 Task: Look for Airbnb options in Perth, United Kingdom from 22nd December, 2023 to 30th December, 2023 for 2 adults. Place can be entire room with 1  bedroom having 1 bed and 1 bathroom. Property type can be hotel.
Action: Mouse moved to (527, 103)
Screenshot: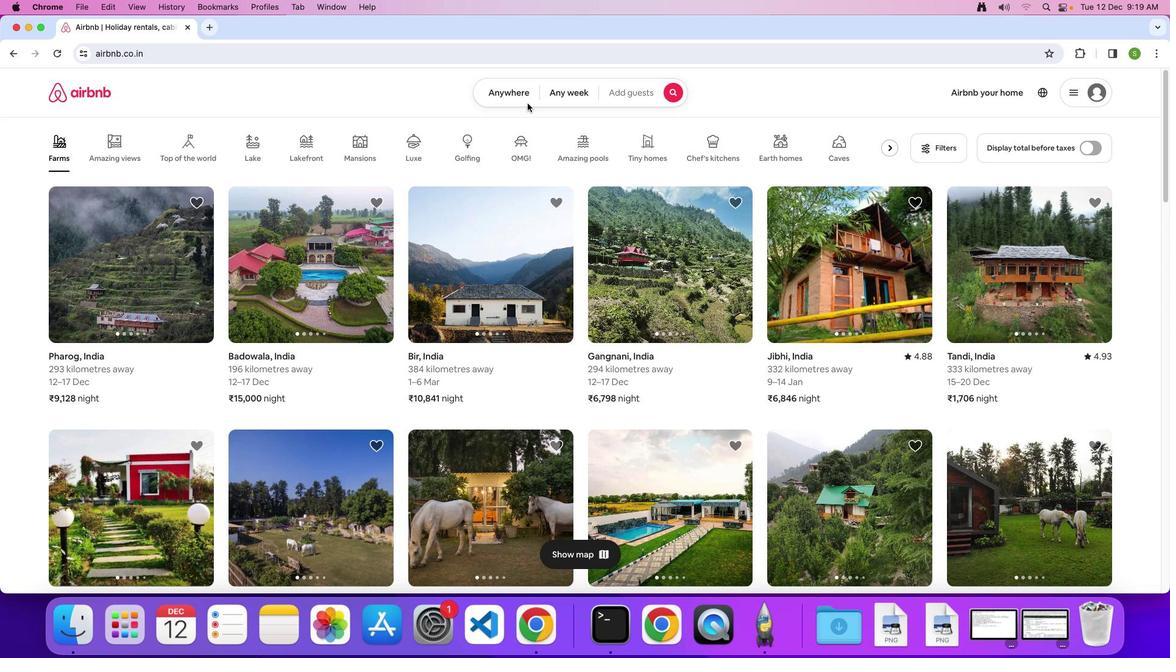 
Action: Mouse pressed left at (527, 103)
Screenshot: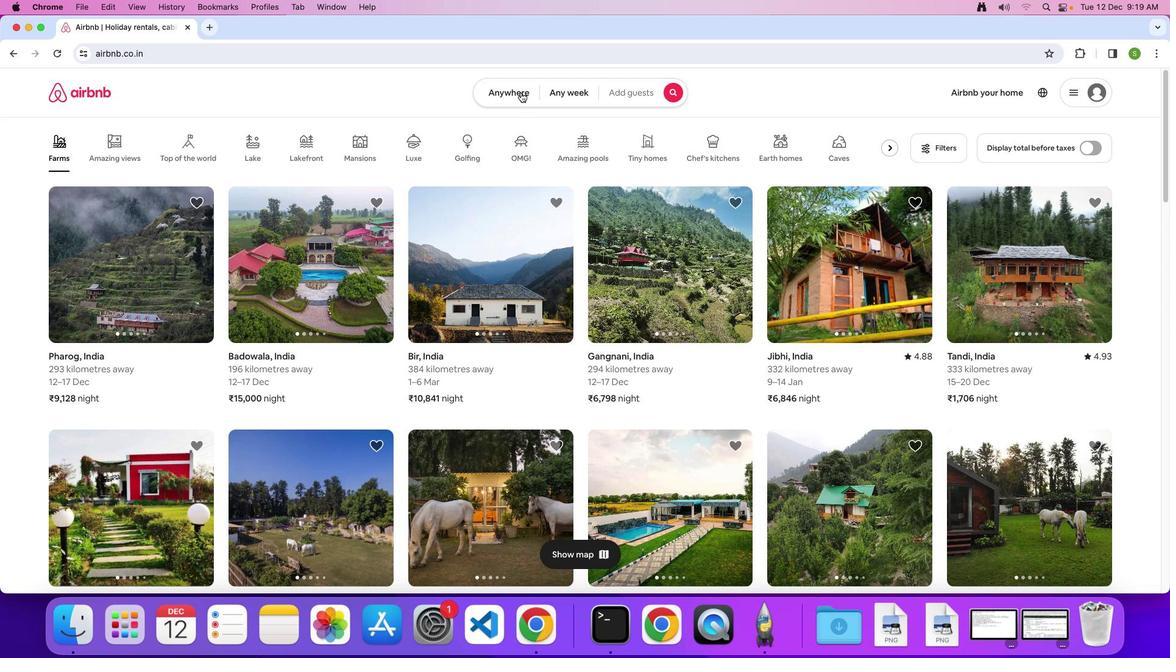 
Action: Mouse moved to (521, 92)
Screenshot: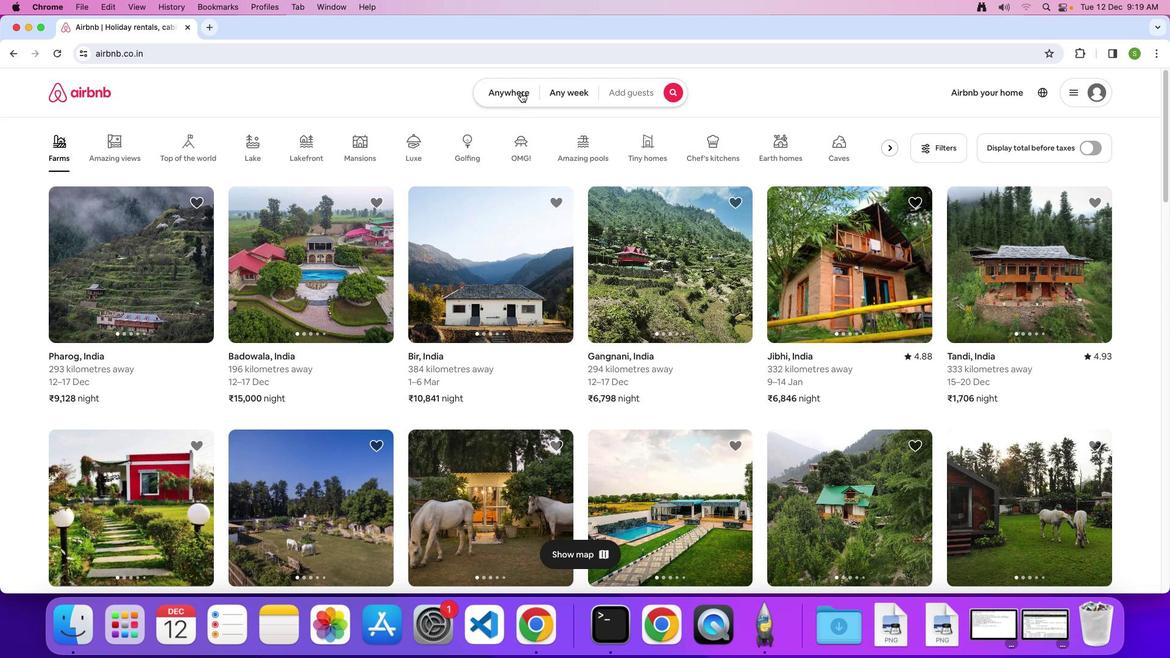 
Action: Mouse pressed left at (521, 92)
Screenshot: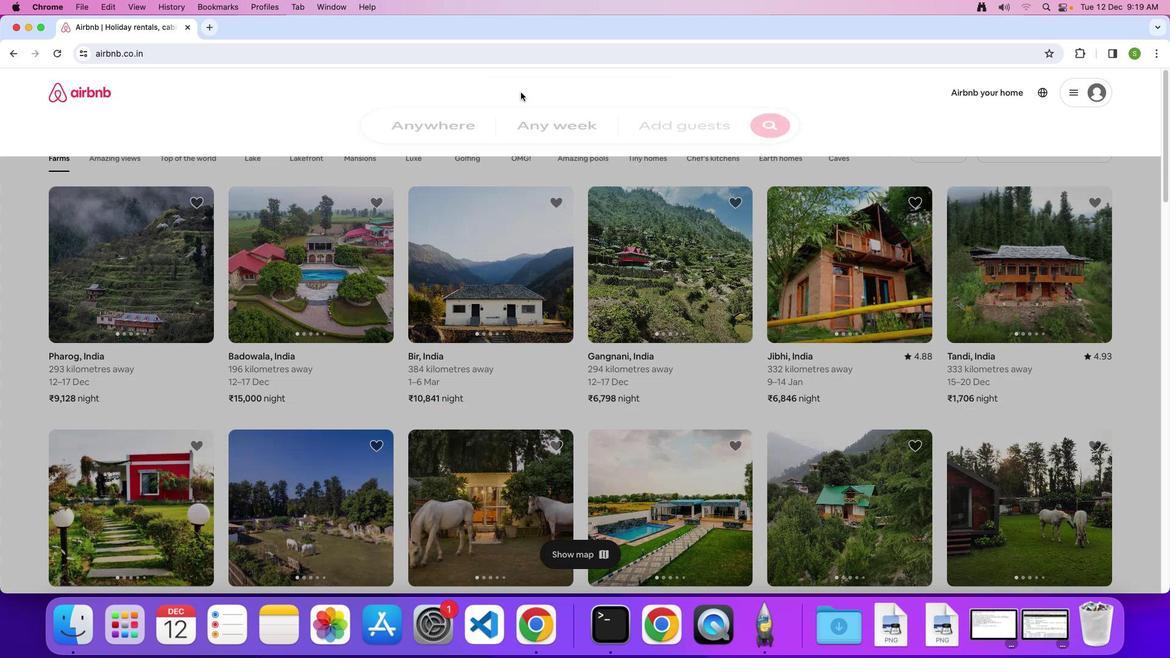 
Action: Mouse moved to (445, 132)
Screenshot: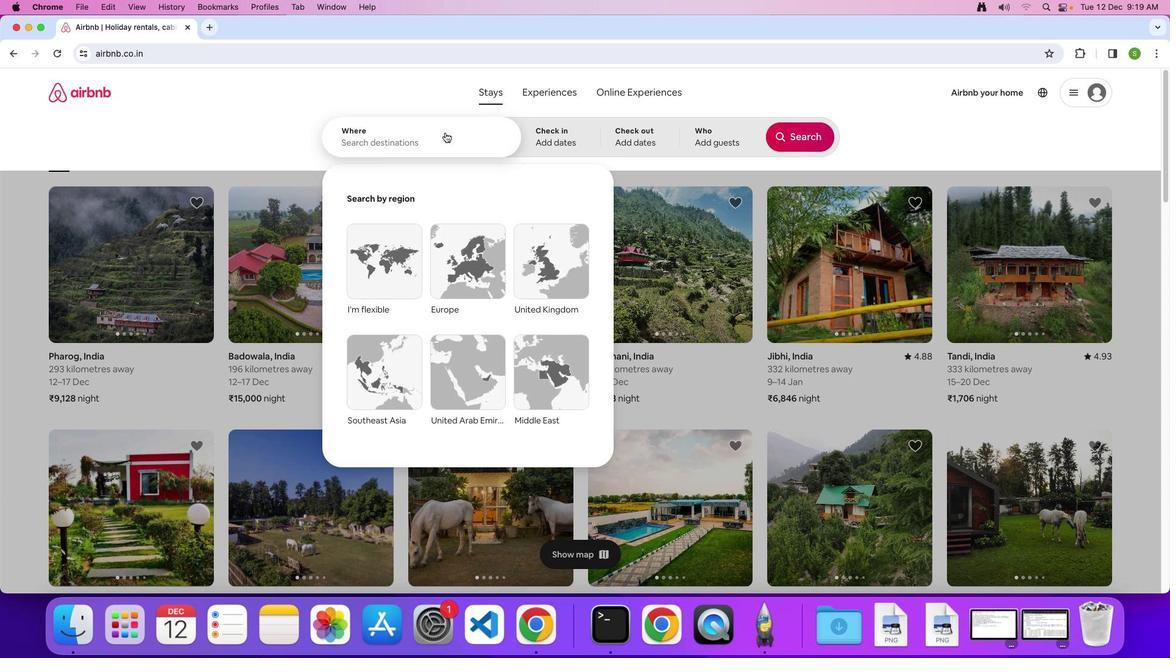 
Action: Mouse pressed left at (445, 132)
Screenshot: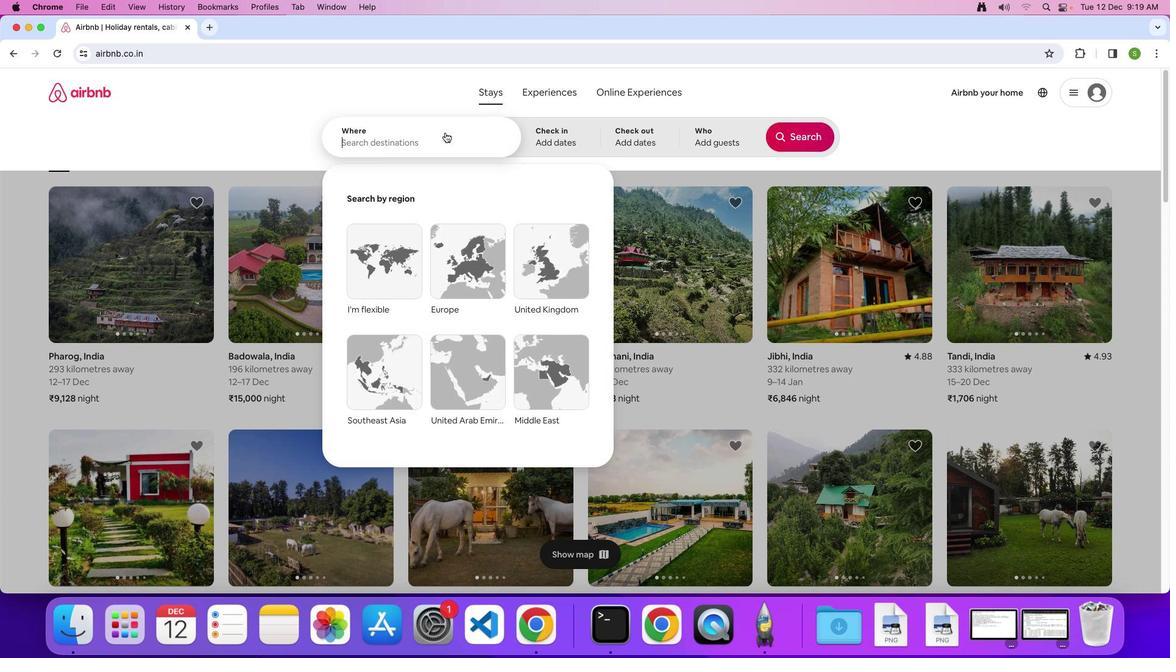 
Action: Key pressed 'P'
Screenshot: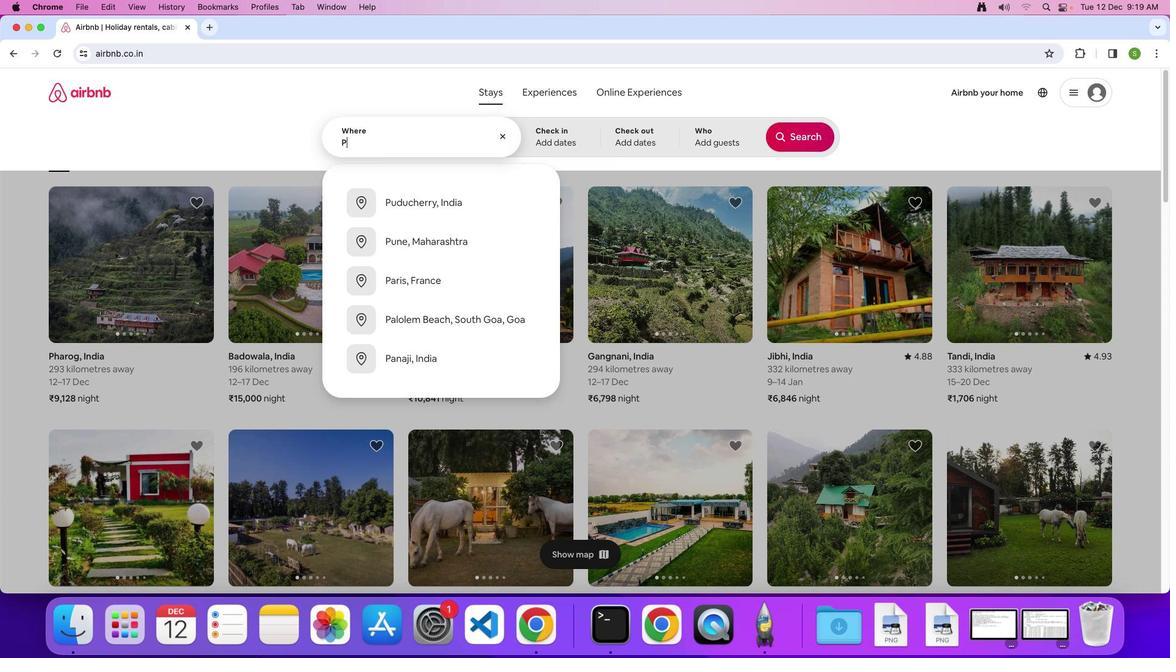
Action: Mouse moved to (445, 132)
Screenshot: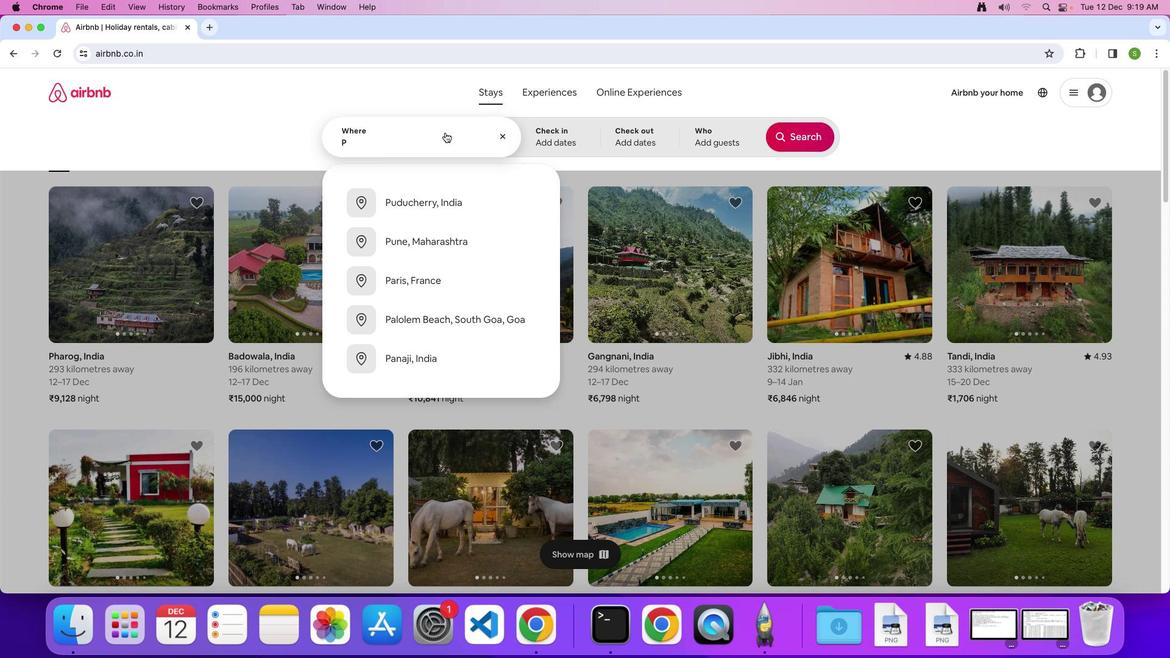 
Action: Key pressed Key.caps_lock'e''r''t''h'','Key.spaceKey.shift'U''n''i''t''e''d'Key.spaceKey.shift'k'Key.backspaceKey.shift'K''i''n''g''d''o''m'Key.enter
Screenshot: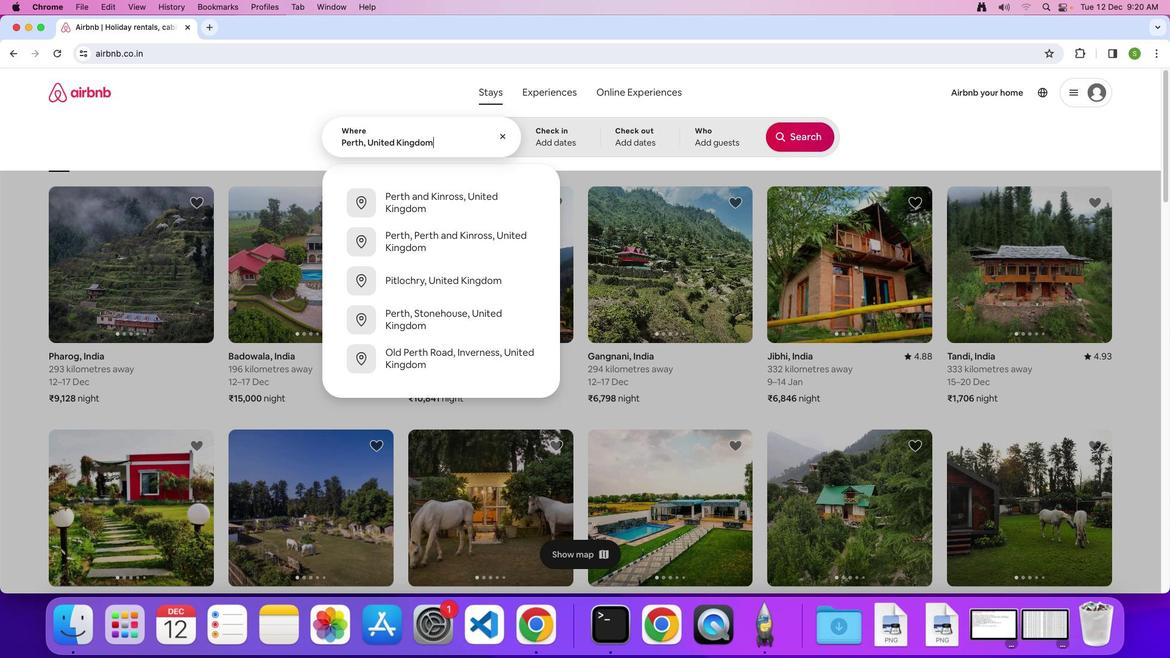 
Action: Mouse moved to (512, 375)
Screenshot: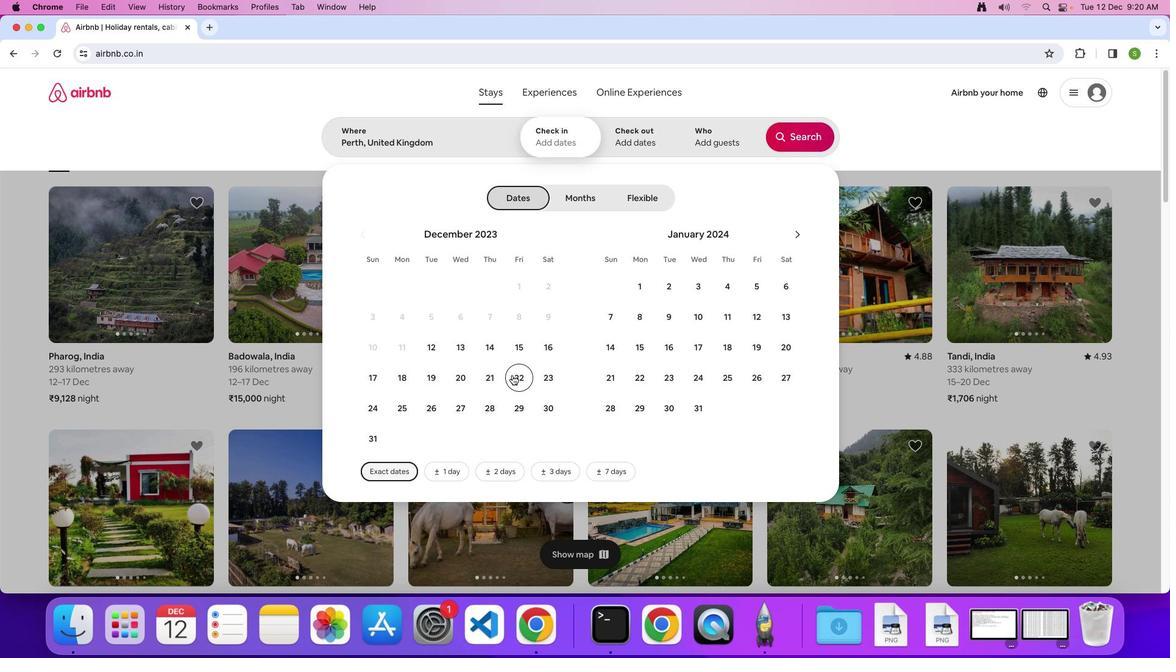 
Action: Mouse pressed left at (512, 375)
Screenshot: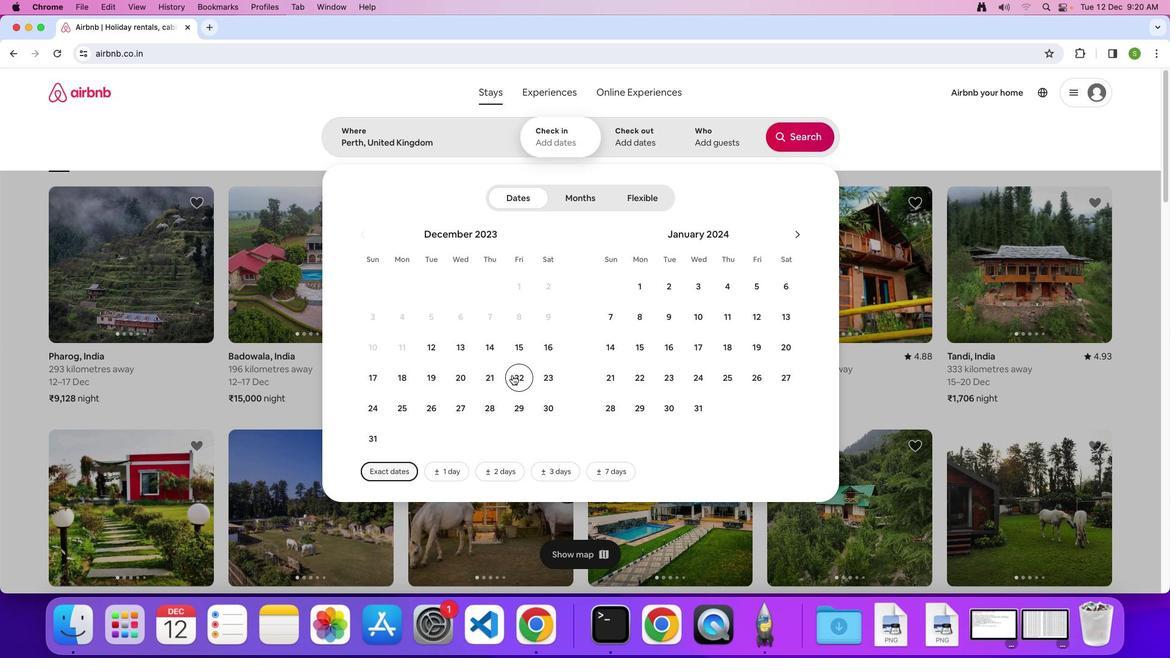
Action: Mouse moved to (552, 408)
Screenshot: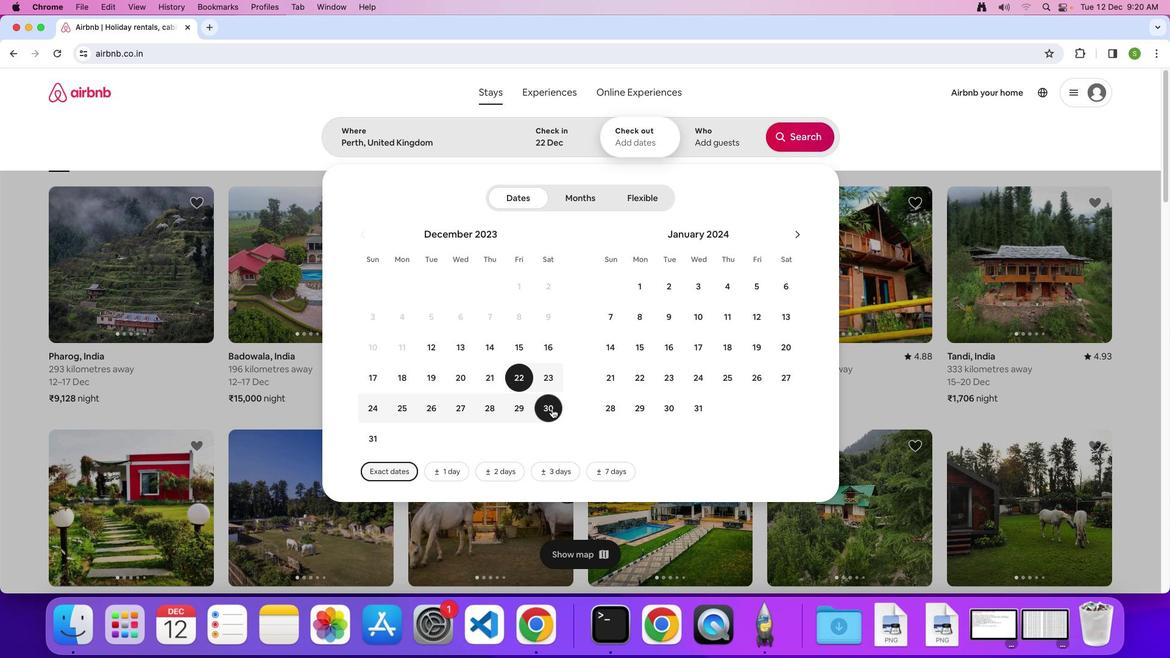 
Action: Mouse pressed left at (552, 408)
Screenshot: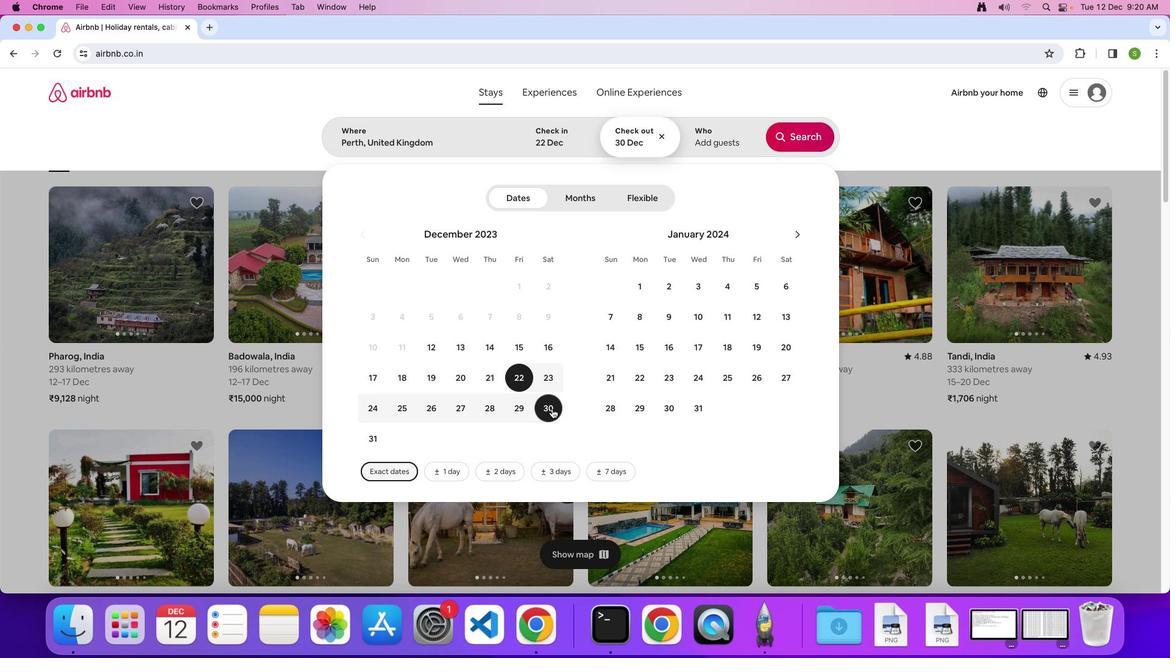 
Action: Mouse moved to (711, 146)
Screenshot: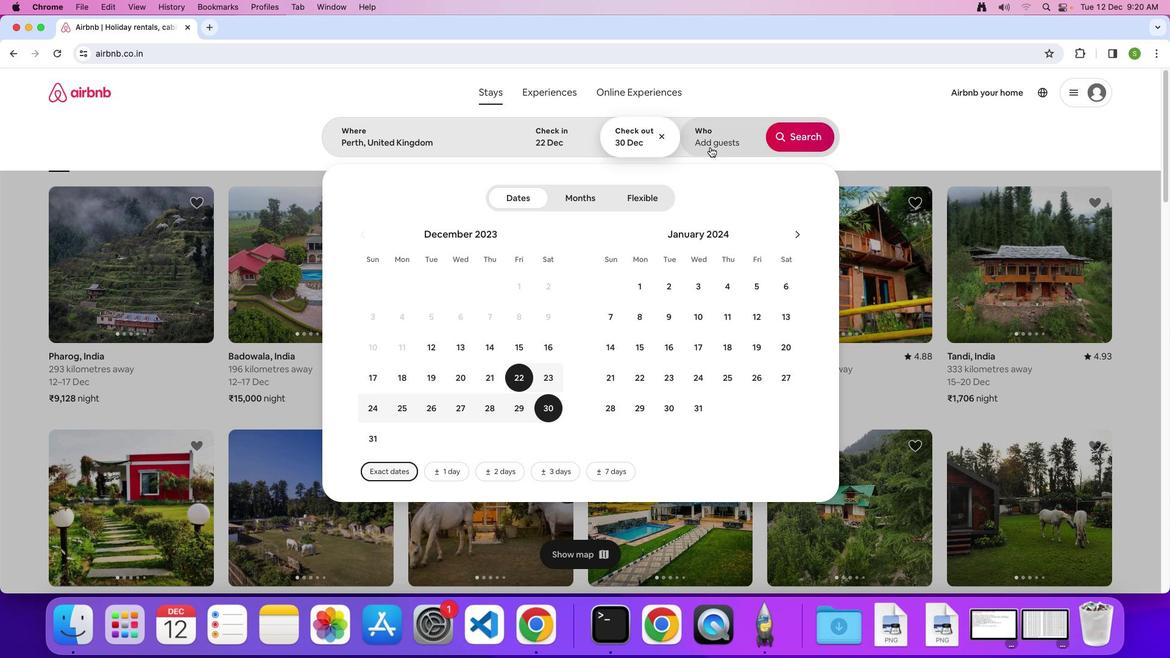 
Action: Mouse pressed left at (711, 146)
Screenshot: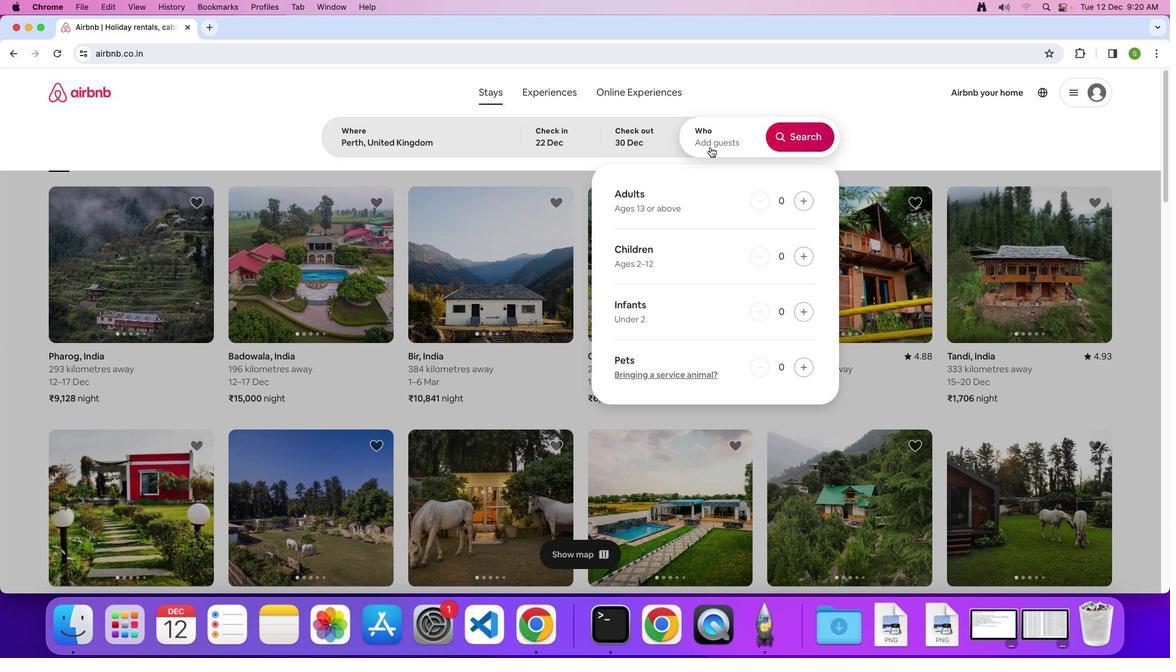 
Action: Mouse moved to (806, 203)
Screenshot: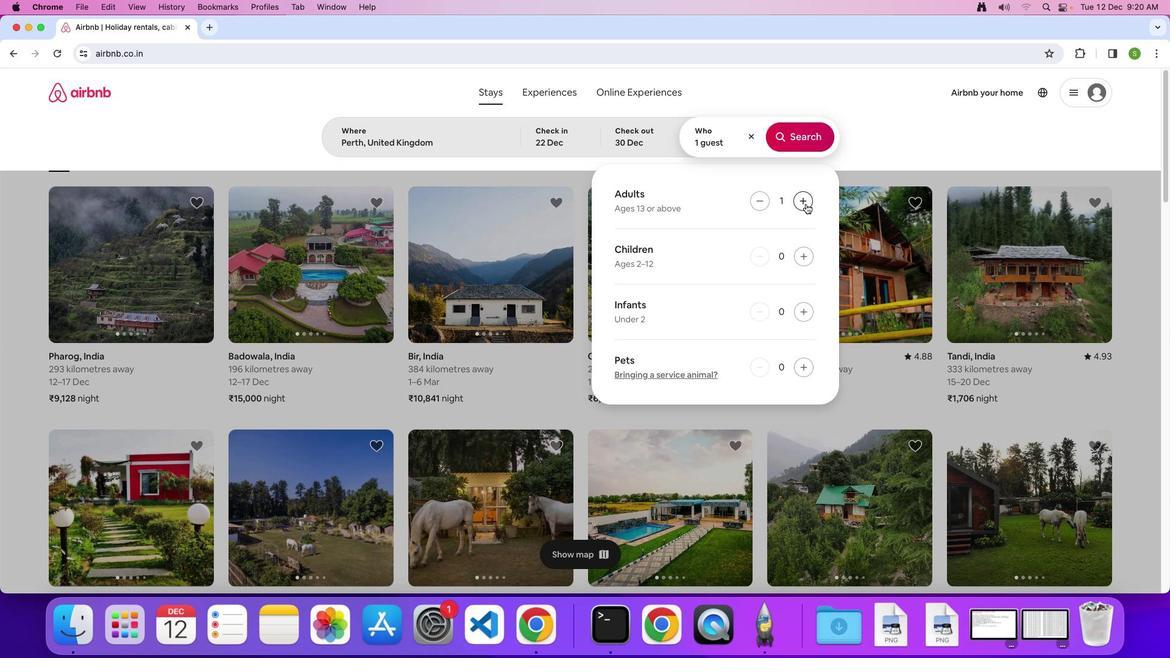 
Action: Mouse pressed left at (806, 203)
Screenshot: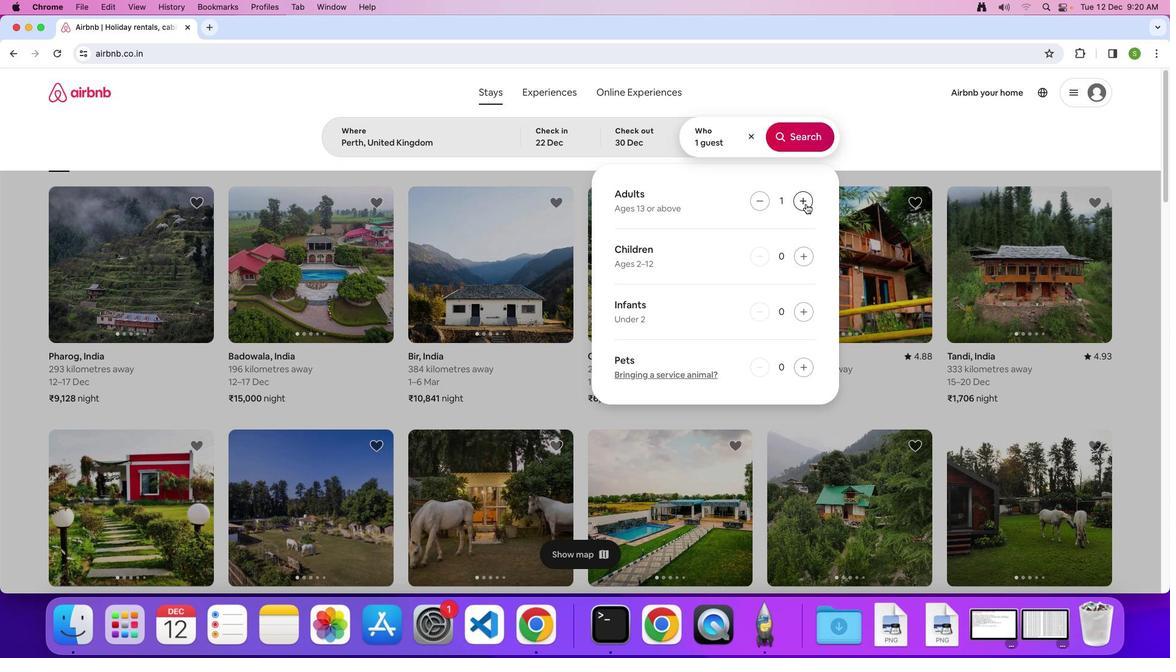 
Action: Mouse pressed left at (806, 203)
Screenshot: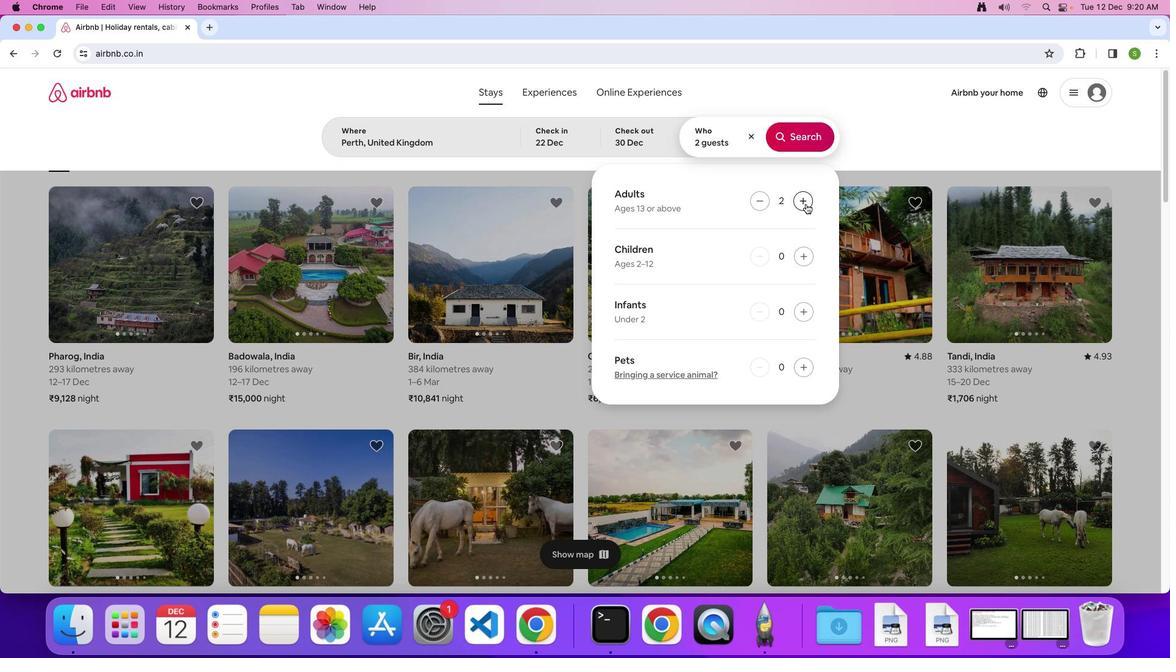 
Action: Mouse moved to (798, 140)
Screenshot: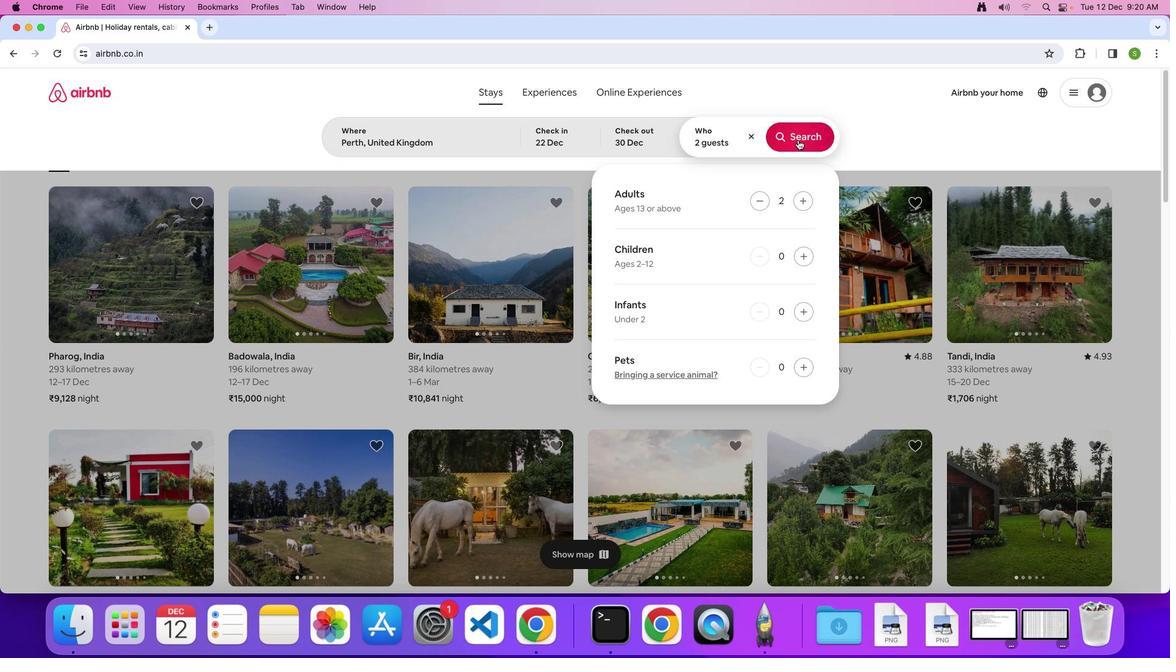 
Action: Mouse pressed left at (798, 140)
Screenshot: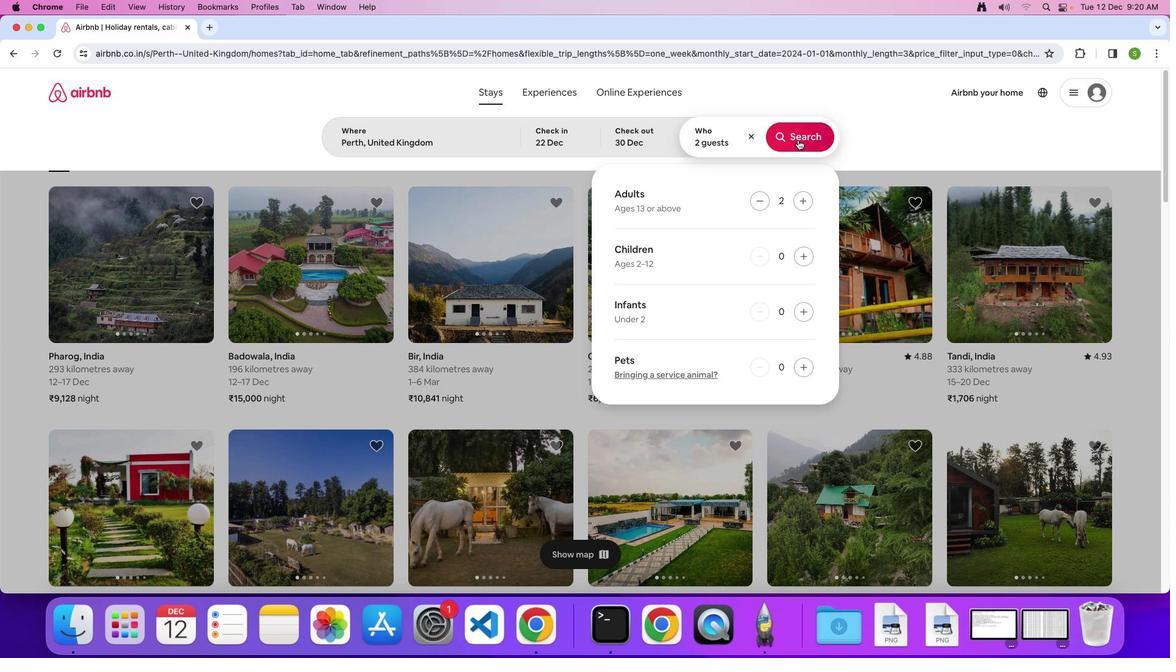 
Action: Mouse moved to (983, 142)
Screenshot: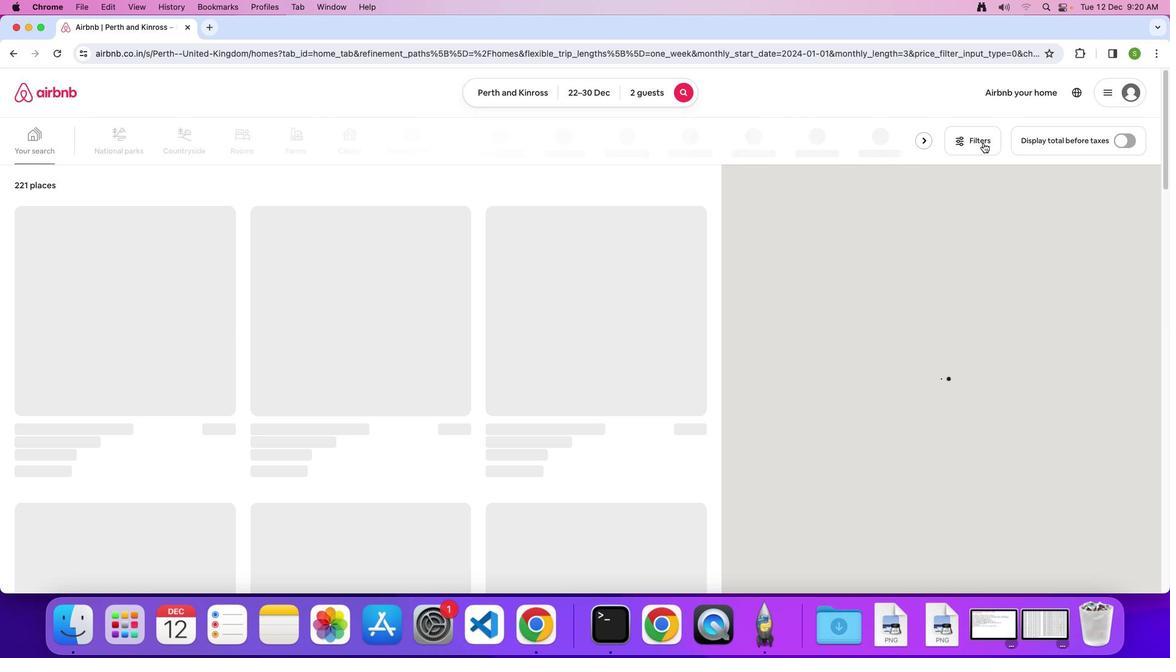 
Action: Mouse pressed left at (983, 142)
Screenshot: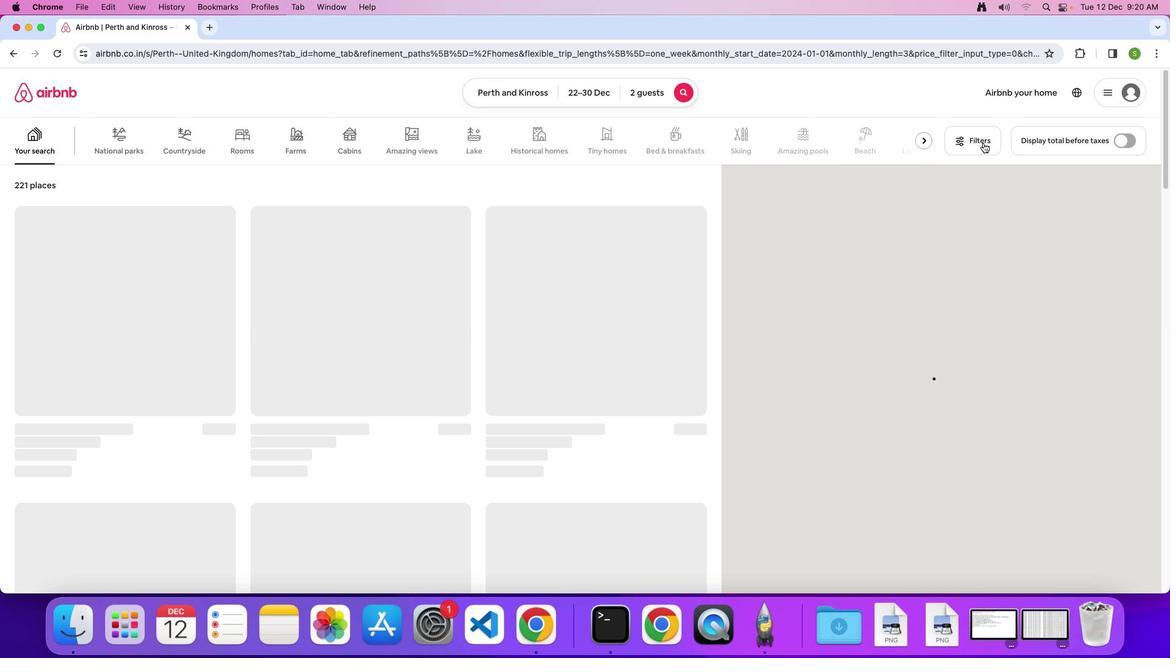 
Action: Mouse moved to (554, 389)
Screenshot: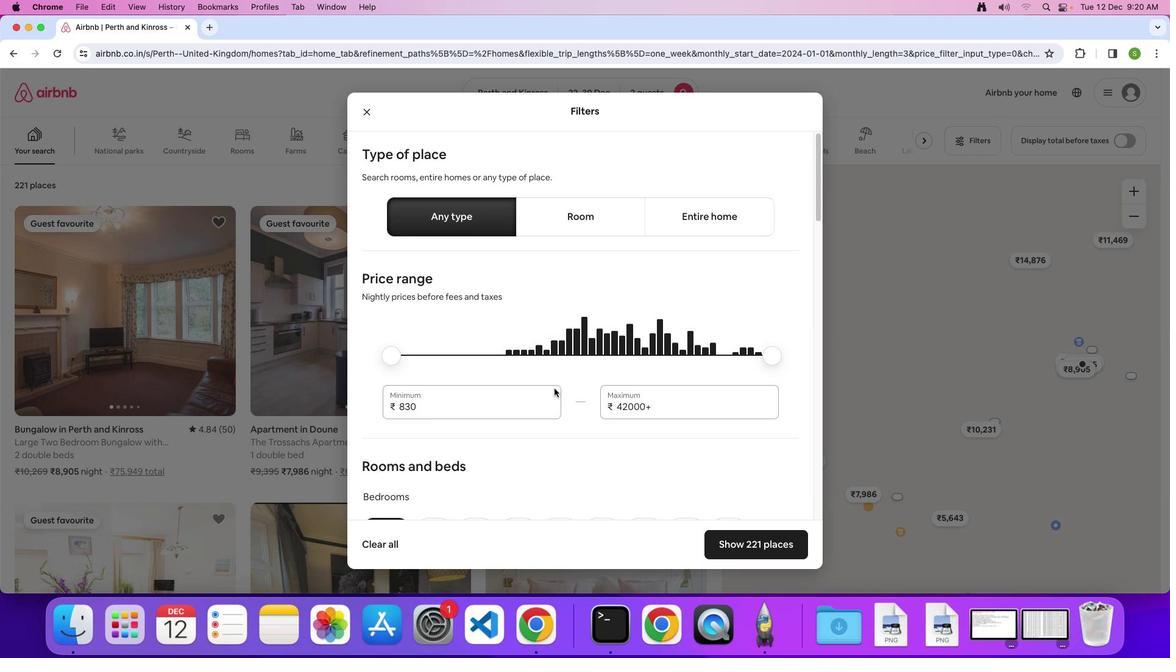 
Action: Mouse scrolled (554, 389) with delta (0, 0)
Screenshot: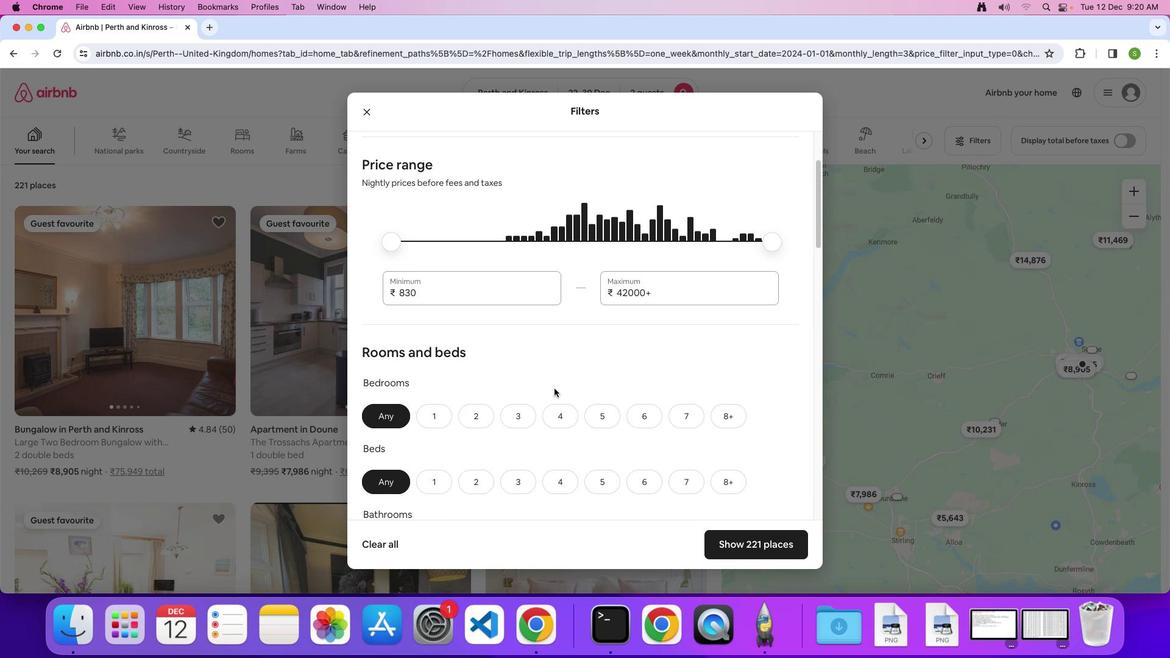 
Action: Mouse scrolled (554, 389) with delta (0, 0)
Screenshot: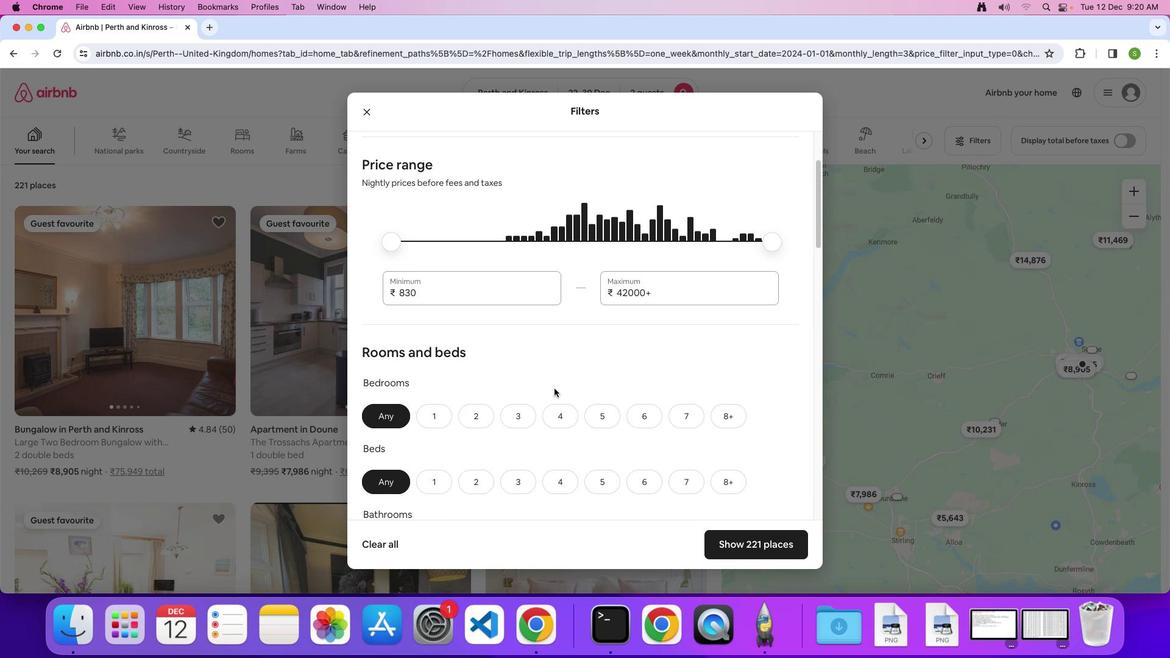 
Action: Mouse scrolled (554, 389) with delta (0, -1)
Screenshot: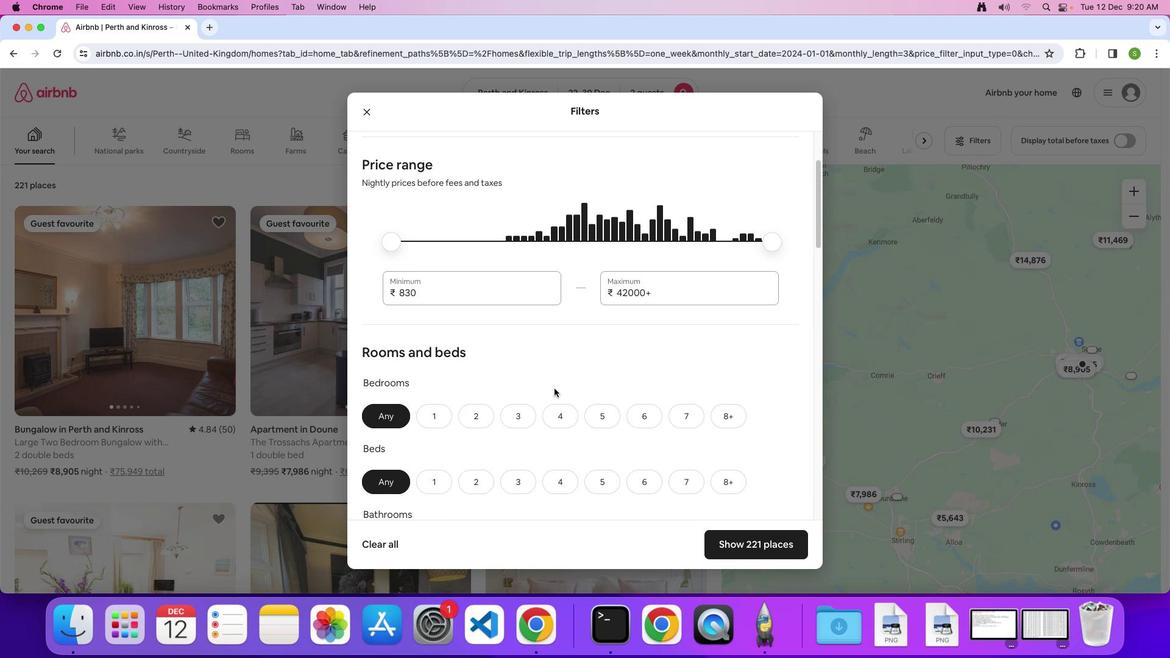 
Action: Mouse scrolled (554, 389) with delta (0, 0)
Screenshot: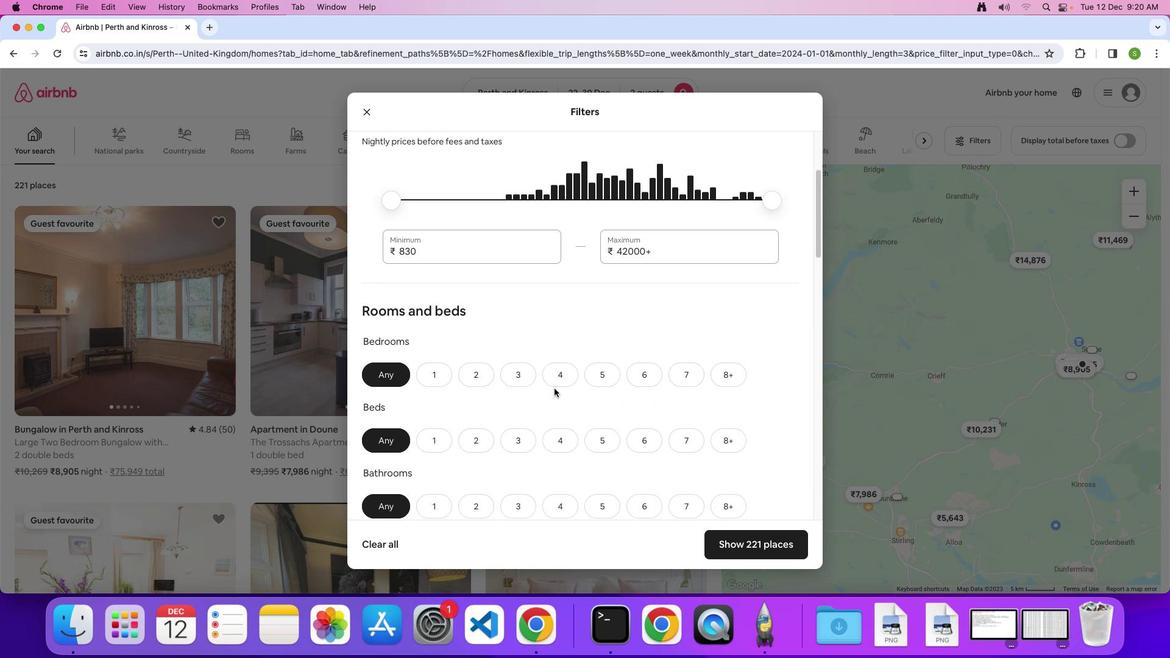 
Action: Mouse scrolled (554, 389) with delta (0, 0)
Screenshot: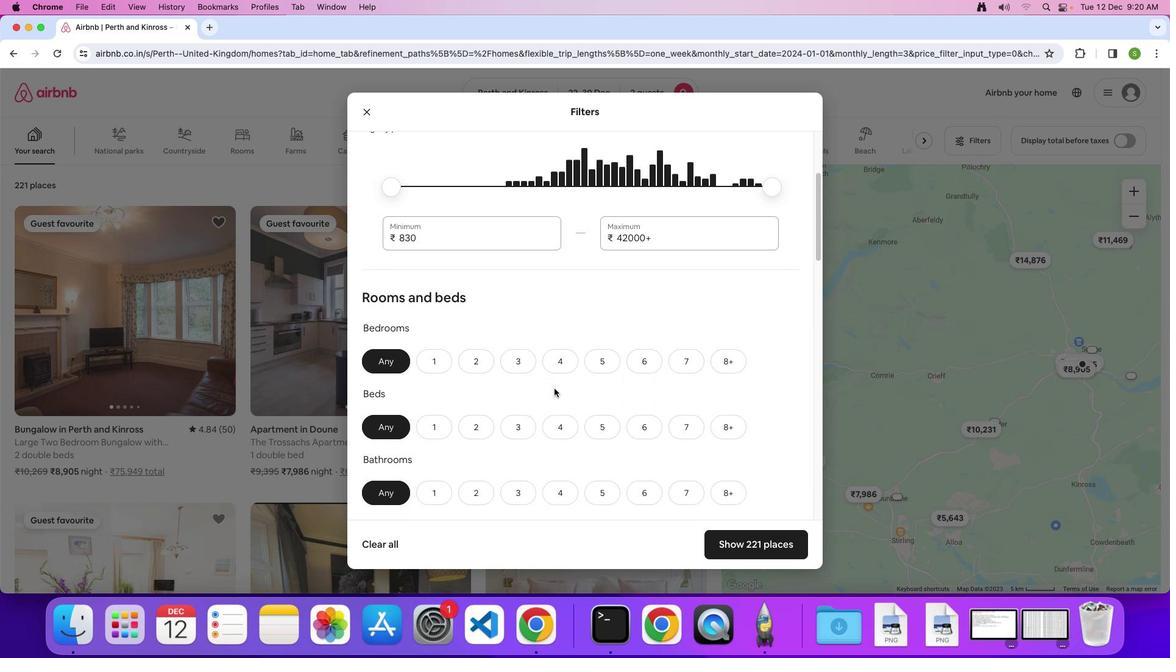 
Action: Mouse scrolled (554, 389) with delta (0, 0)
Screenshot: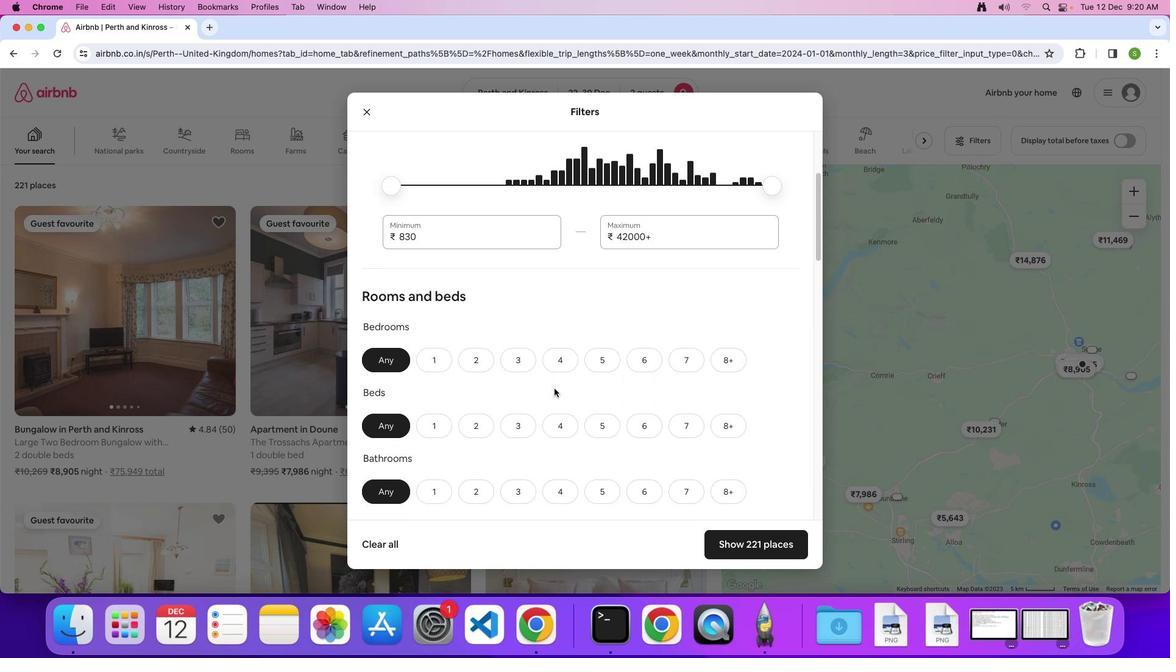 
Action: Mouse scrolled (554, 389) with delta (0, 0)
Screenshot: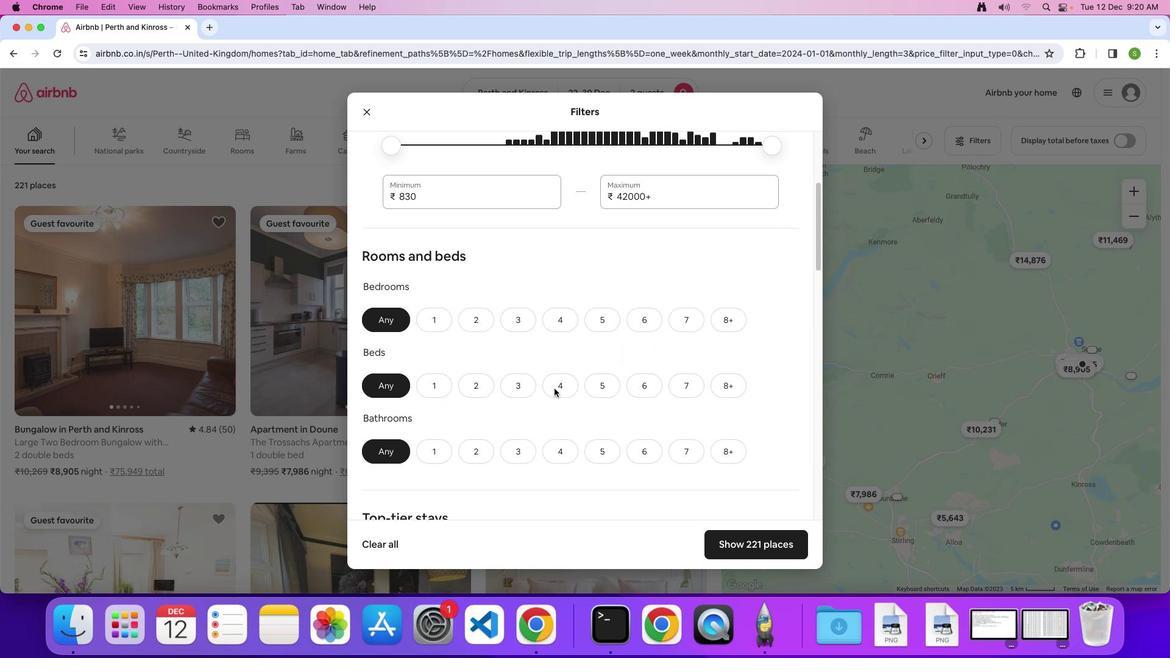 
Action: Mouse scrolled (554, 389) with delta (0, 0)
Screenshot: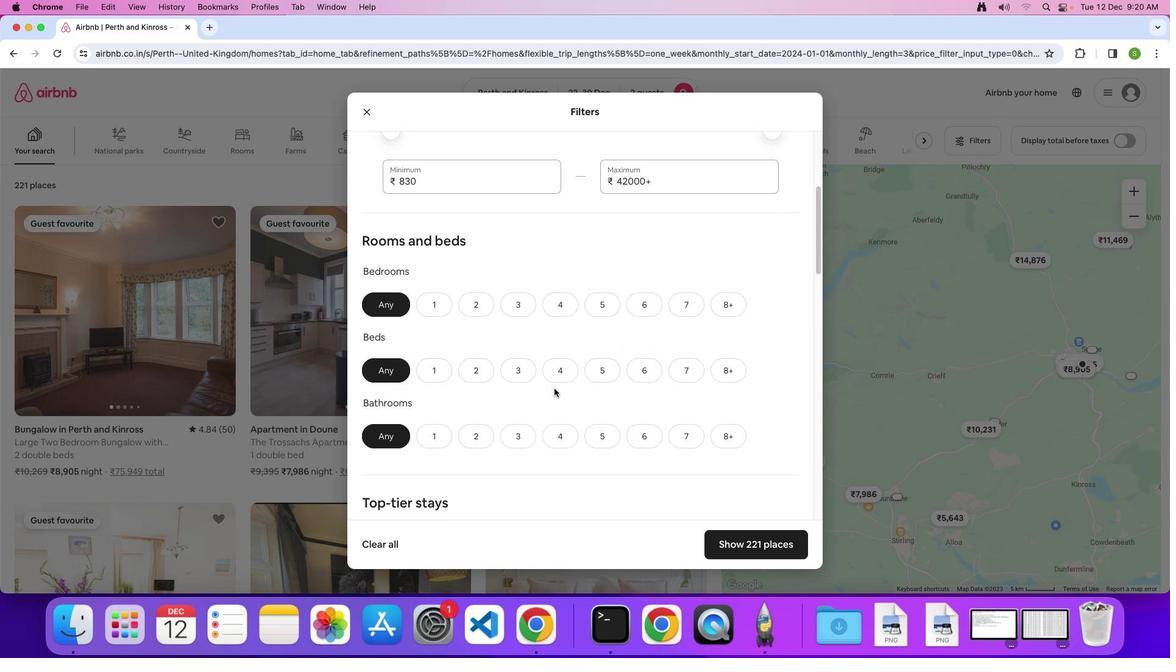 
Action: Mouse scrolled (554, 389) with delta (0, 0)
Screenshot: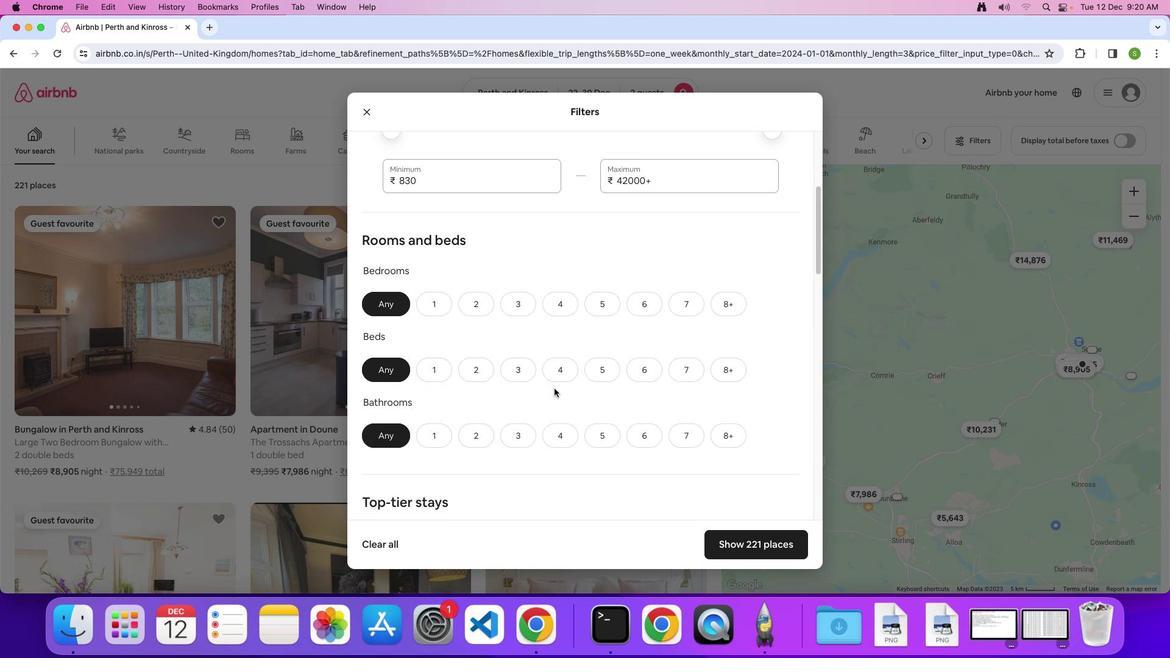 
Action: Mouse scrolled (554, 389) with delta (0, 0)
Screenshot: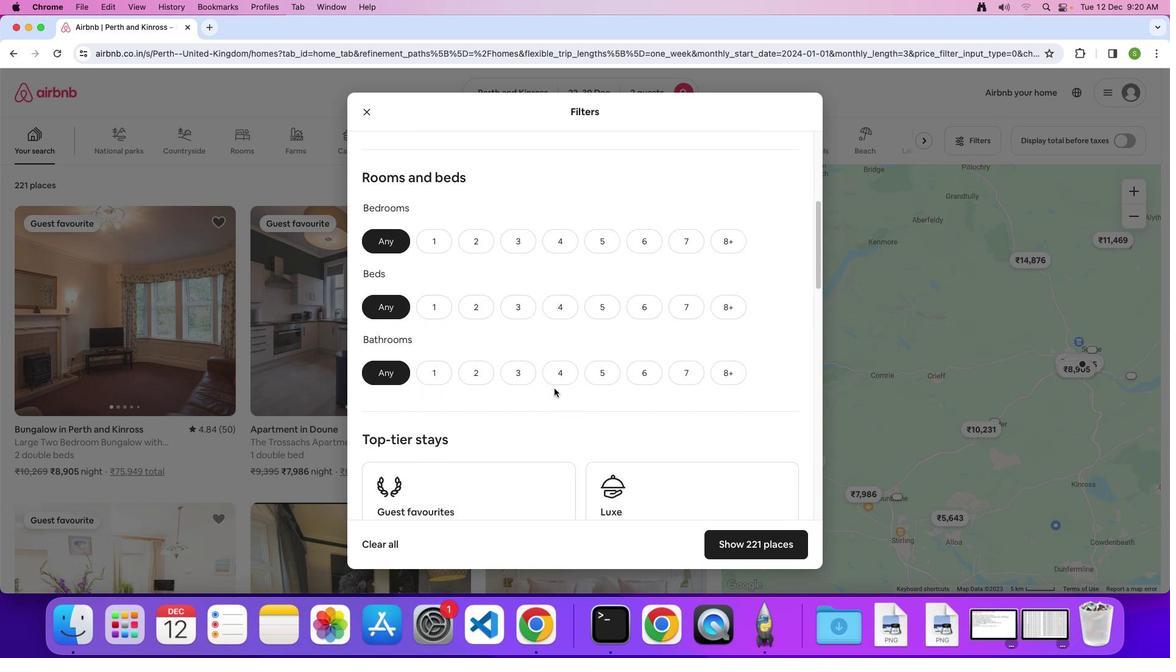 
Action: Mouse scrolled (554, 389) with delta (0, 0)
Screenshot: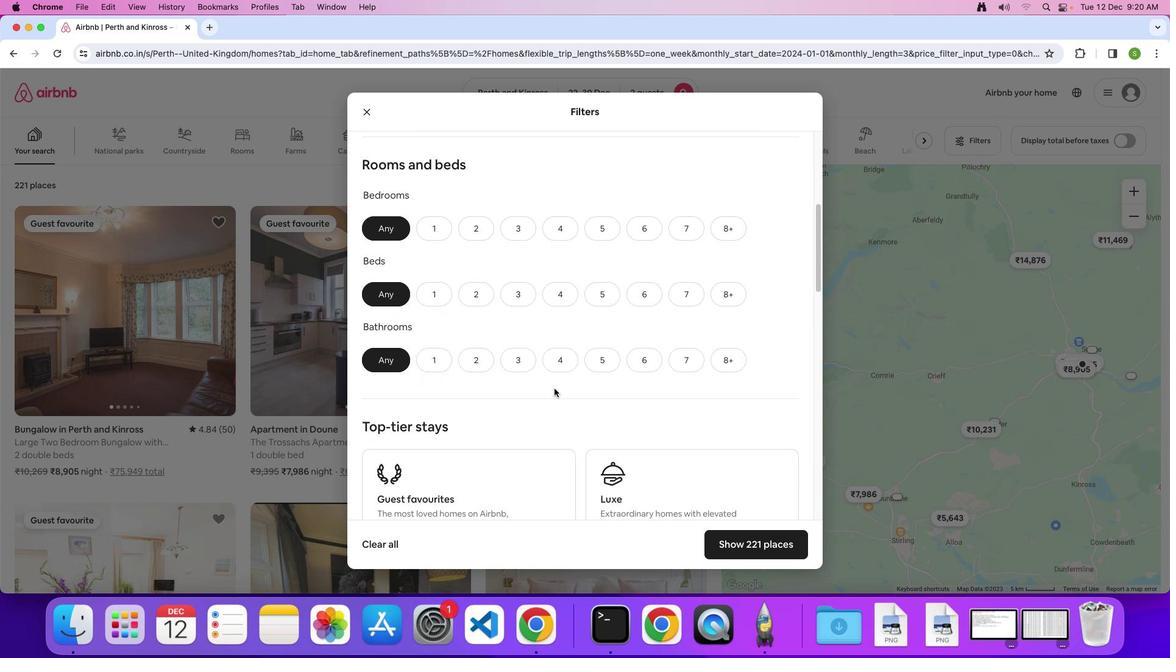 
Action: Mouse scrolled (554, 389) with delta (0, -1)
Screenshot: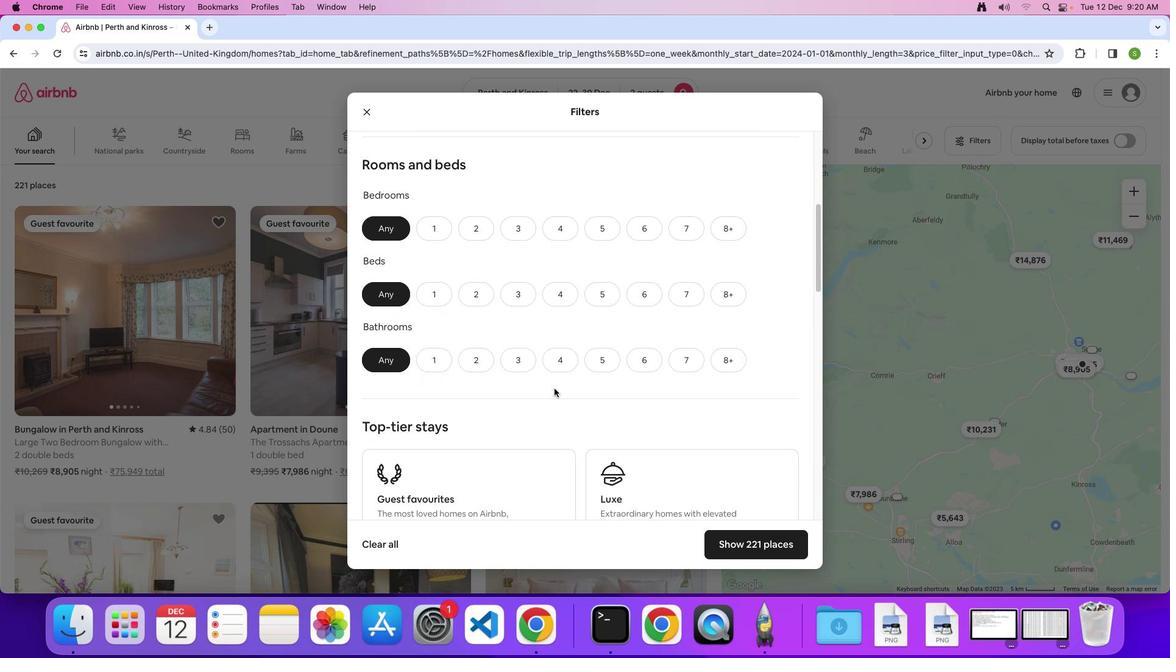 
Action: Mouse moved to (440, 232)
Screenshot: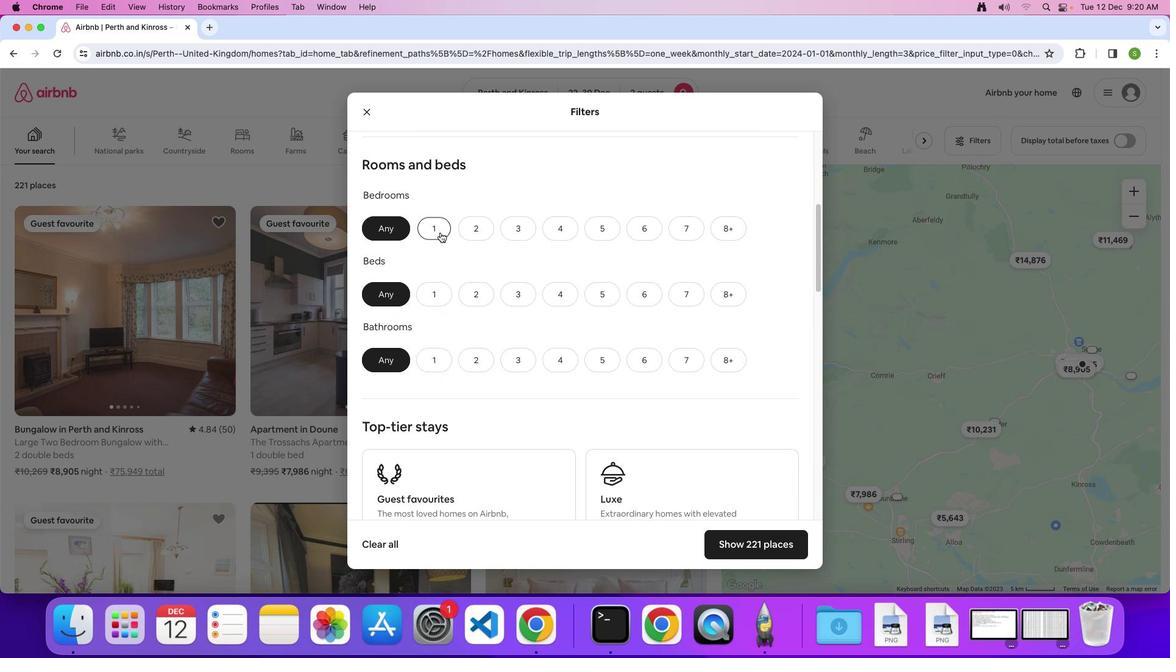 
Action: Mouse pressed left at (440, 232)
Screenshot: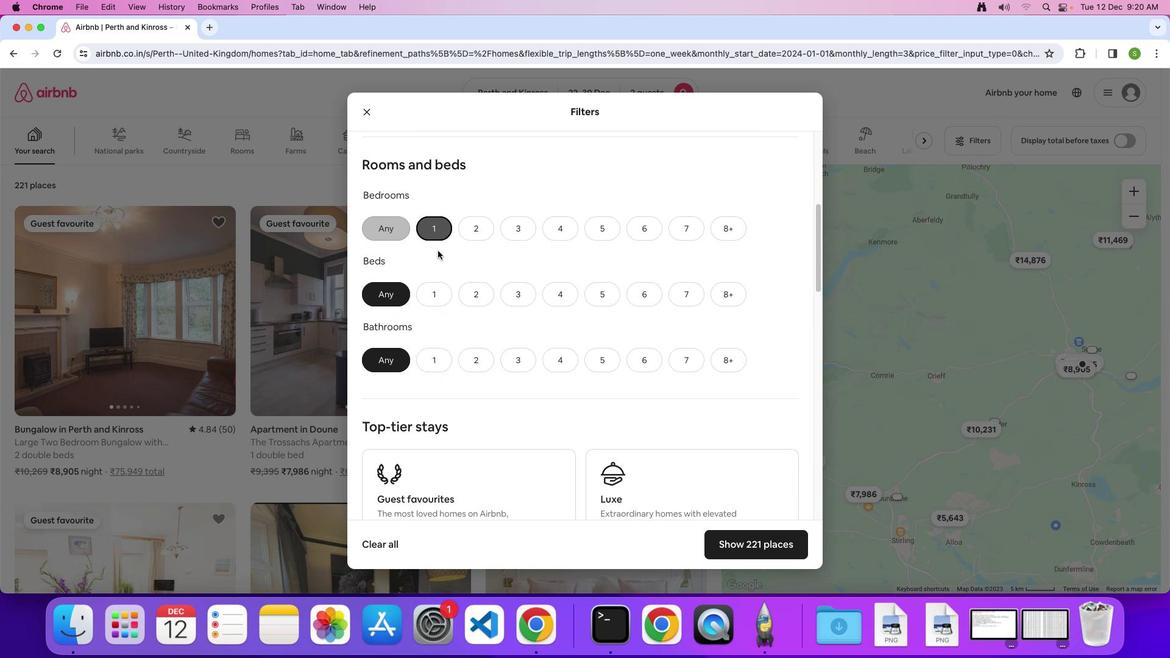 
Action: Mouse moved to (427, 294)
Screenshot: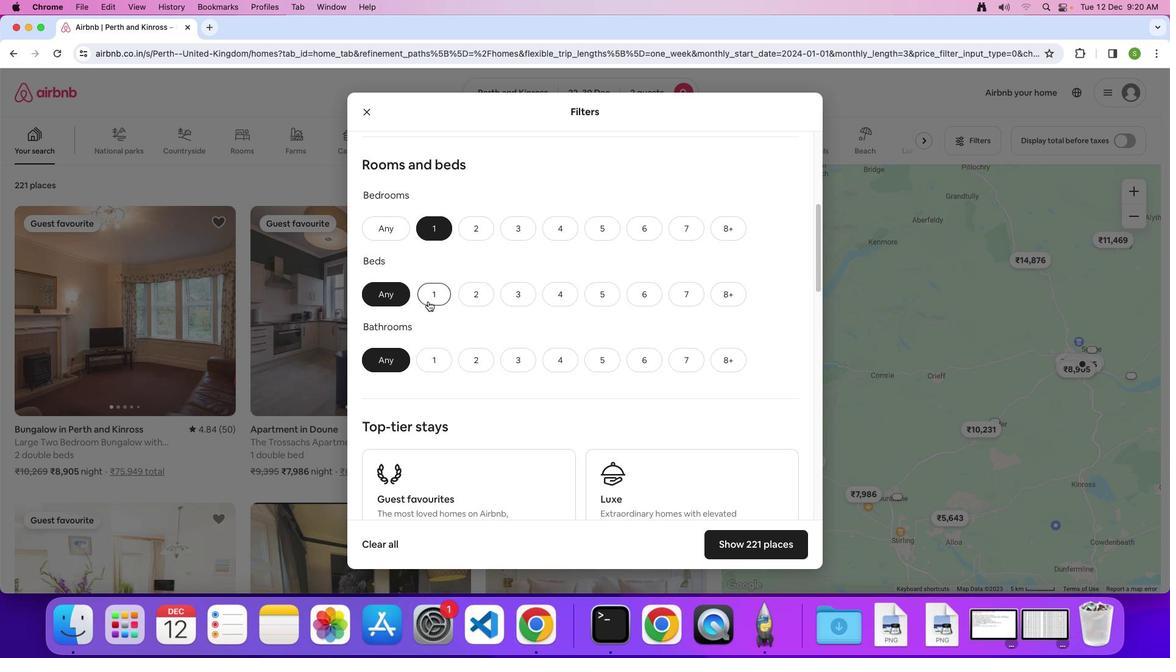 
Action: Mouse pressed left at (427, 294)
Screenshot: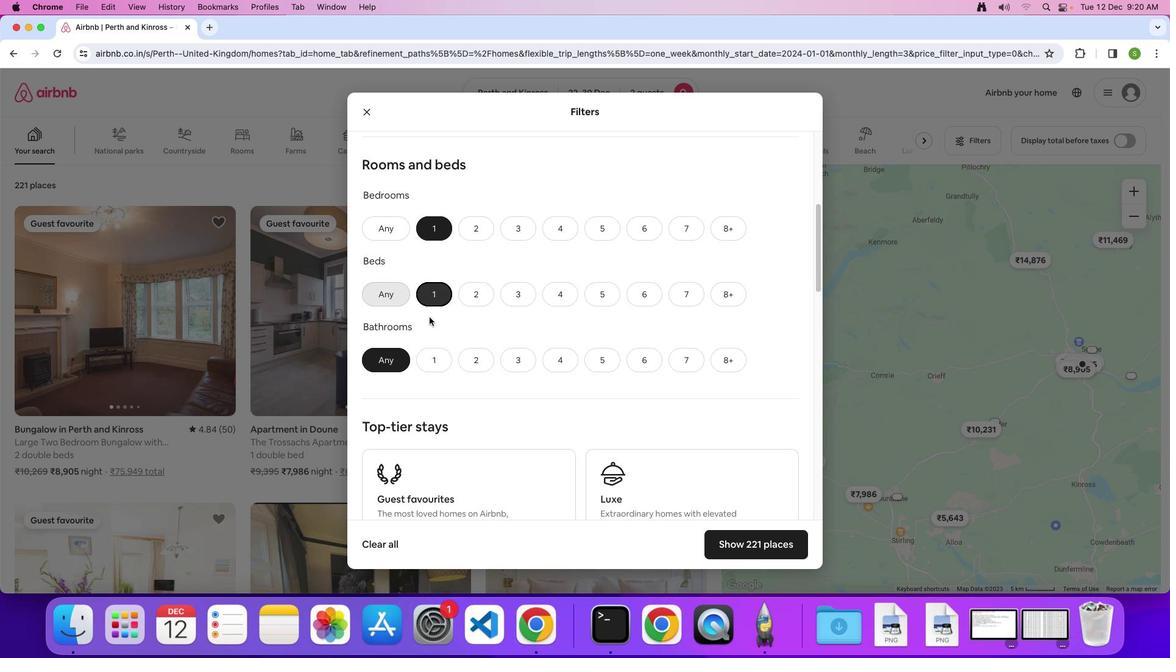
Action: Mouse moved to (430, 358)
Screenshot: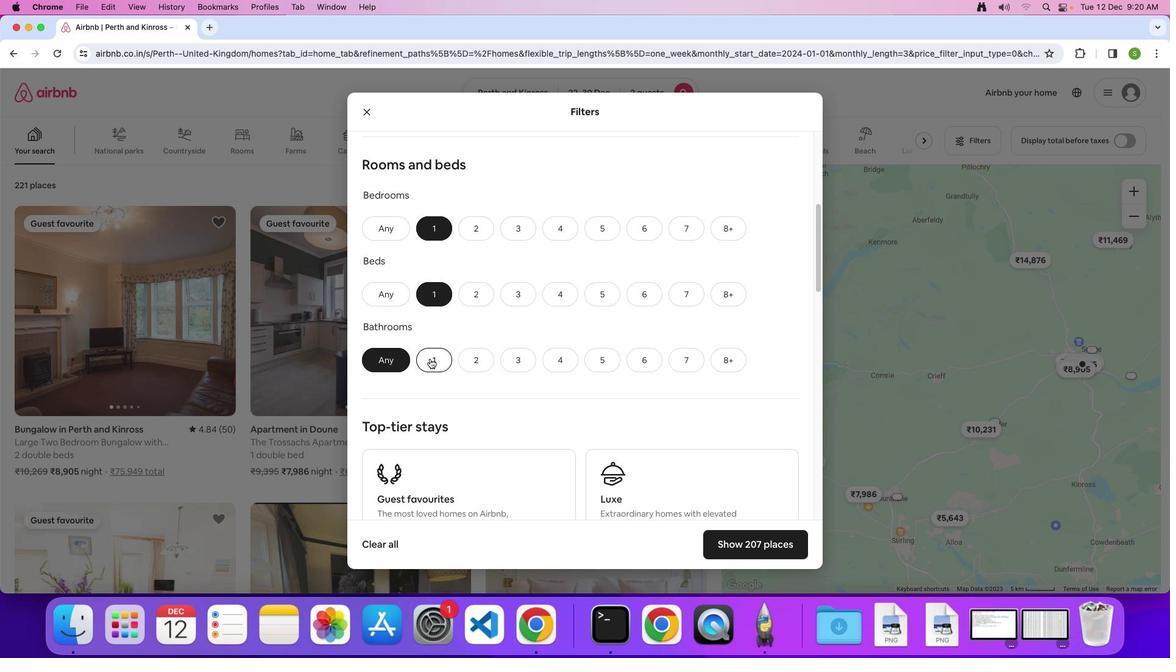 
Action: Mouse pressed left at (430, 358)
Screenshot: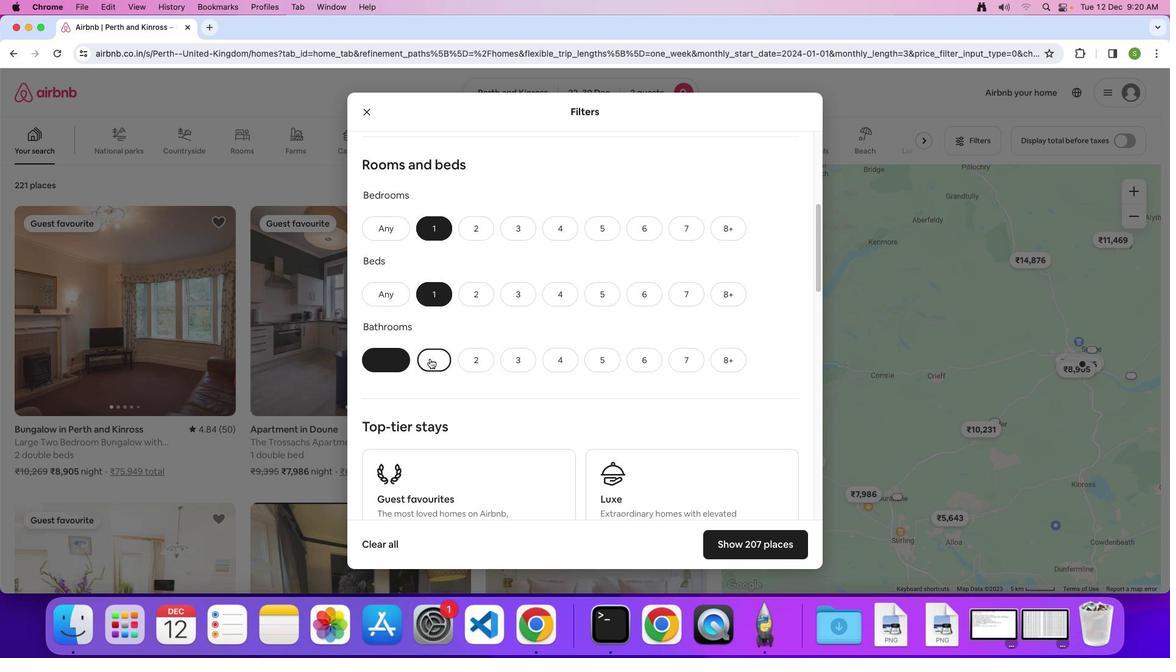 
Action: Mouse moved to (527, 342)
Screenshot: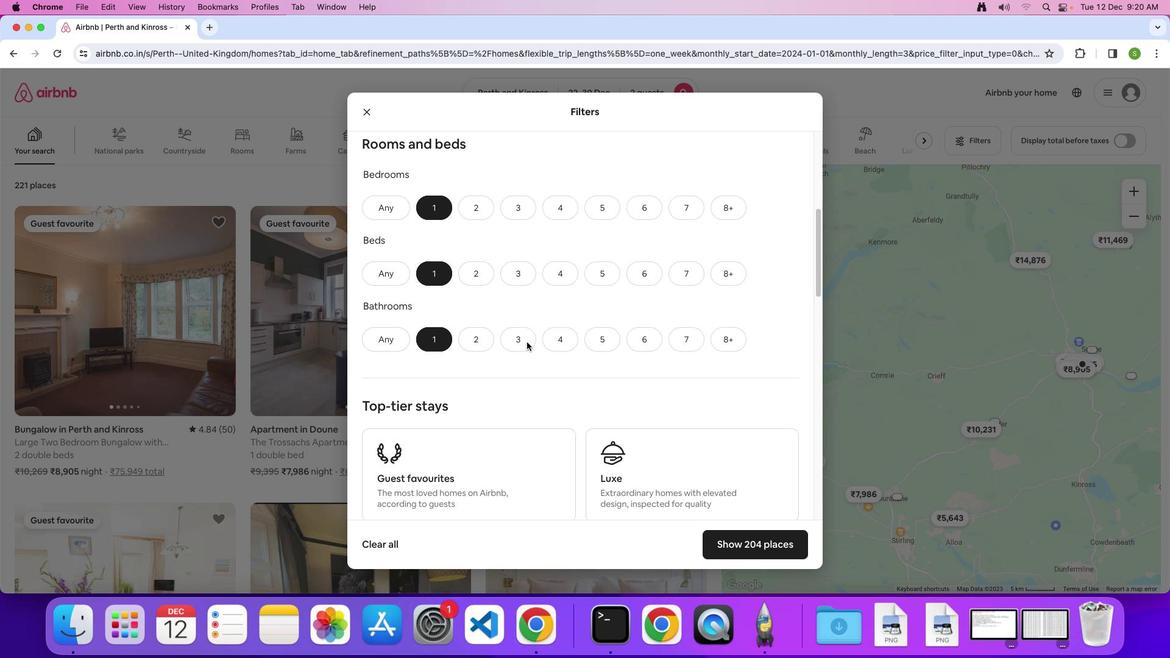 
Action: Mouse scrolled (527, 342) with delta (0, 0)
Screenshot: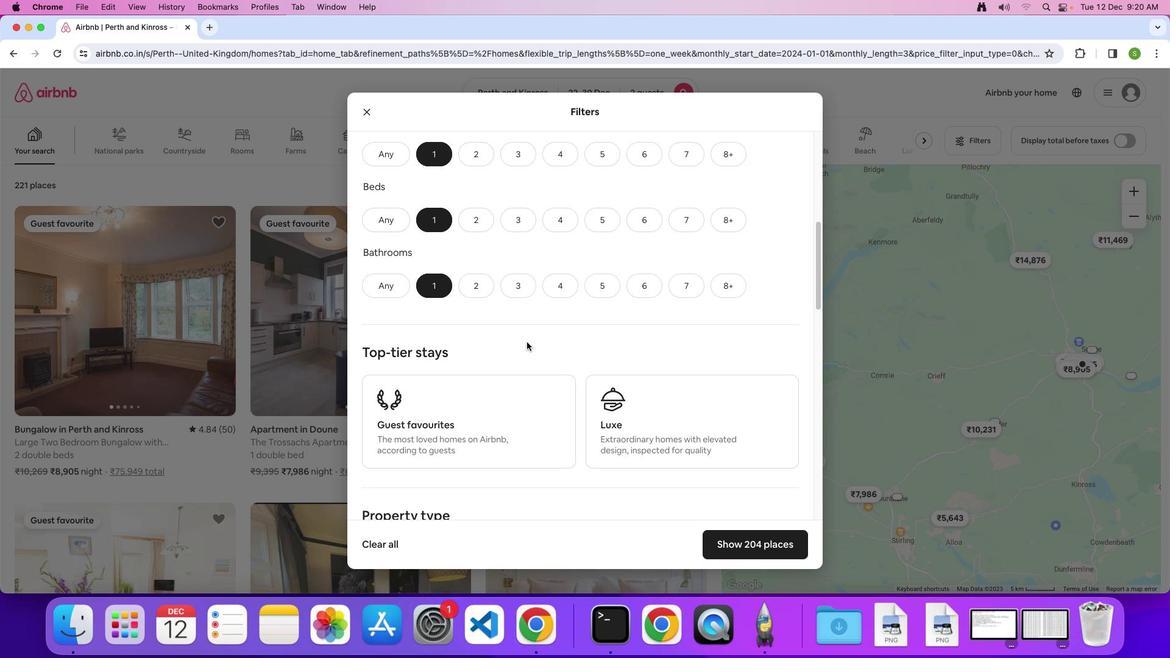 
Action: Mouse scrolled (527, 342) with delta (0, 0)
Screenshot: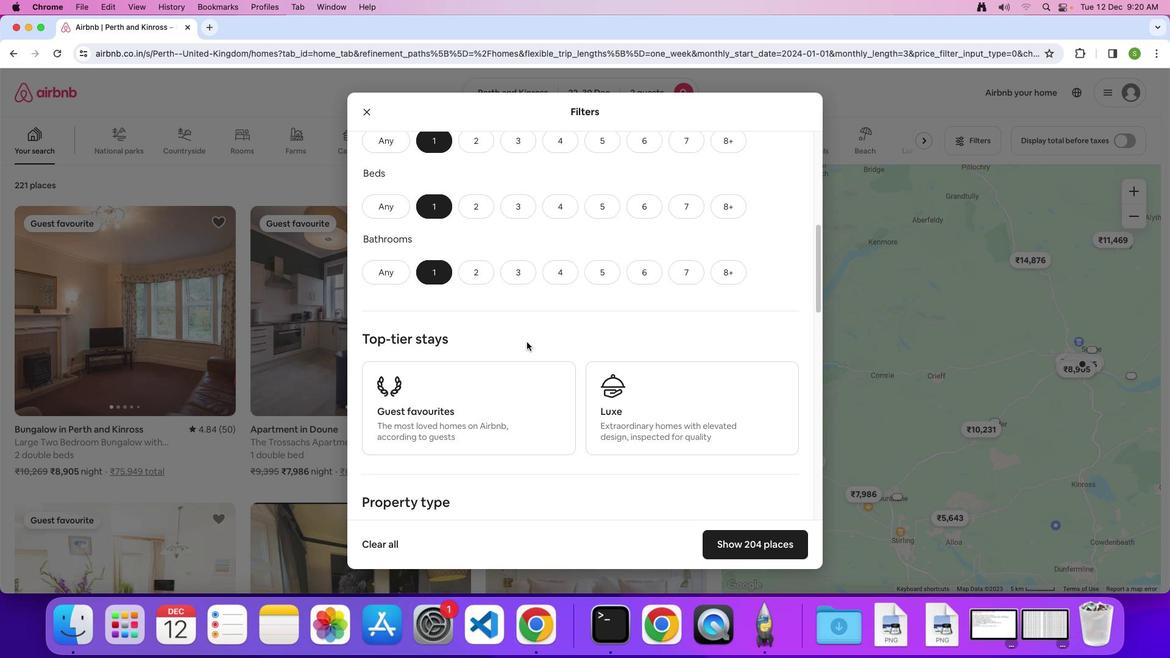 
Action: Mouse scrolled (527, 342) with delta (0, -1)
Screenshot: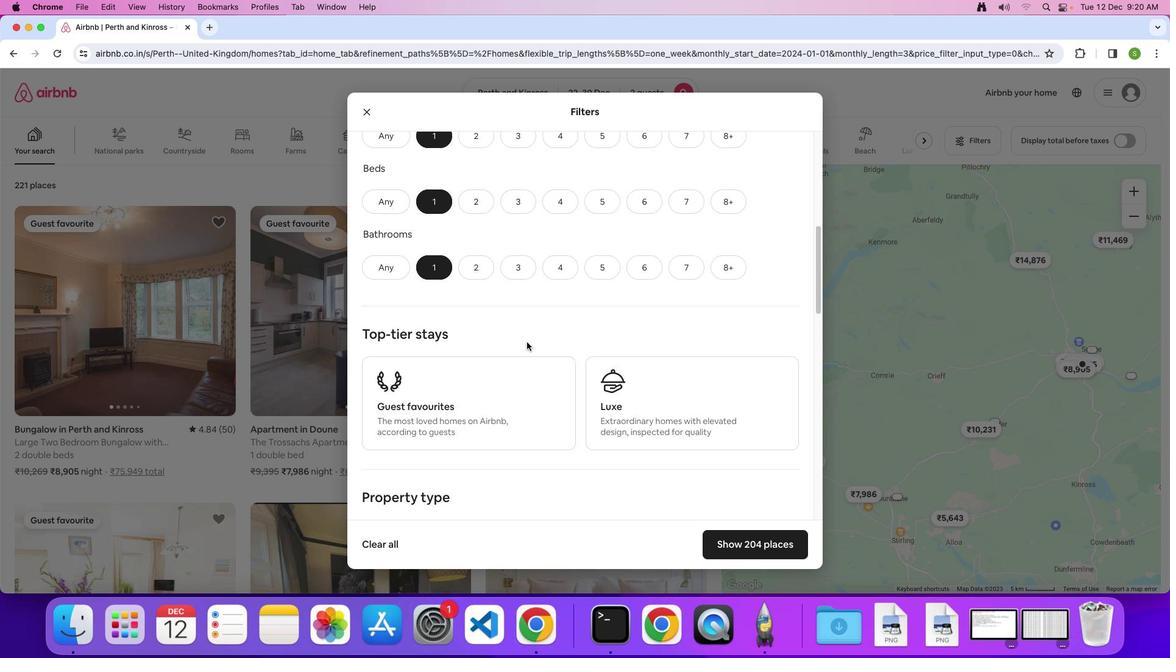 
Action: Mouse scrolled (527, 342) with delta (0, 0)
Screenshot: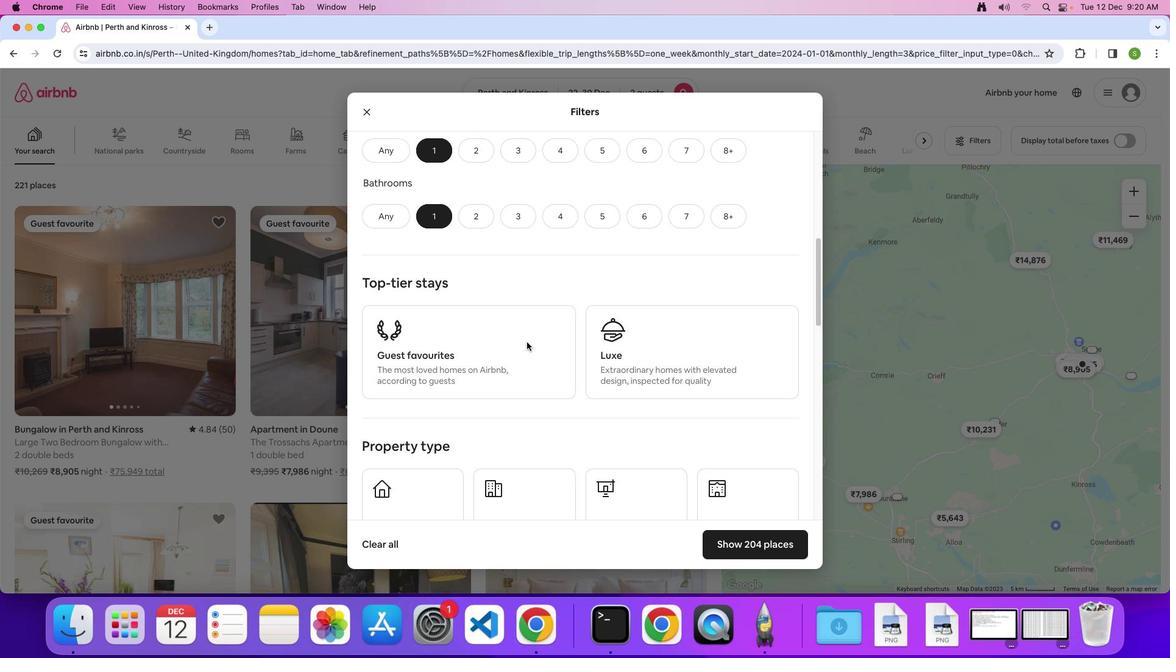 
Action: Mouse scrolled (527, 342) with delta (0, 0)
Screenshot: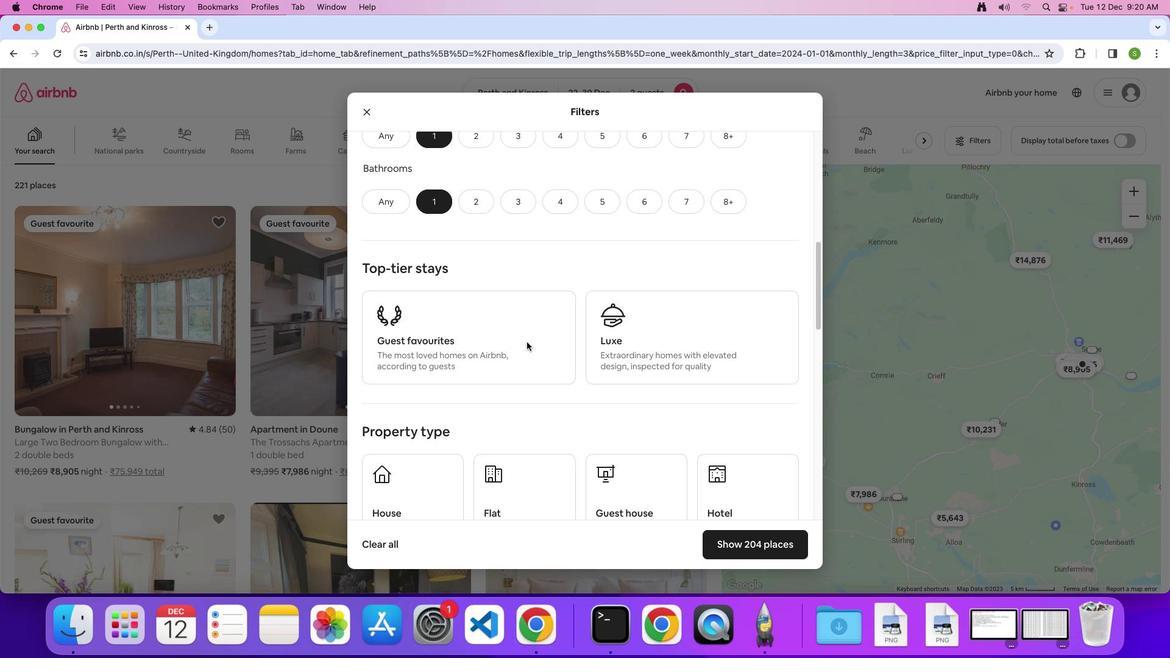 
Action: Mouse scrolled (527, 342) with delta (0, -1)
Screenshot: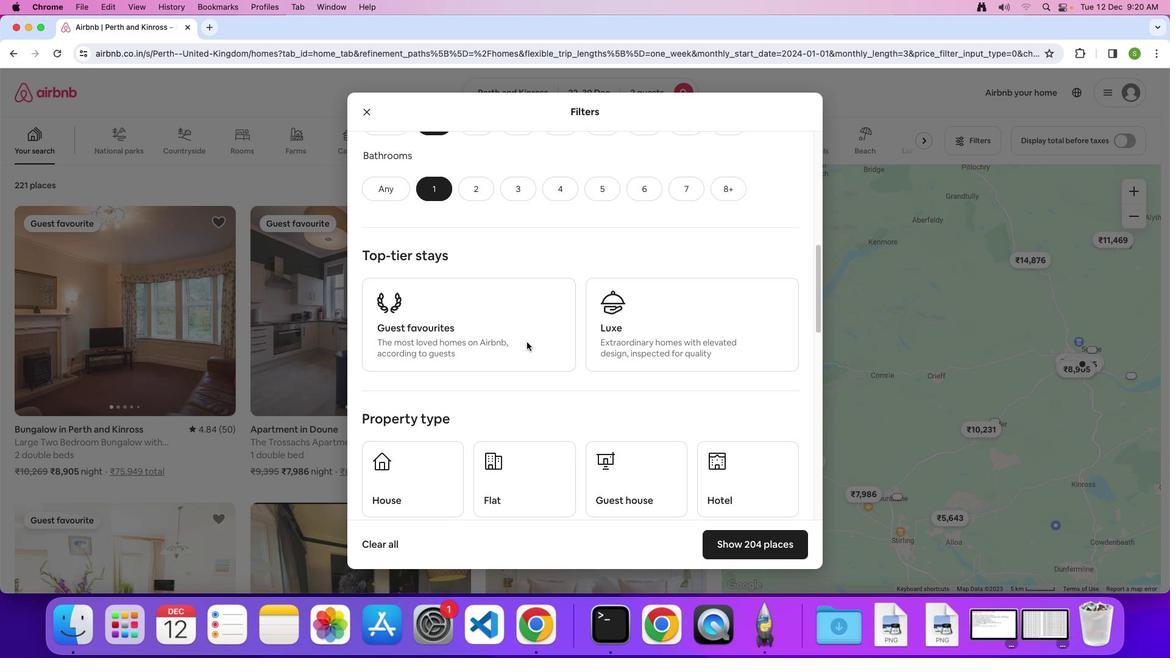 
Action: Mouse scrolled (527, 342) with delta (0, 0)
Screenshot: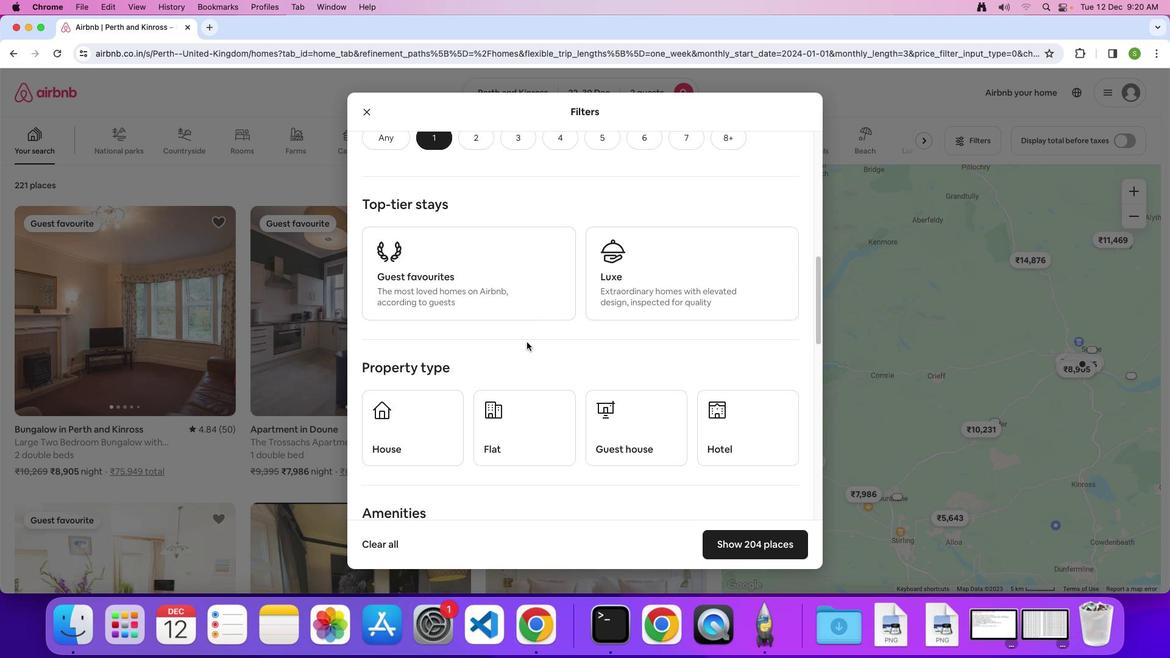 
Action: Mouse scrolled (527, 342) with delta (0, 0)
Screenshot: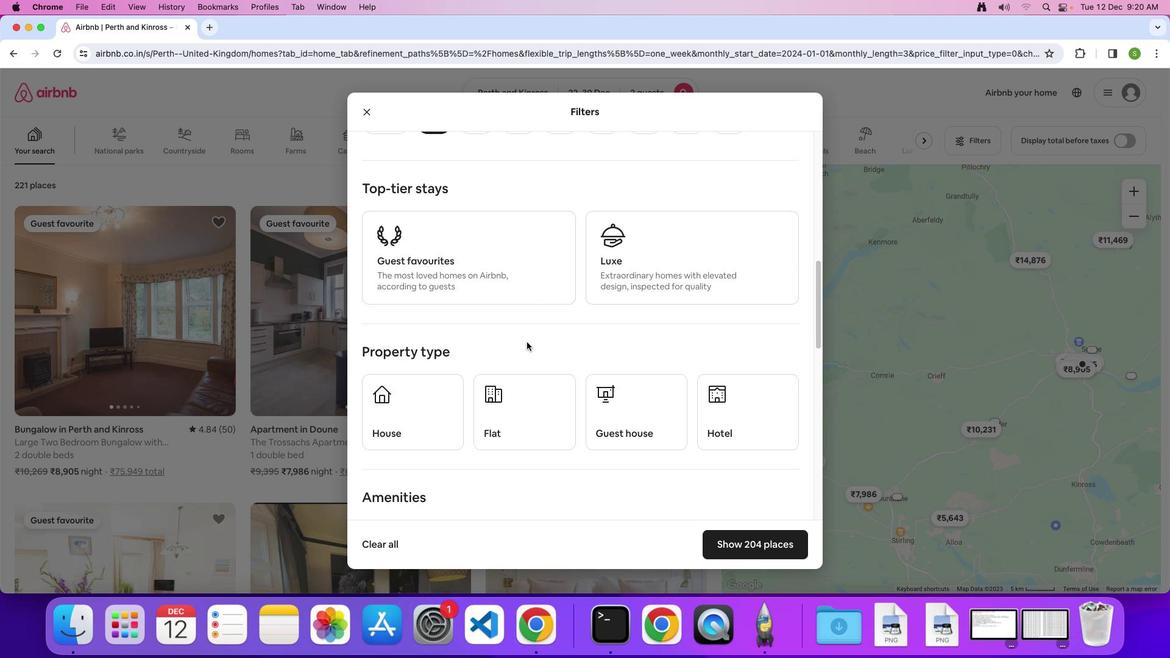 
Action: Mouse scrolled (527, 342) with delta (0, -1)
Screenshot: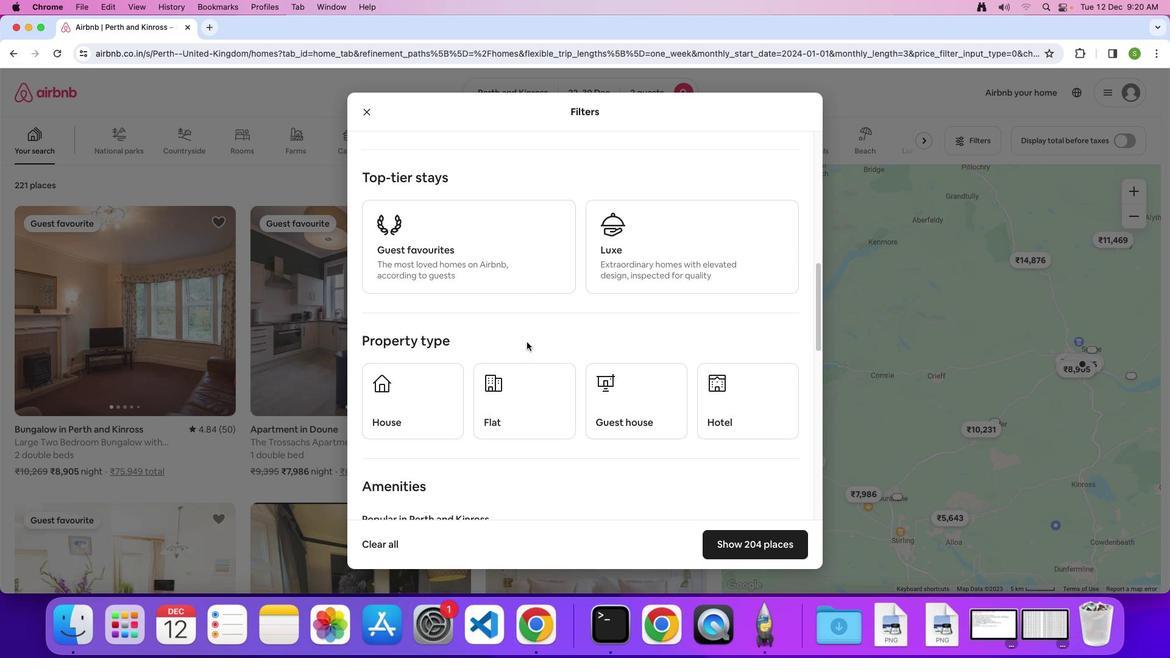 
Action: Mouse scrolled (527, 342) with delta (0, 0)
Screenshot: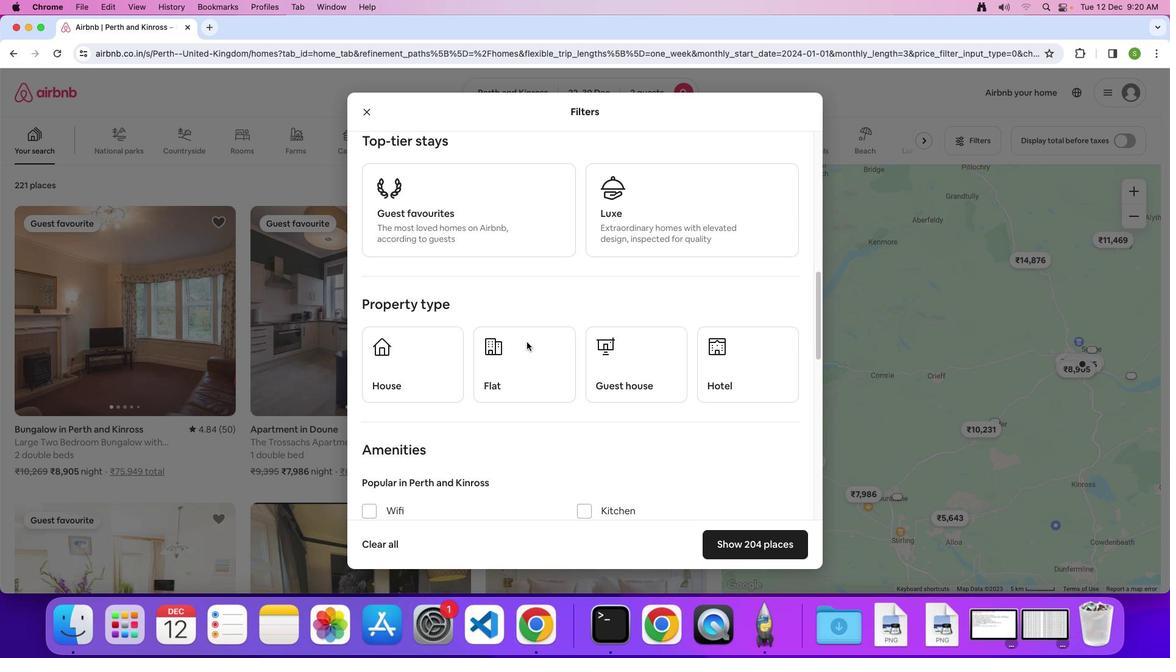
Action: Mouse scrolled (527, 342) with delta (0, 0)
Screenshot: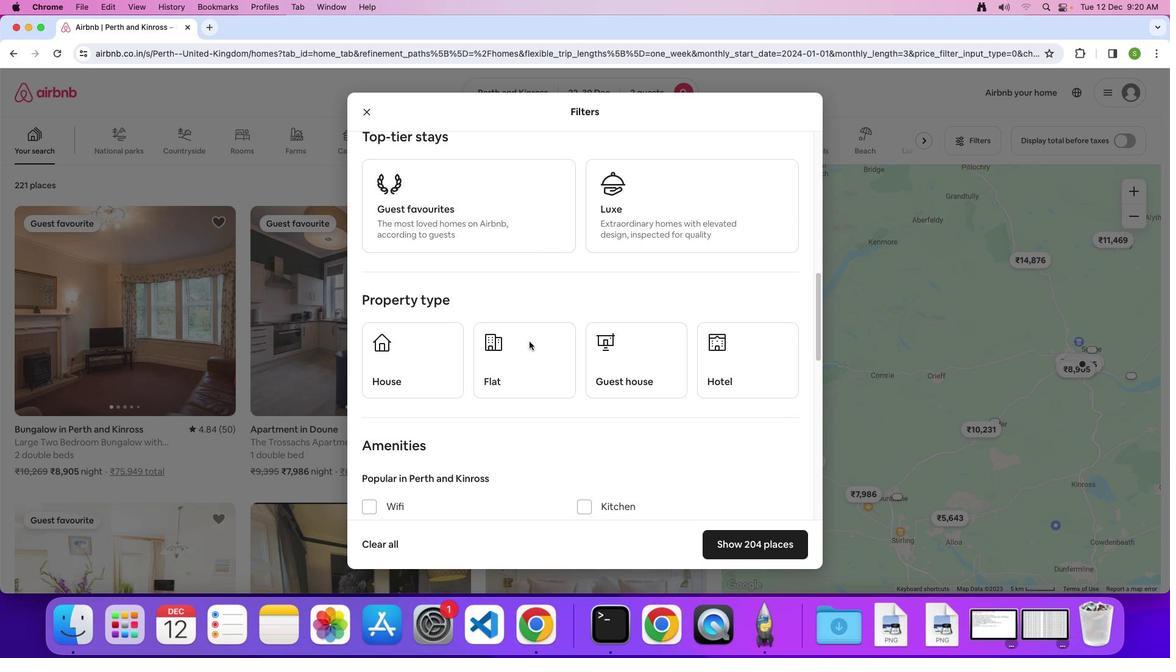 
Action: Mouse scrolled (527, 342) with delta (0, 0)
Screenshot: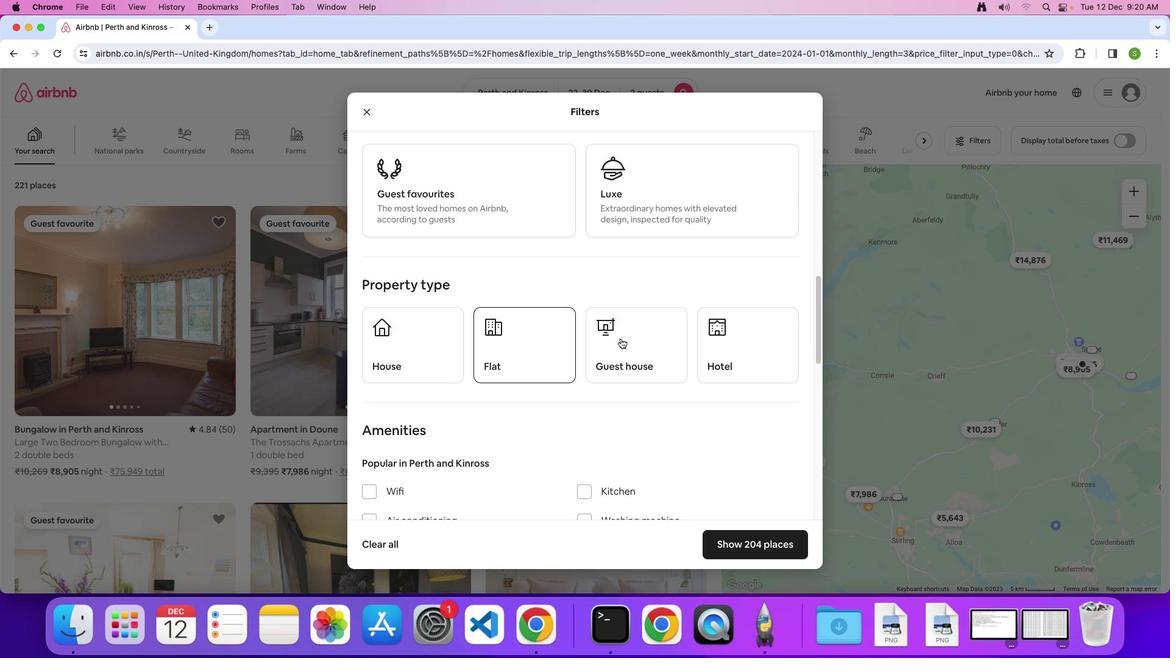 
Action: Mouse moved to (715, 334)
Screenshot: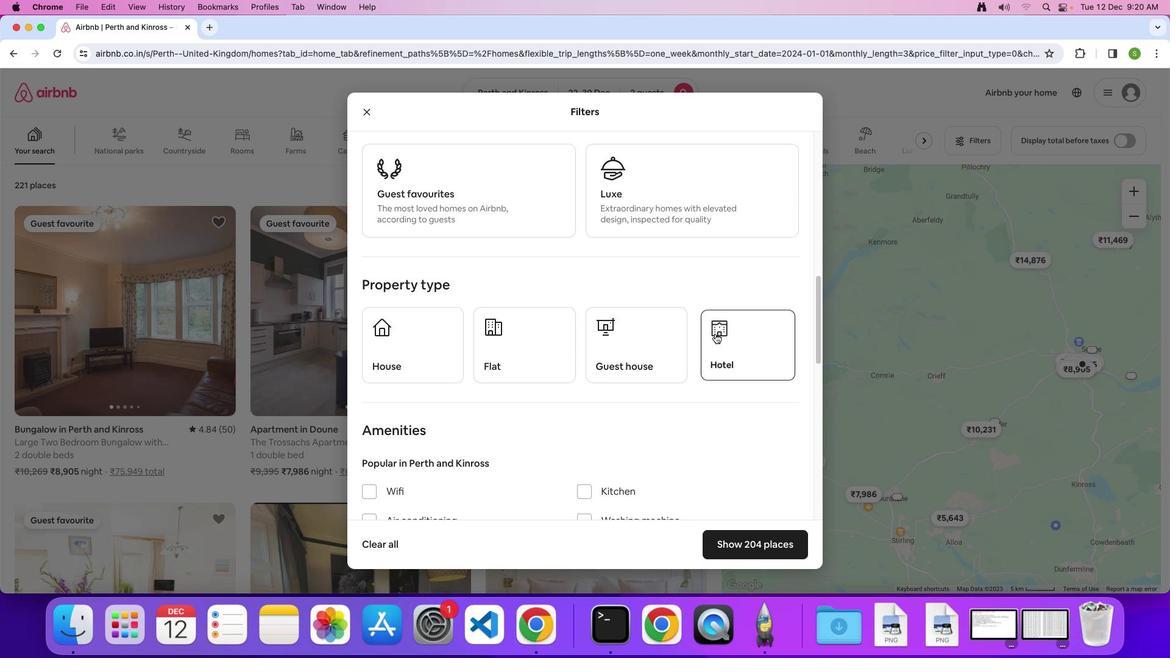 
Action: Mouse pressed left at (715, 334)
Screenshot: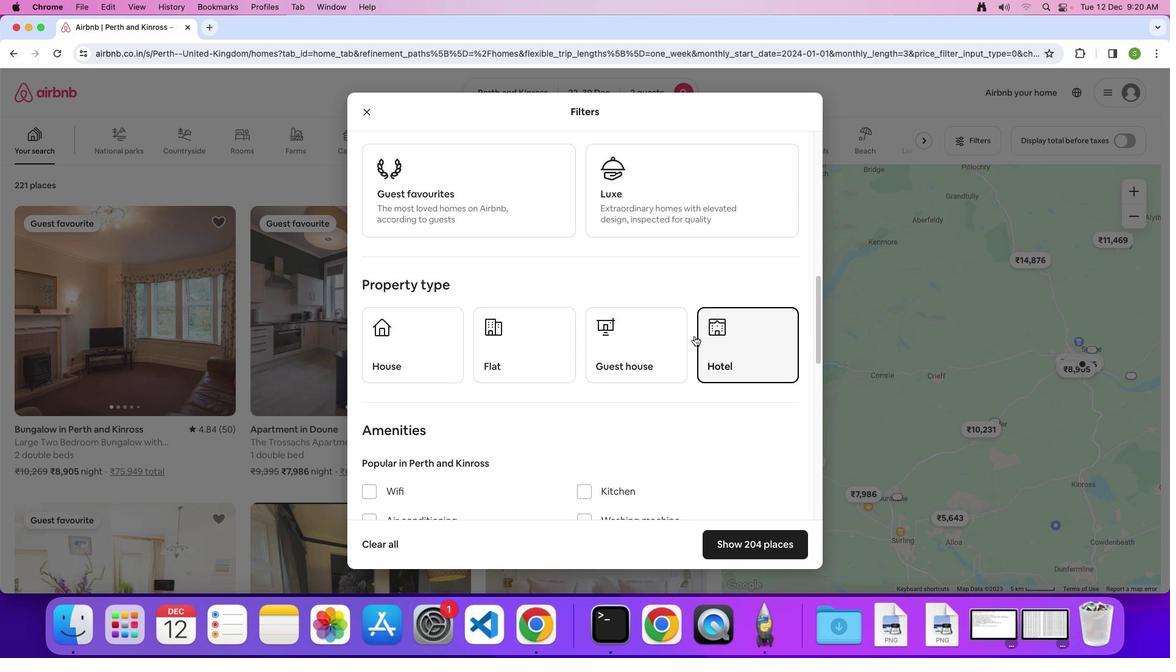 
Action: Mouse moved to (576, 368)
Screenshot: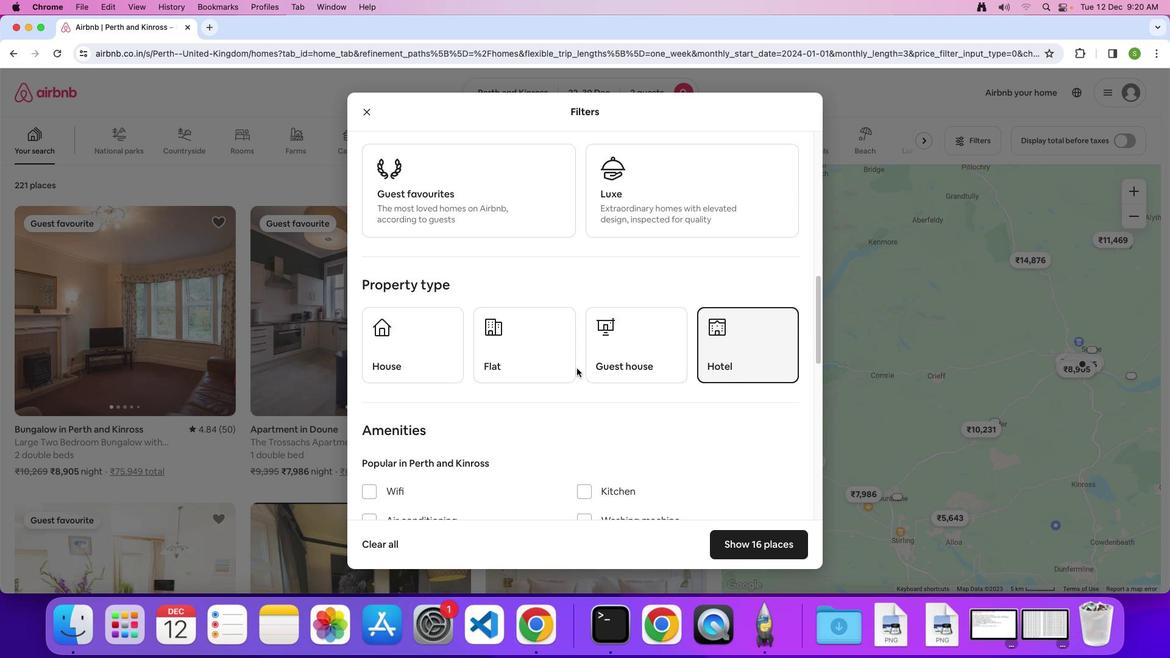 
Action: Mouse scrolled (576, 368) with delta (0, 0)
Screenshot: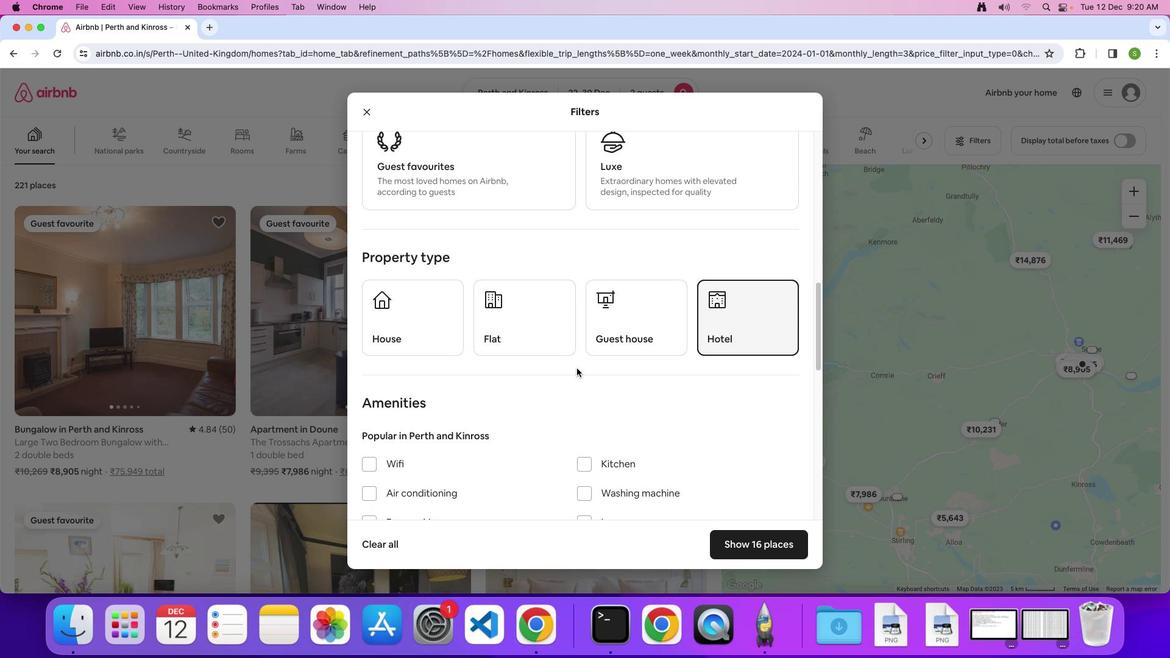 
Action: Mouse scrolled (576, 368) with delta (0, 0)
Screenshot: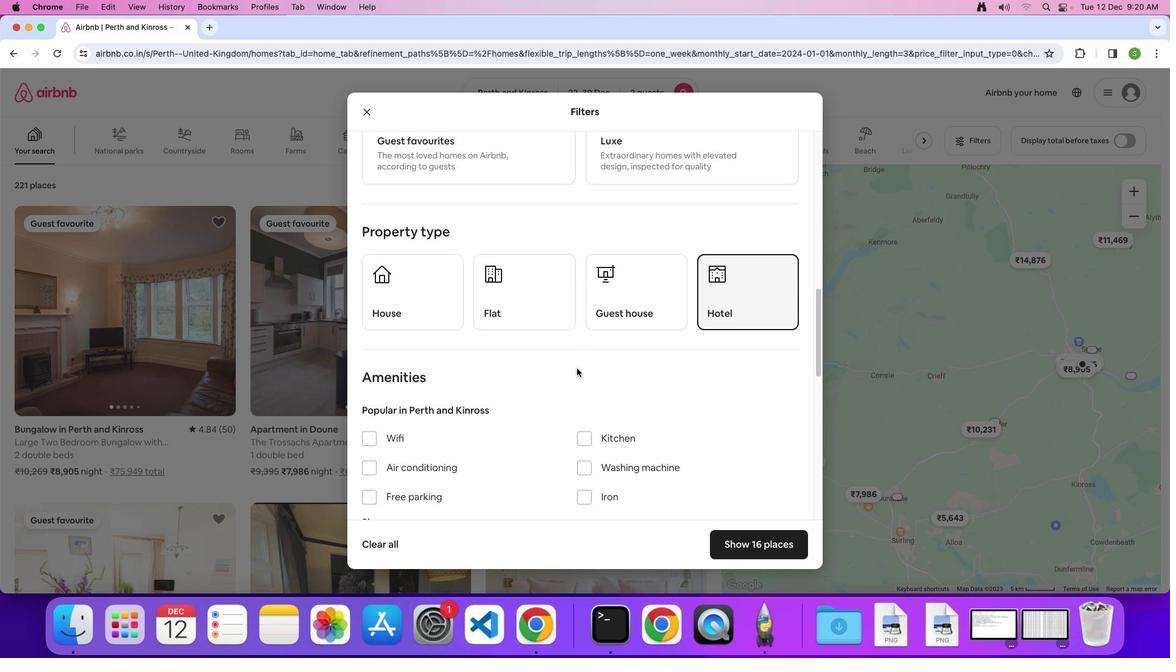 
Action: Mouse scrolled (576, 368) with delta (0, 0)
Screenshot: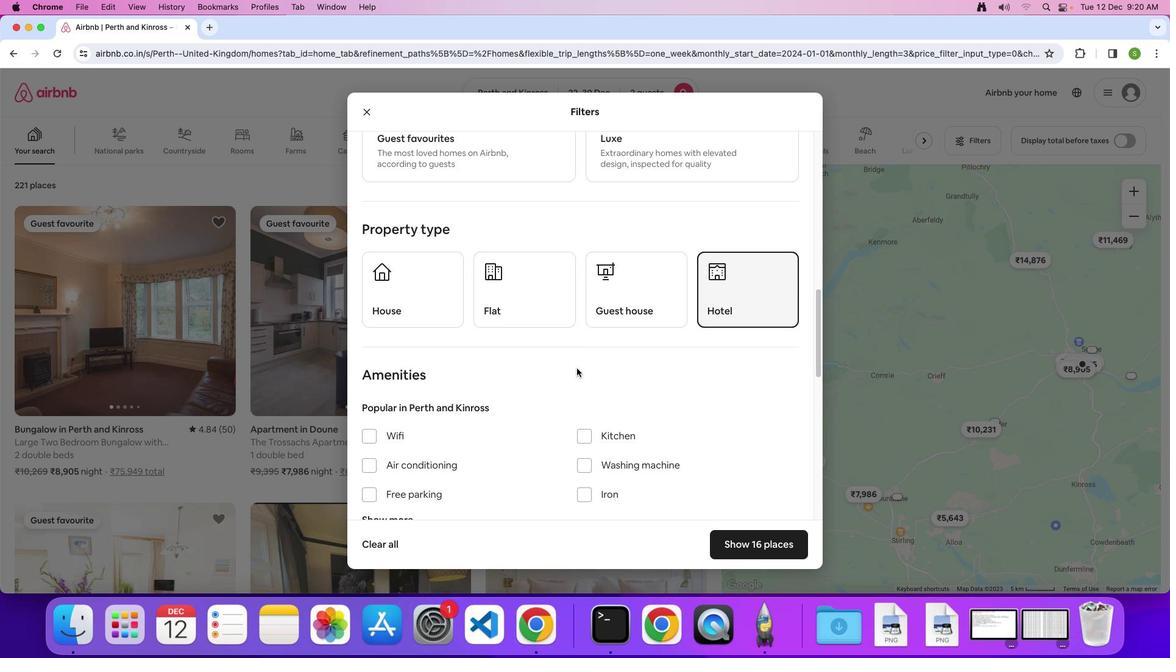 
Action: Mouse scrolled (576, 368) with delta (0, 0)
Screenshot: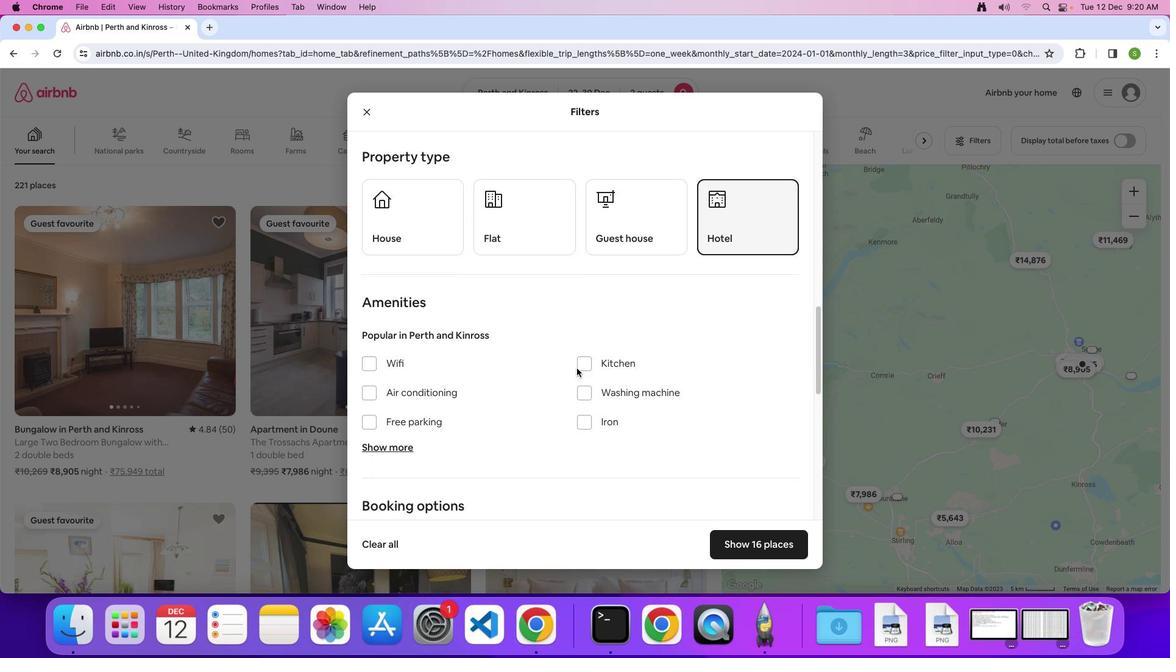 
Action: Mouse scrolled (576, 368) with delta (0, 0)
Screenshot: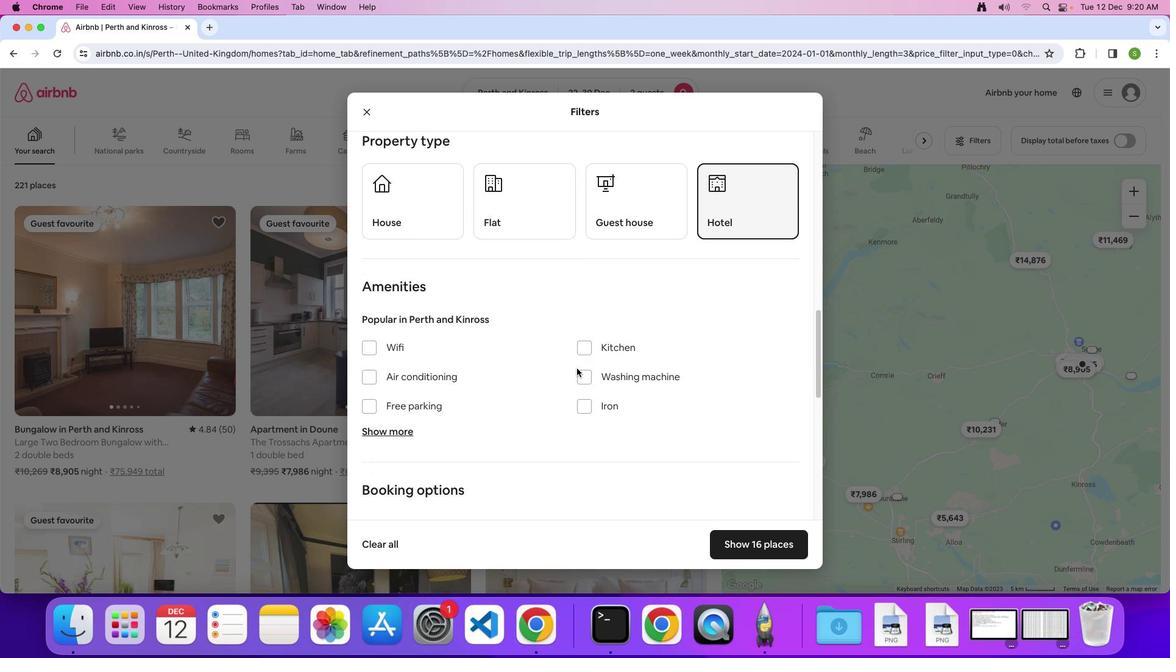 
Action: Mouse scrolled (576, 368) with delta (0, -1)
Screenshot: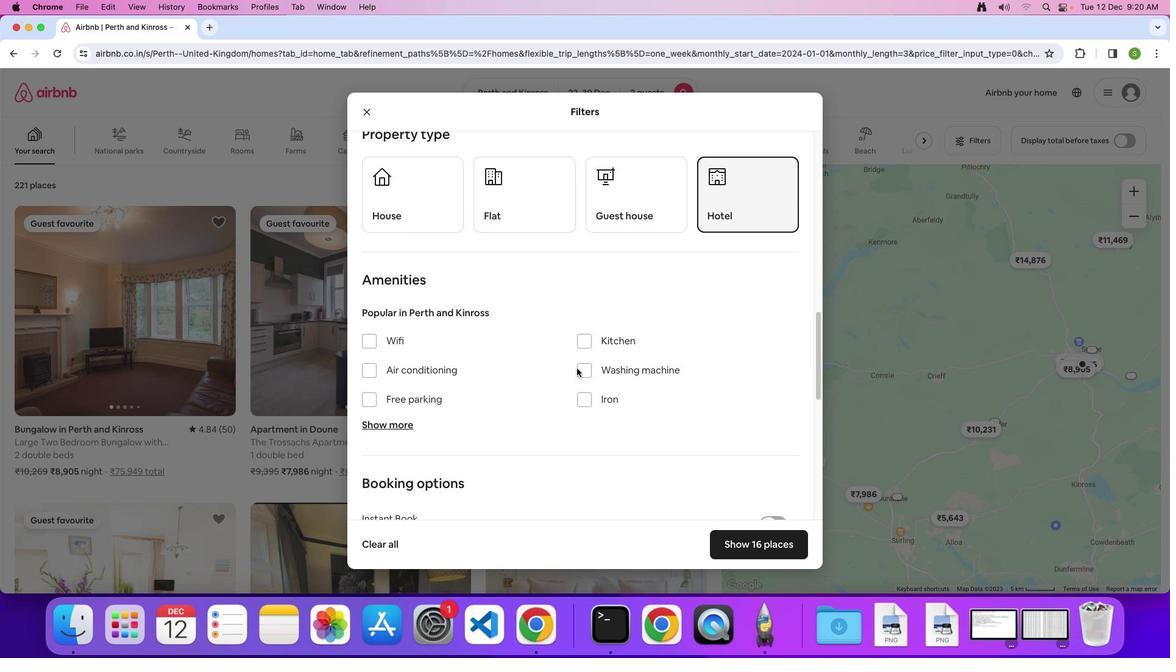 
Action: Mouse scrolled (576, 368) with delta (0, 0)
Screenshot: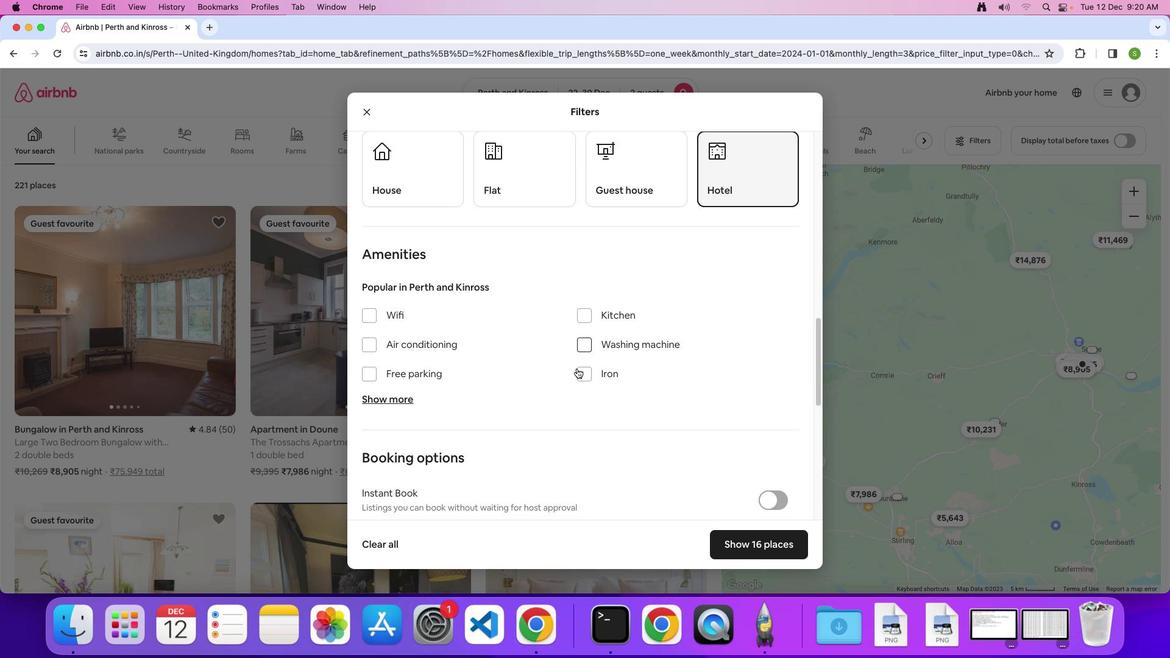 
Action: Mouse scrolled (576, 368) with delta (0, 0)
Screenshot: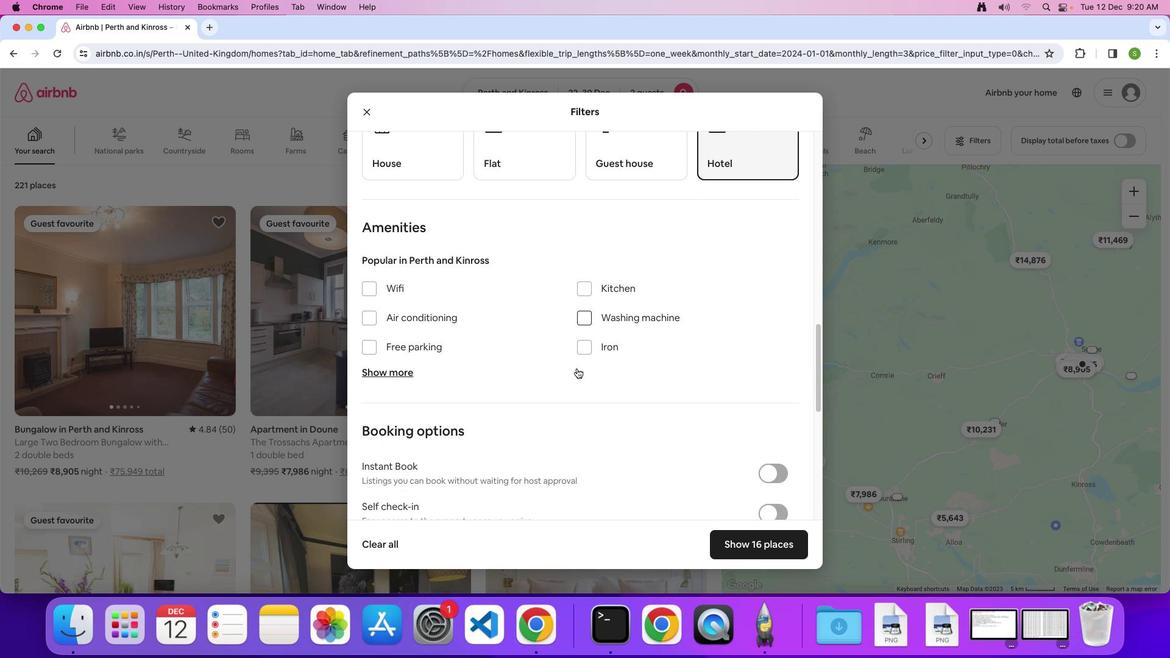 
Action: Mouse scrolled (576, 368) with delta (0, 0)
Screenshot: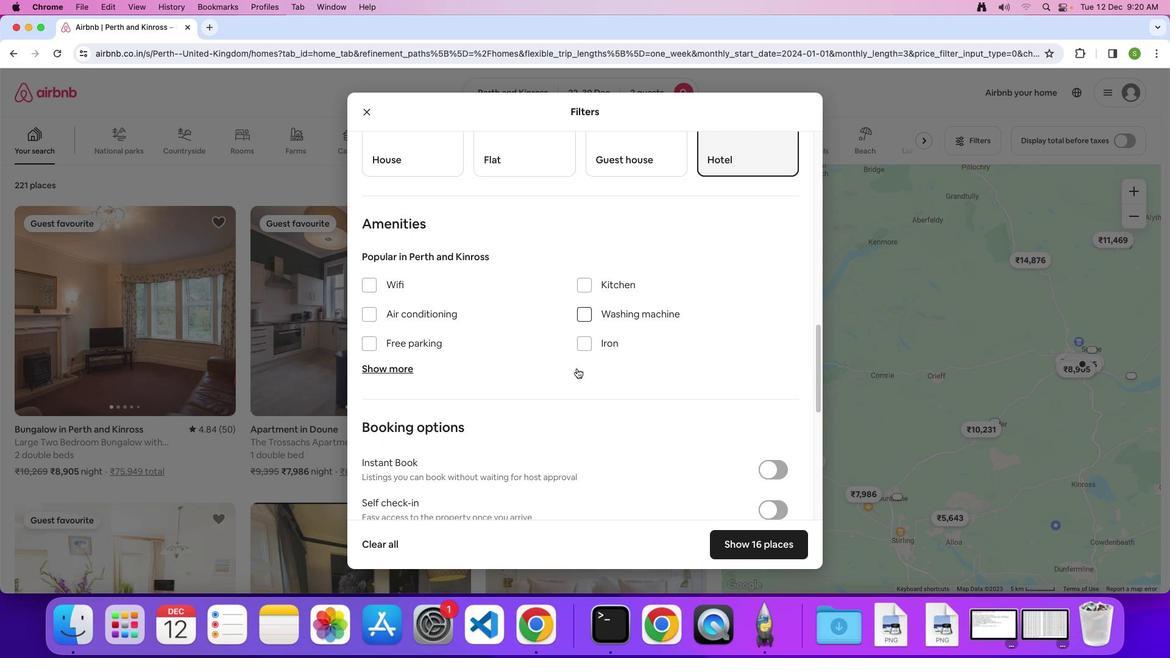 
Action: Mouse scrolled (576, 368) with delta (0, 0)
Screenshot: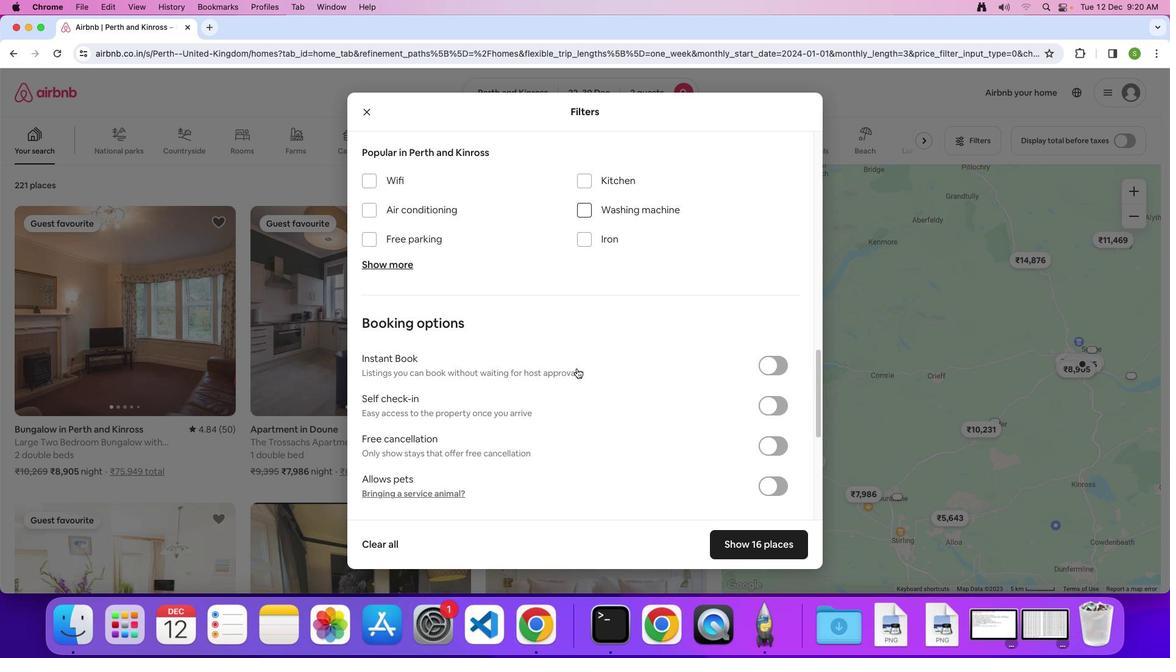 
Action: Mouse scrolled (576, 368) with delta (0, 0)
Screenshot: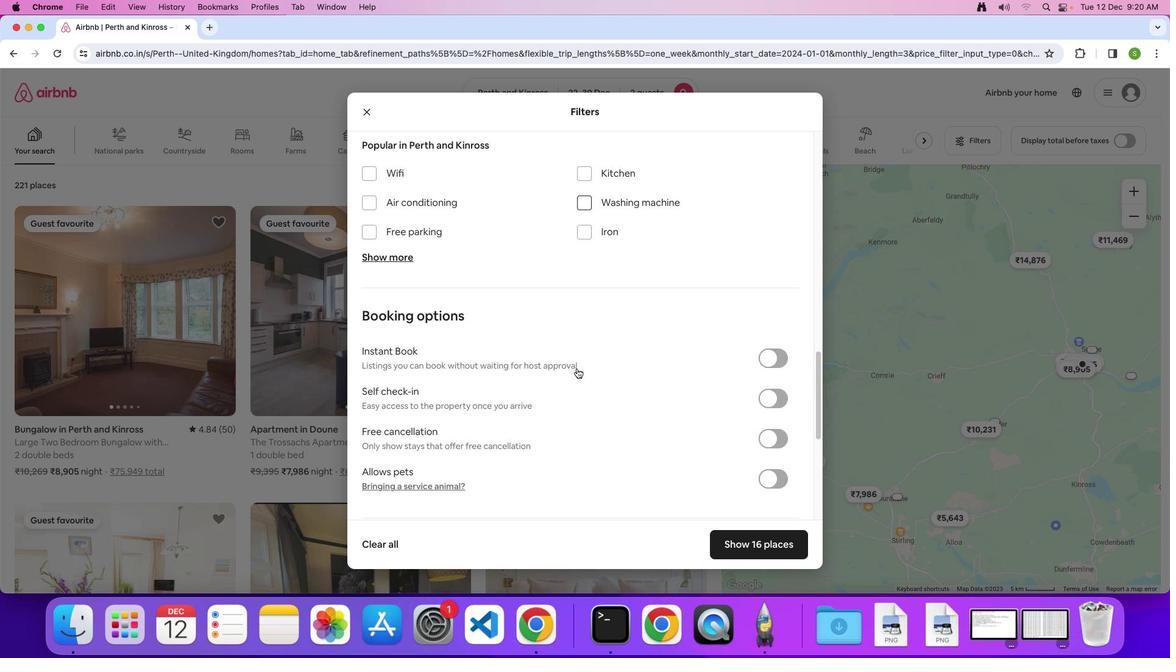 
Action: Mouse scrolled (576, 368) with delta (0, -1)
Screenshot: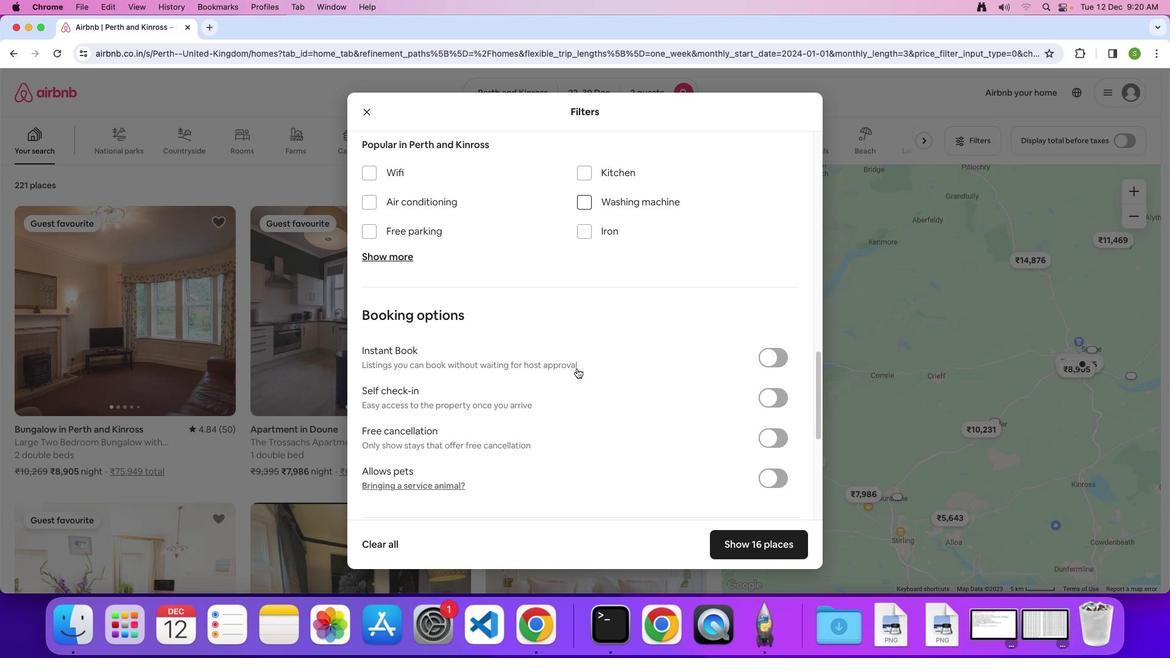 
Action: Mouse scrolled (576, 368) with delta (0, 0)
Screenshot: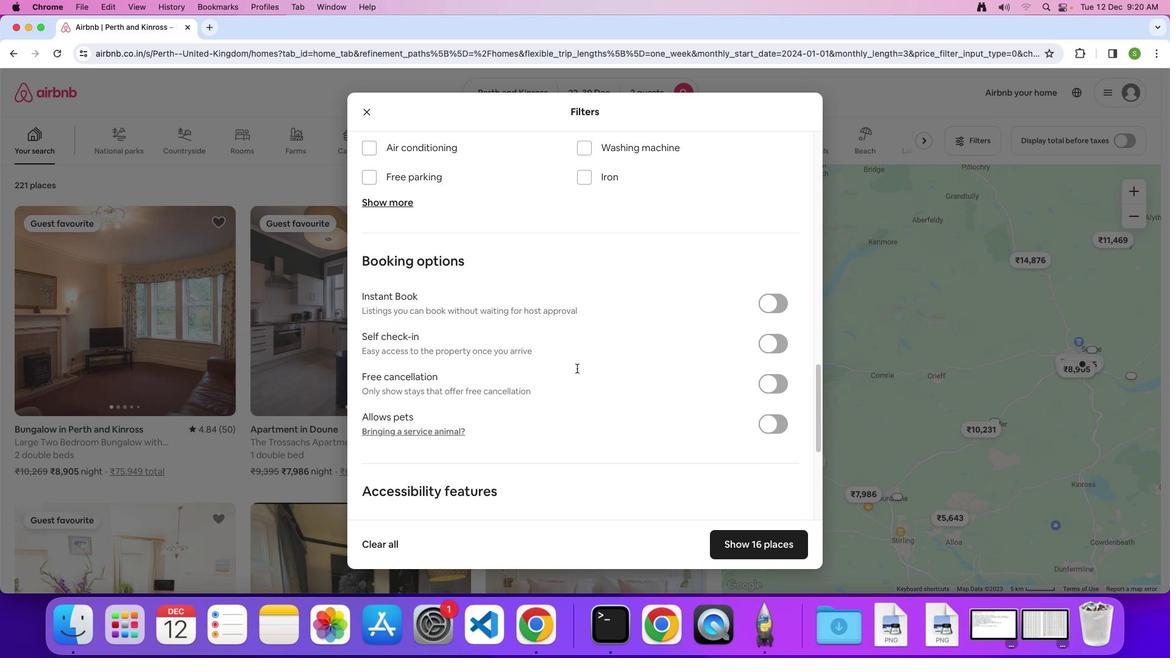 
Action: Mouse scrolled (576, 368) with delta (0, 0)
Screenshot: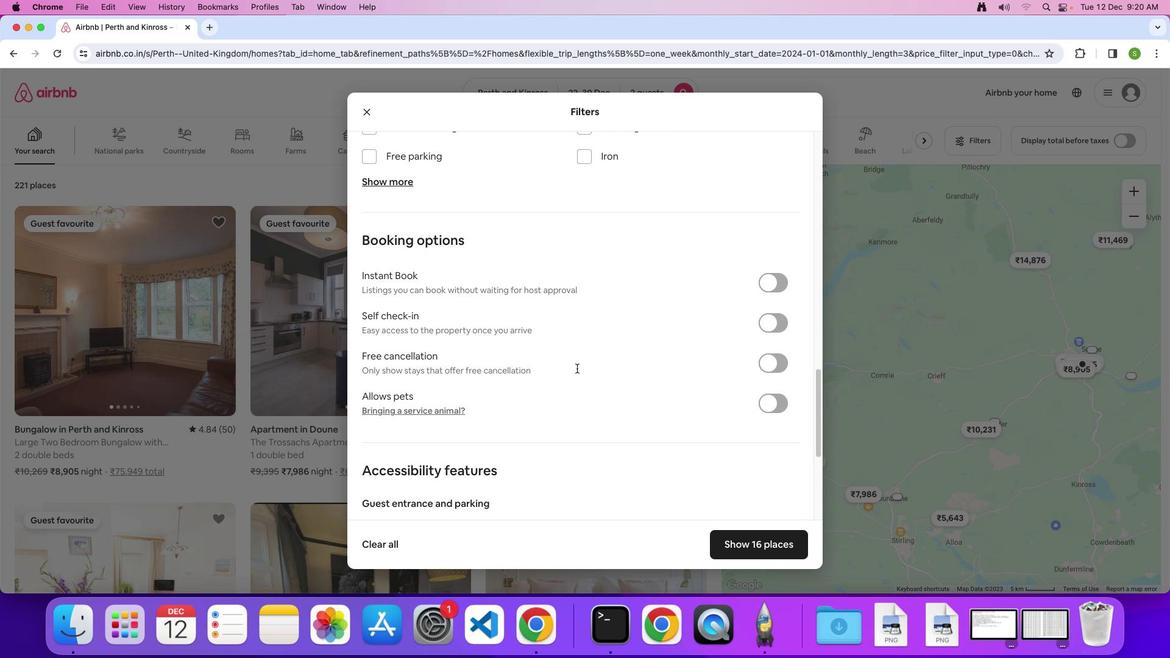 
Action: Mouse scrolled (576, 368) with delta (0, -1)
Screenshot: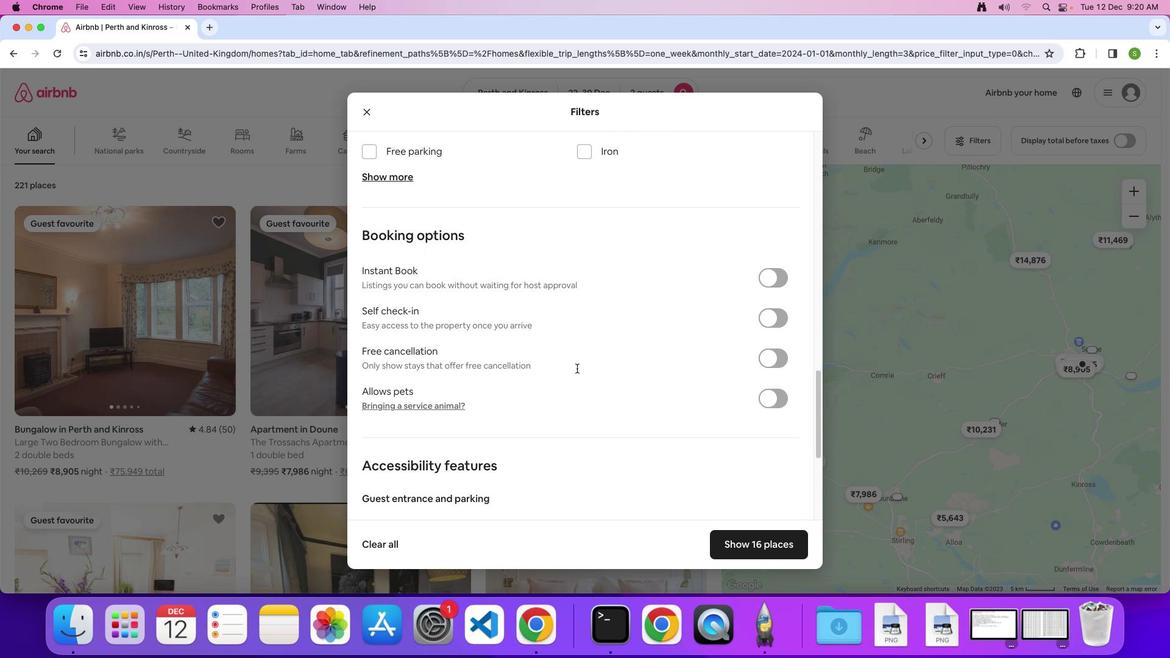 
Action: Mouse scrolled (576, 368) with delta (0, 0)
Screenshot: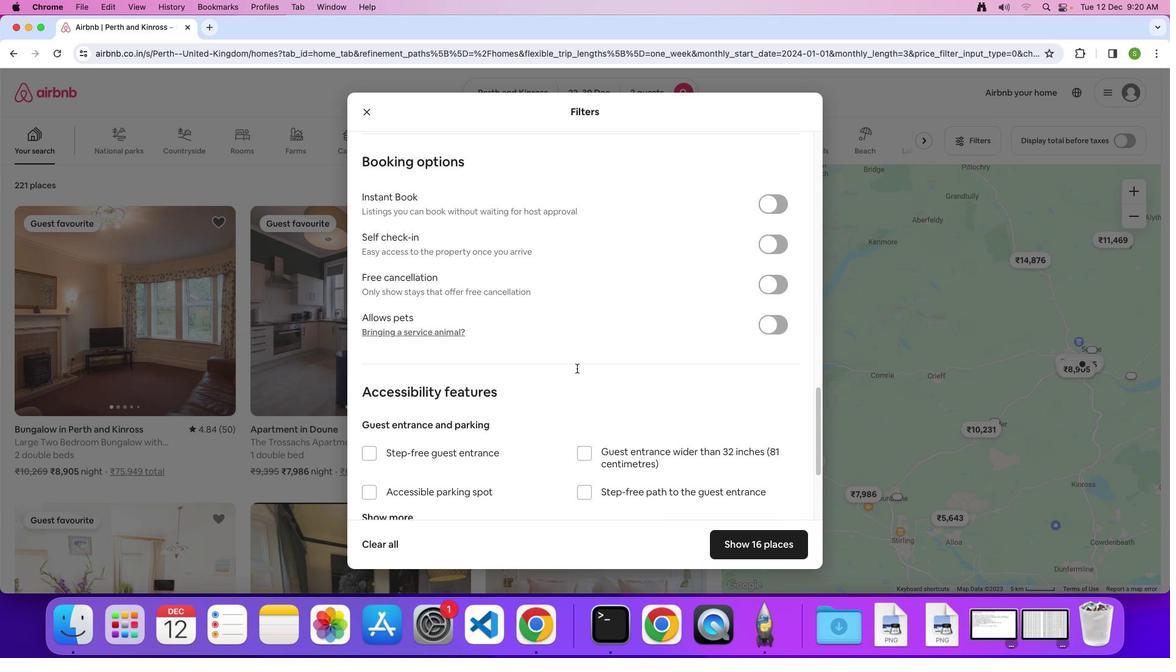 
Action: Mouse scrolled (576, 368) with delta (0, 0)
Screenshot: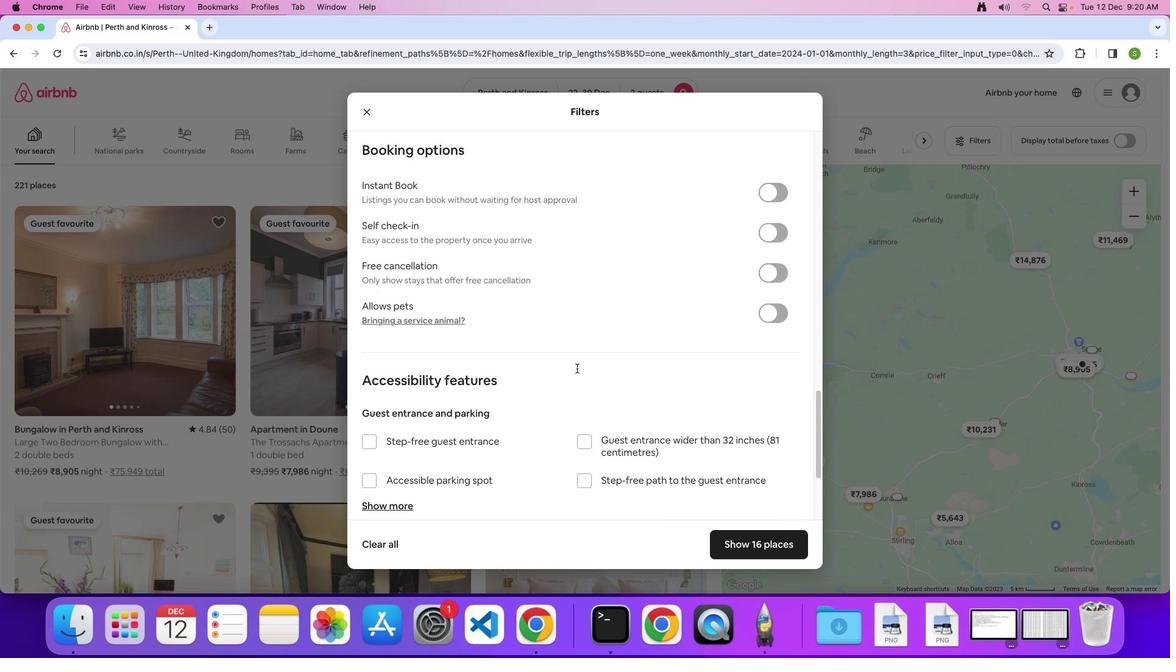 
Action: Mouse scrolled (576, 368) with delta (0, -1)
Screenshot: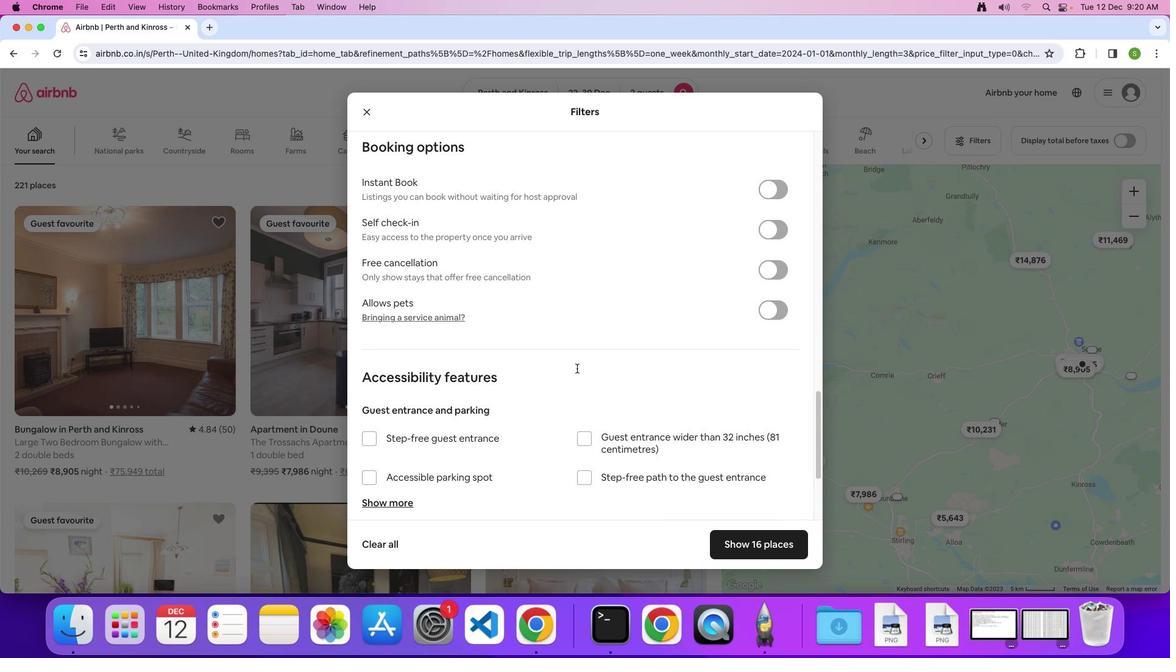 
Action: Mouse scrolled (576, 368) with delta (0, 0)
Screenshot: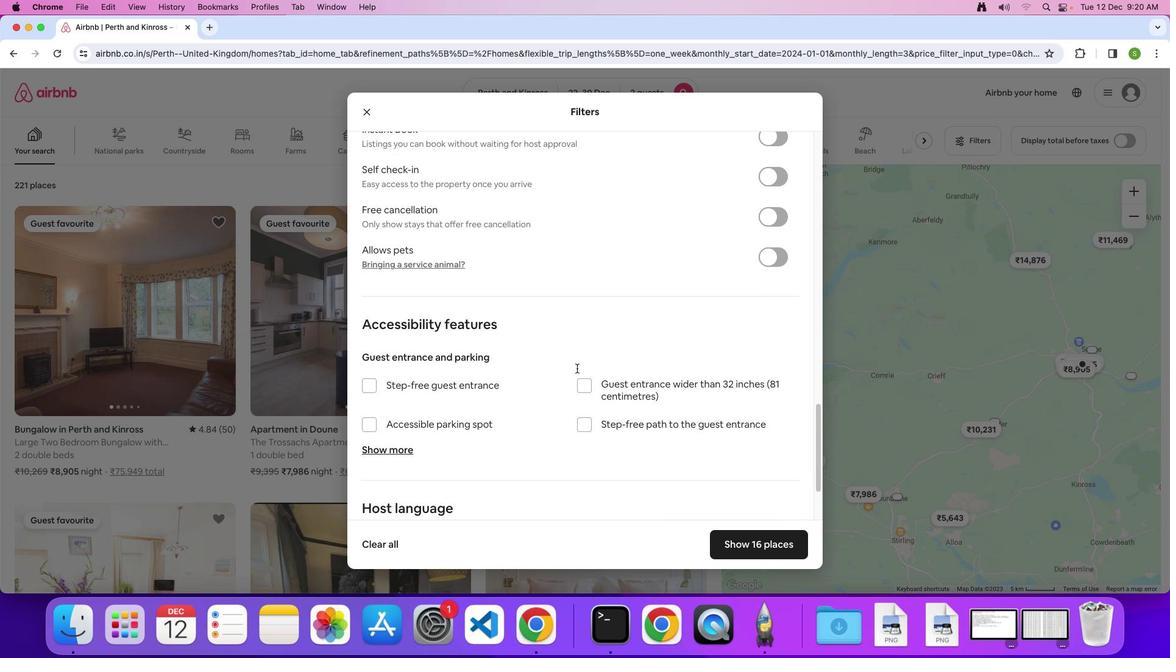 
Action: Mouse scrolled (576, 368) with delta (0, 0)
Screenshot: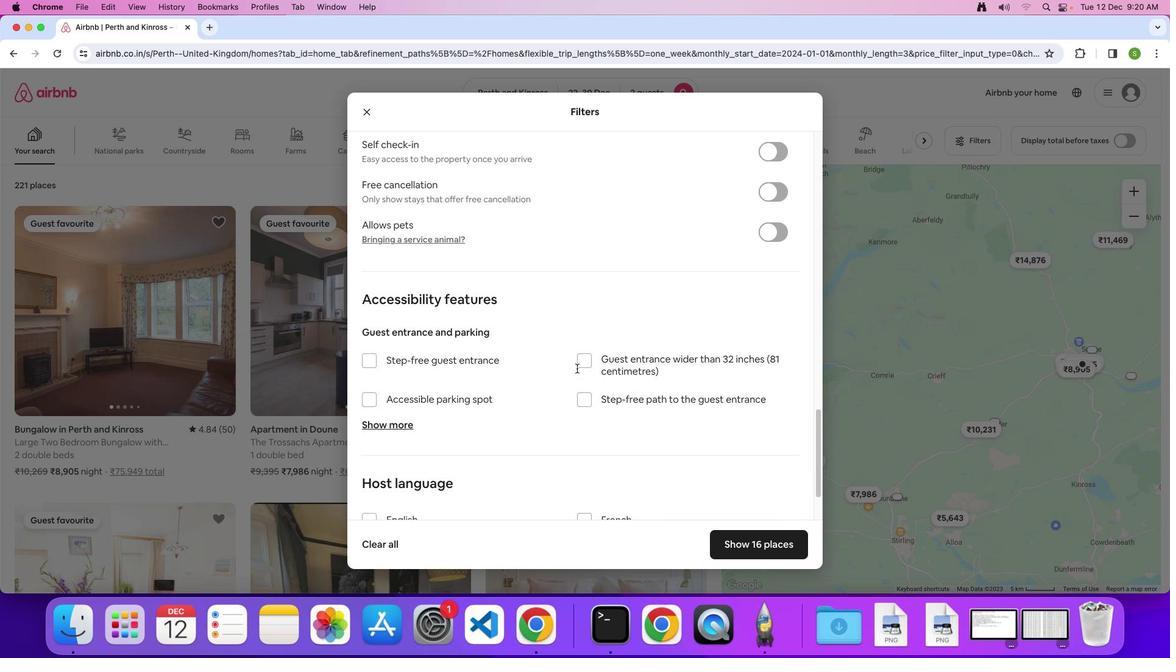 
Action: Mouse scrolled (576, 368) with delta (0, -1)
Screenshot: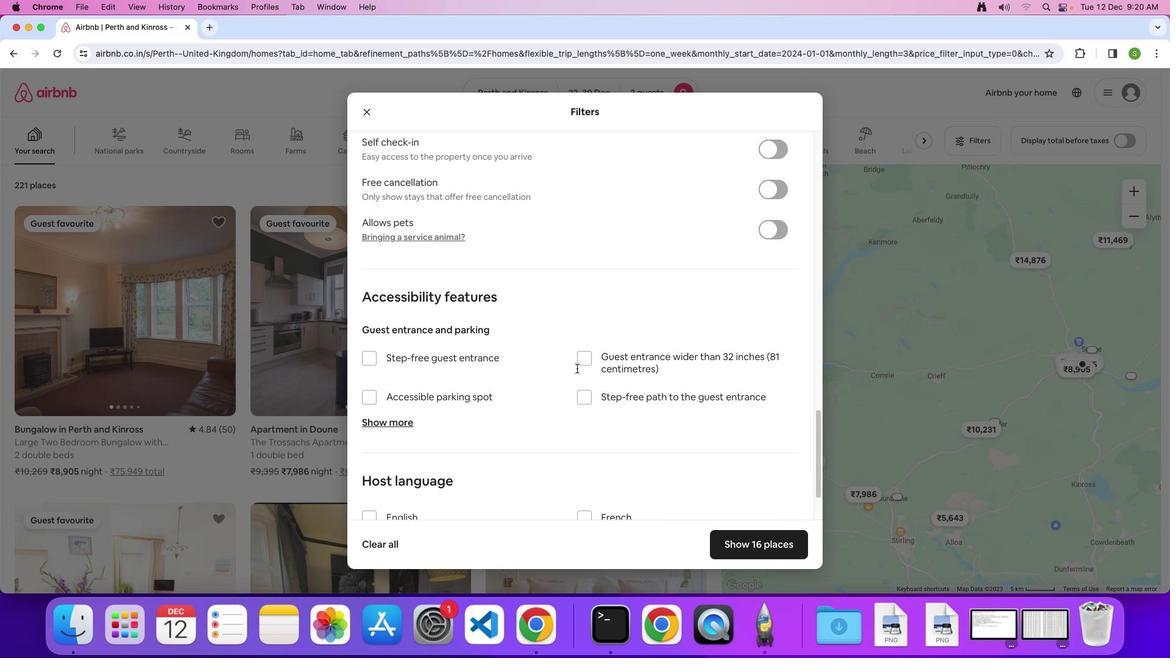 
Action: Mouse scrolled (576, 368) with delta (0, 0)
Screenshot: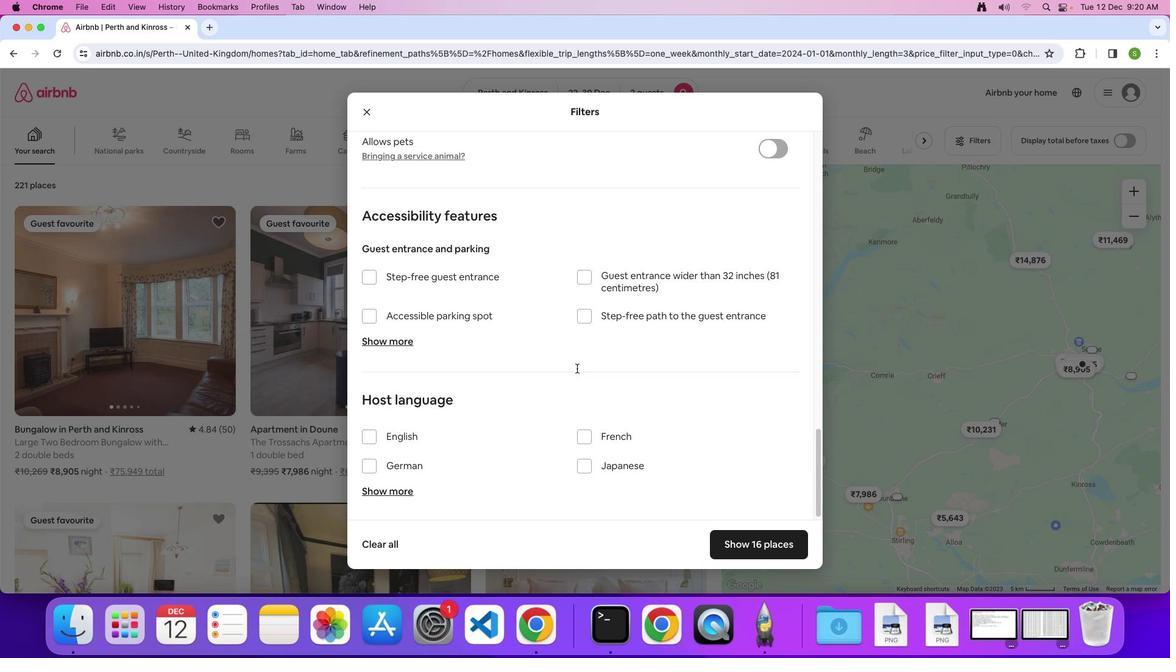
Action: Mouse scrolled (576, 368) with delta (0, 0)
Screenshot: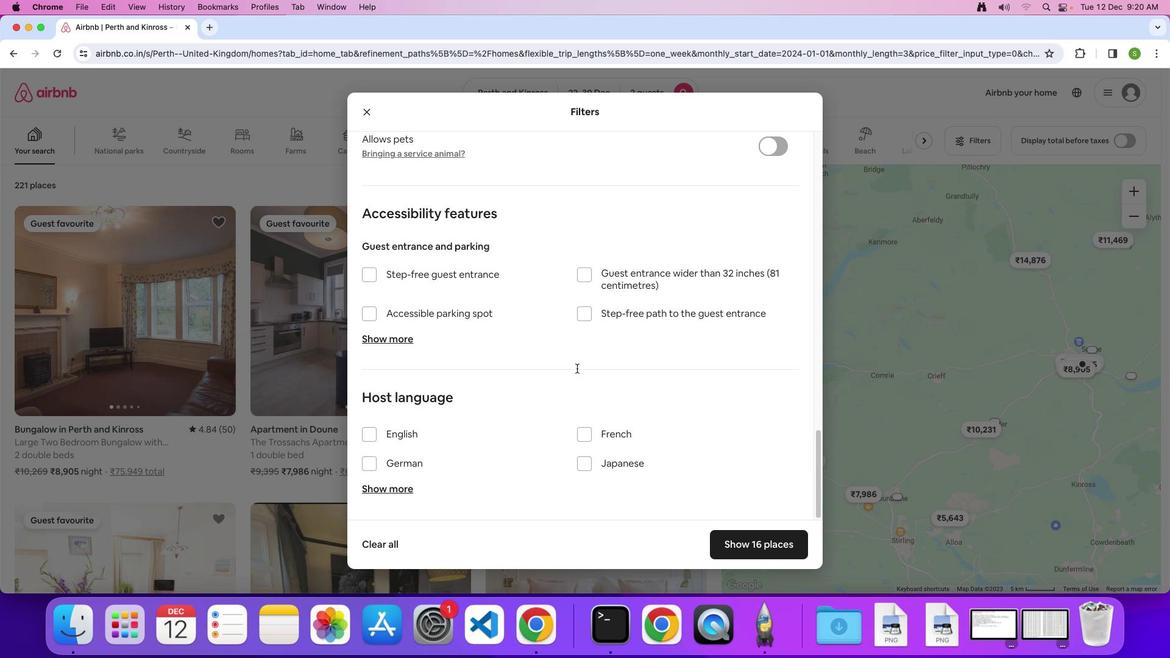
Action: Mouse scrolled (576, 368) with delta (0, -1)
Screenshot: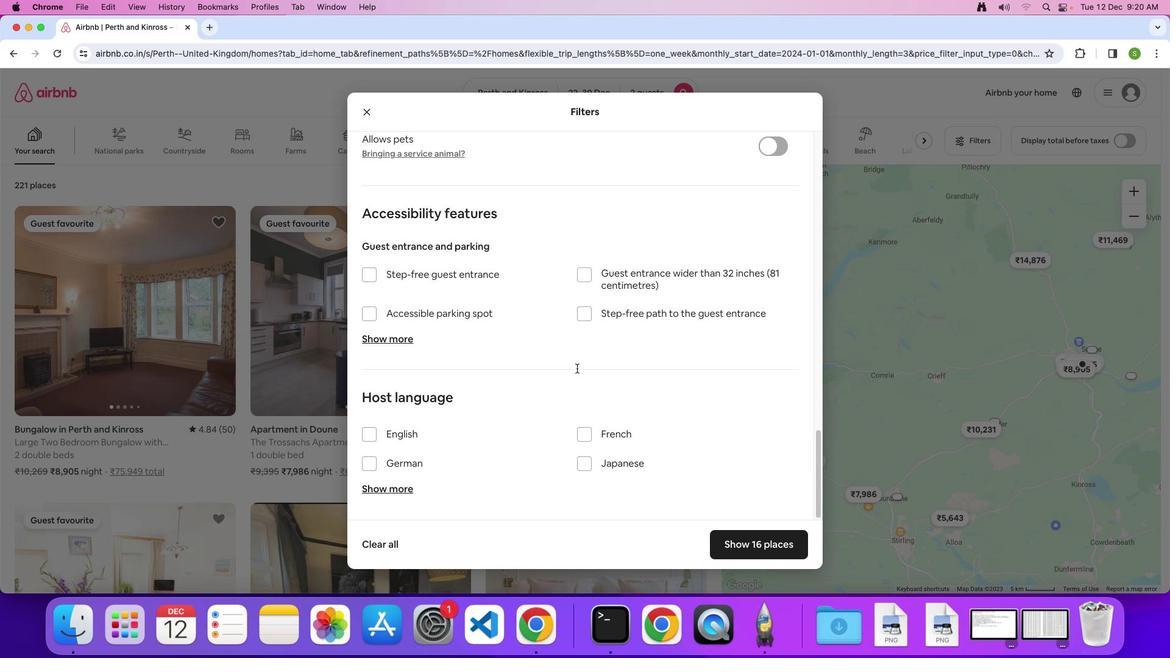 
Action: Mouse scrolled (576, 368) with delta (0, 0)
Screenshot: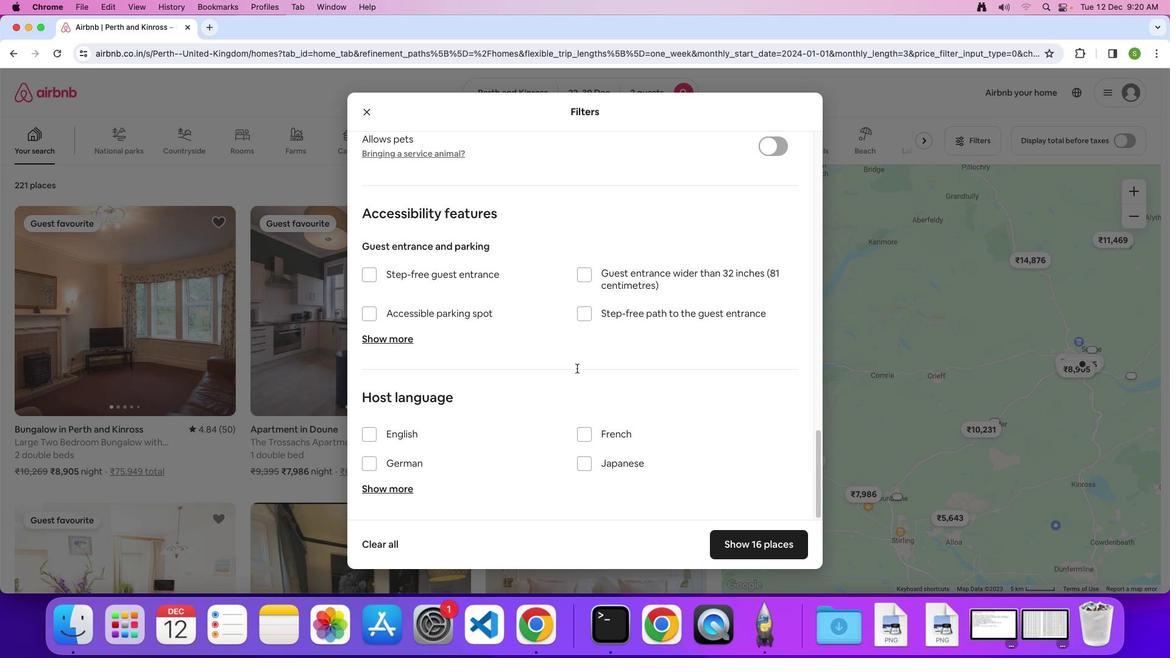 
Action: Mouse scrolled (576, 368) with delta (0, 0)
Screenshot: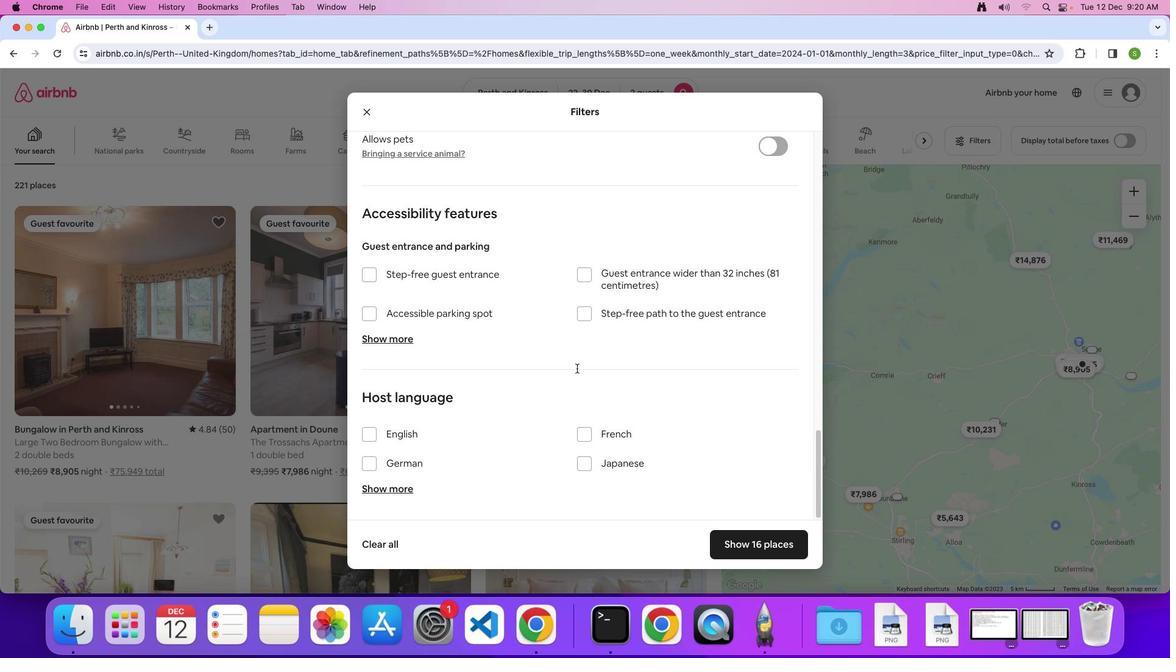 
Action: Mouse scrolled (576, 368) with delta (0, -1)
Screenshot: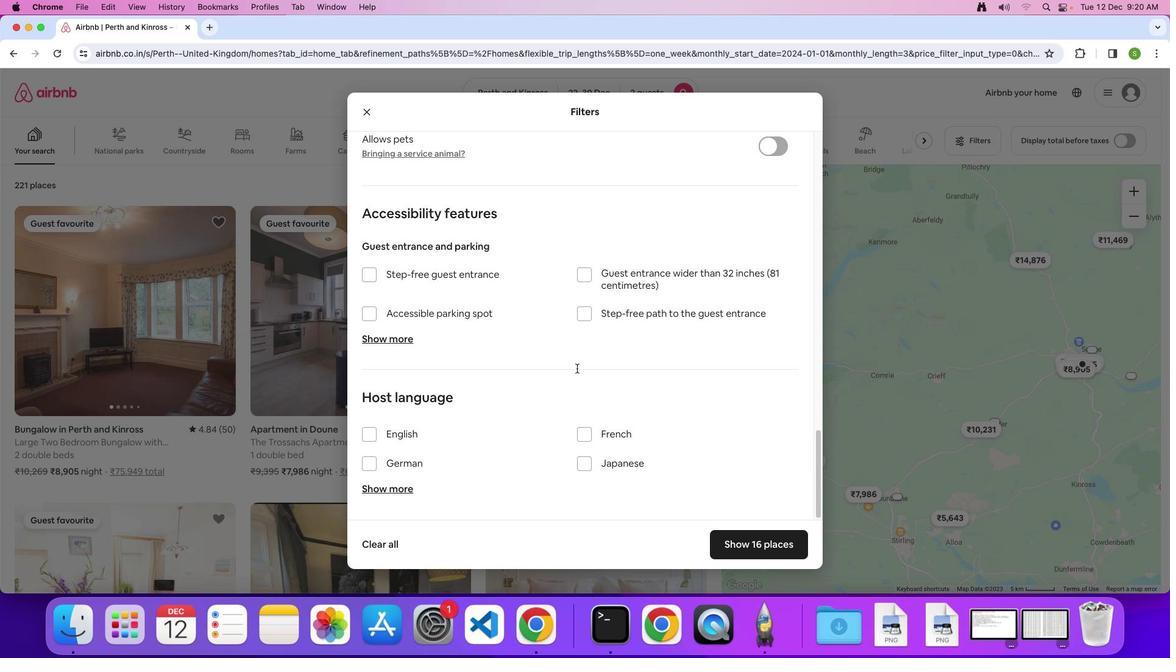 
Action: Mouse scrolled (576, 368) with delta (0, 0)
Screenshot: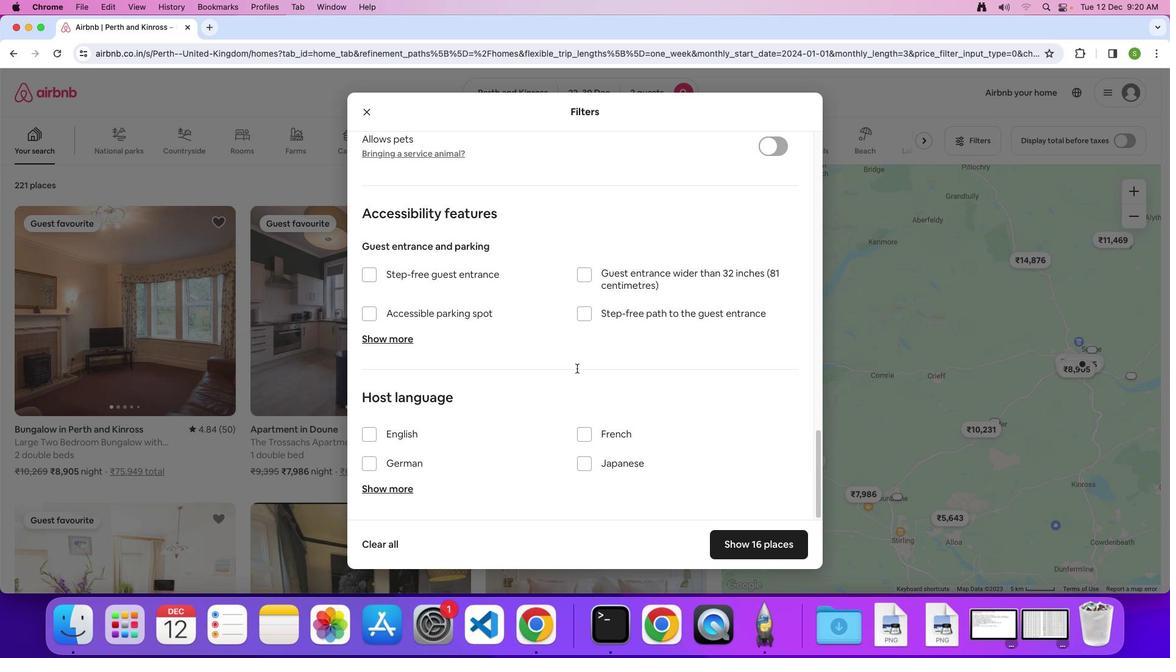 
Action: Mouse moved to (754, 547)
Screenshot: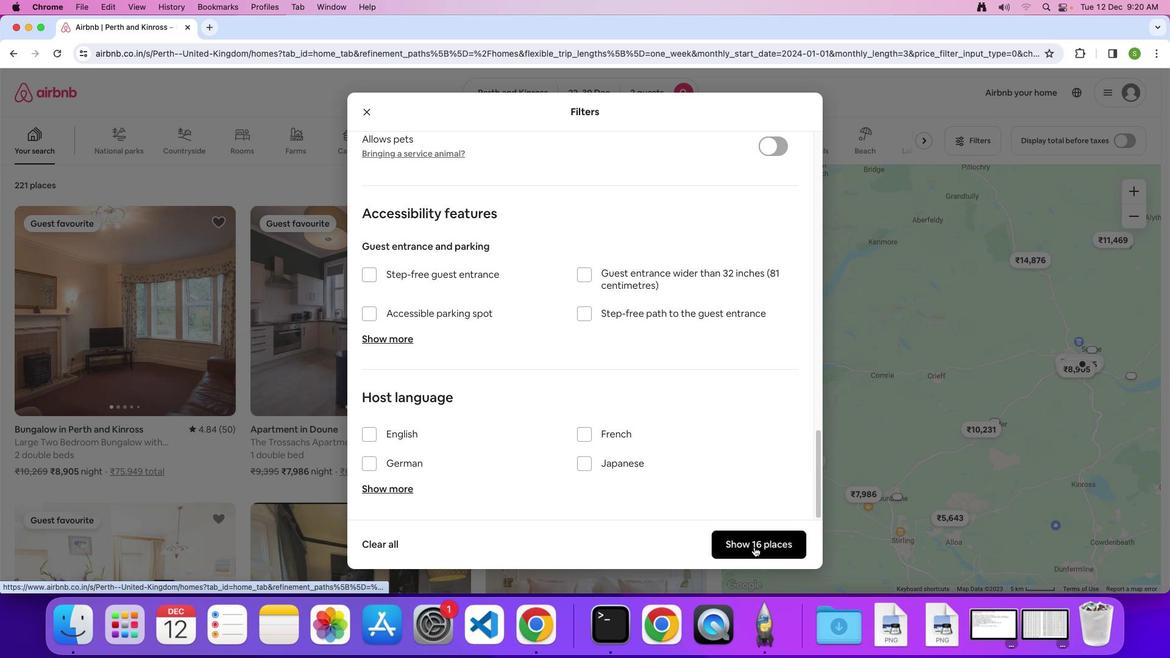 
Action: Mouse pressed left at (754, 547)
Screenshot: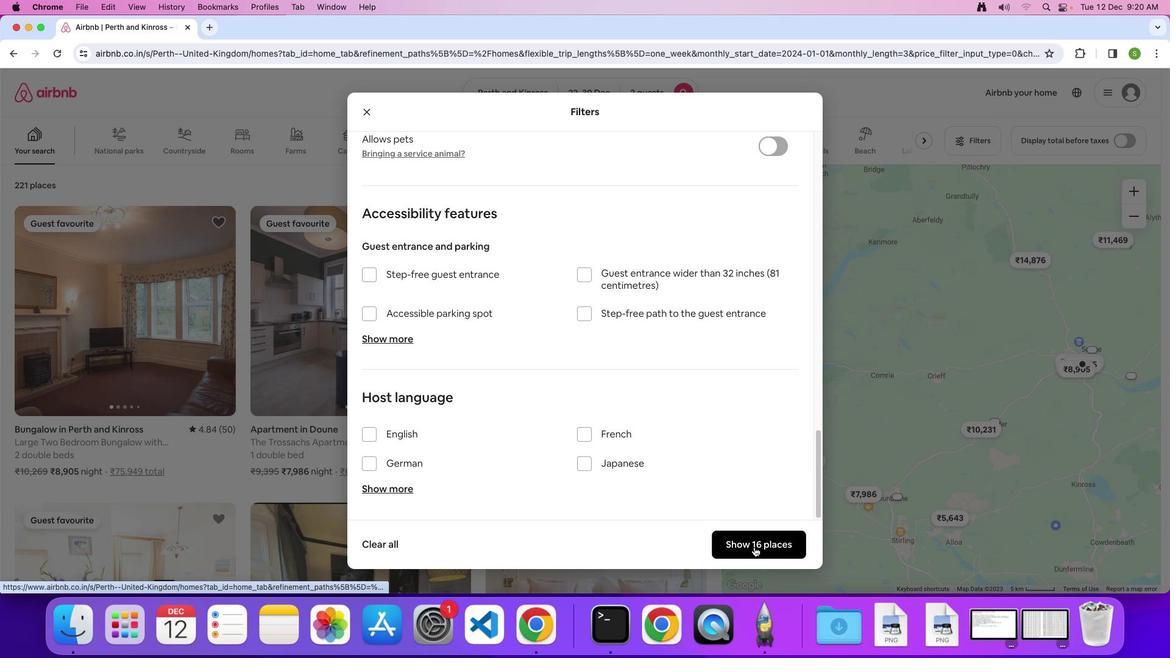 
Action: Mouse moved to (175, 301)
Screenshot: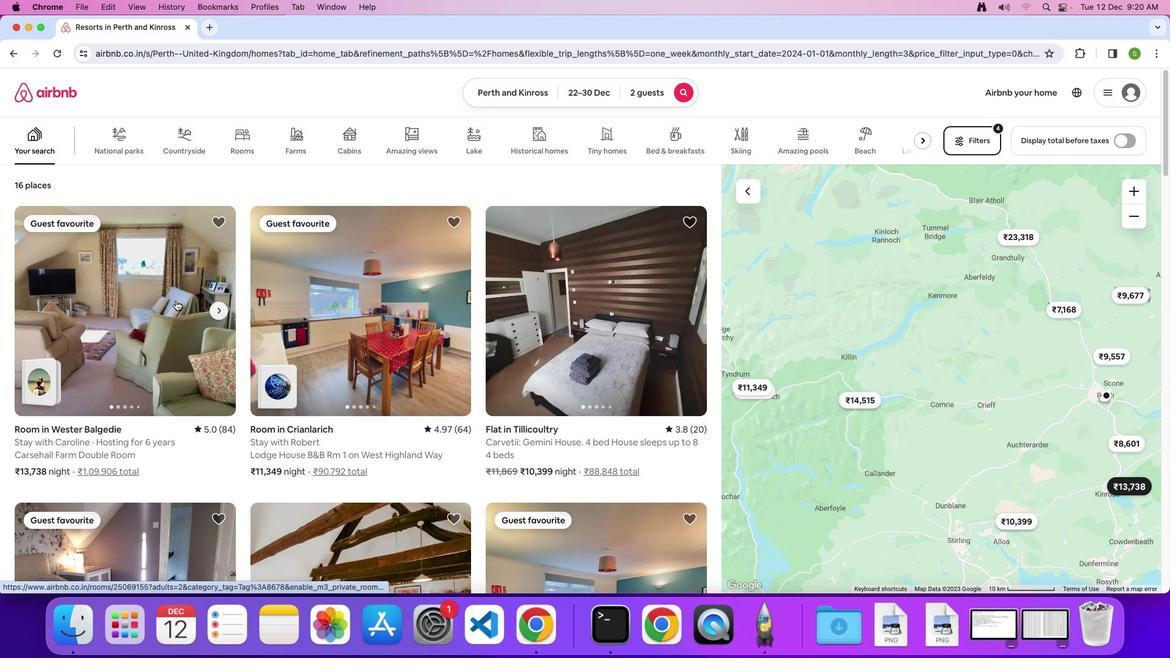 
Action: Mouse pressed left at (175, 301)
Screenshot: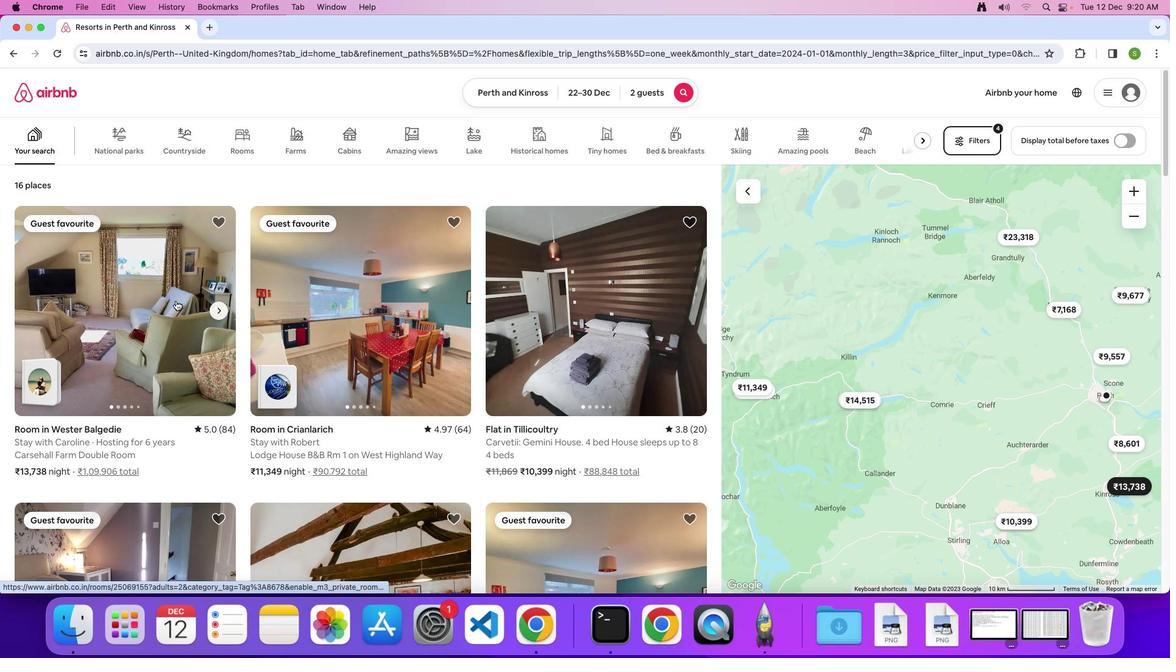 
Action: Mouse moved to (487, 286)
Screenshot: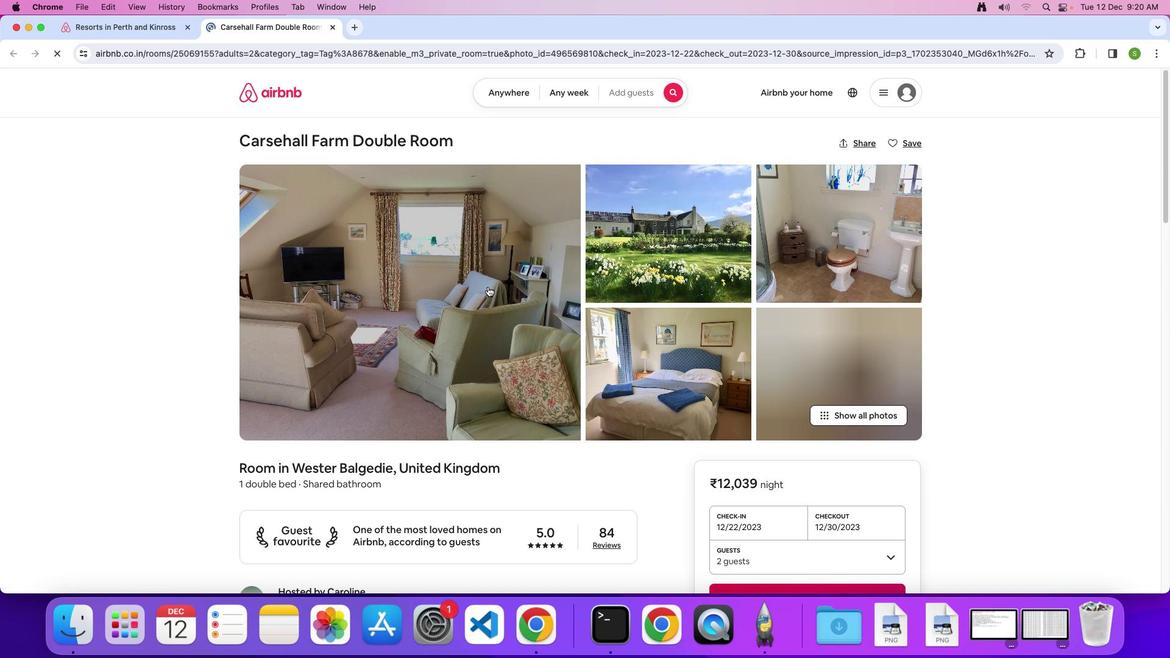 
Action: Mouse pressed left at (487, 286)
Screenshot: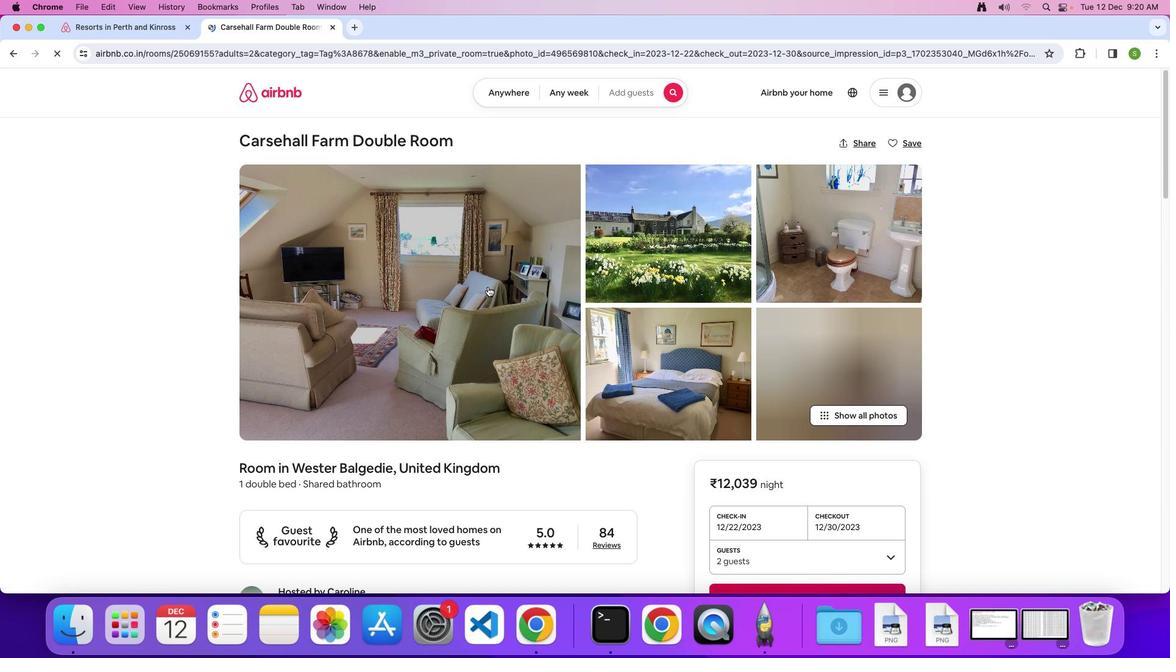 
Action: Mouse moved to (536, 361)
Screenshot: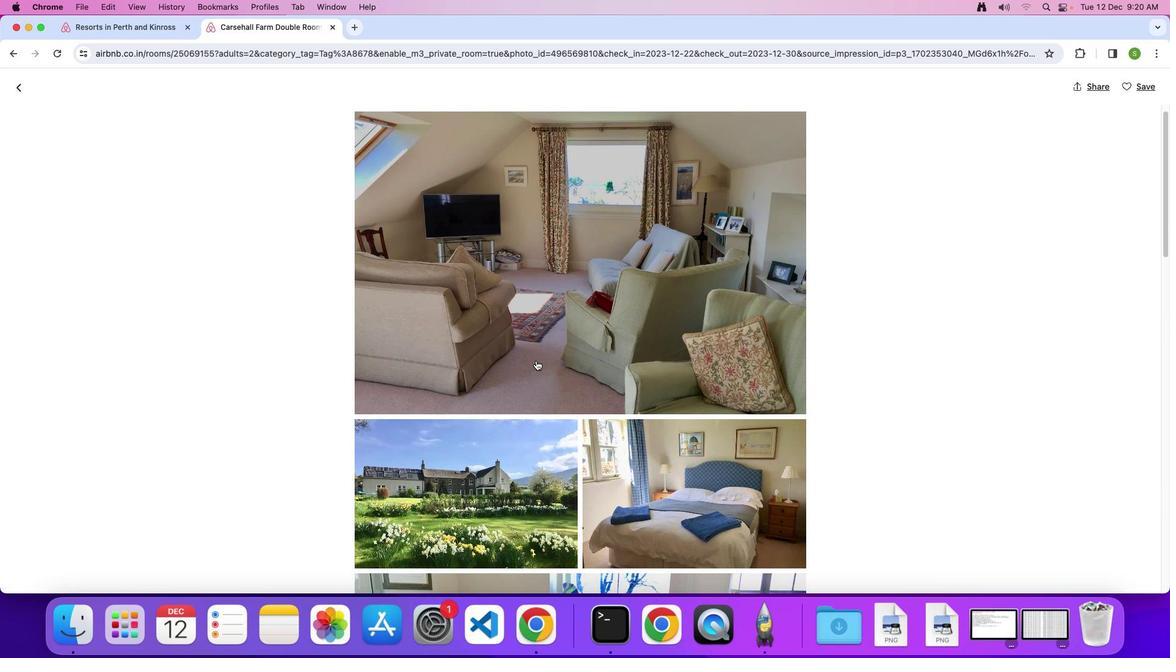 
Action: Mouse scrolled (536, 361) with delta (0, 0)
Screenshot: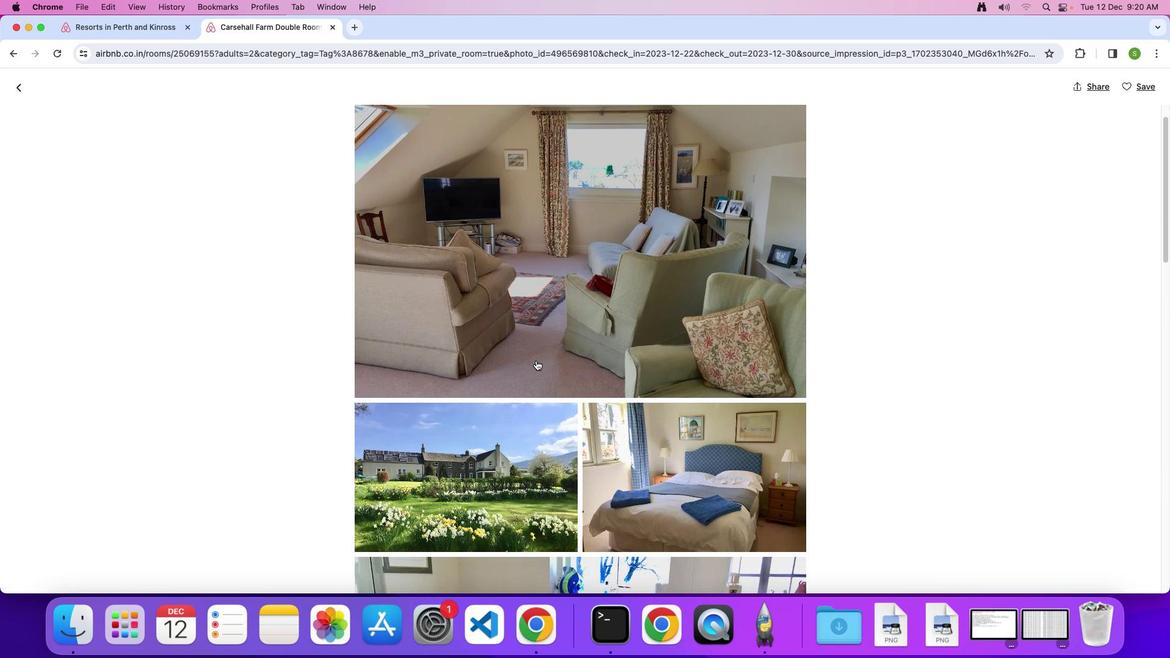 
Action: Mouse scrolled (536, 361) with delta (0, 0)
Screenshot: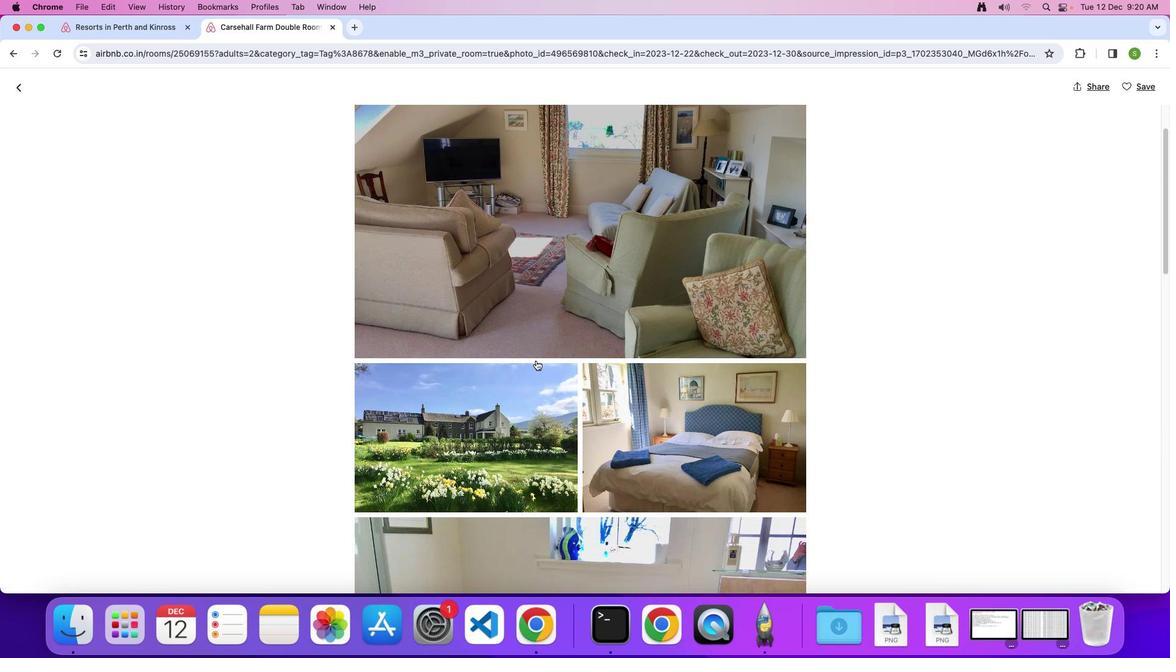 
Action: Mouse scrolled (536, 361) with delta (0, -1)
Screenshot: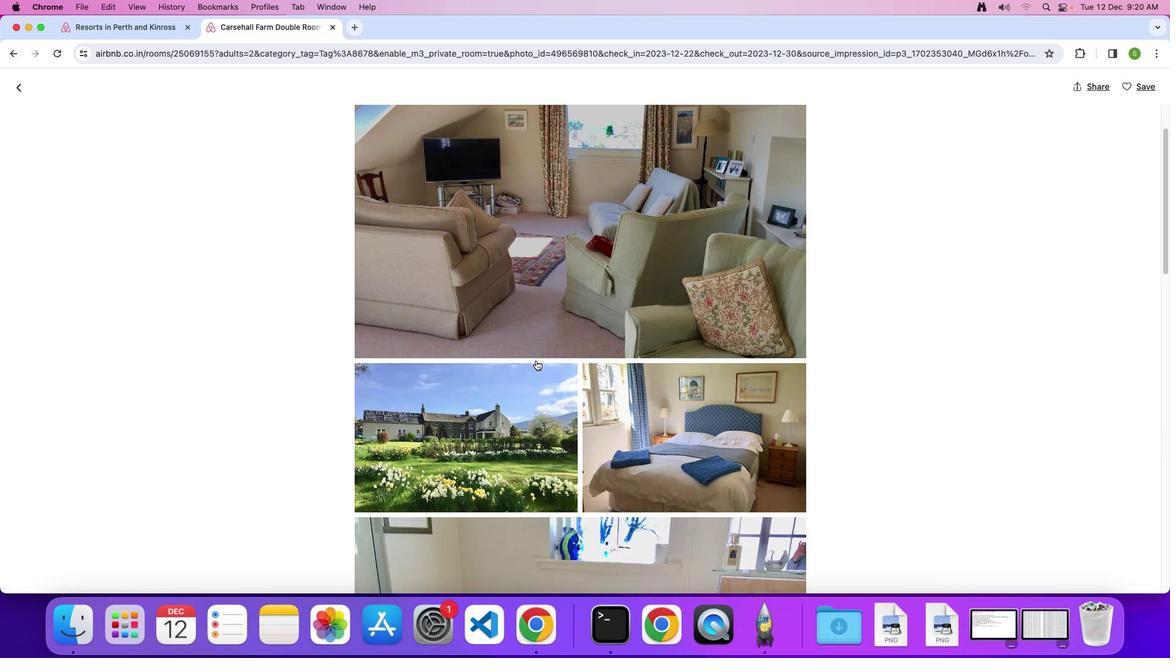 
Action: Mouse moved to (536, 360)
Screenshot: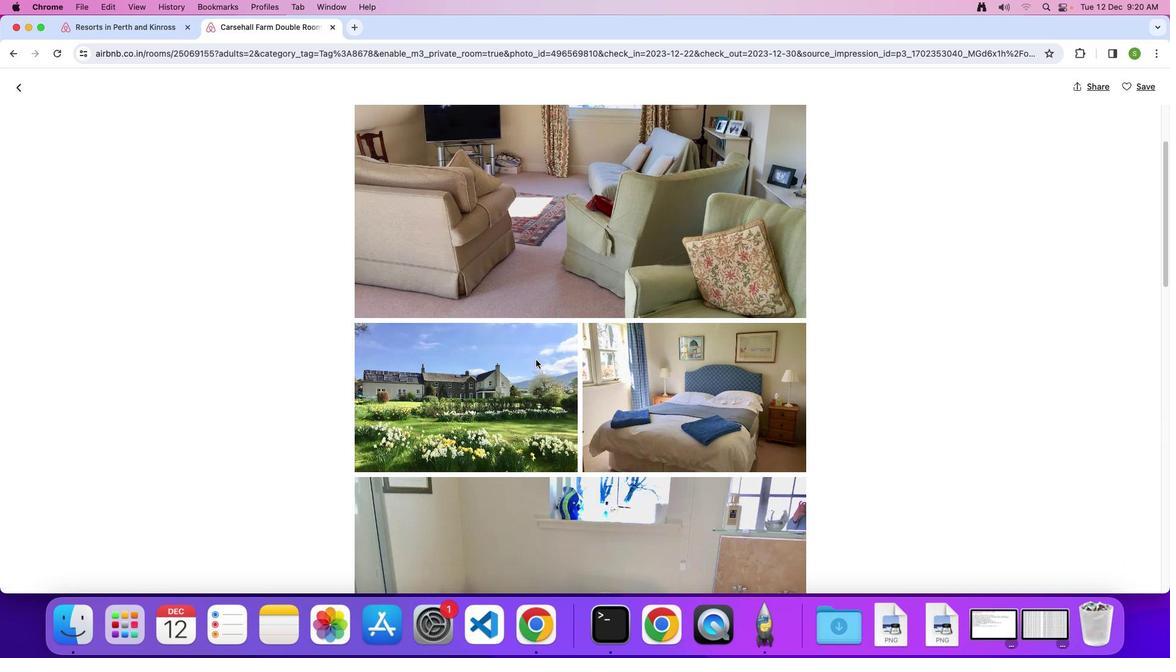 
Action: Mouse scrolled (536, 360) with delta (0, 0)
Screenshot: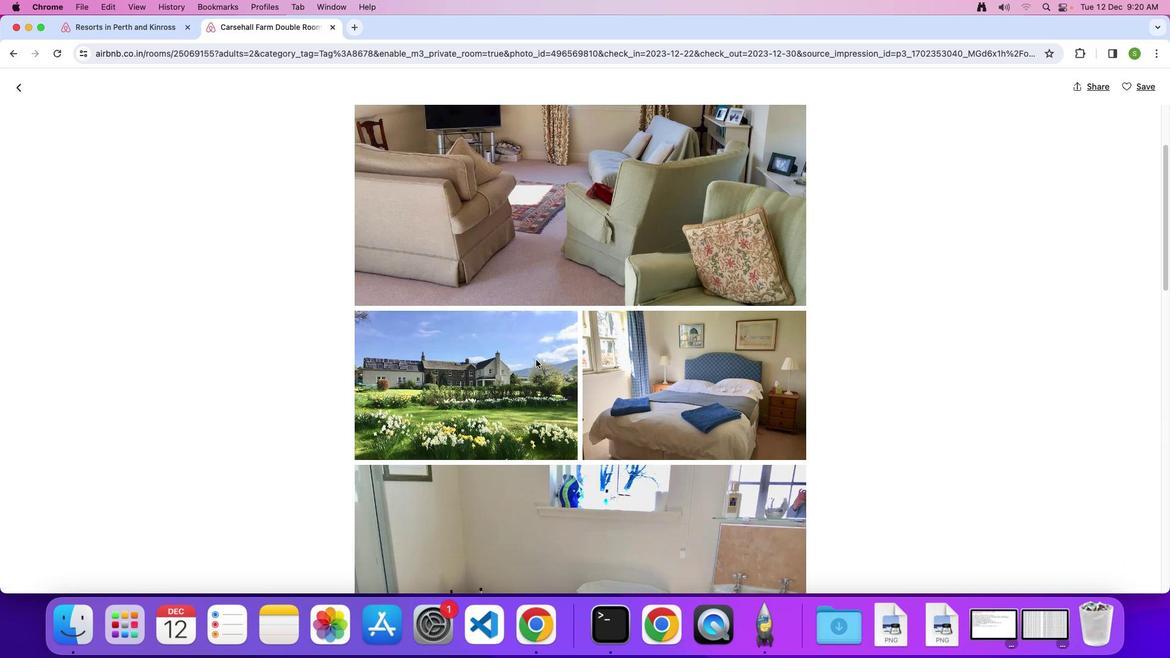 
Action: Mouse scrolled (536, 360) with delta (0, 0)
Screenshot: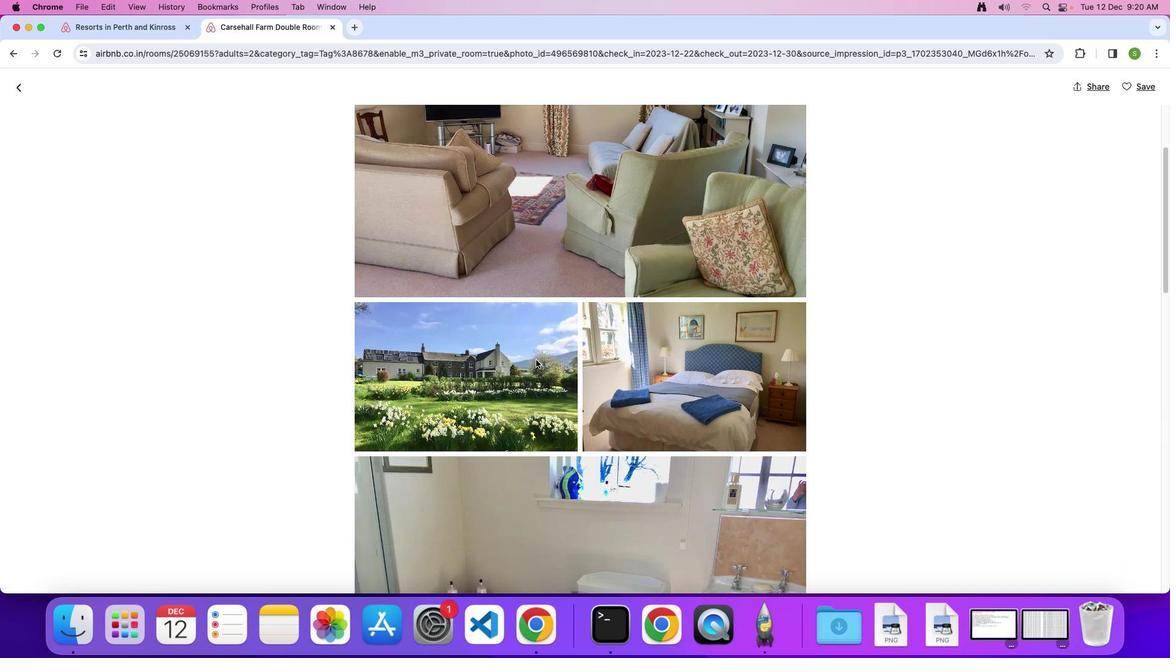 
Action: Mouse scrolled (536, 360) with delta (0, 0)
Screenshot: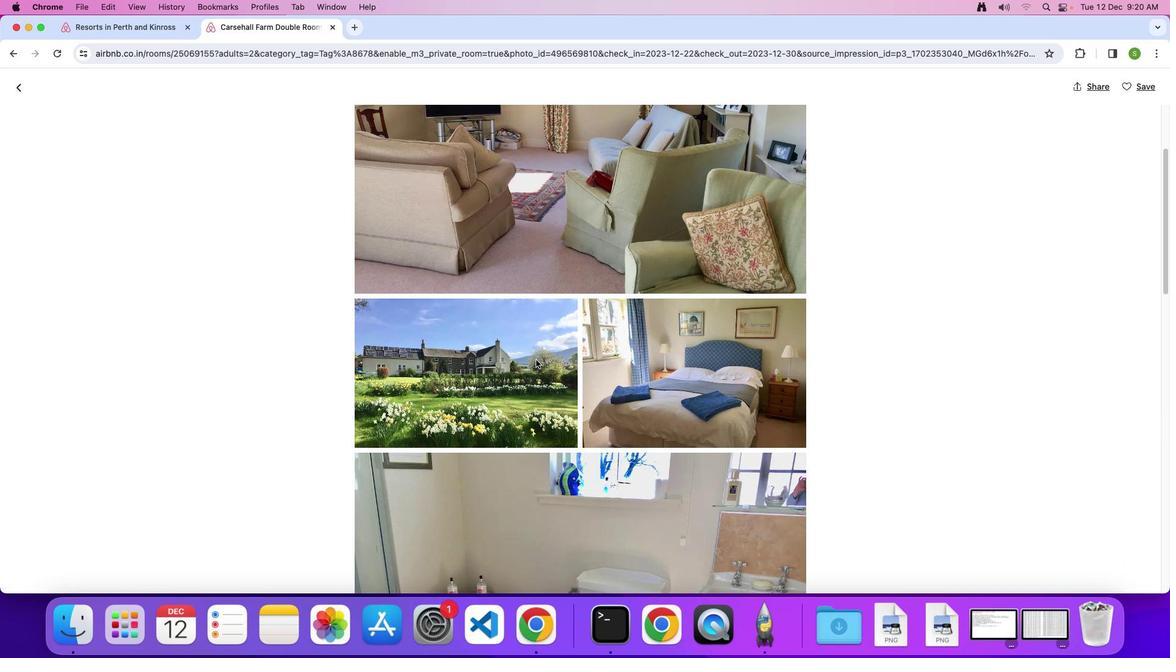 
Action: Mouse scrolled (536, 360) with delta (0, 0)
Screenshot: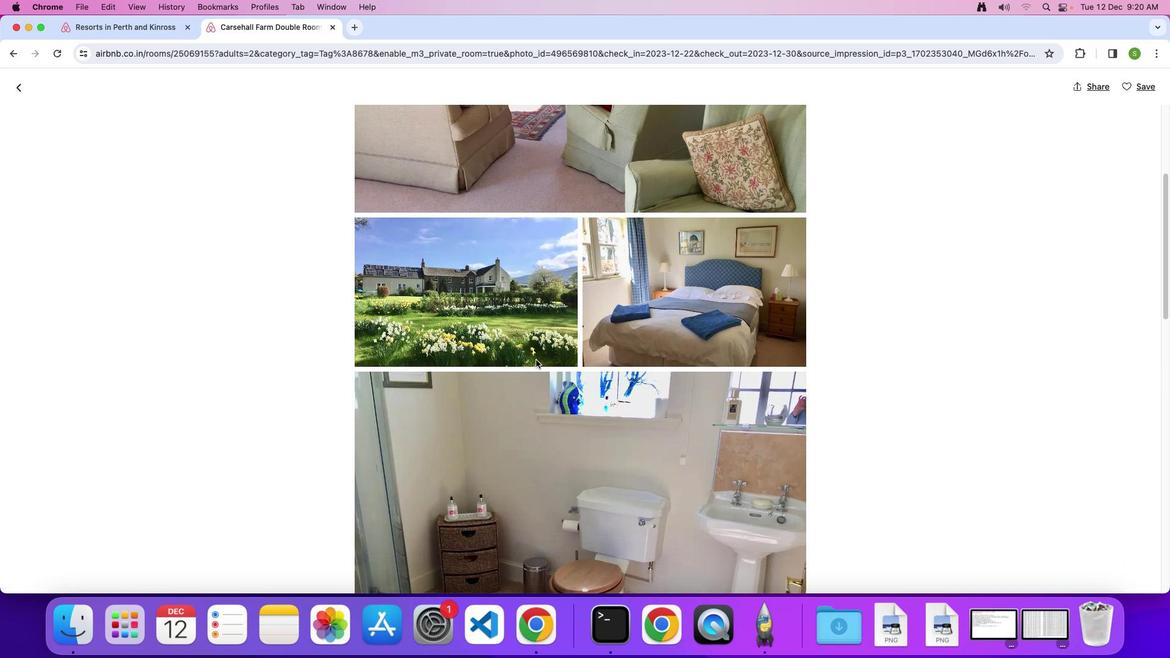 
Action: Mouse scrolled (536, 360) with delta (0, 0)
Screenshot: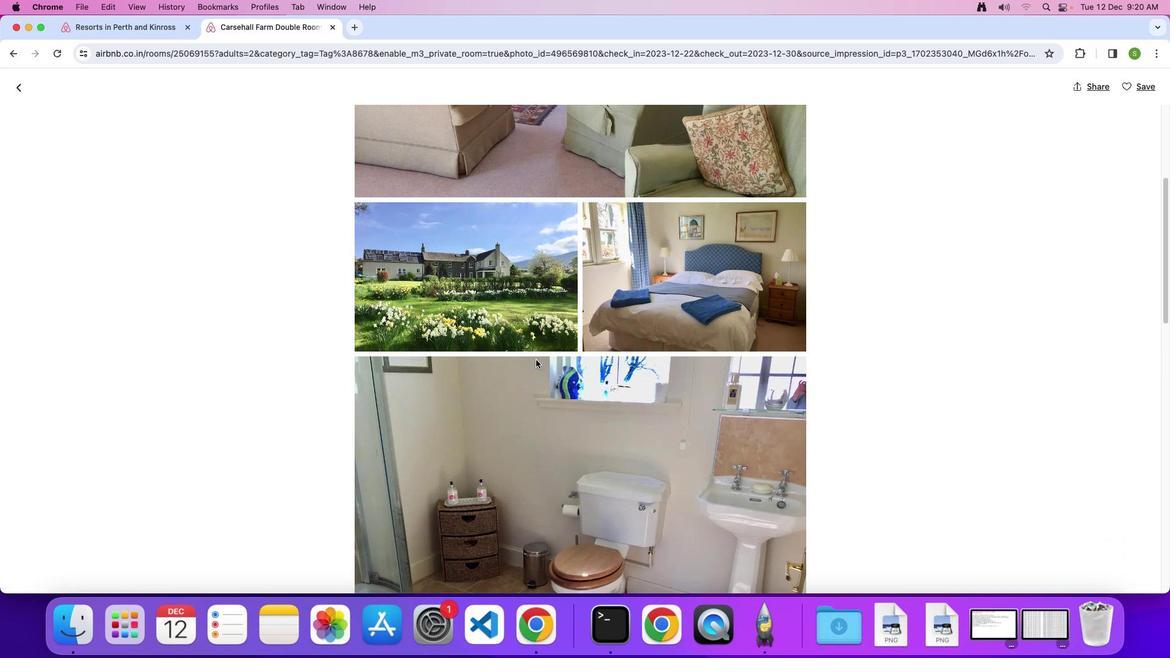 
Action: Mouse scrolled (536, 360) with delta (0, -1)
Screenshot: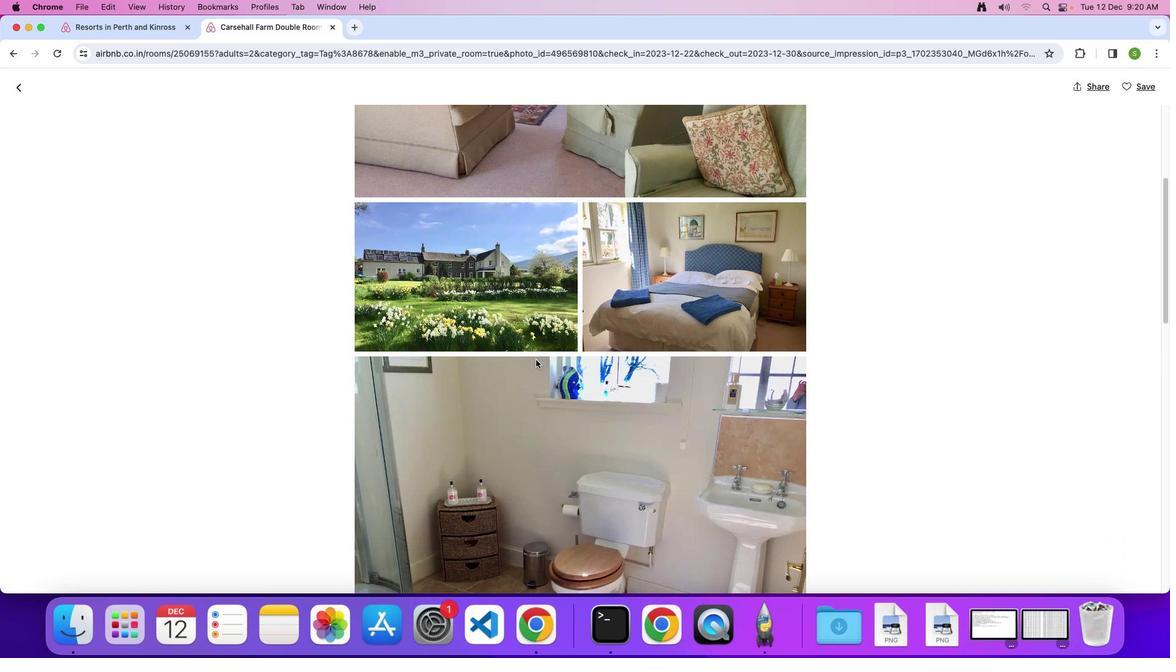
Action: Mouse scrolled (536, 360) with delta (0, 0)
Screenshot: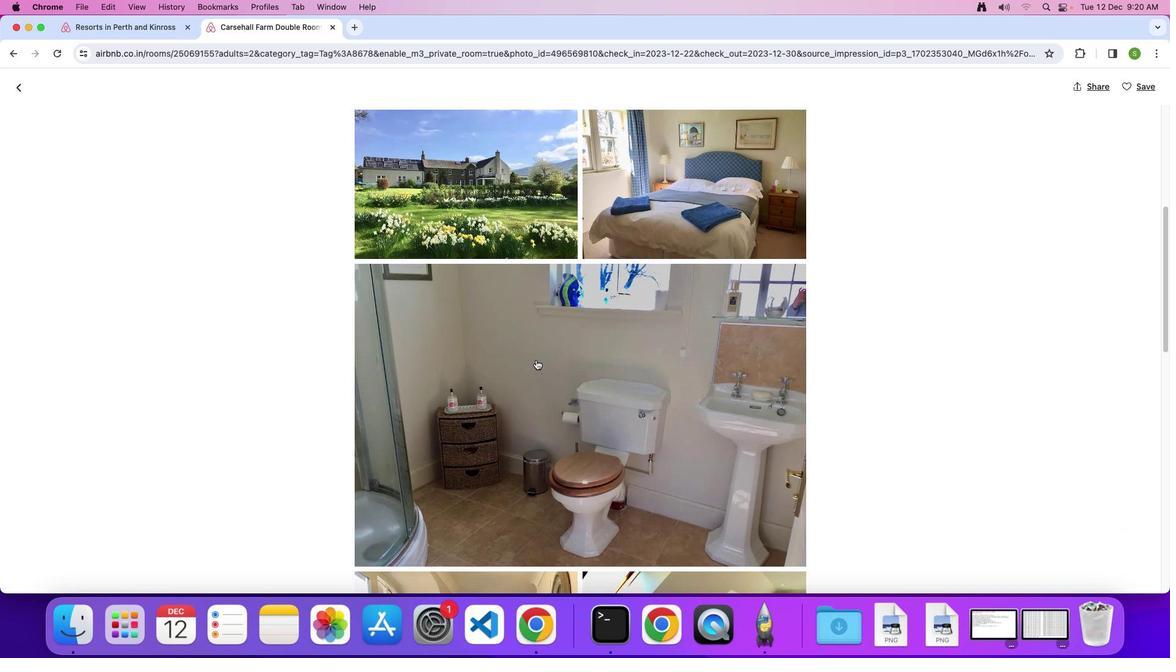 
Action: Mouse scrolled (536, 360) with delta (0, 0)
Screenshot: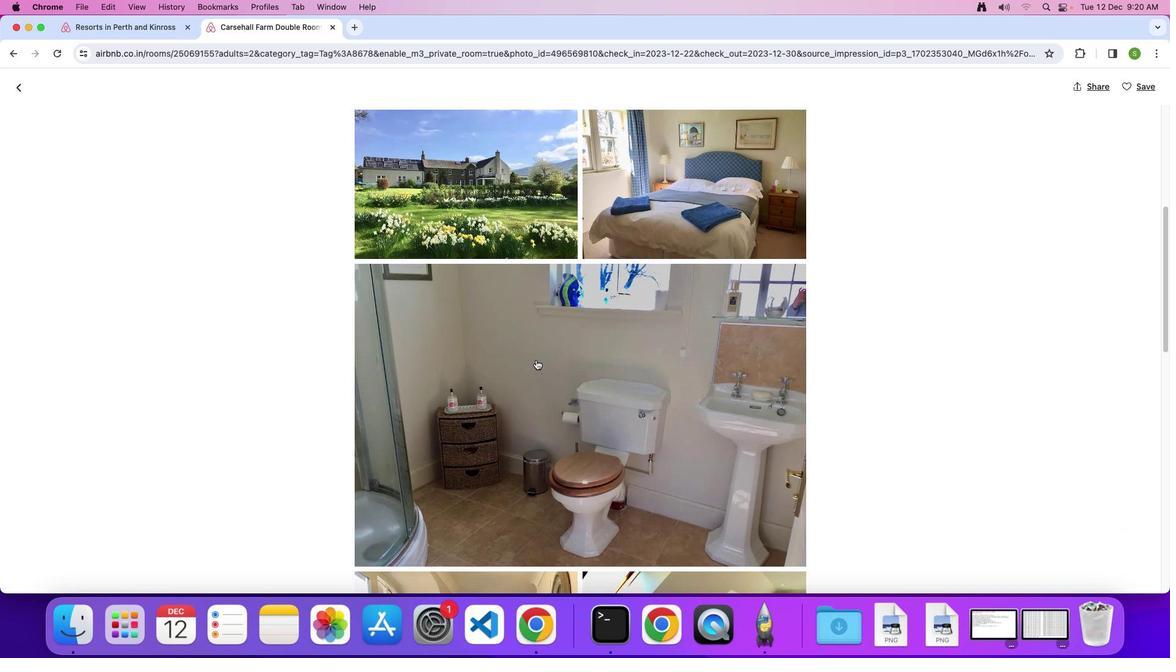 
Action: Mouse scrolled (536, 360) with delta (0, -1)
Screenshot: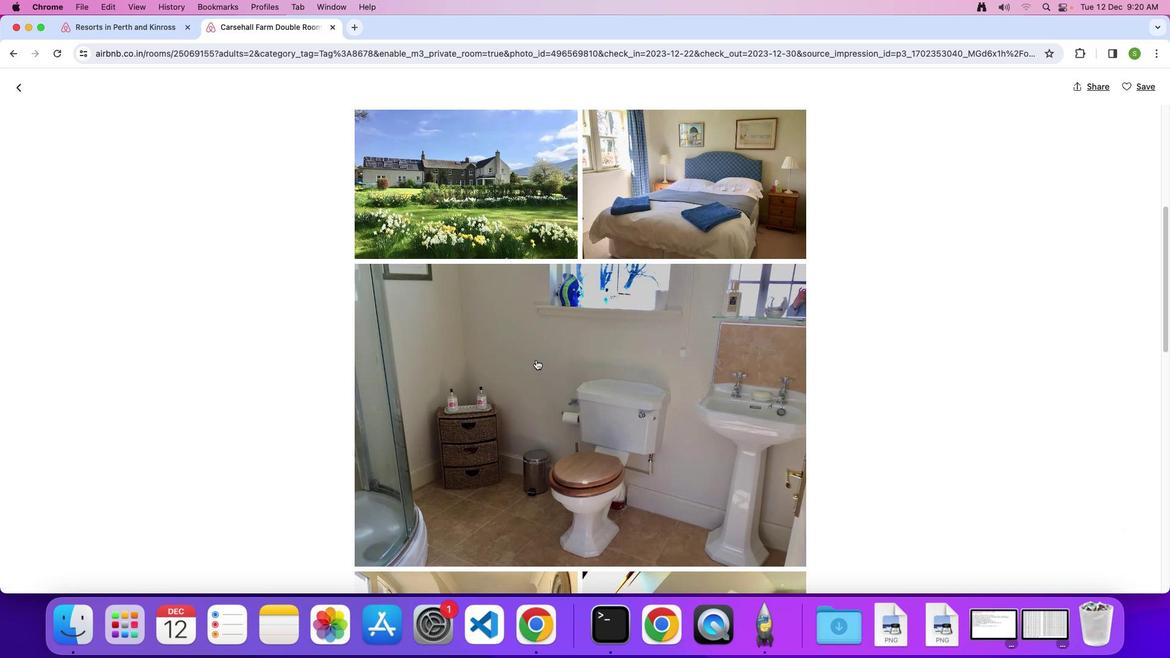 
Action: Mouse scrolled (536, 360) with delta (0, 0)
Screenshot: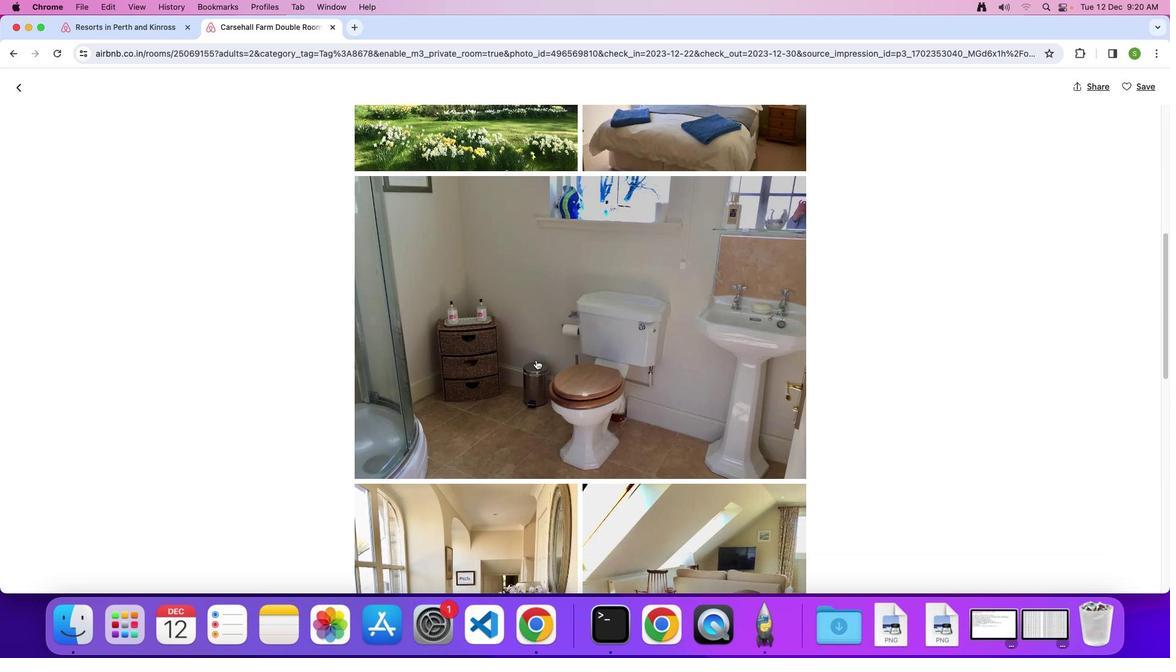 
Action: Mouse scrolled (536, 360) with delta (0, 0)
Screenshot: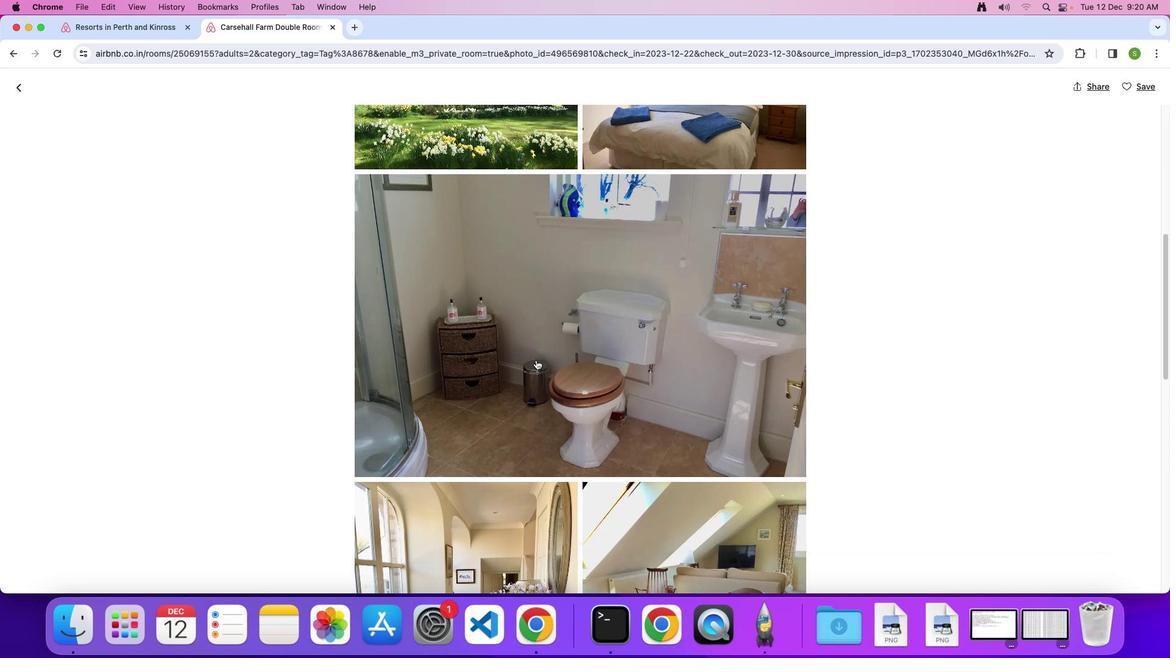 
Action: Mouse scrolled (536, 360) with delta (0, -1)
Screenshot: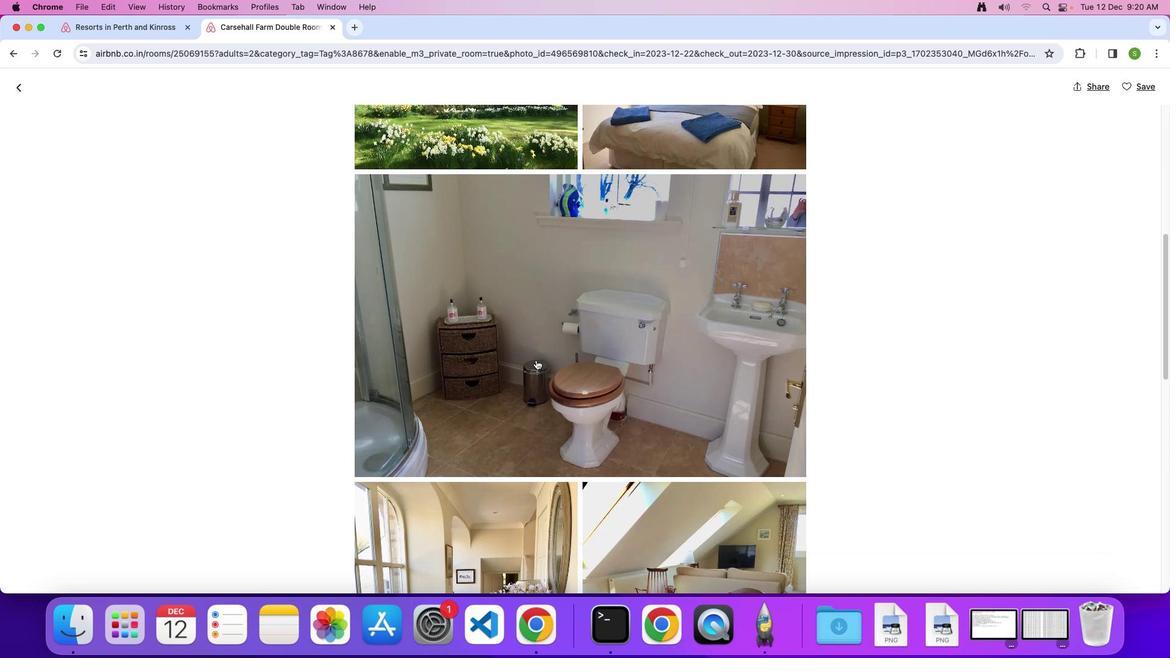 
Action: Mouse scrolled (536, 360) with delta (0, 0)
Screenshot: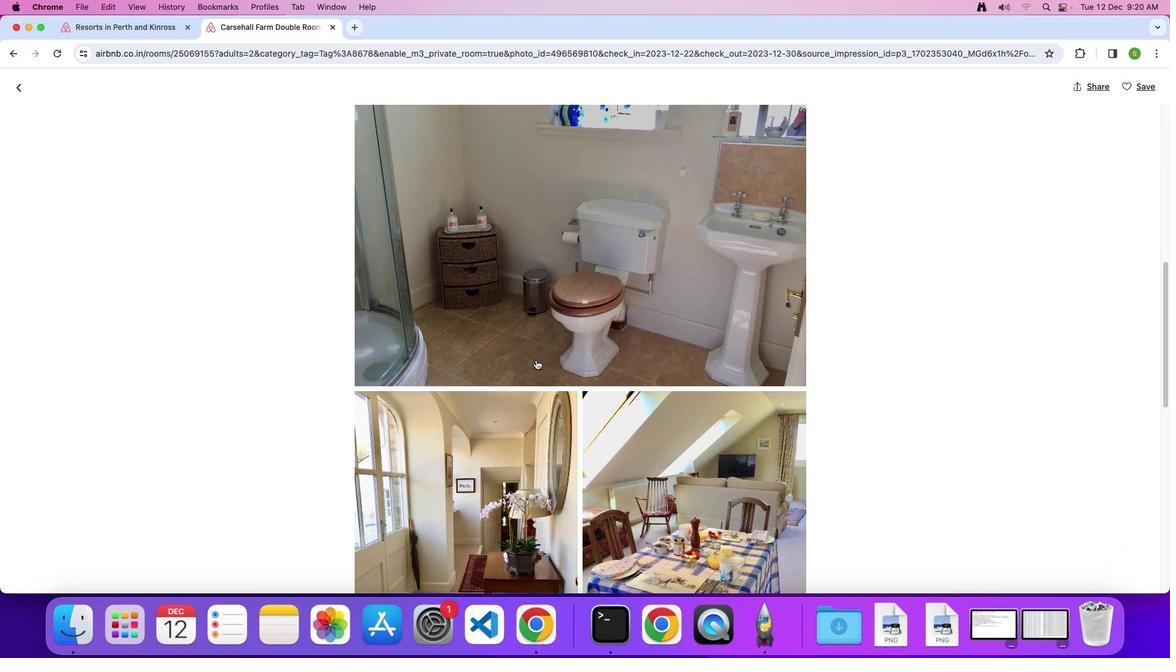 
Action: Mouse scrolled (536, 360) with delta (0, 0)
Screenshot: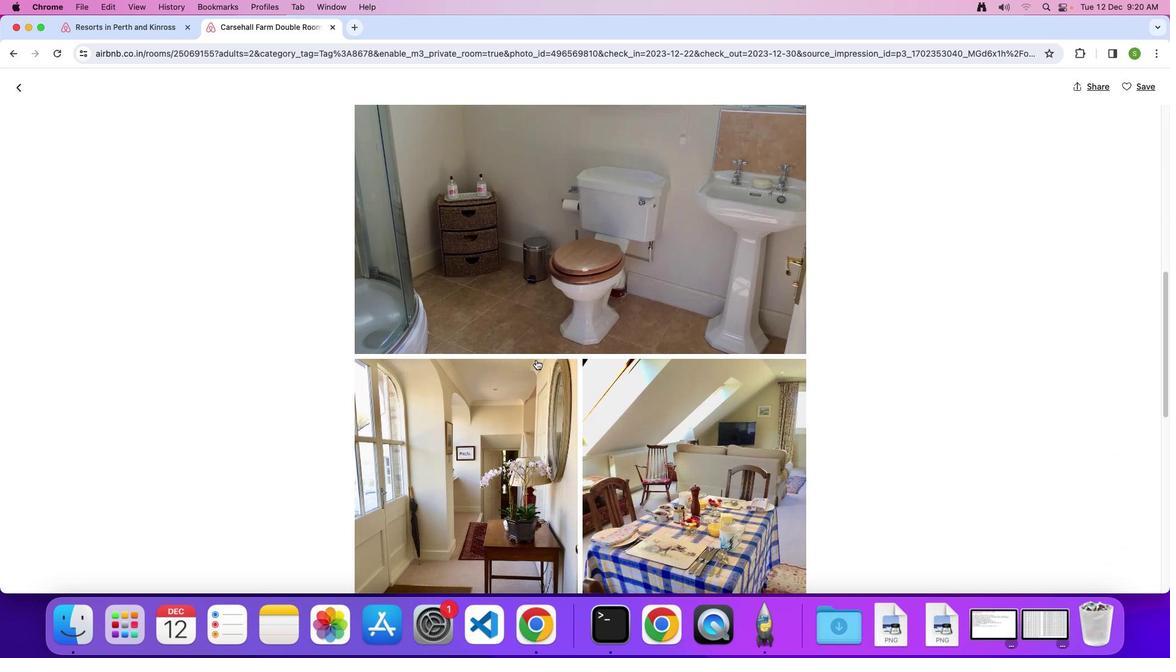 
Action: Mouse scrolled (536, 360) with delta (0, -1)
Screenshot: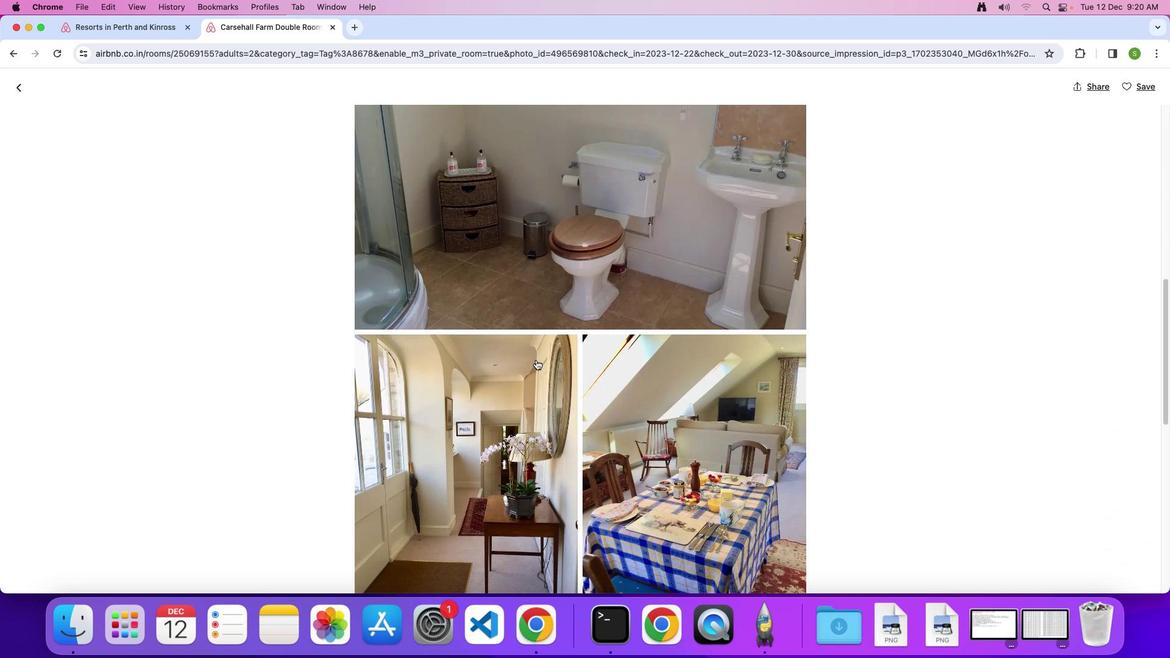 
Action: Mouse scrolled (536, 360) with delta (0, -1)
Screenshot: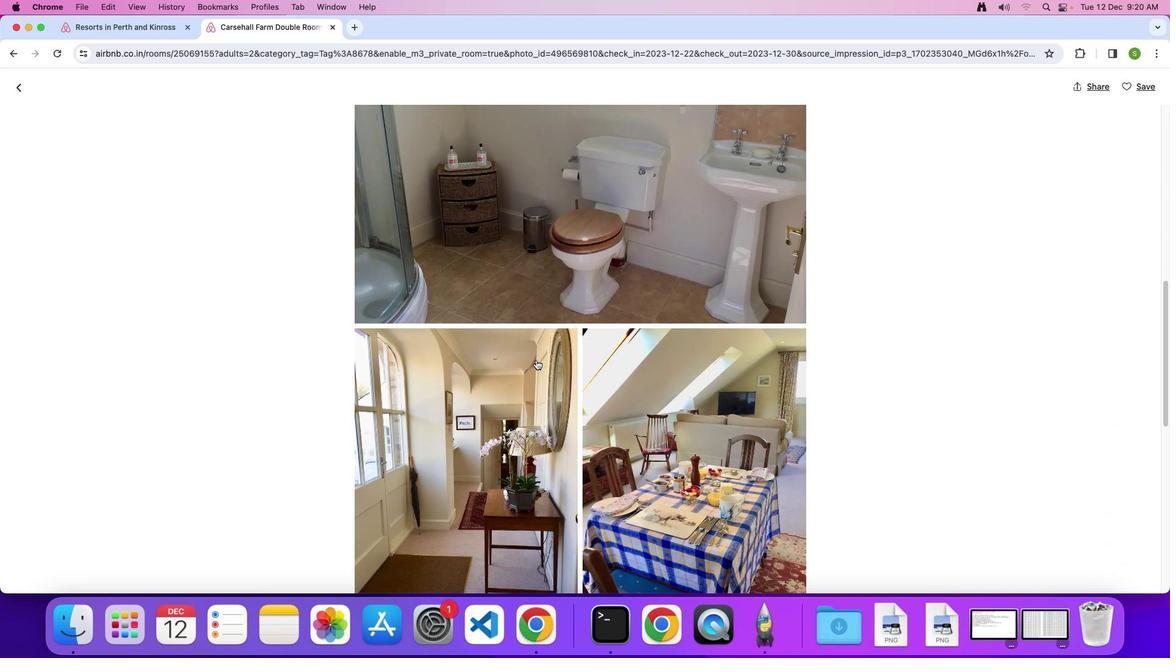 
Action: Mouse scrolled (536, 360) with delta (0, 0)
Screenshot: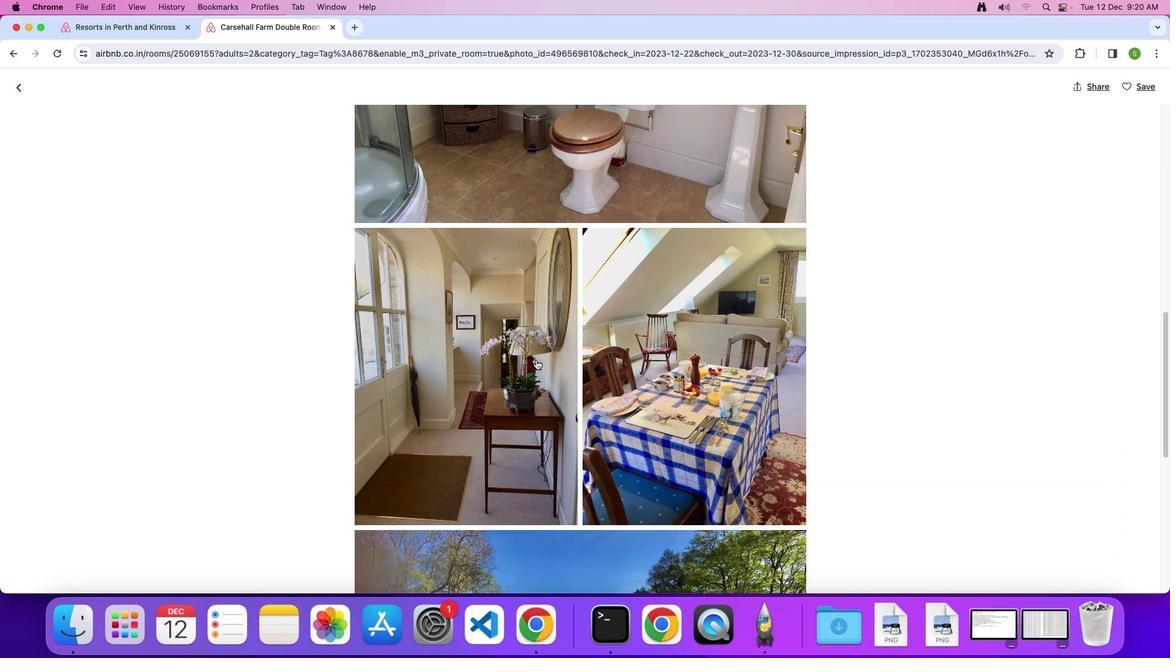 
Action: Mouse scrolled (536, 360) with delta (0, 0)
Screenshot: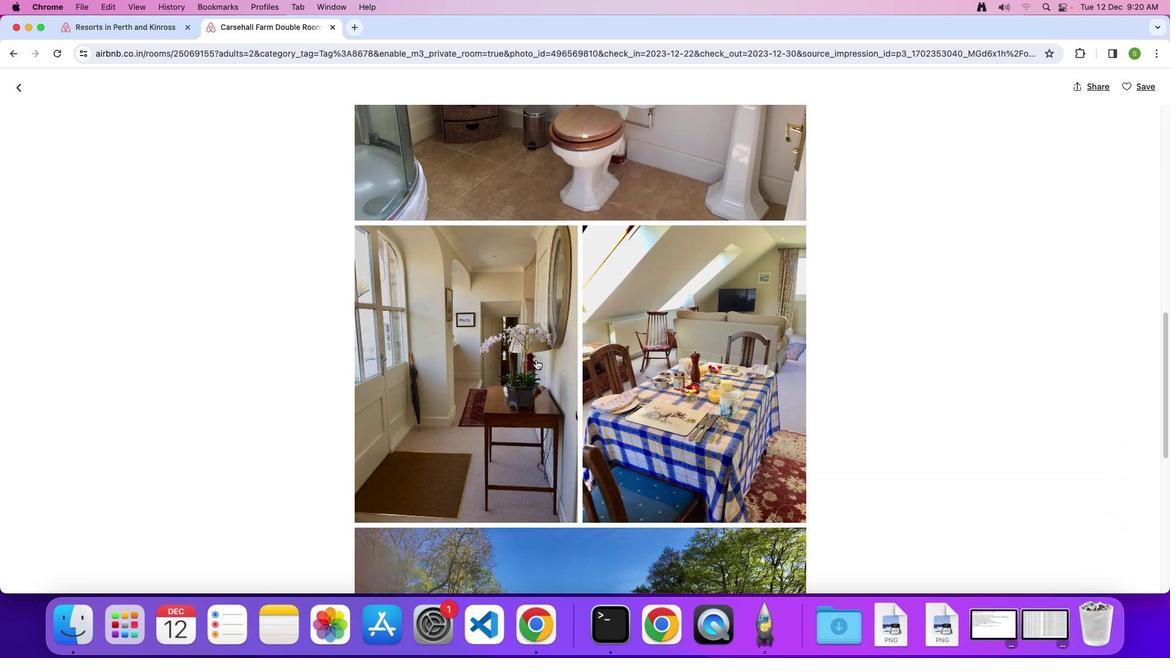 
Action: Mouse scrolled (536, 360) with delta (0, -1)
Screenshot: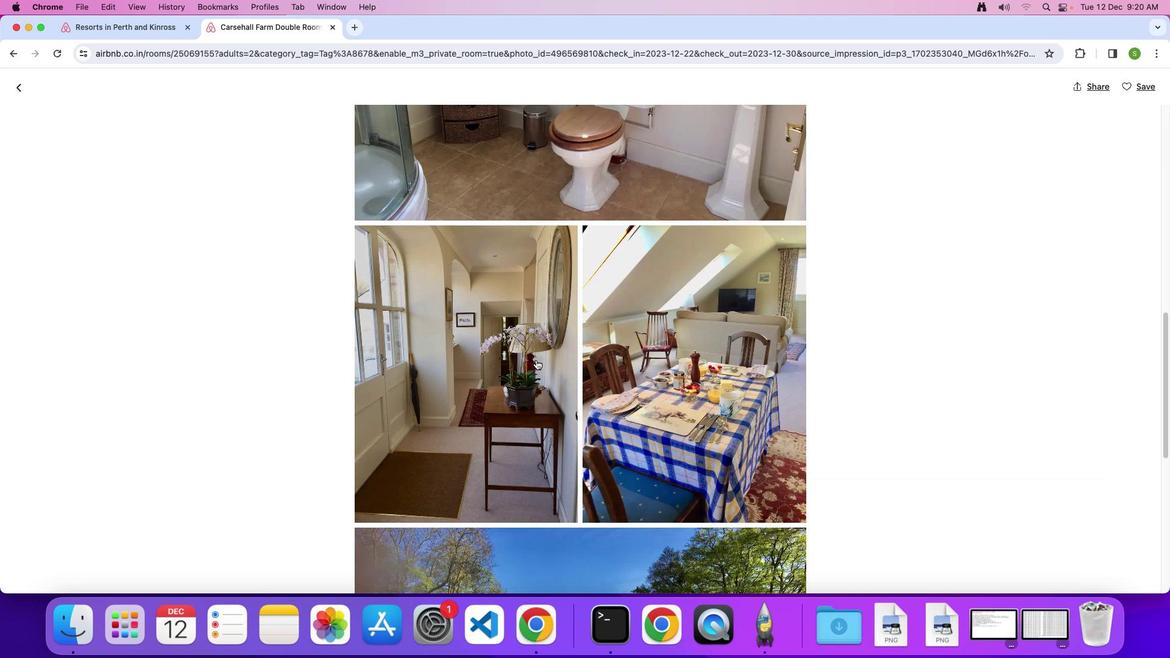 
Action: Mouse scrolled (536, 360) with delta (0, 0)
Screenshot: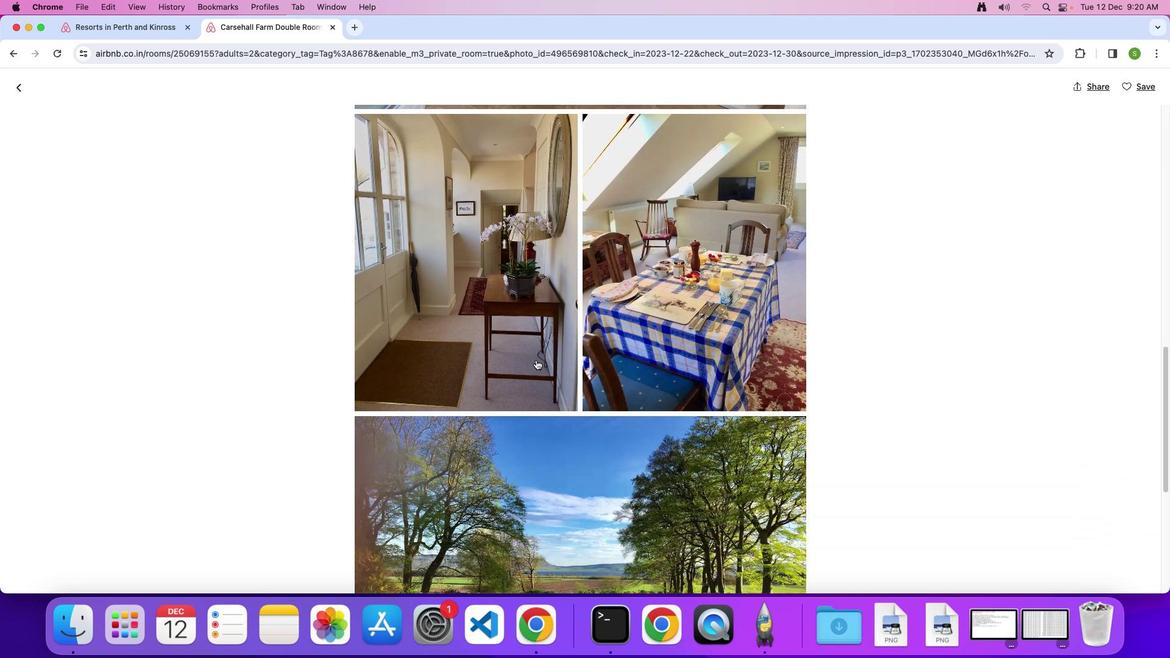 
Action: Mouse scrolled (536, 360) with delta (0, 0)
Screenshot: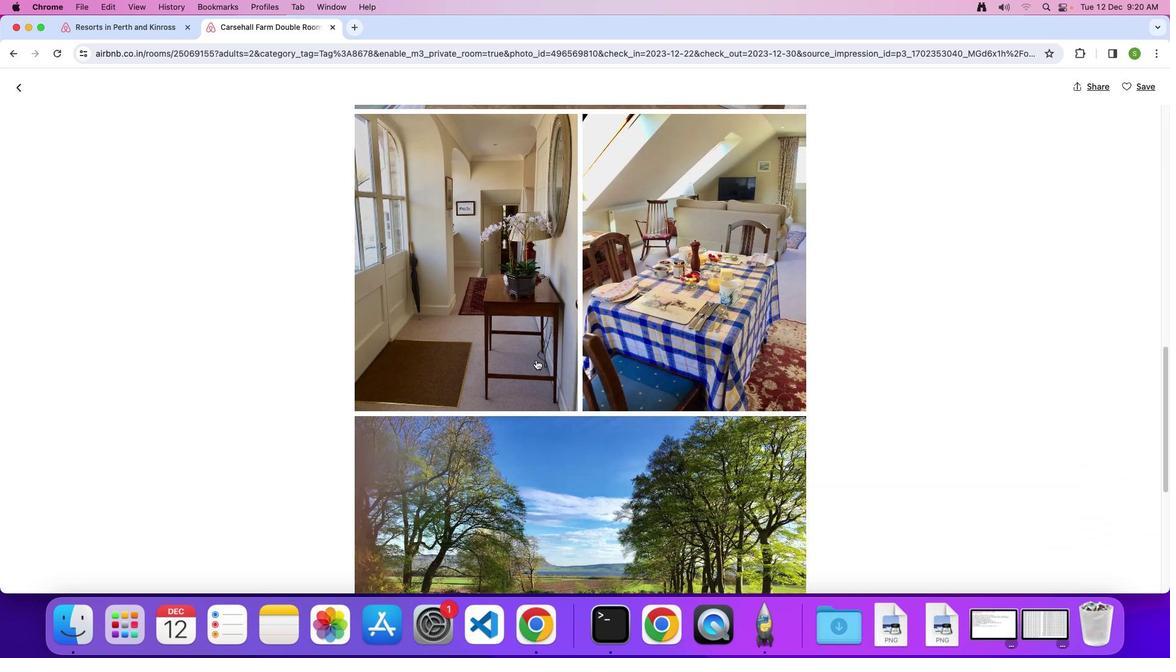 
Action: Mouse scrolled (536, 360) with delta (0, -1)
Screenshot: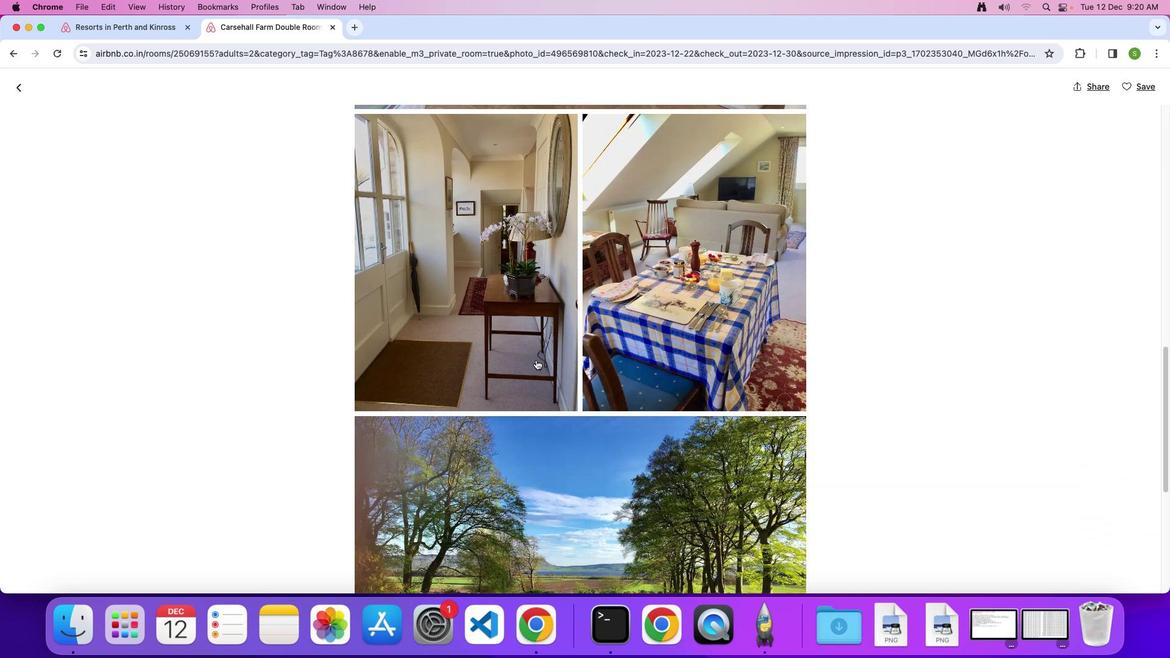 
Action: Mouse scrolled (536, 360) with delta (0, 0)
Screenshot: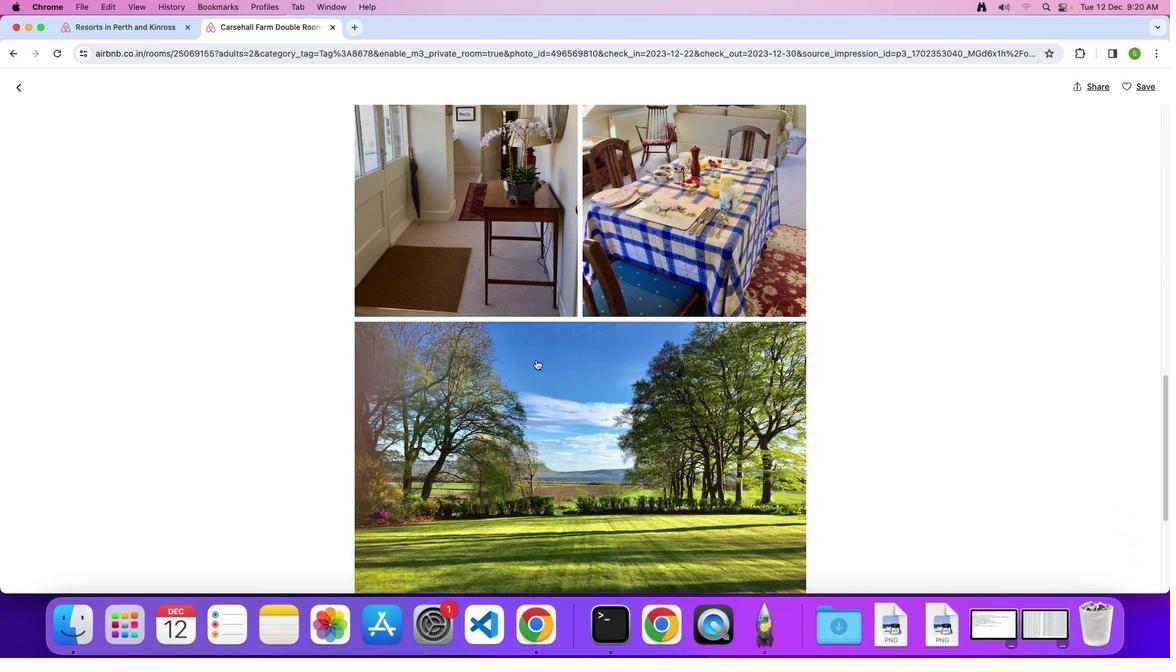 
Action: Mouse scrolled (536, 360) with delta (0, 0)
Screenshot: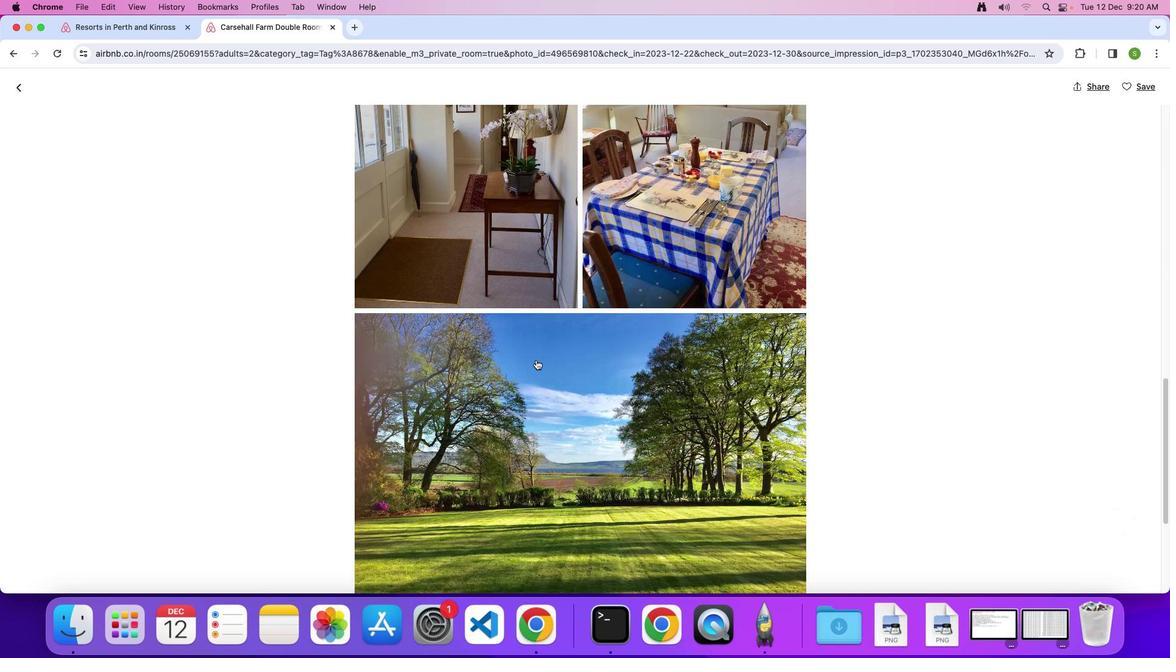 
Action: Mouse scrolled (536, 360) with delta (0, -1)
Screenshot: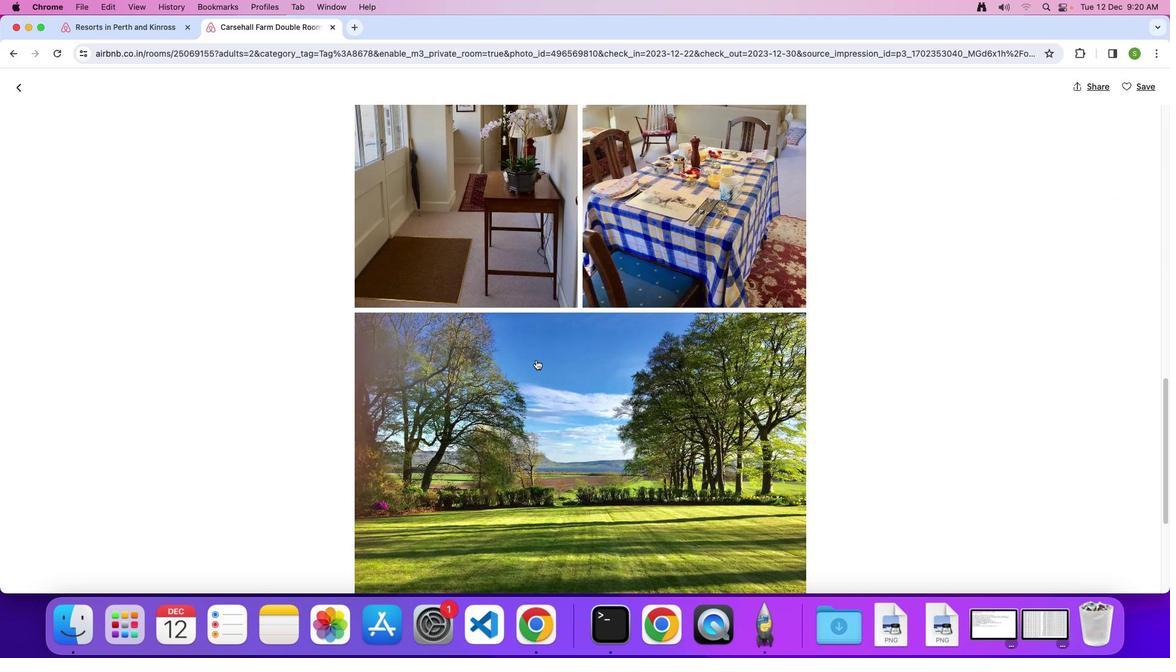 
Action: Mouse scrolled (536, 360) with delta (0, 0)
Screenshot: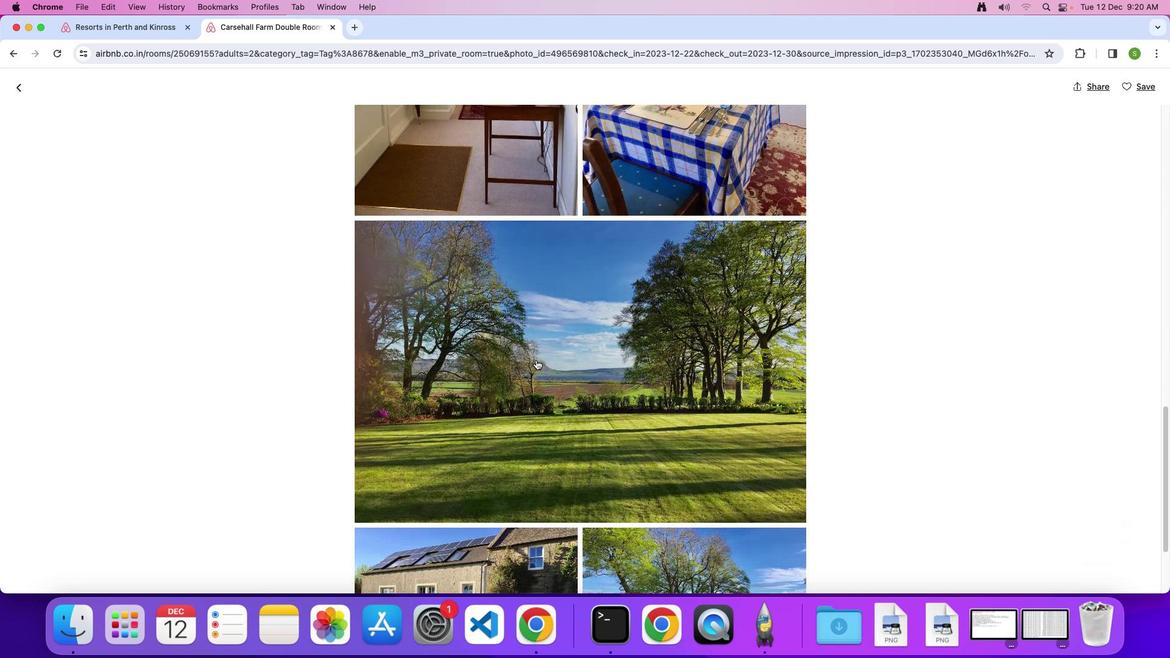 
Action: Mouse scrolled (536, 360) with delta (0, 0)
Screenshot: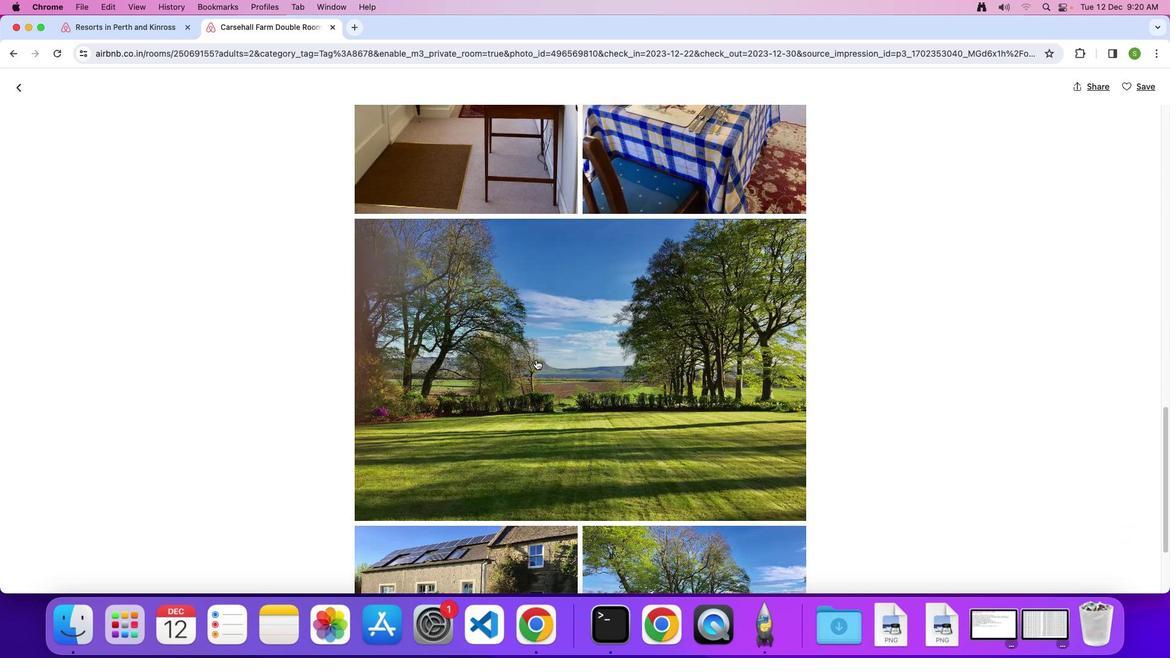 
Action: Mouse scrolled (536, 360) with delta (0, -1)
Screenshot: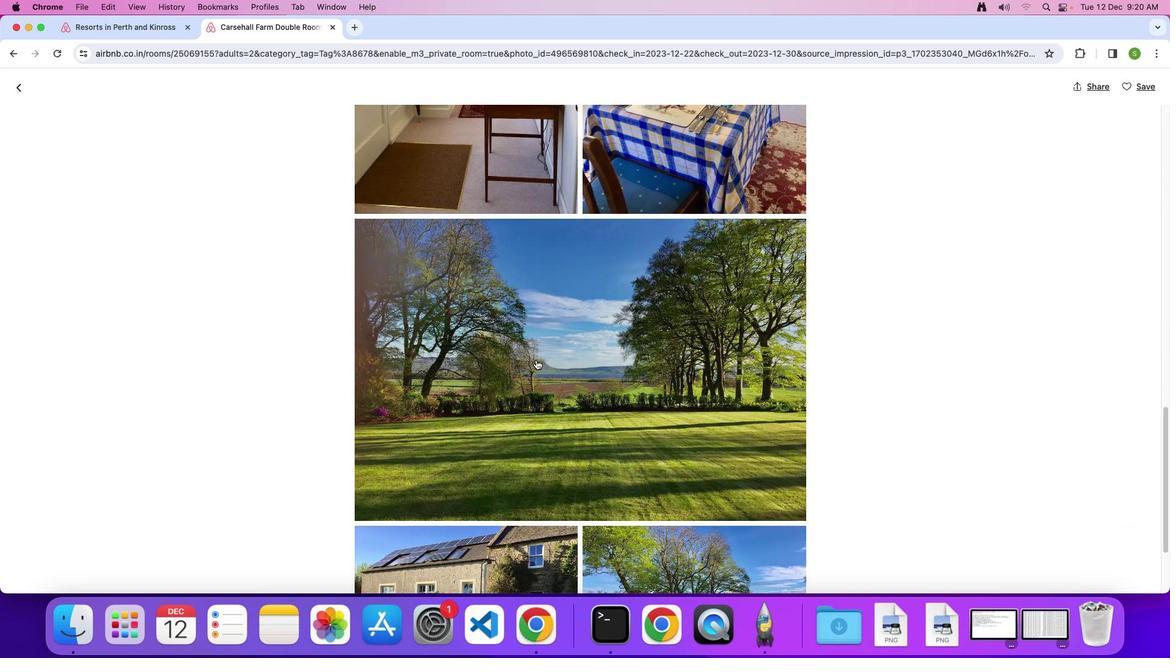 
Action: Mouse scrolled (536, 360) with delta (0, 0)
Screenshot: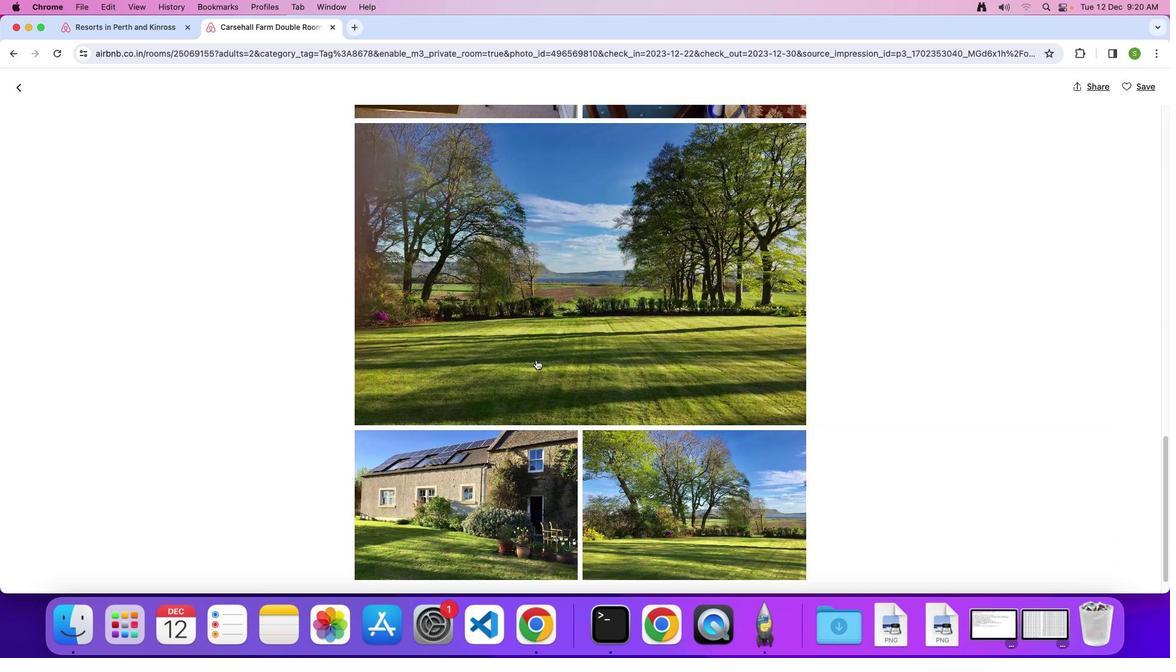 
Action: Mouse scrolled (536, 360) with delta (0, 0)
Screenshot: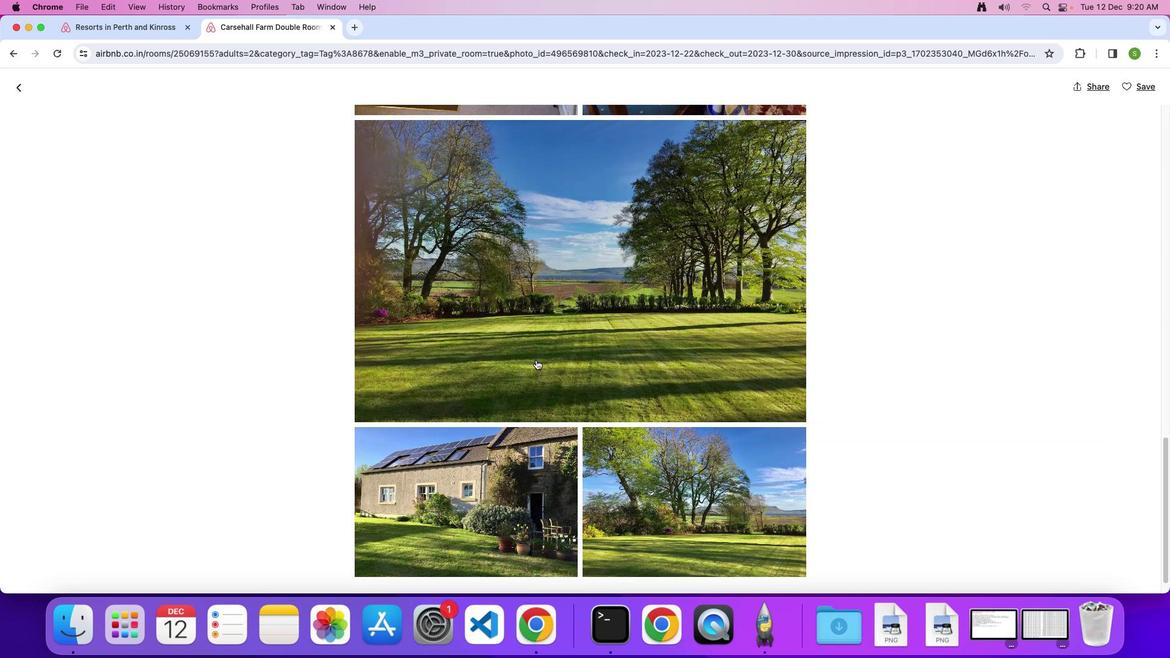 
Action: Mouse scrolled (536, 360) with delta (0, -1)
Screenshot: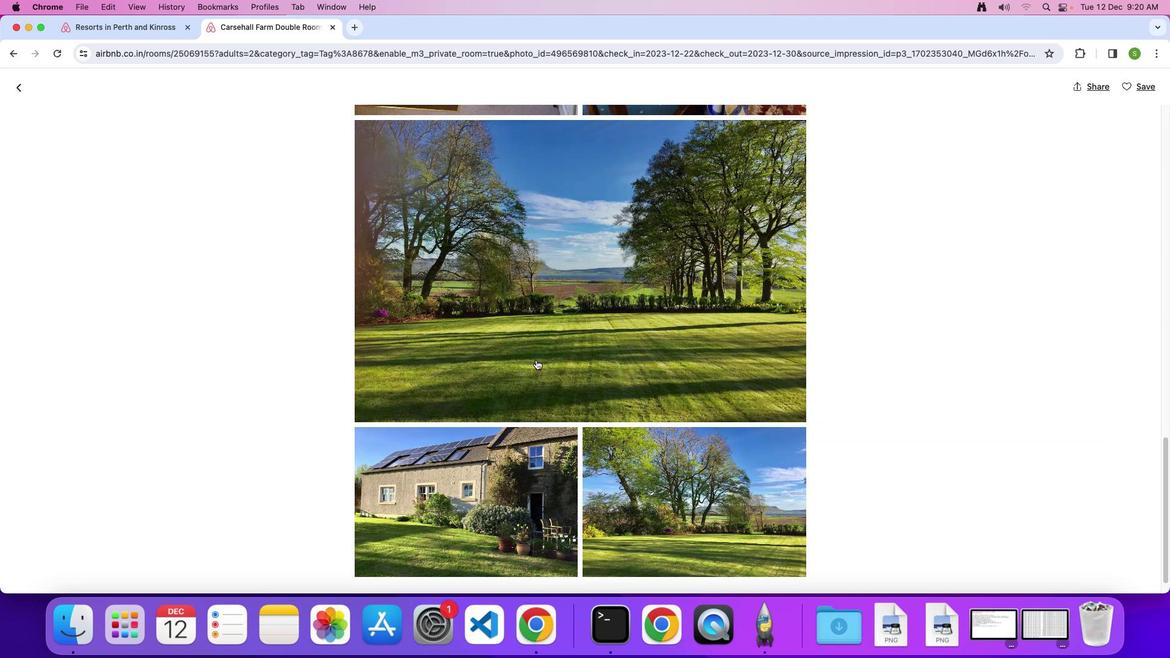 
Action: Mouse scrolled (536, 360) with delta (0, 0)
Screenshot: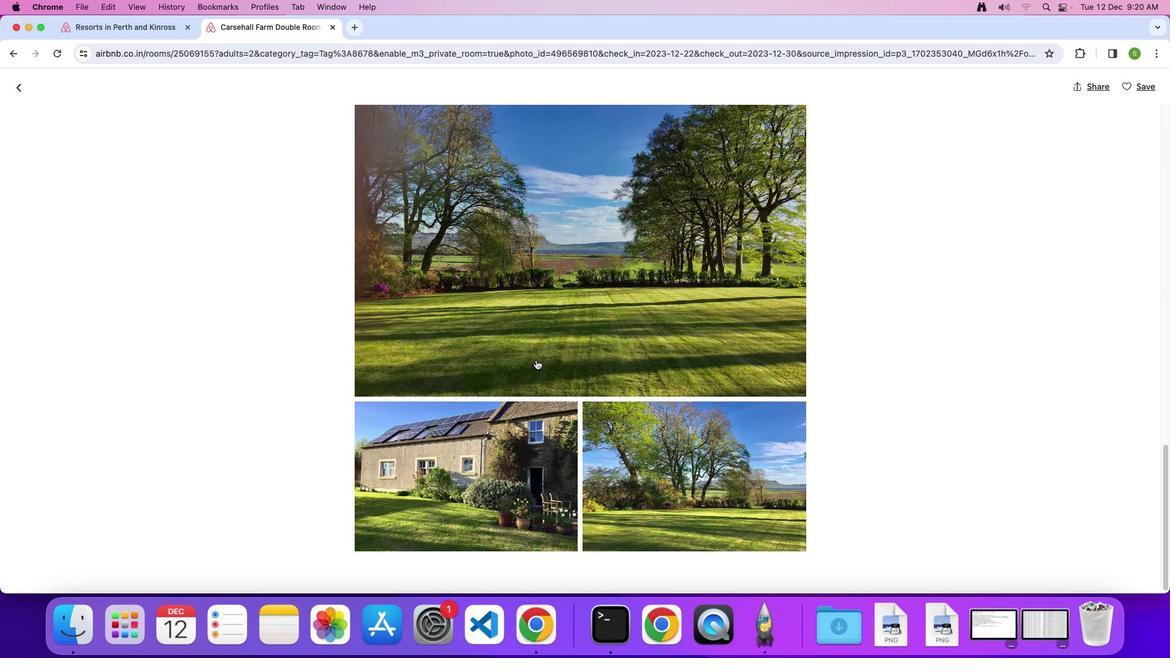 
Action: Mouse scrolled (536, 360) with delta (0, 0)
Screenshot: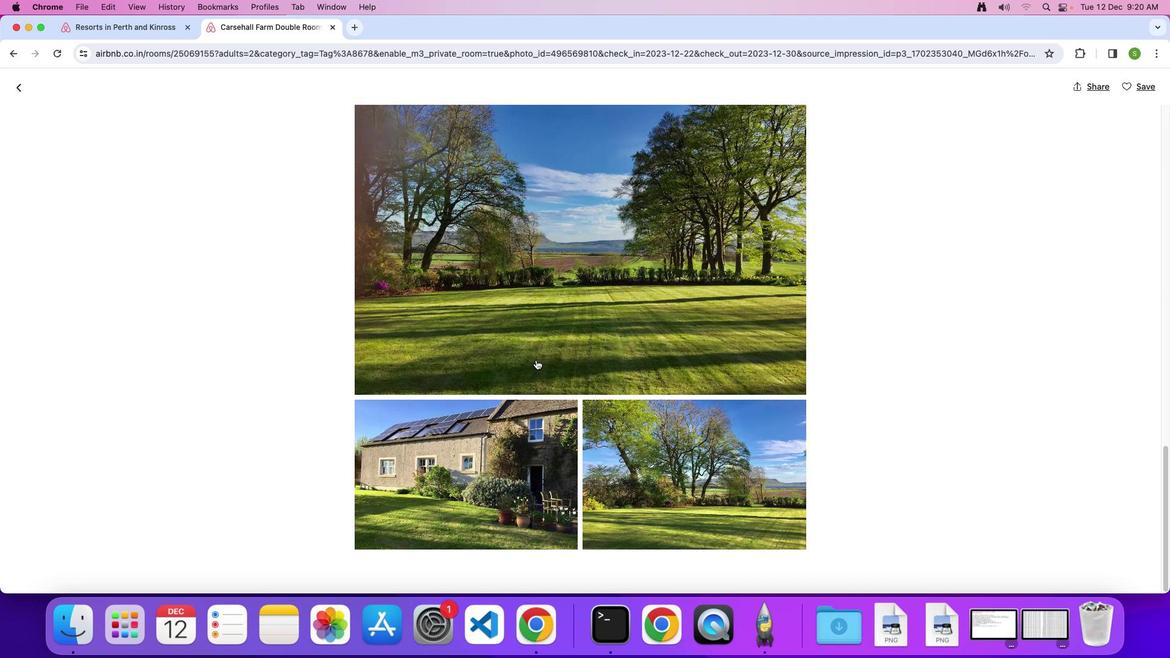 
Action: Mouse scrolled (536, 360) with delta (0, -1)
Screenshot: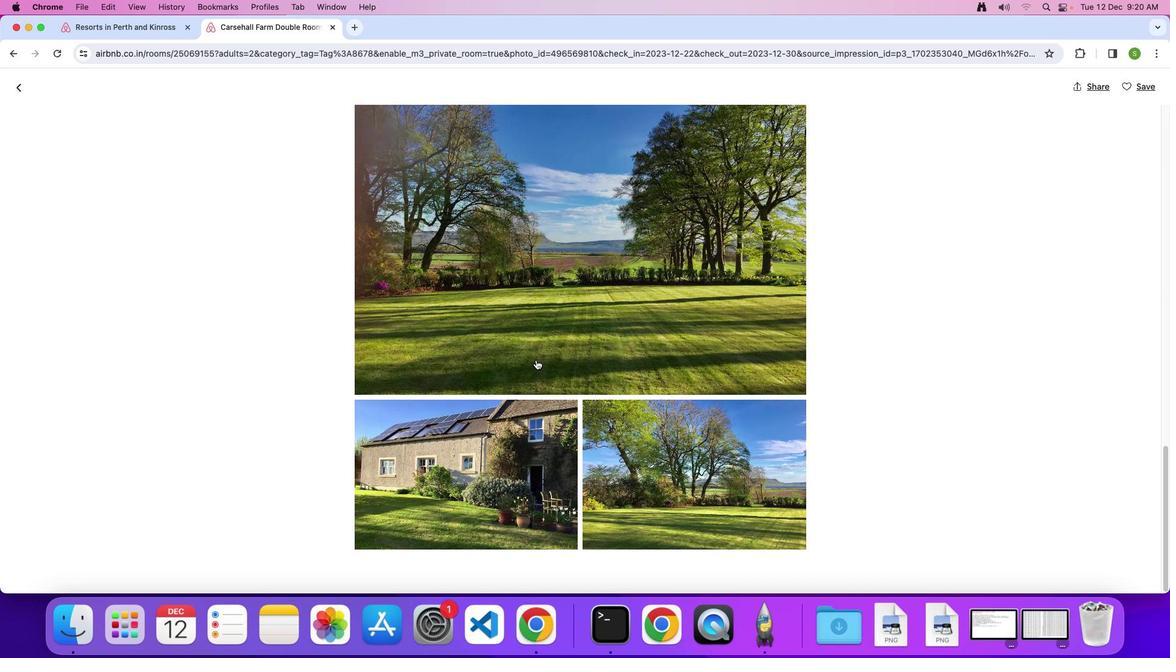 
Action: Mouse scrolled (536, 360) with delta (0, 0)
Screenshot: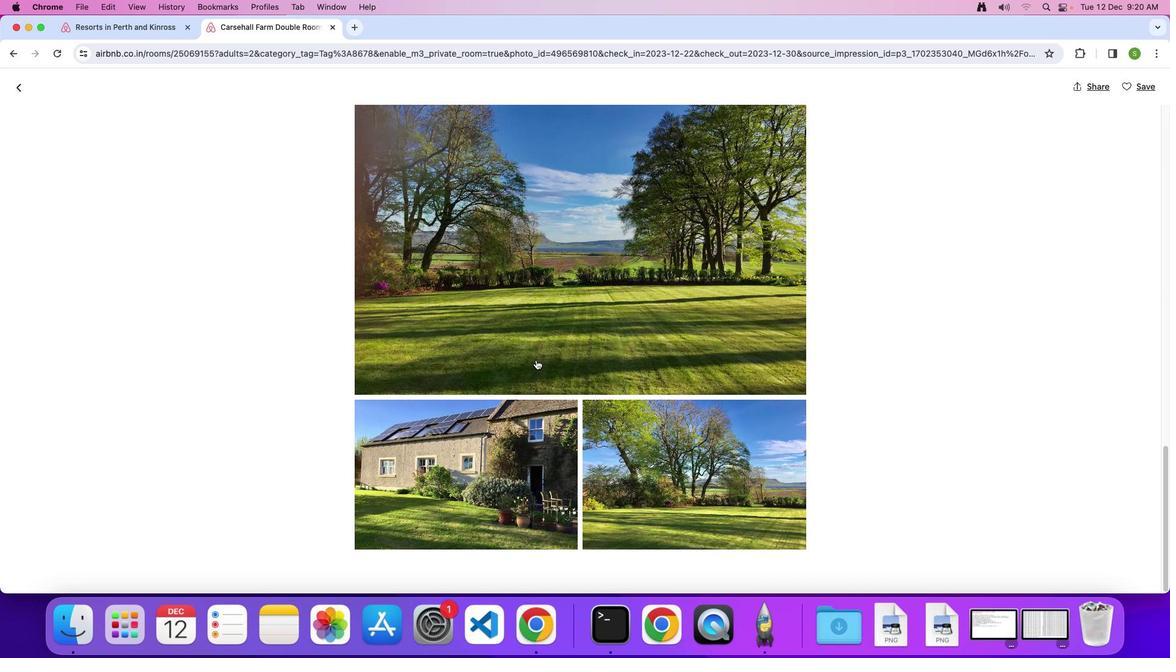 
Action: Mouse scrolled (536, 360) with delta (0, 0)
Screenshot: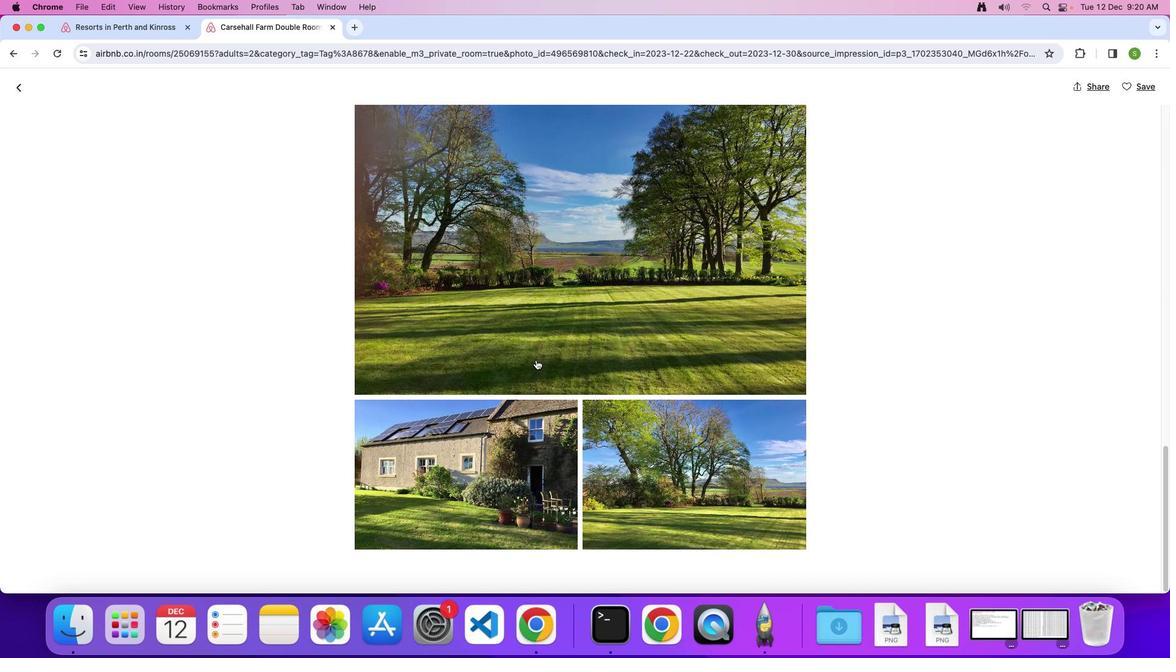 
Action: Mouse scrolled (536, 360) with delta (0, 0)
Screenshot: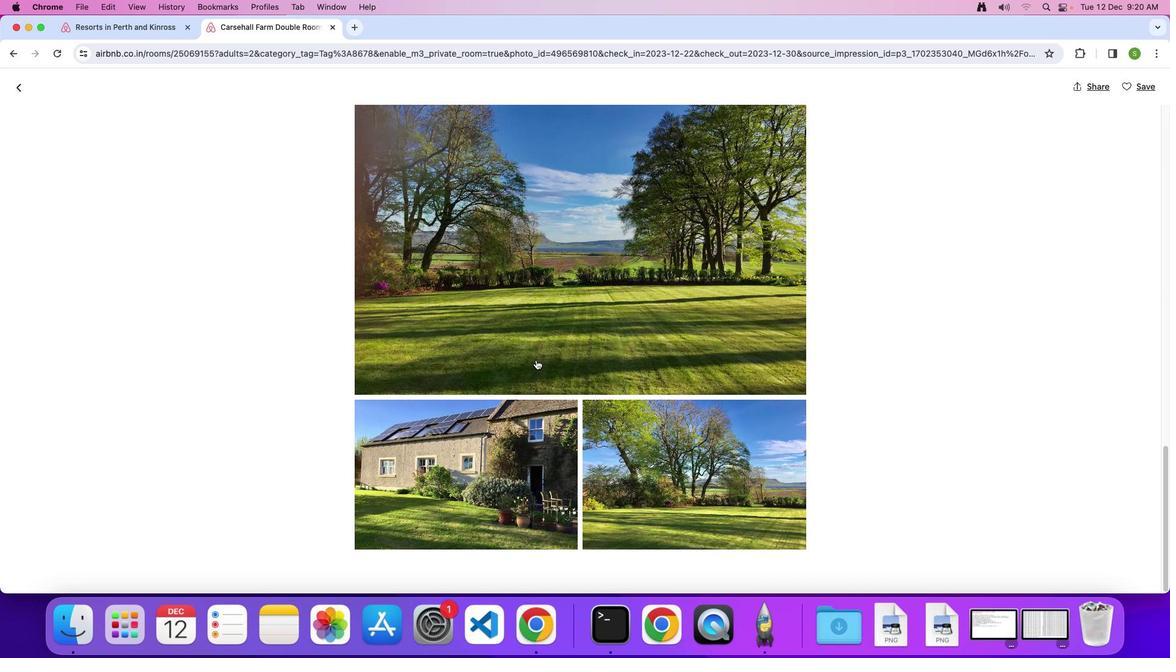 
Action: Mouse scrolled (536, 360) with delta (0, -1)
Screenshot: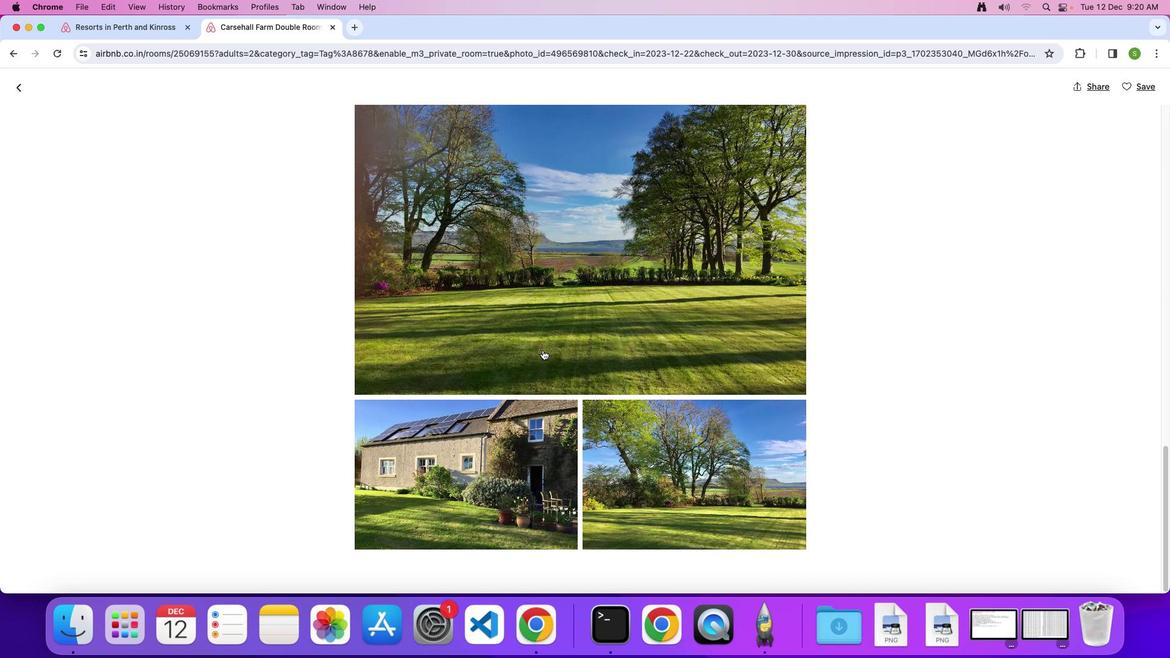 
Action: Mouse moved to (14, 85)
Screenshot: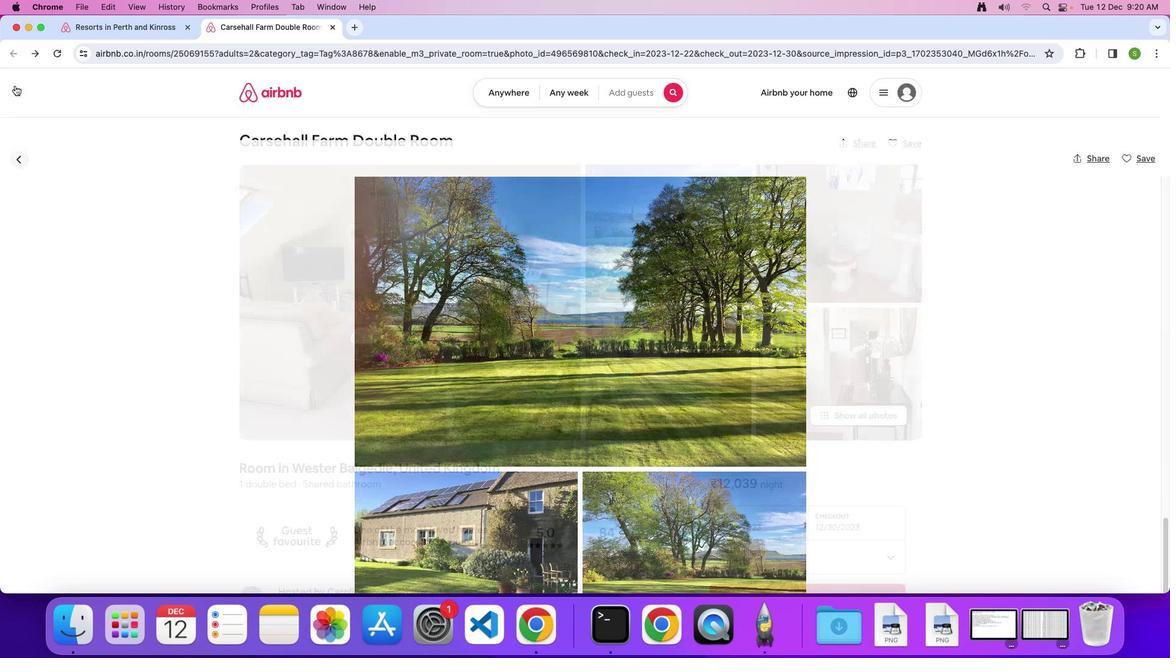 
Action: Mouse pressed left at (14, 85)
Screenshot: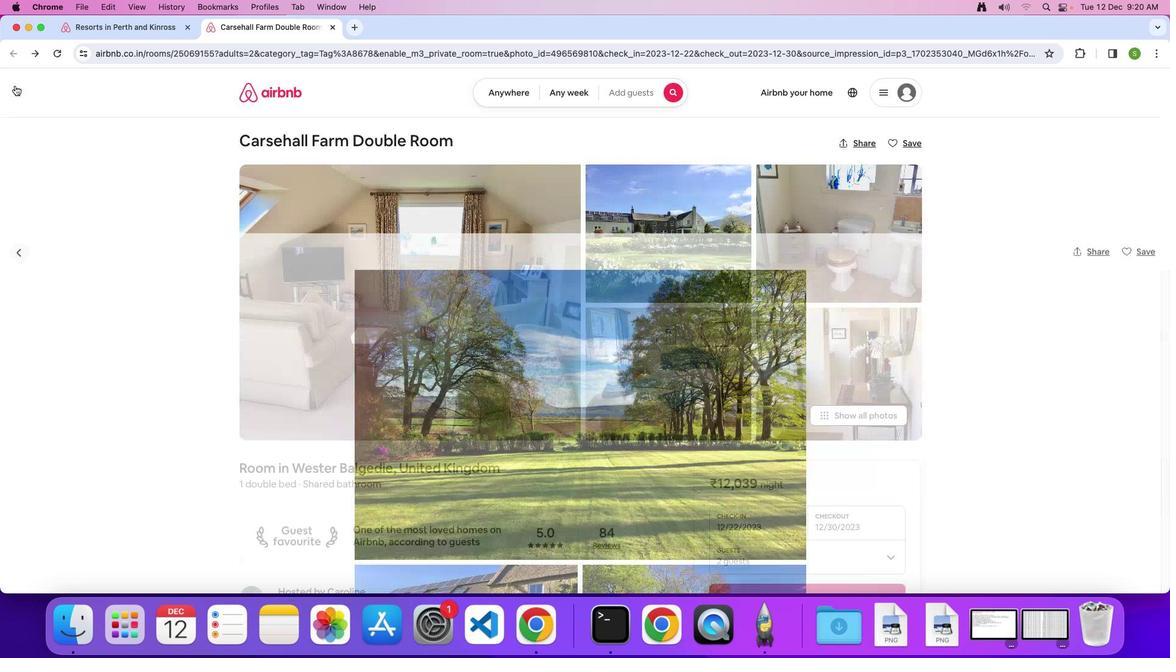 
Action: Mouse moved to (370, 313)
Screenshot: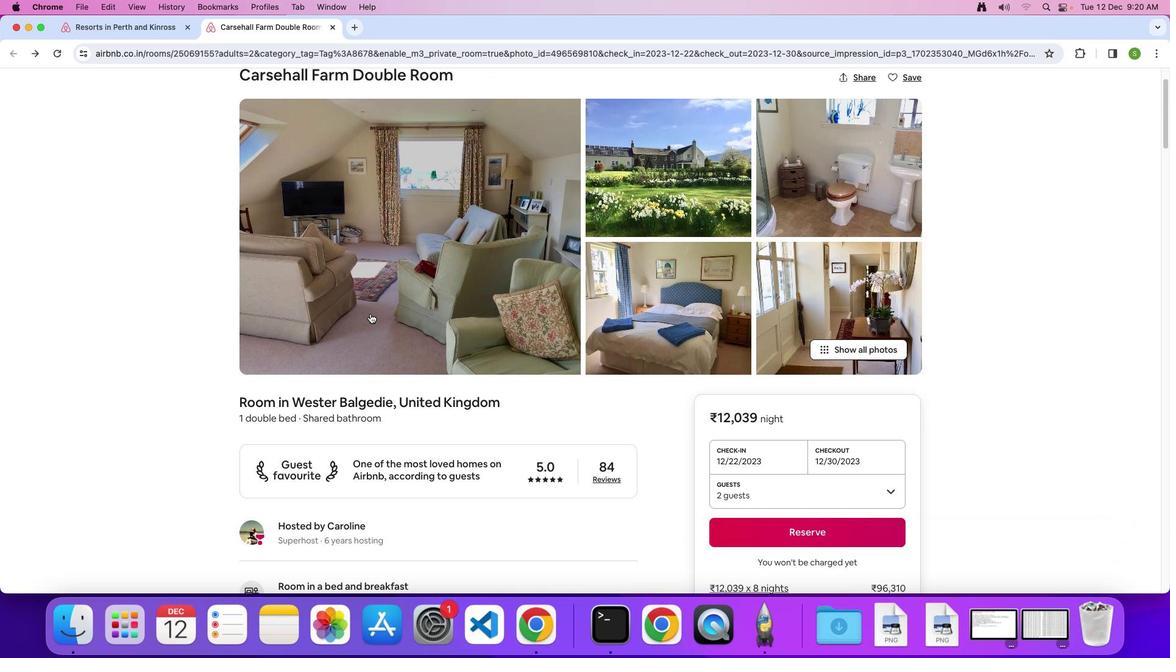 
Action: Mouse scrolled (370, 313) with delta (0, 0)
Screenshot: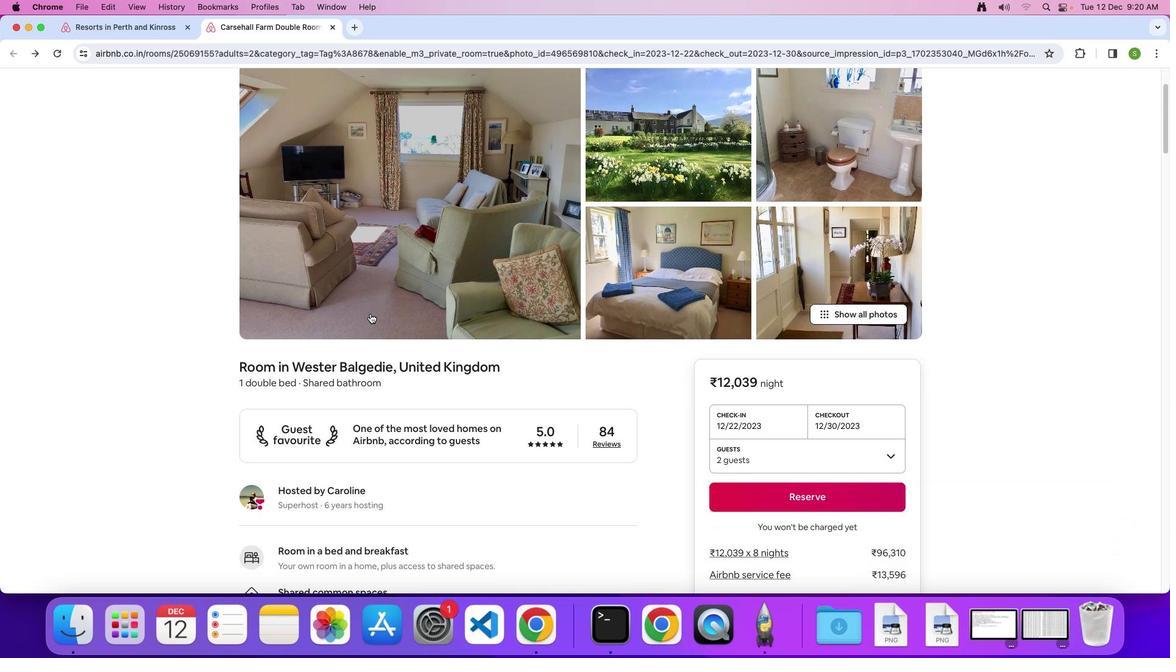 
Action: Mouse scrolled (370, 313) with delta (0, 0)
Screenshot: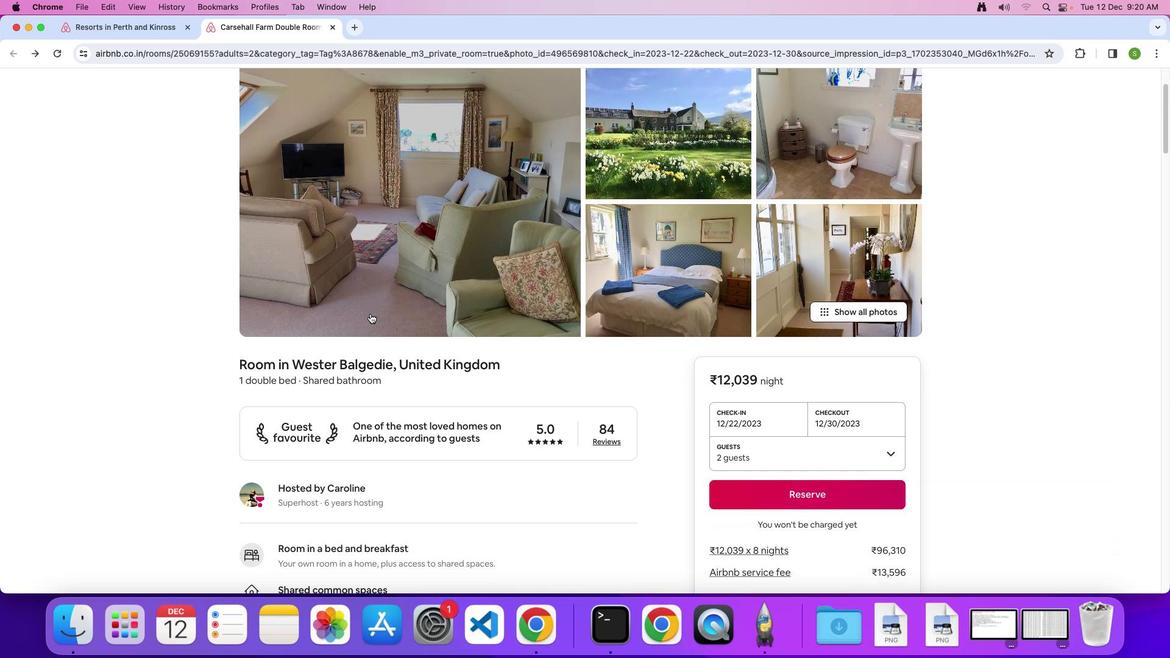 
Action: Mouse scrolled (370, 313) with delta (0, -1)
Screenshot: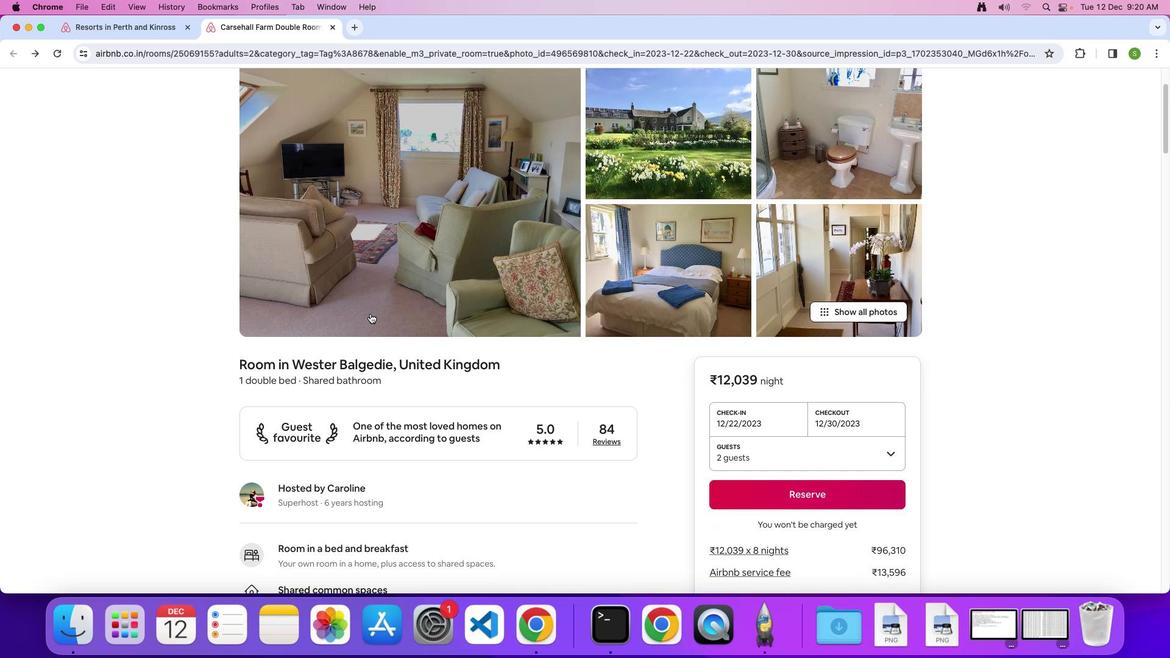 
Action: Mouse scrolled (370, 313) with delta (0, 0)
Screenshot: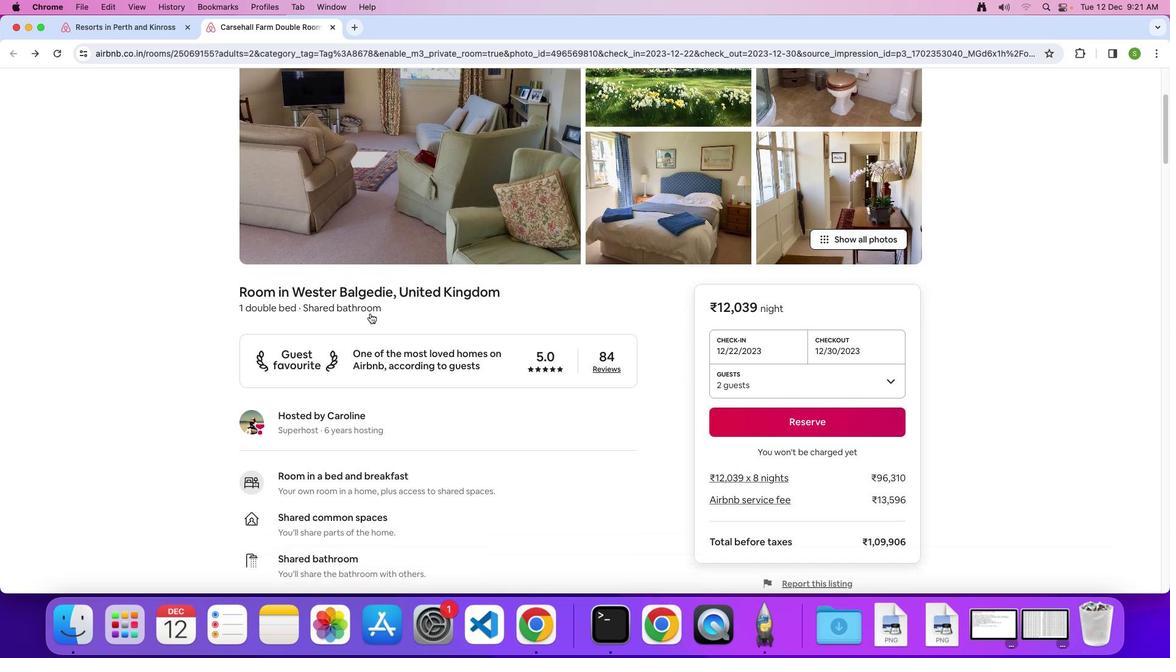 
Action: Mouse scrolled (370, 313) with delta (0, 0)
Screenshot: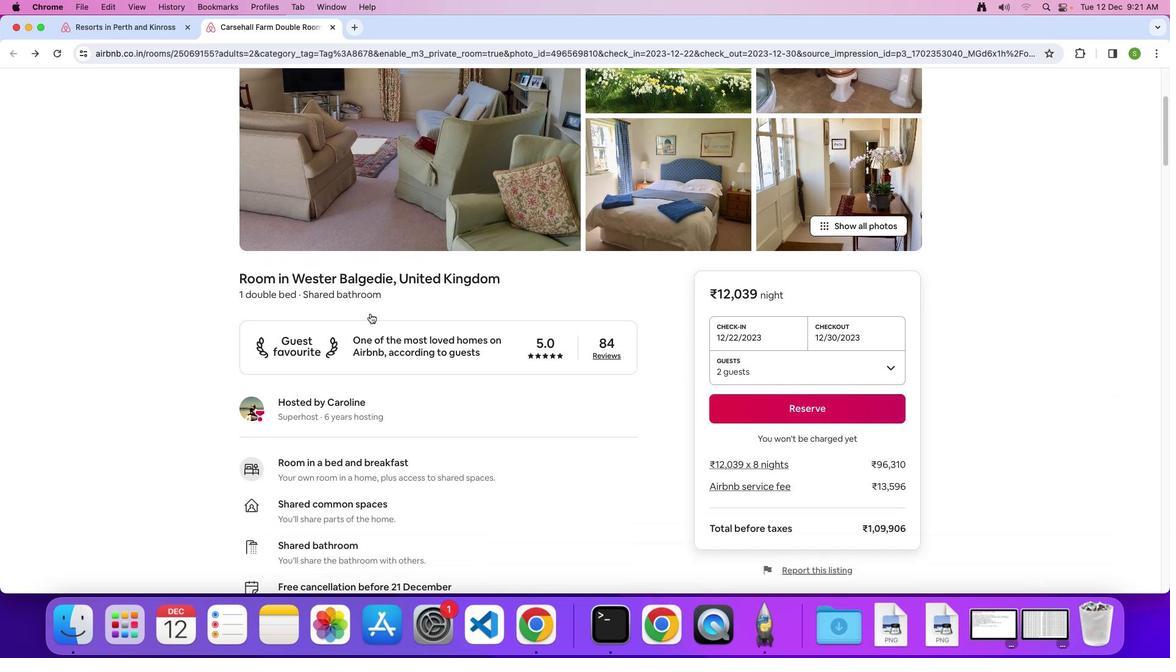 
Action: Mouse scrolled (370, 313) with delta (0, -1)
Screenshot: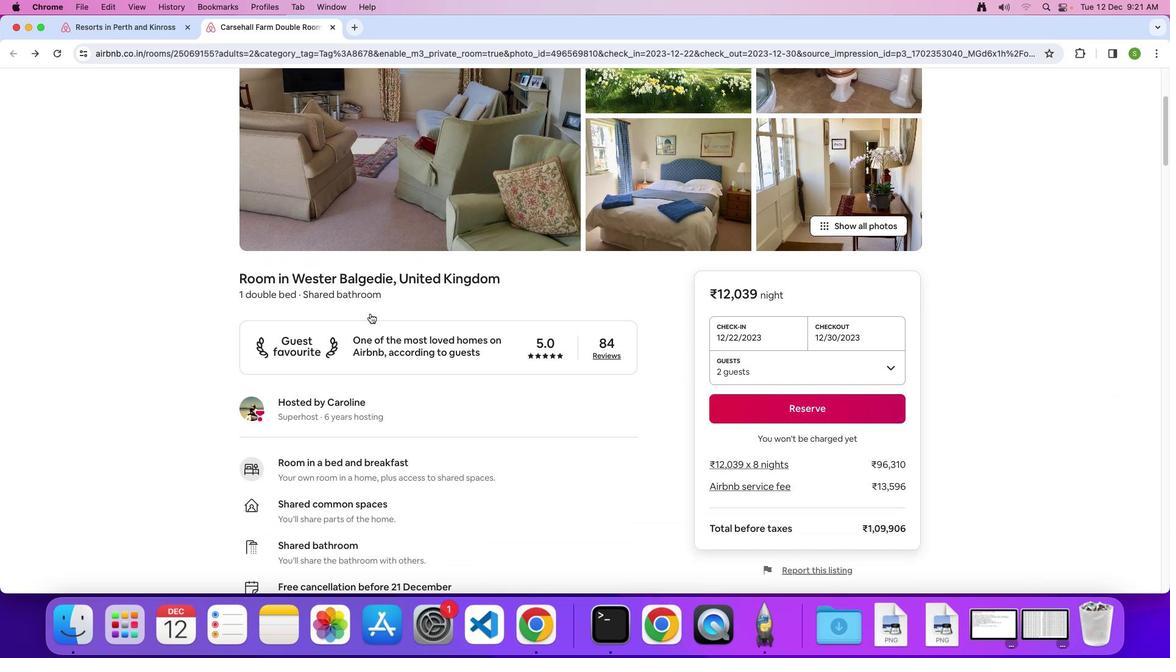 
Action: Mouse scrolled (370, 313) with delta (0, 0)
Screenshot: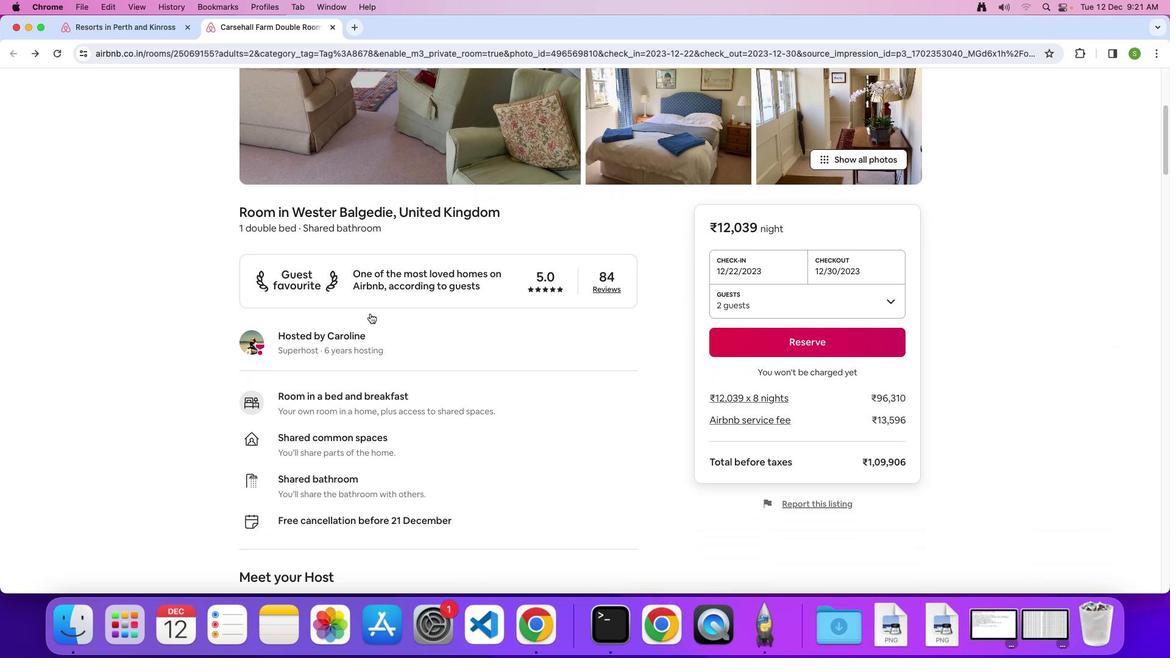 
Action: Mouse scrolled (370, 313) with delta (0, 0)
Screenshot: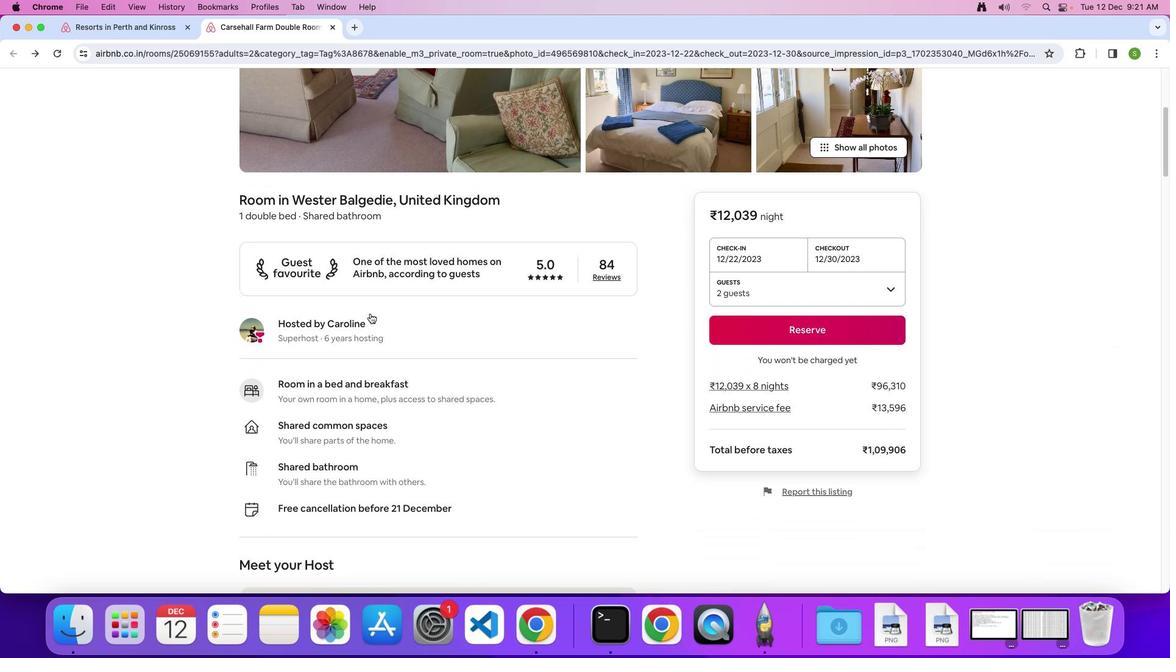 
Action: Mouse scrolled (370, 313) with delta (0, -1)
Screenshot: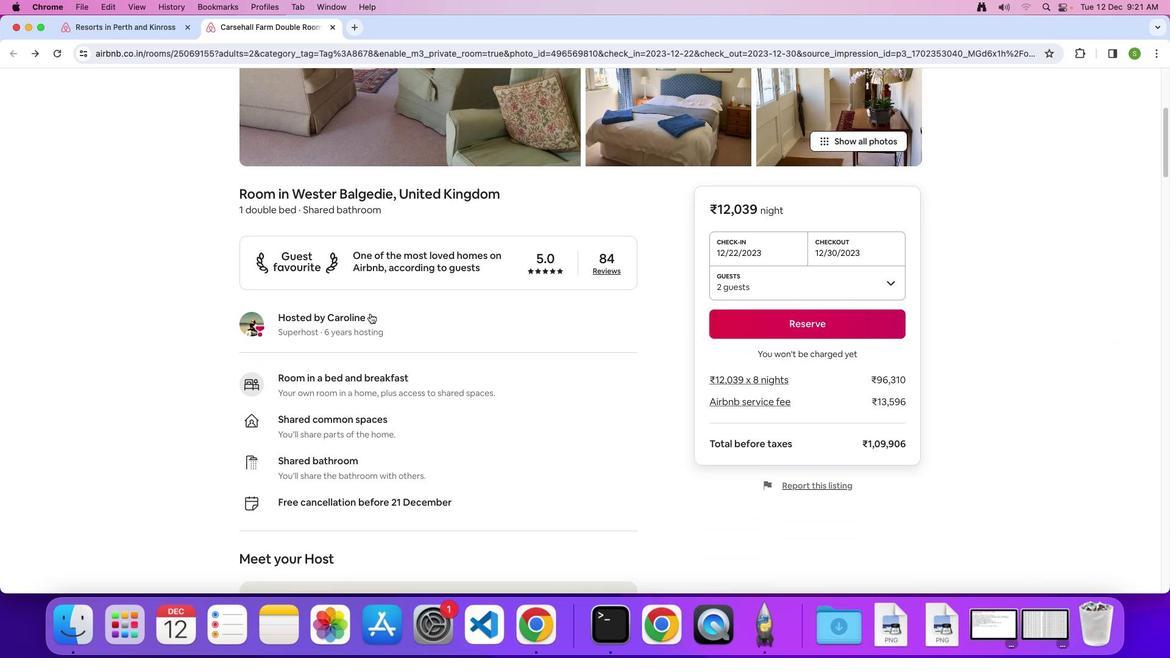 
Action: Mouse scrolled (370, 313) with delta (0, 0)
Screenshot: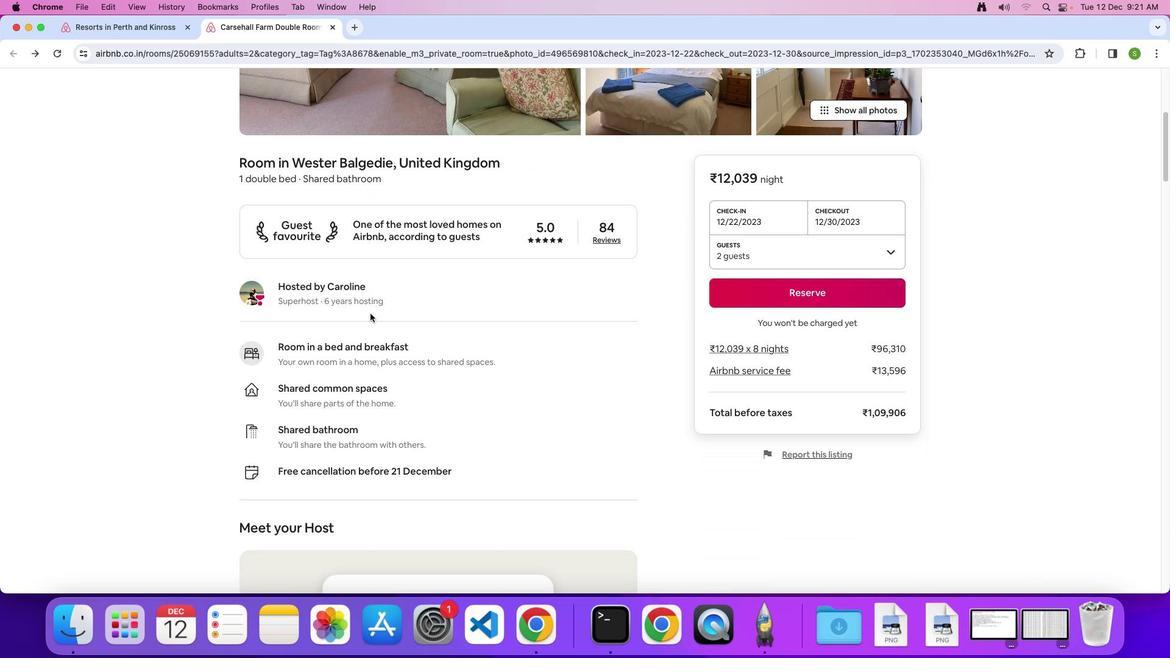 
Action: Mouse scrolled (370, 313) with delta (0, 0)
Screenshot: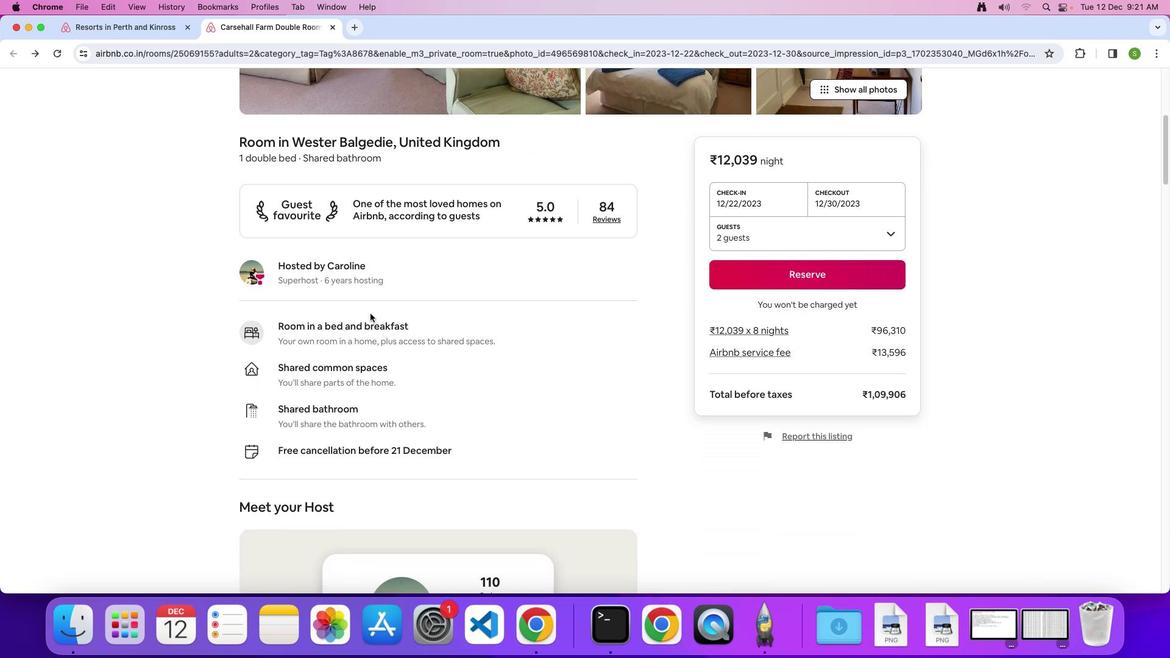 
Action: Mouse scrolled (370, 313) with delta (0, 0)
Screenshot: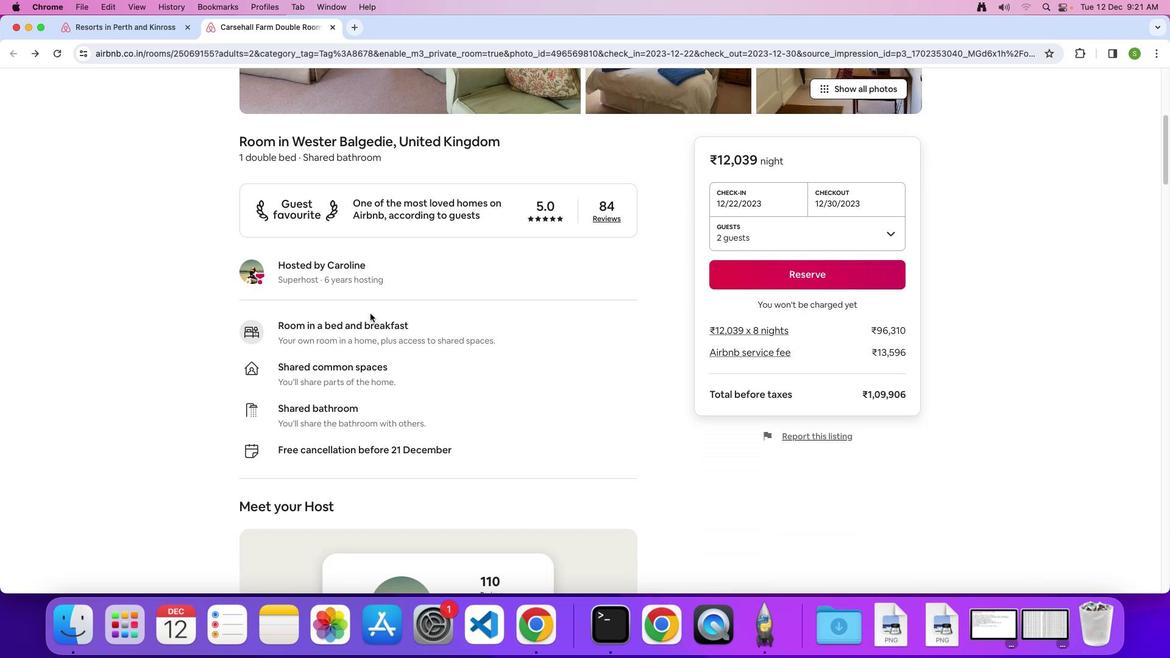
Action: Mouse scrolled (370, 313) with delta (0, 0)
Screenshot: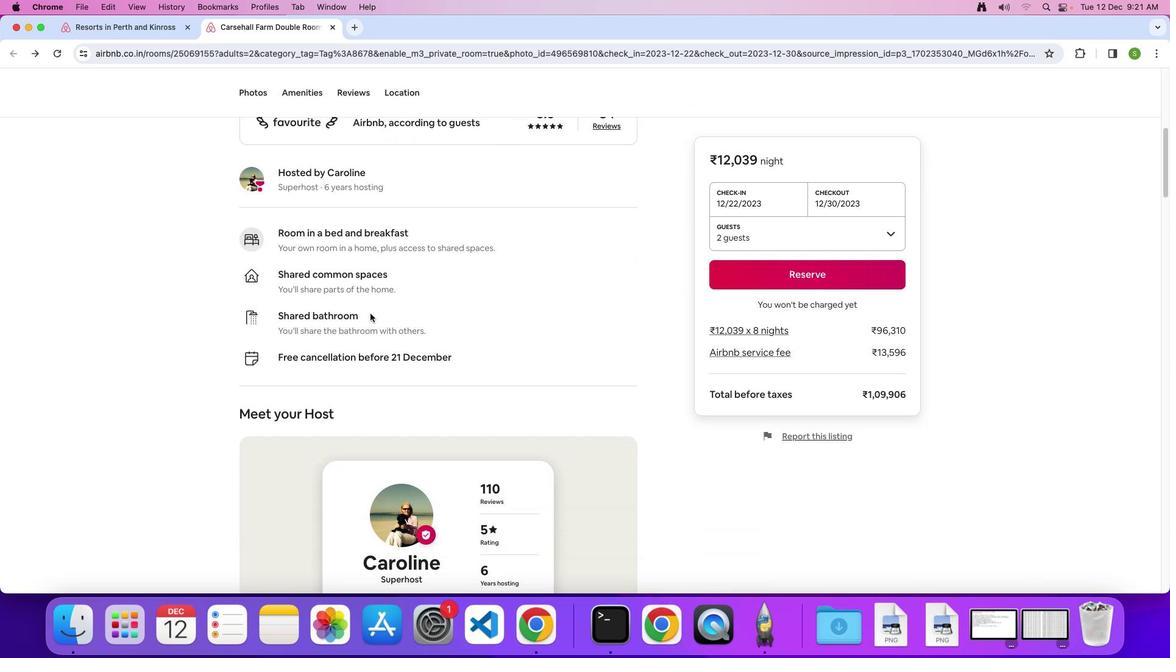 
Action: Mouse scrolled (370, 313) with delta (0, 0)
Screenshot: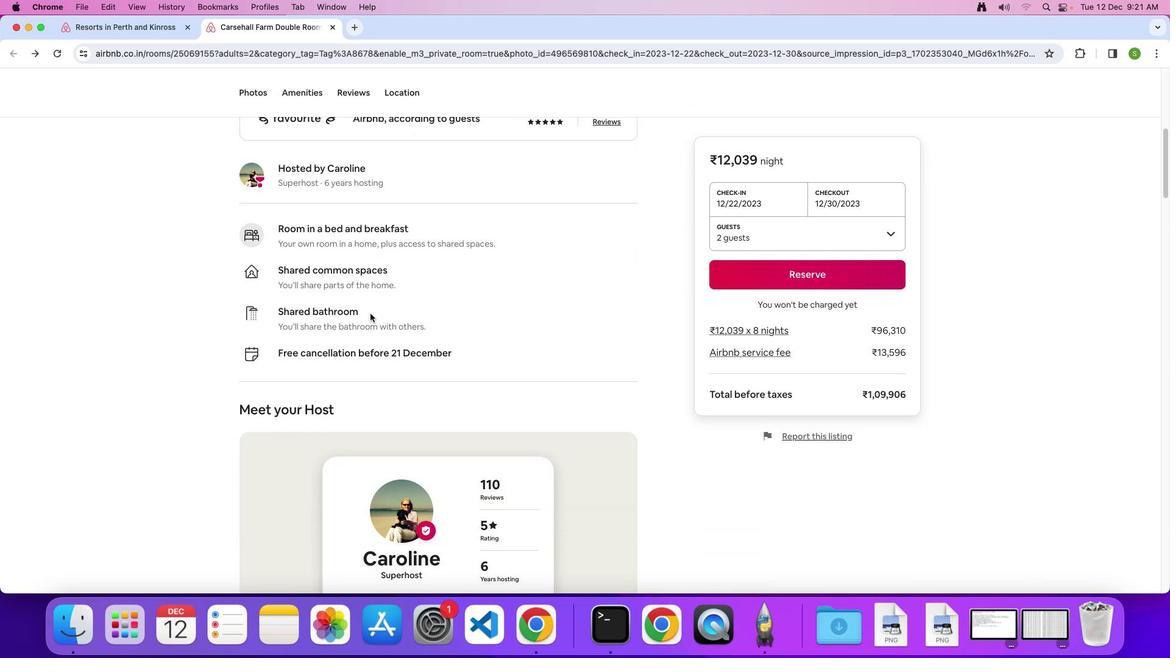 
Action: Mouse scrolled (370, 313) with delta (0, -1)
Screenshot: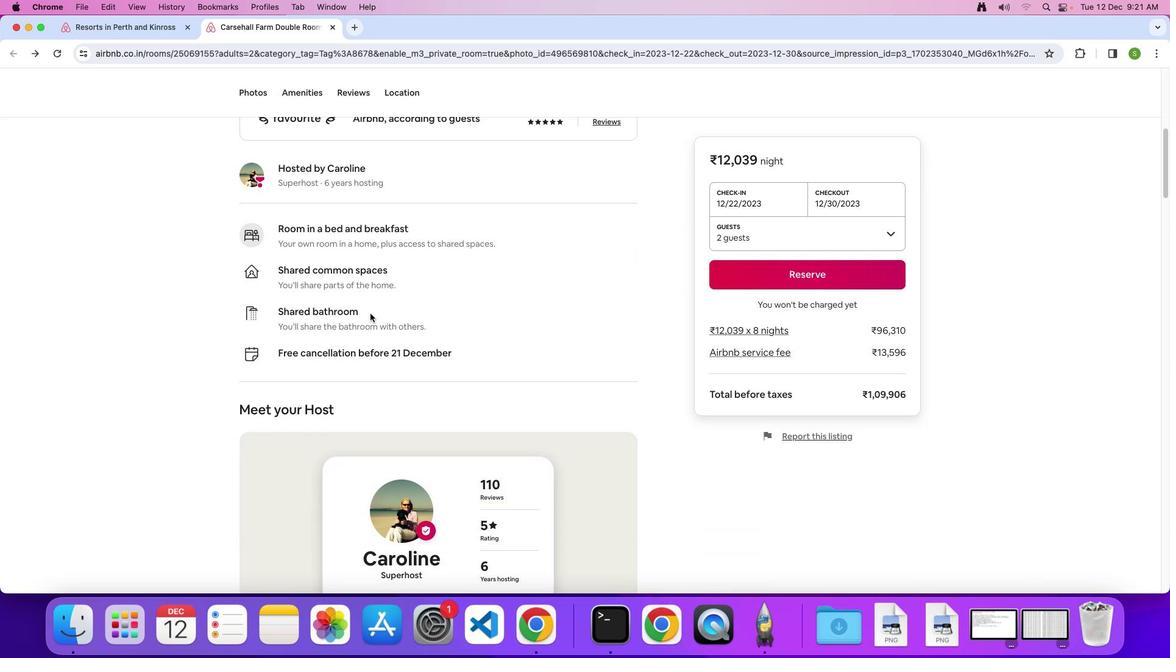 
Action: Mouse scrolled (370, 313) with delta (0, 0)
Screenshot: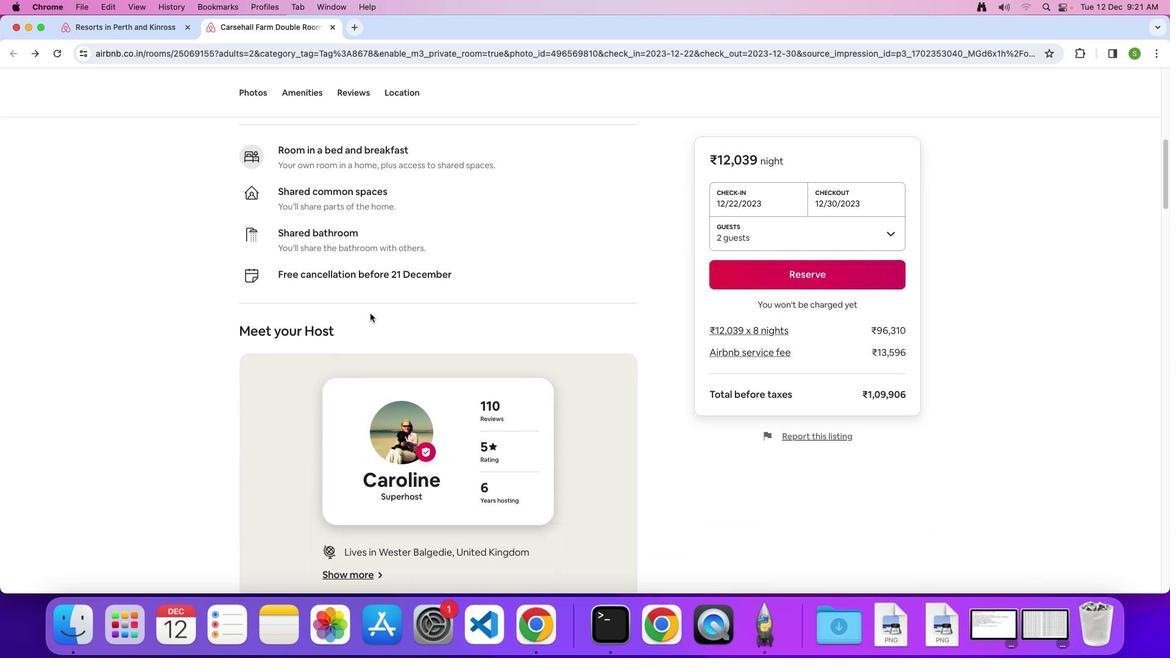 
Action: Mouse scrolled (370, 313) with delta (0, 0)
Screenshot: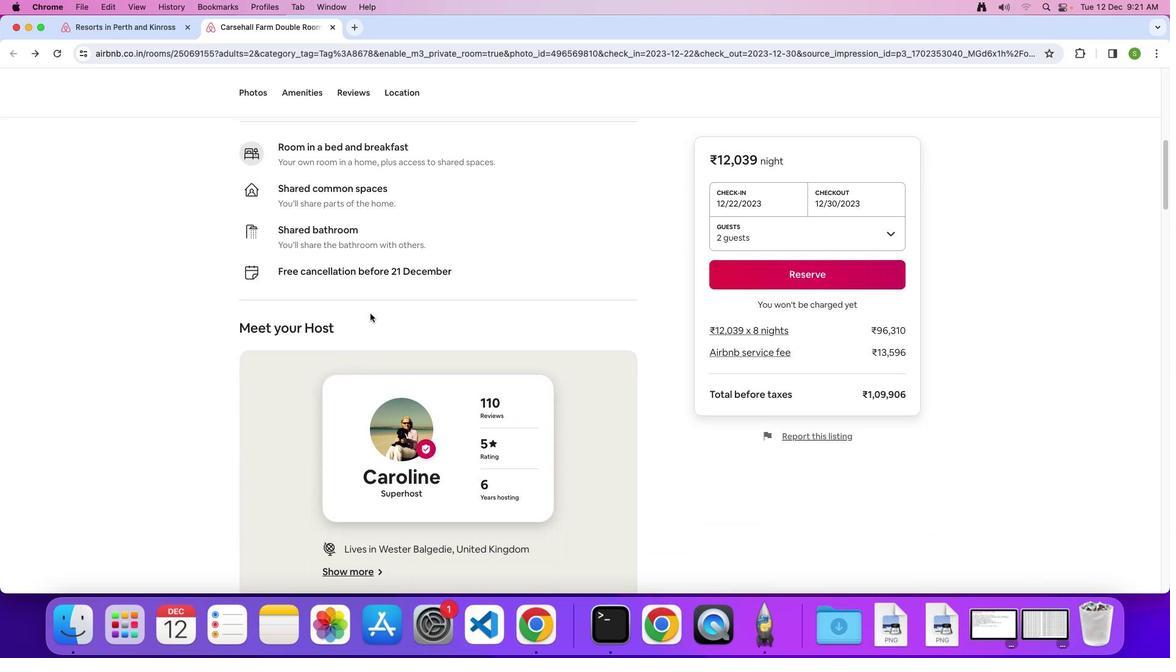
Action: Mouse scrolled (370, 313) with delta (0, -1)
Screenshot: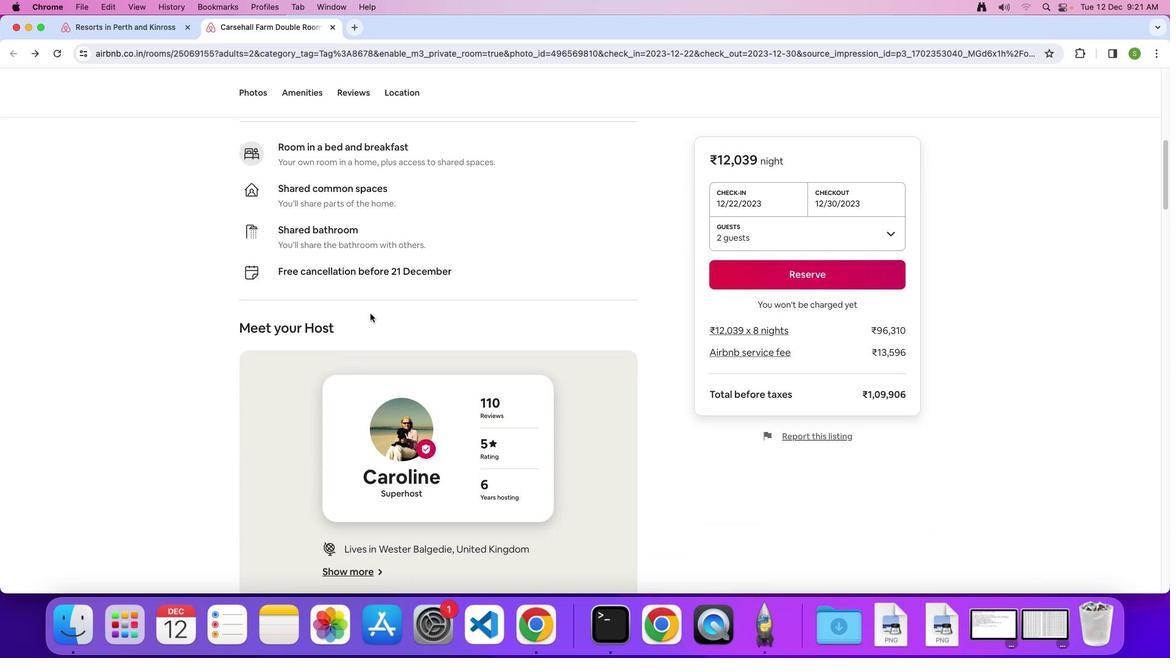 
Action: Mouse scrolled (370, 313) with delta (0, 0)
Screenshot: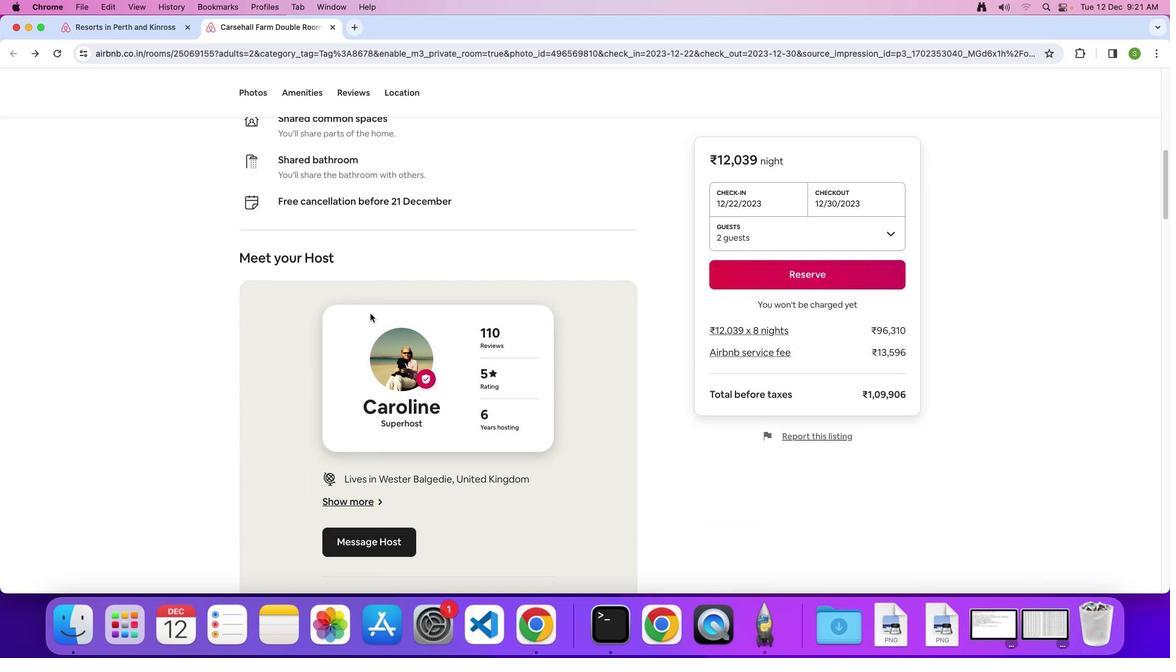 
Action: Mouse scrolled (370, 313) with delta (0, 0)
Screenshot: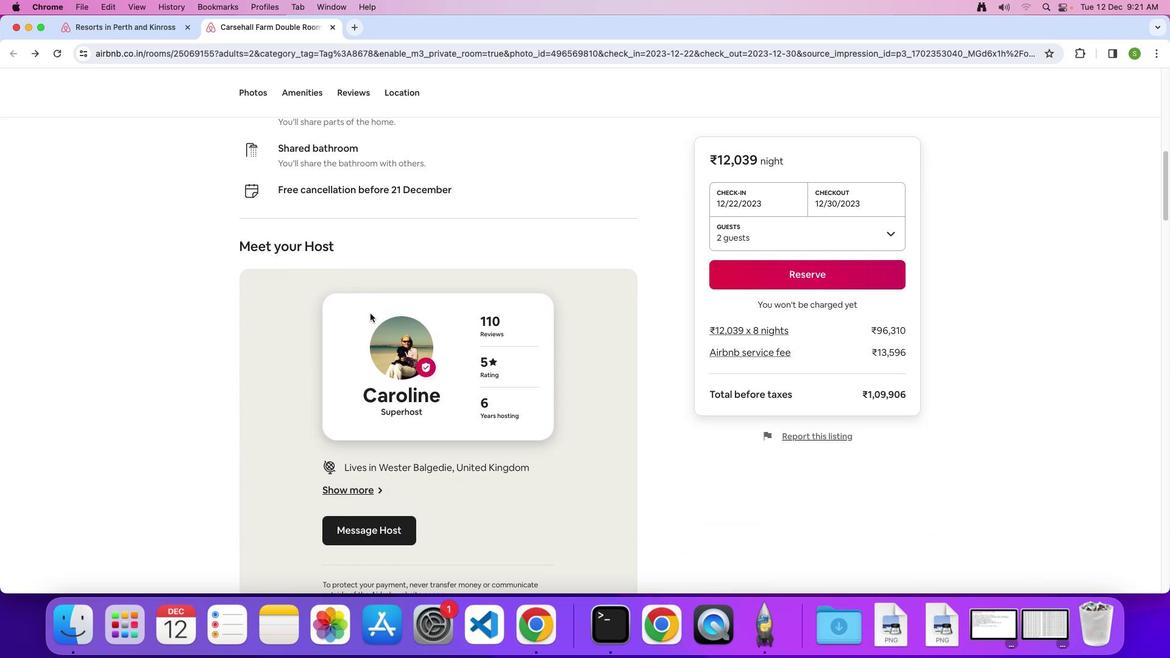 
Action: Mouse scrolled (370, 313) with delta (0, -1)
Screenshot: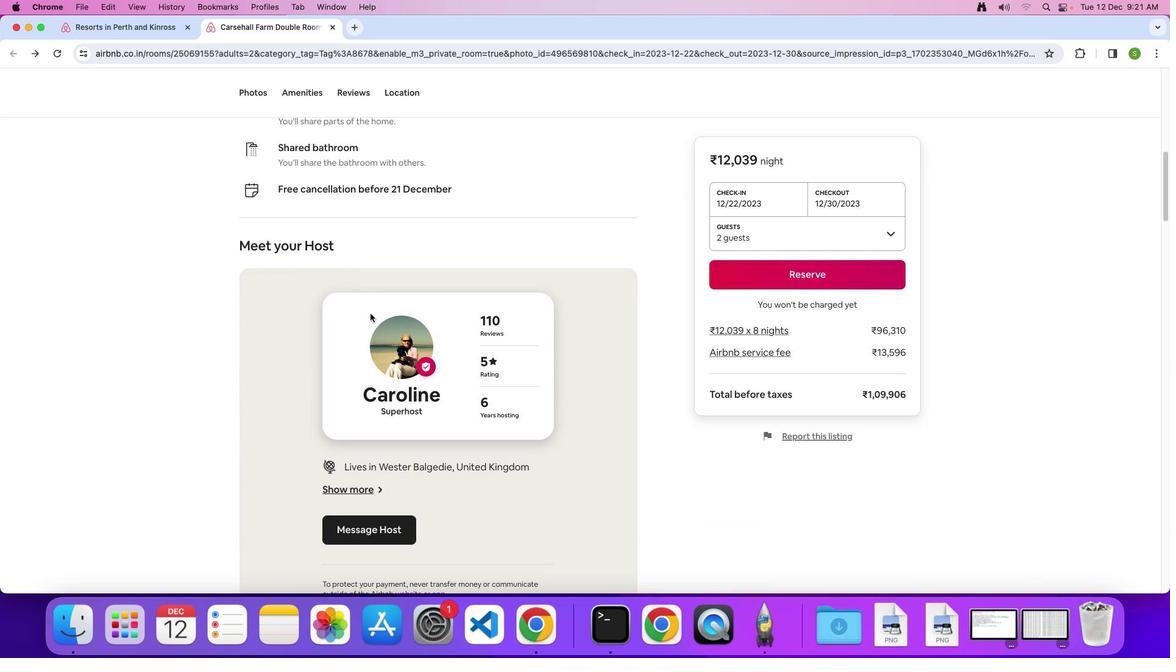 
Action: Mouse scrolled (370, 313) with delta (0, 0)
Screenshot: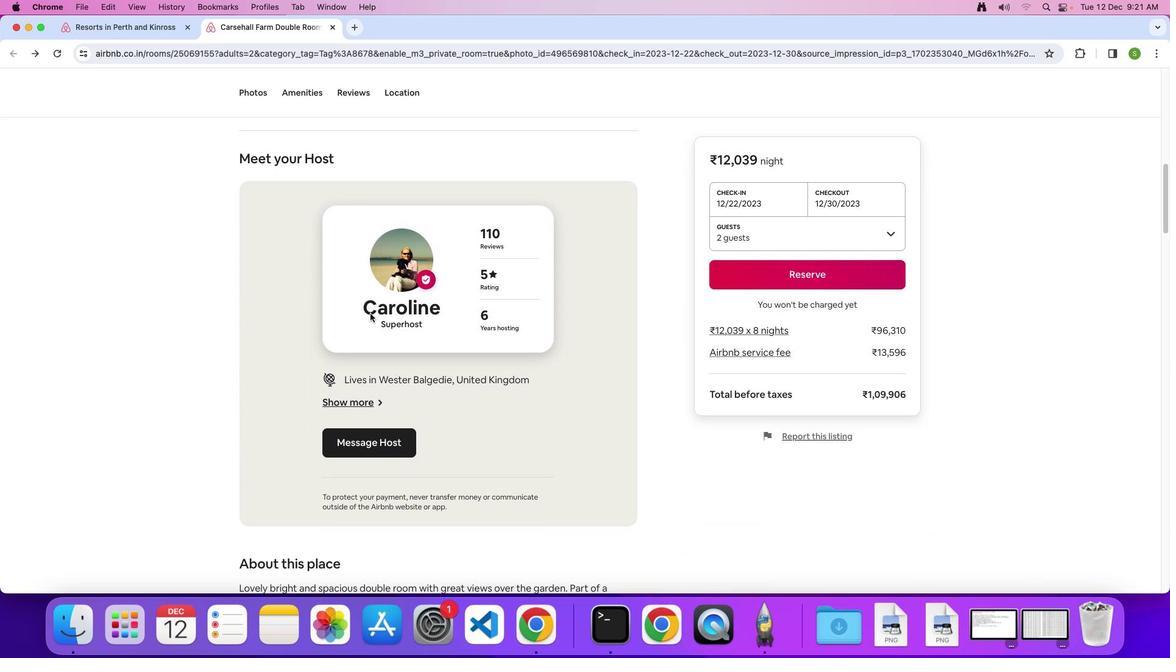 
Action: Mouse scrolled (370, 313) with delta (0, 0)
Screenshot: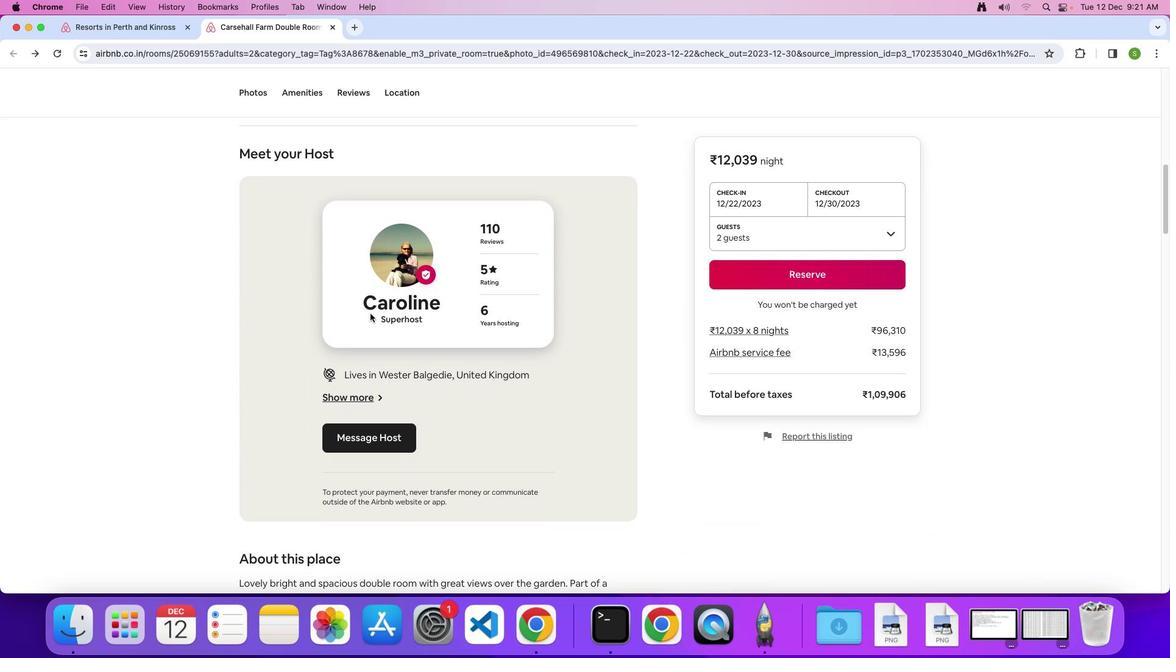 
Action: Mouse scrolled (370, 313) with delta (0, -1)
Screenshot: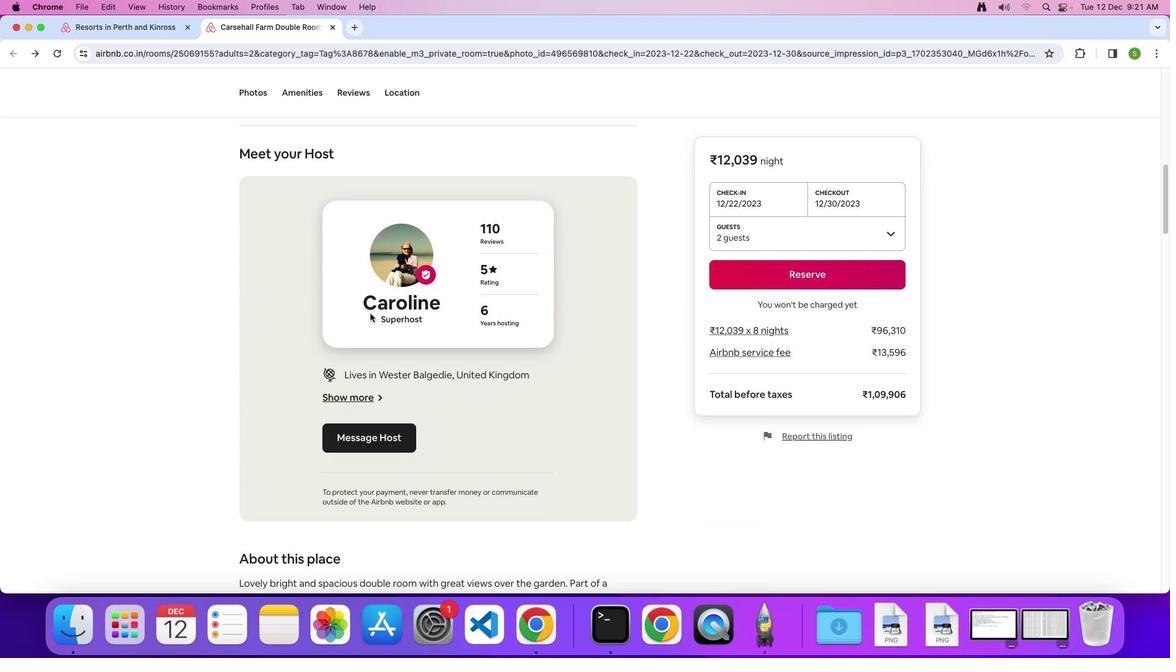 
Action: Mouse scrolled (370, 313) with delta (0, 0)
Screenshot: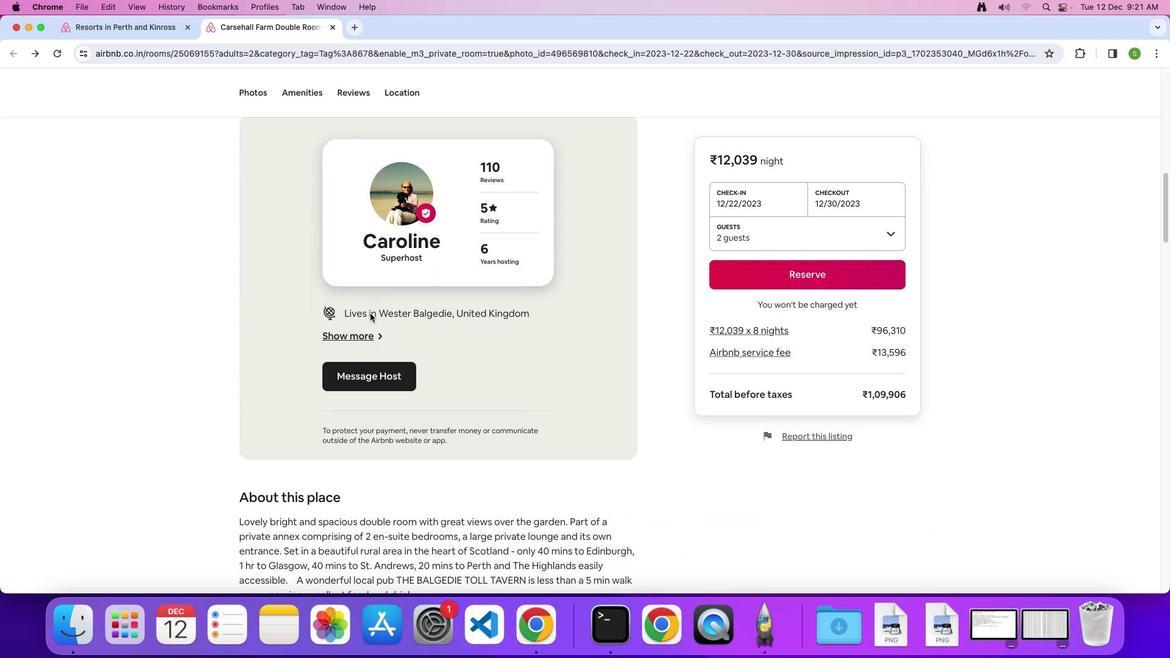 
Action: Mouse scrolled (370, 313) with delta (0, 0)
Screenshot: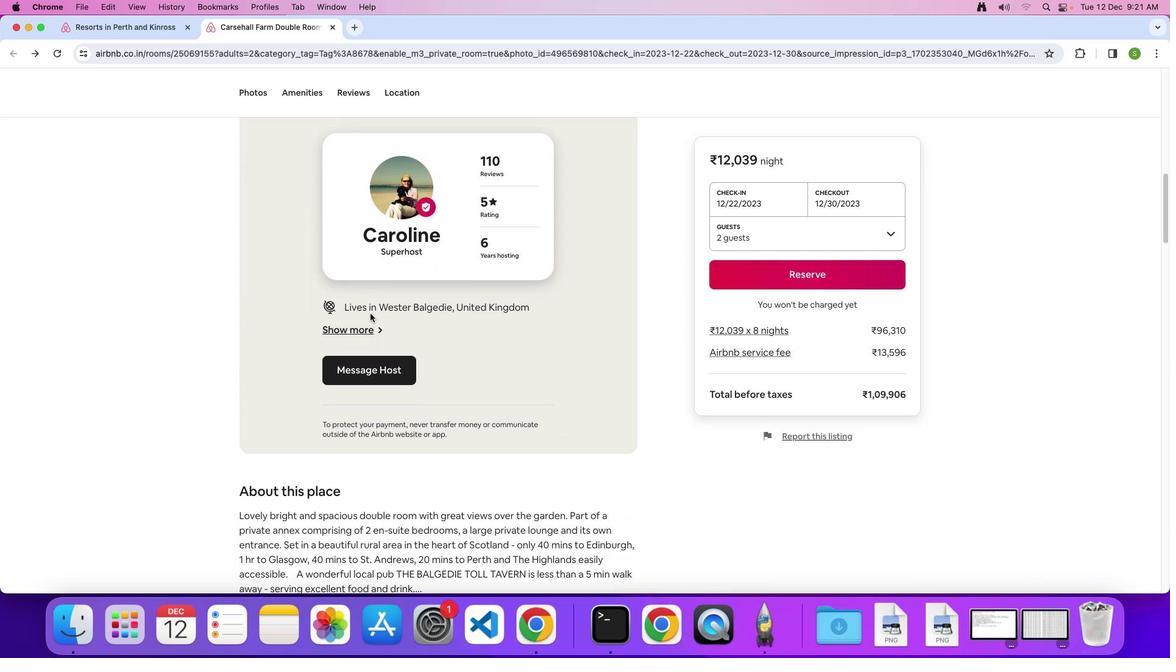 
Action: Mouse scrolled (370, 313) with delta (0, 0)
Screenshot: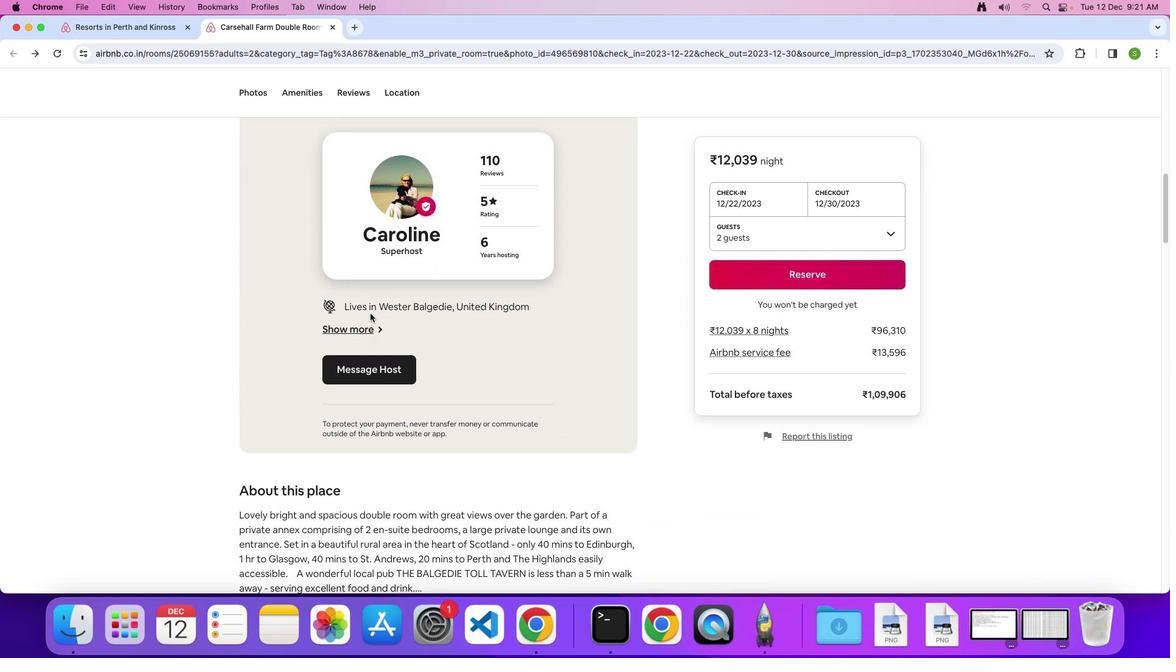 
Action: Mouse scrolled (370, 313) with delta (0, 0)
Screenshot: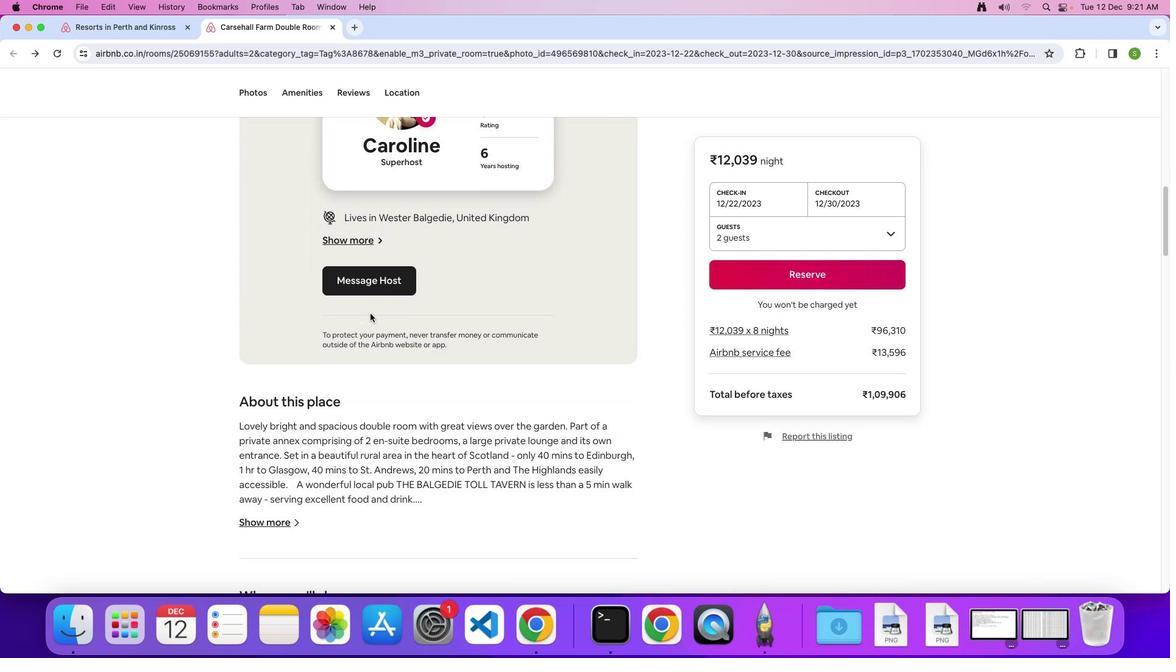 
Action: Mouse scrolled (370, 313) with delta (0, 0)
Screenshot: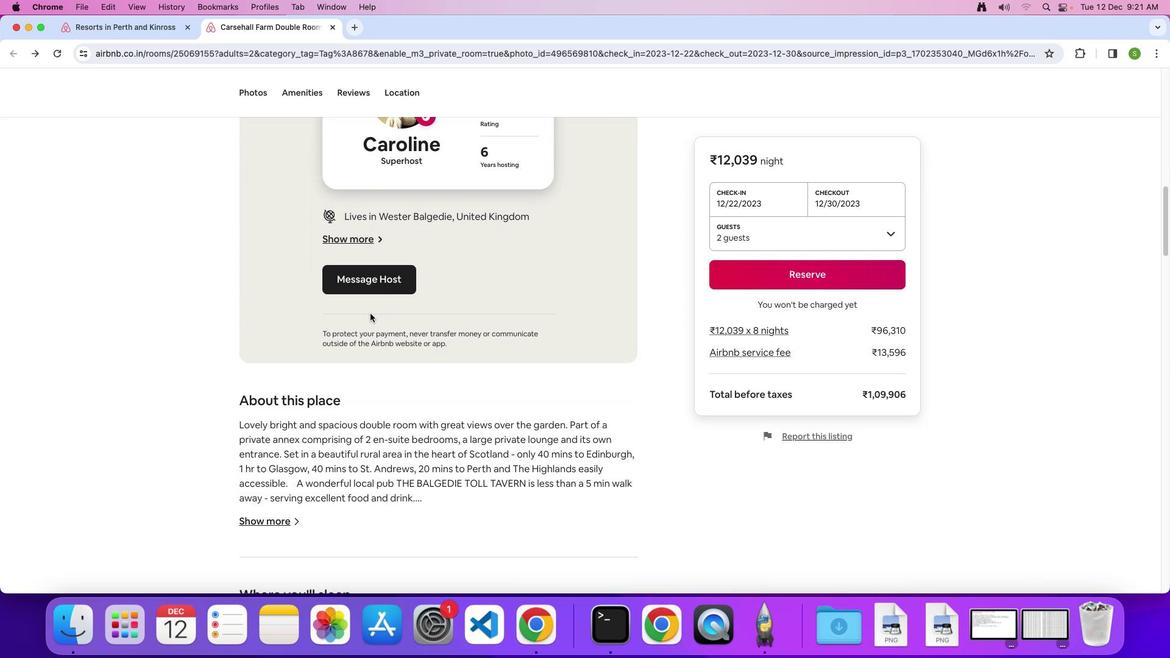 
Action: Mouse scrolled (370, 313) with delta (0, -1)
Screenshot: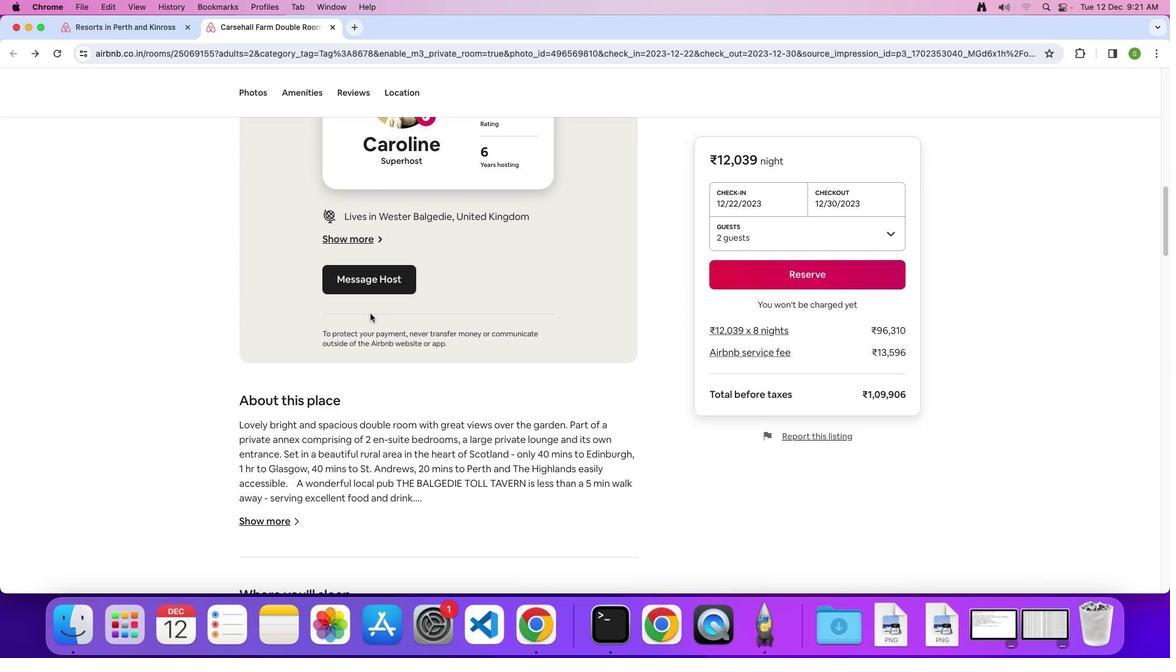 
Action: Mouse scrolled (370, 313) with delta (0, 0)
Screenshot: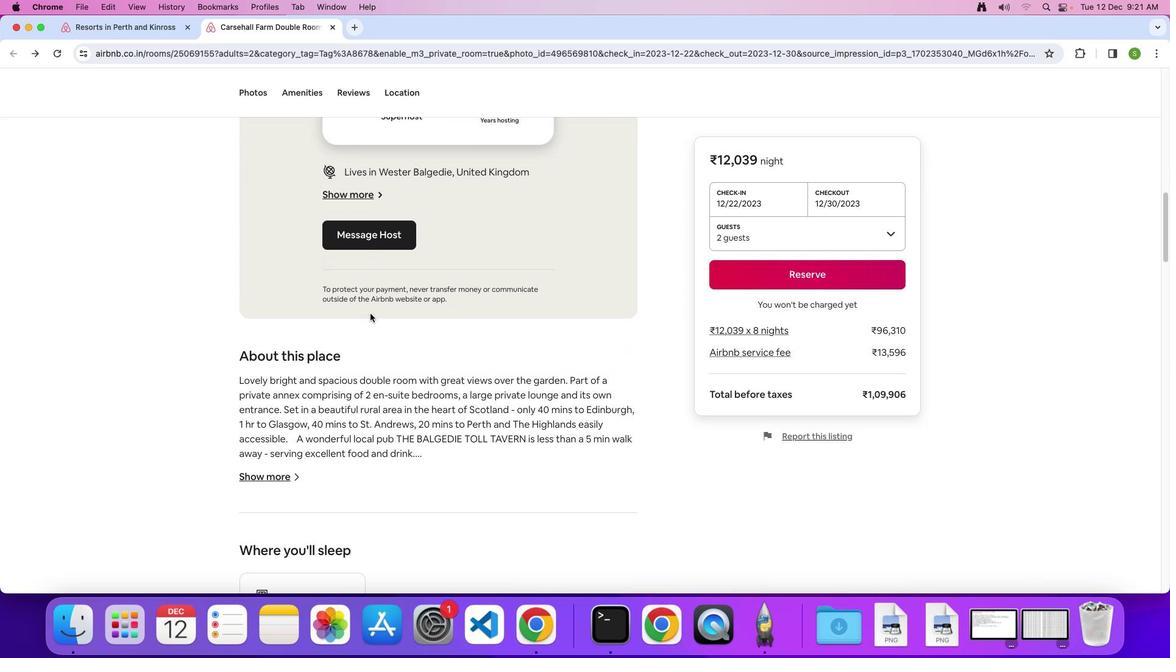 
Action: Mouse scrolled (370, 313) with delta (0, 0)
Screenshot: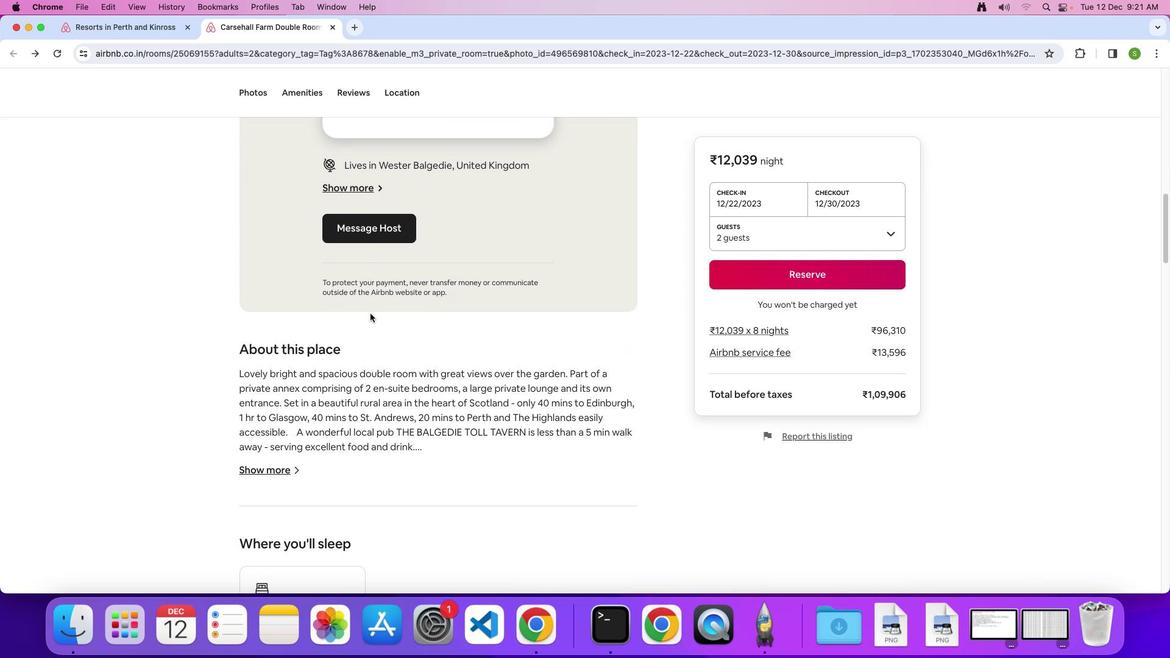 
Action: Mouse scrolled (370, 313) with delta (0, 0)
Screenshot: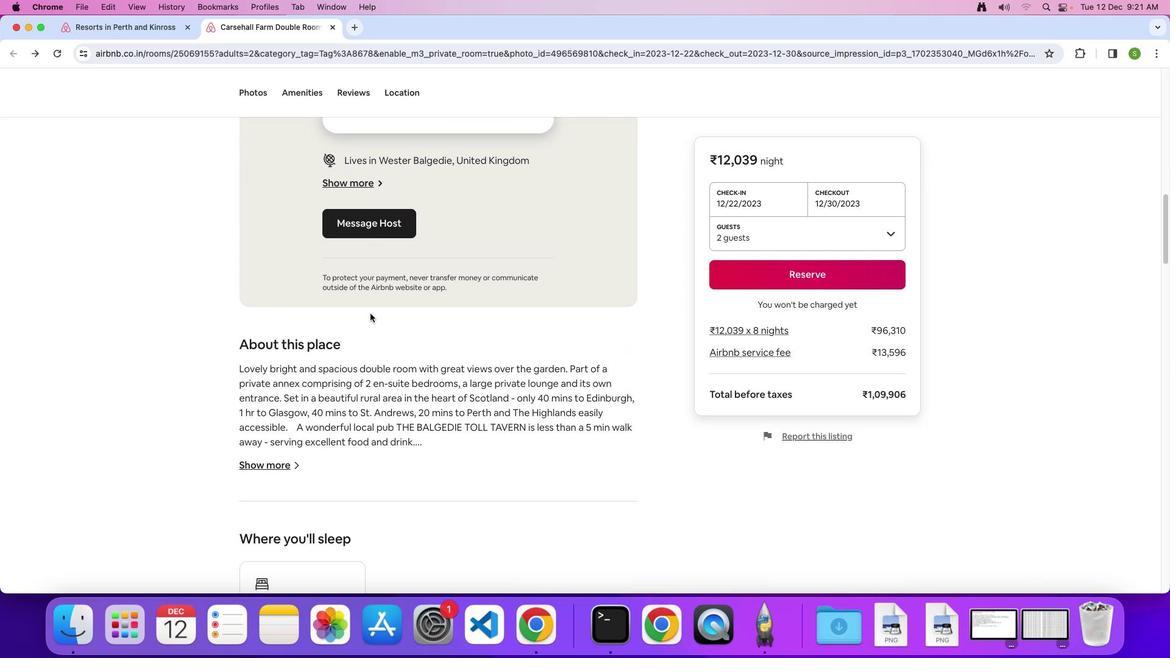 
Action: Mouse scrolled (370, 313) with delta (0, 0)
Screenshot: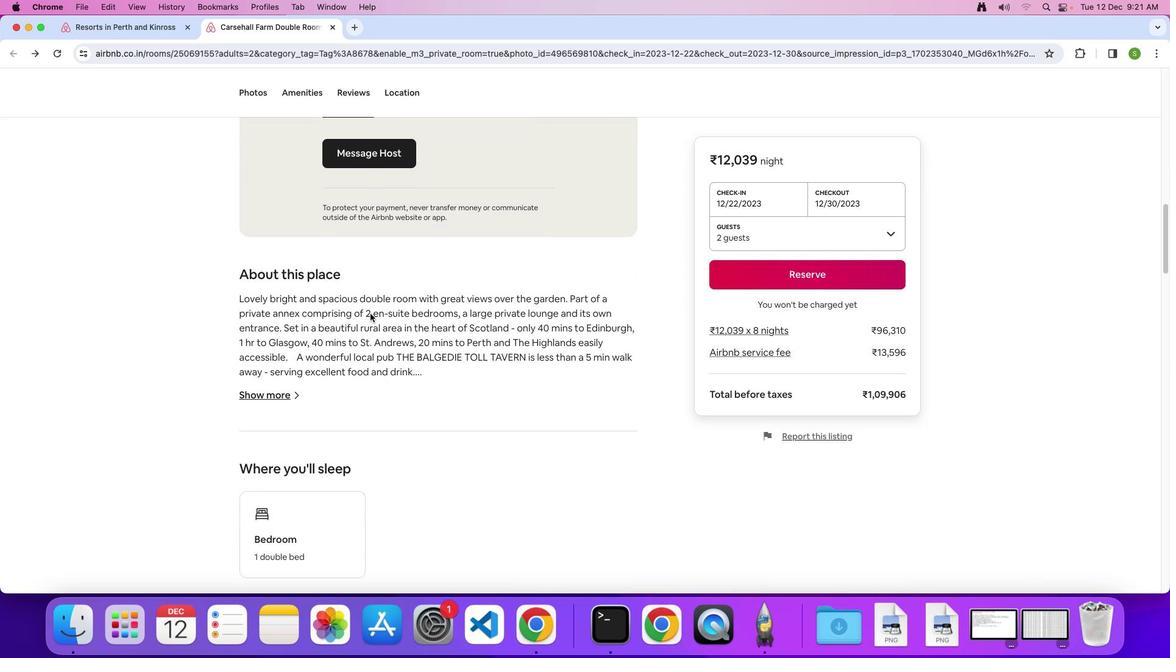 
Action: Mouse scrolled (370, 313) with delta (0, 0)
Screenshot: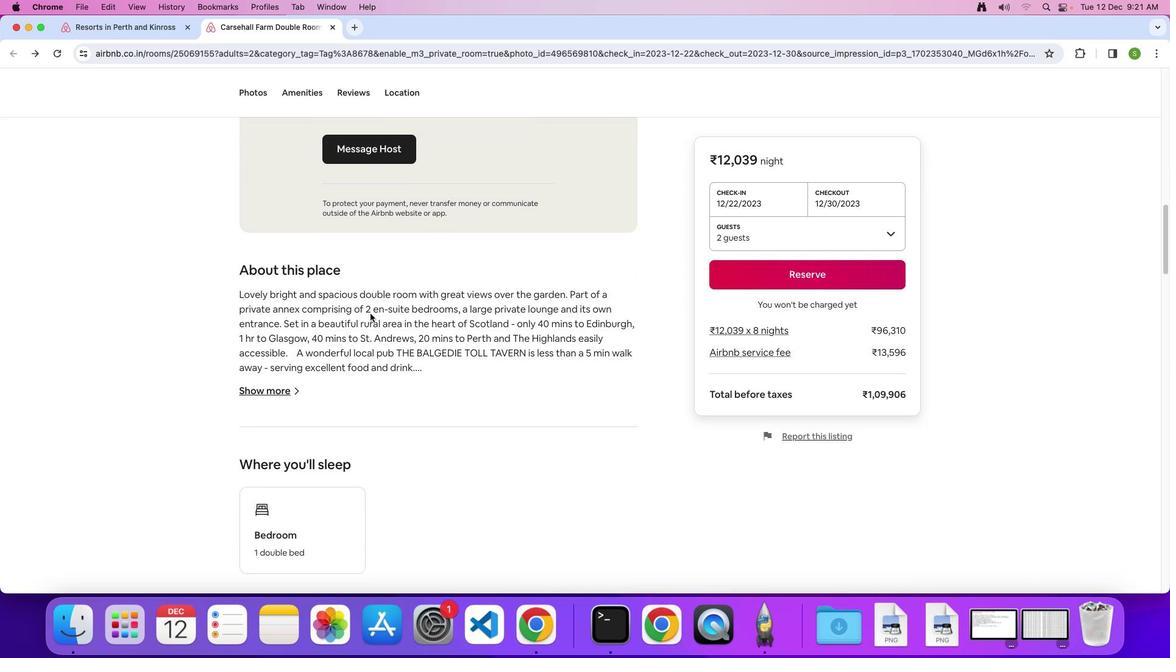 
Action: Mouse scrolled (370, 313) with delta (0, -1)
Screenshot: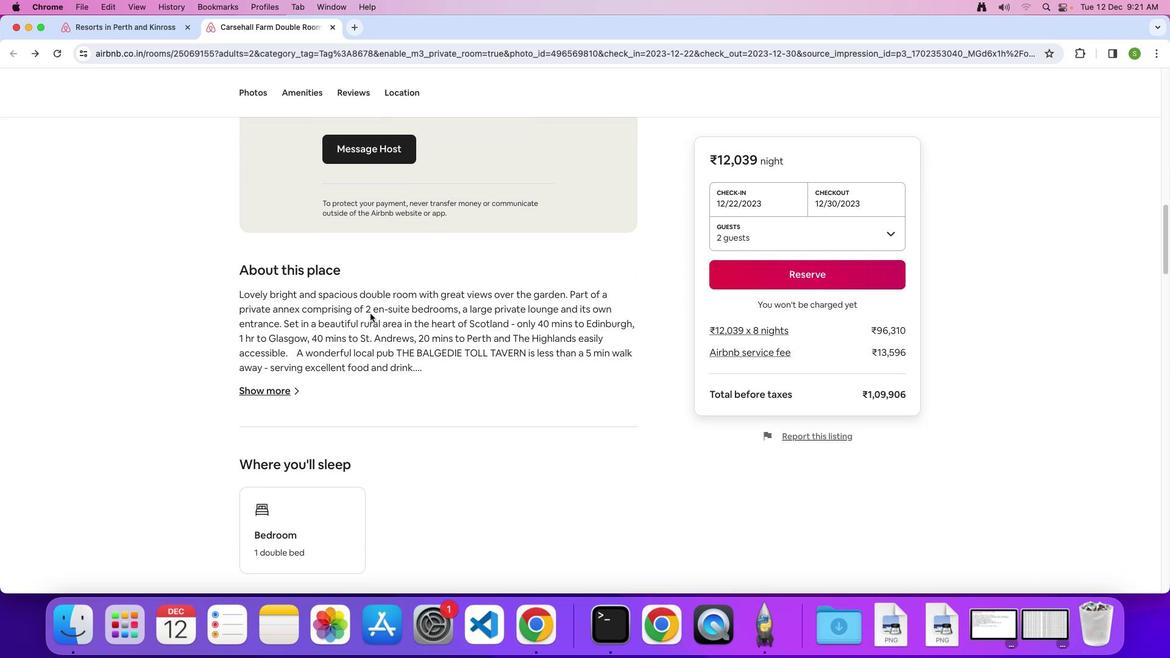 
Action: Mouse scrolled (370, 313) with delta (0, 0)
Screenshot: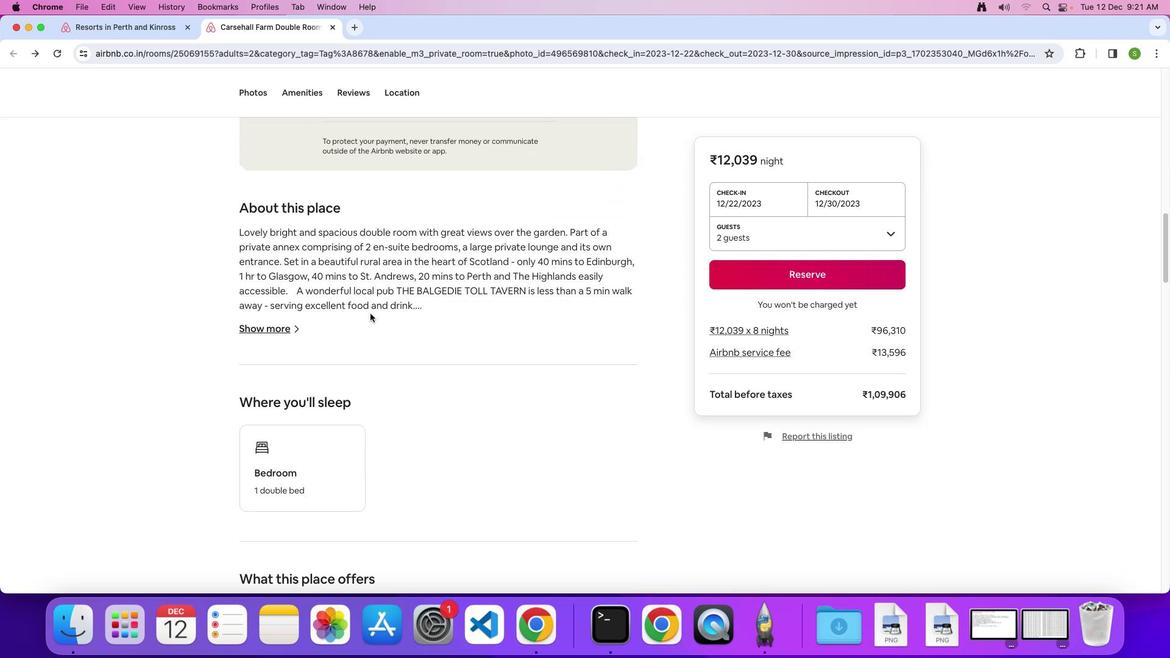 
Action: Mouse scrolled (370, 313) with delta (0, 0)
Screenshot: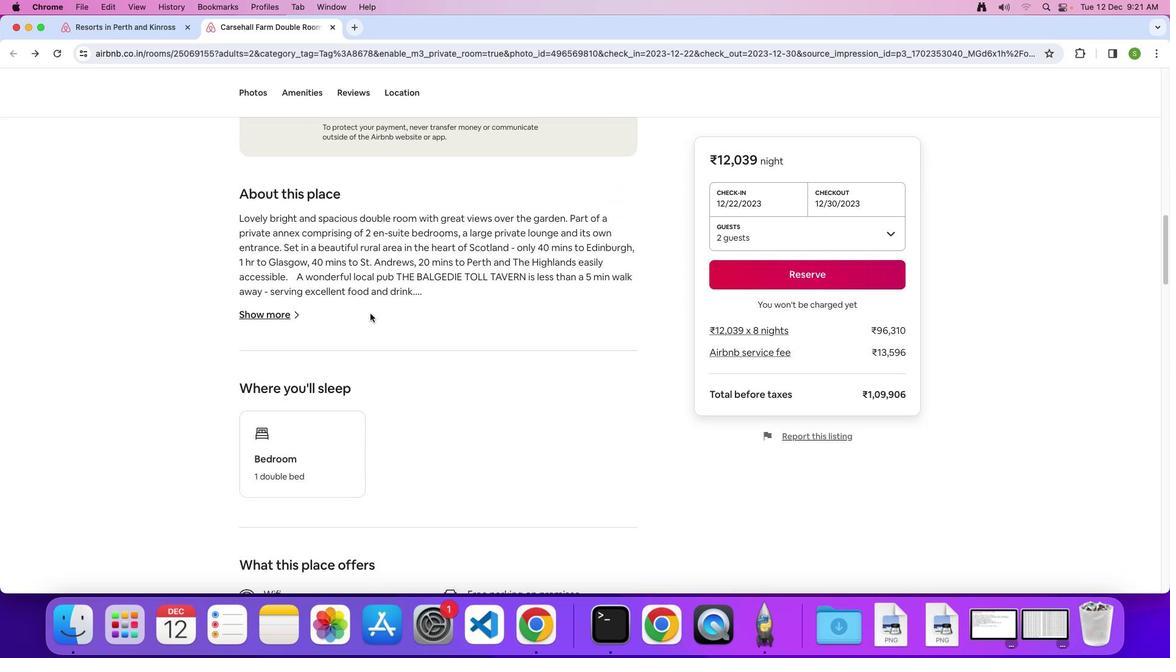 
Action: Mouse scrolled (370, 313) with delta (0, -1)
Screenshot: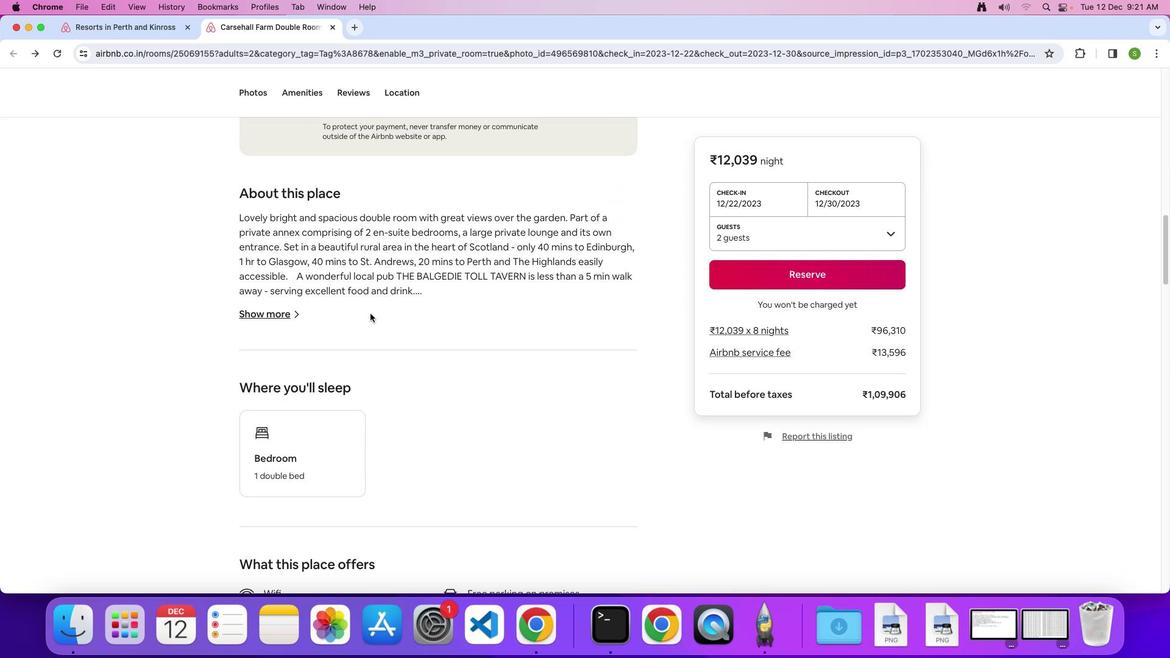 
Action: Mouse moved to (273, 315)
Screenshot: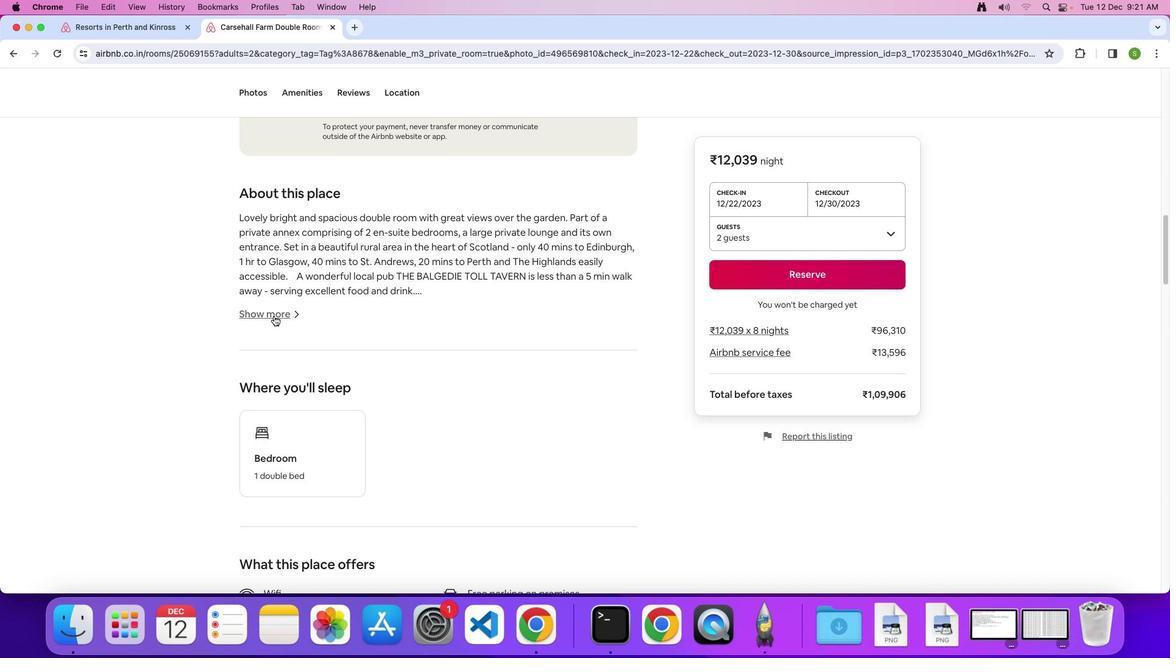 
Action: Mouse pressed left at (273, 315)
Screenshot: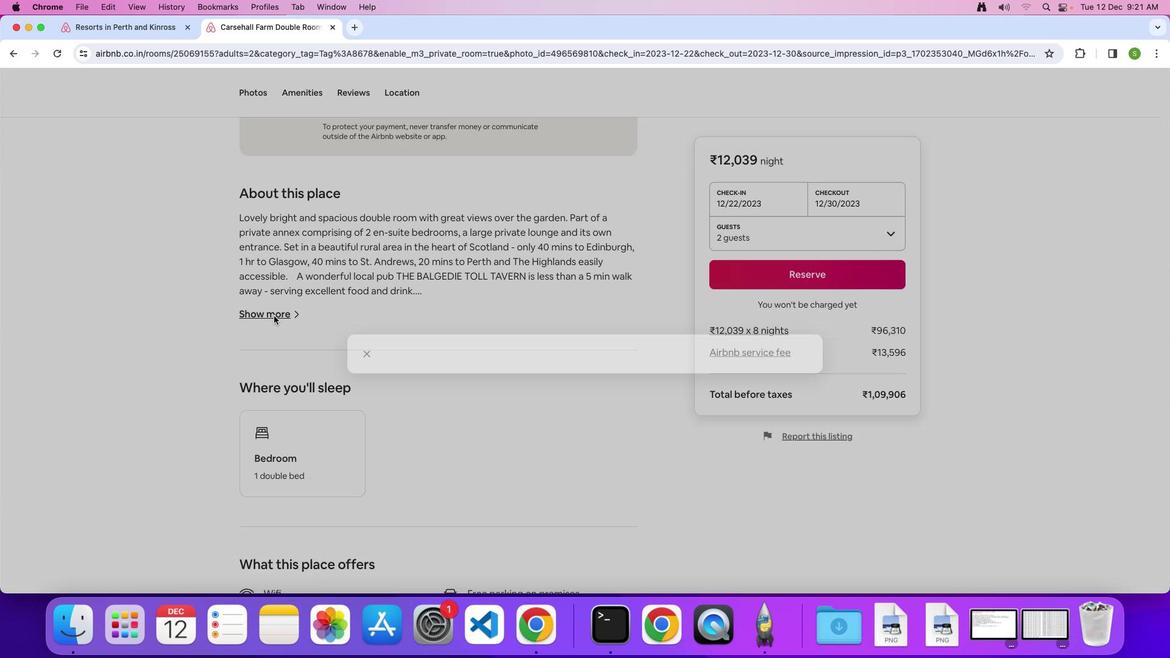 
Action: Mouse moved to (628, 311)
Screenshot: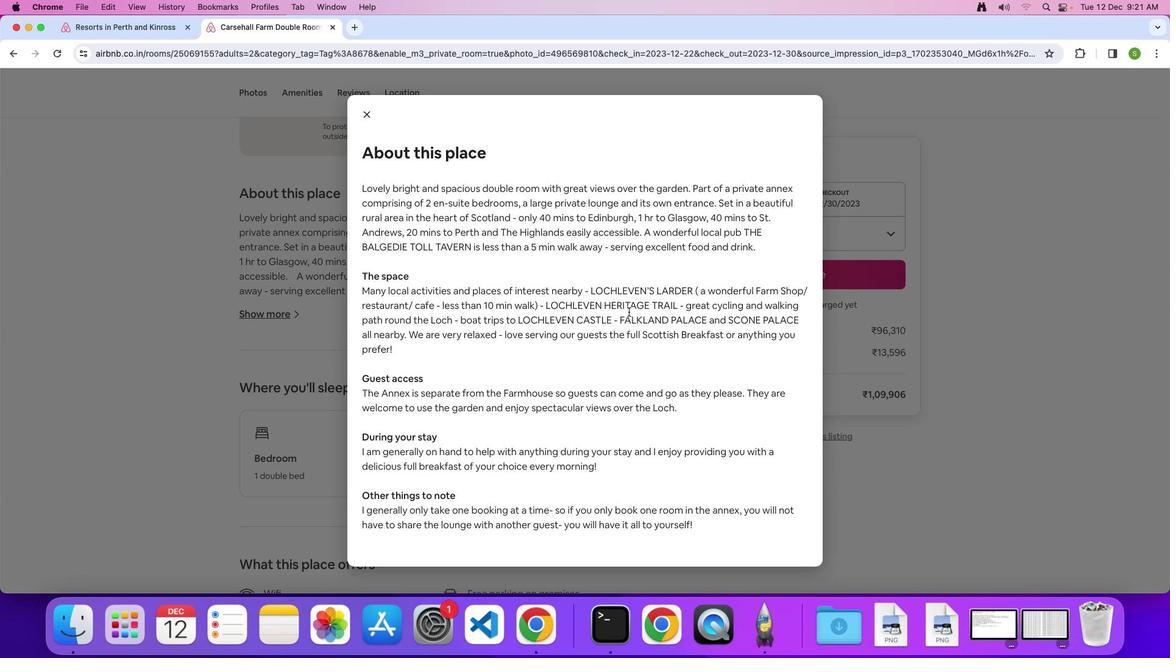 
Action: Mouse scrolled (628, 311) with delta (0, 0)
Screenshot: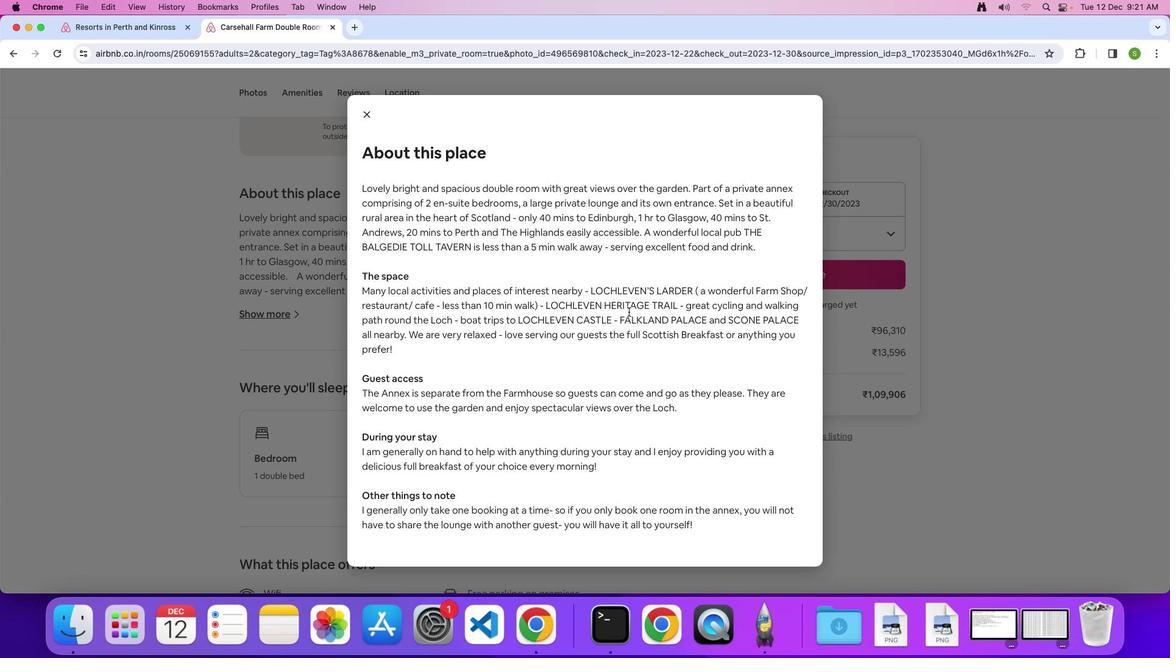 
Action: Mouse scrolled (628, 311) with delta (0, 0)
Screenshot: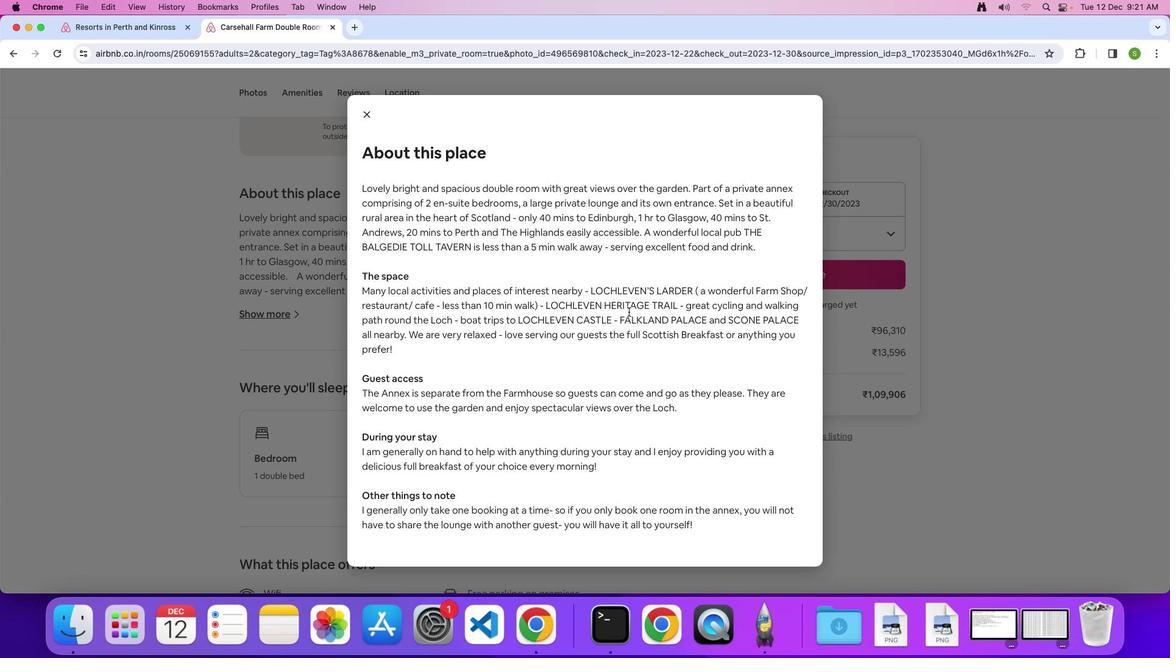 
Action: Mouse scrolled (628, 311) with delta (0, -1)
Screenshot: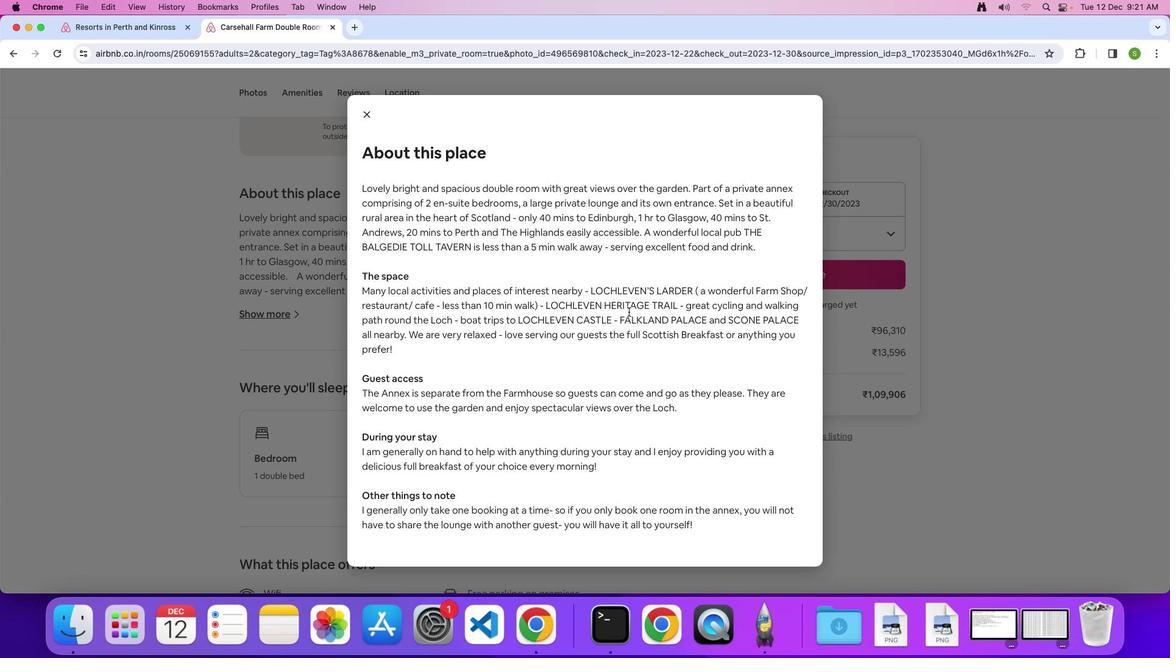 
Action: Mouse scrolled (628, 311) with delta (0, 0)
Screenshot: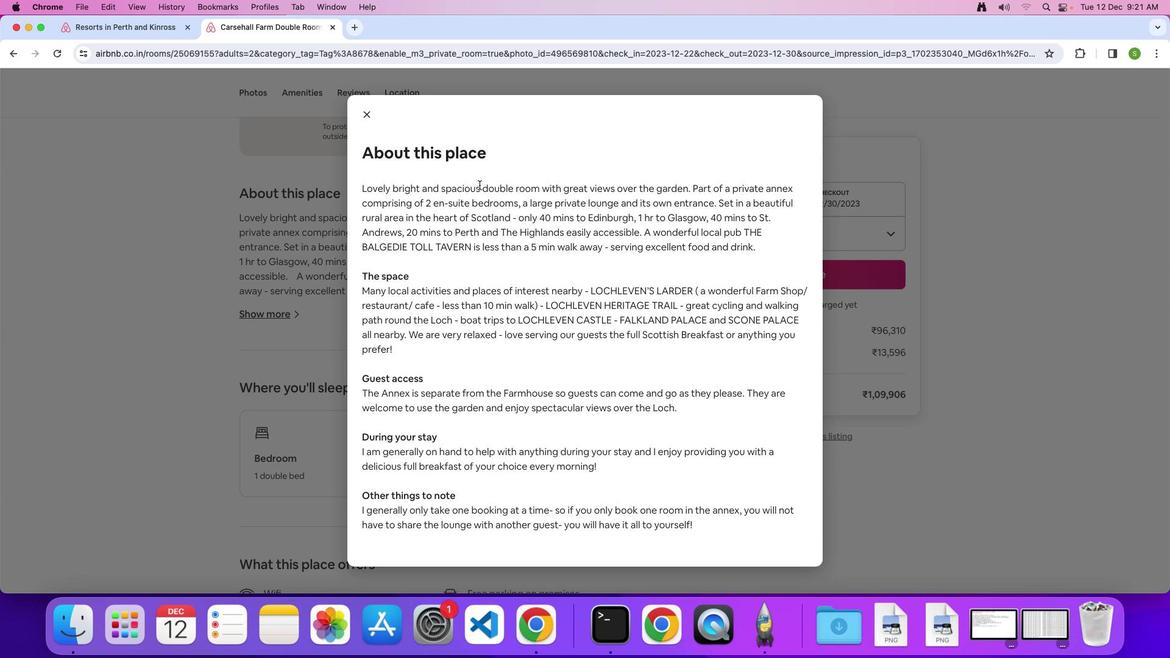 
Action: Mouse moved to (374, 116)
Screenshot: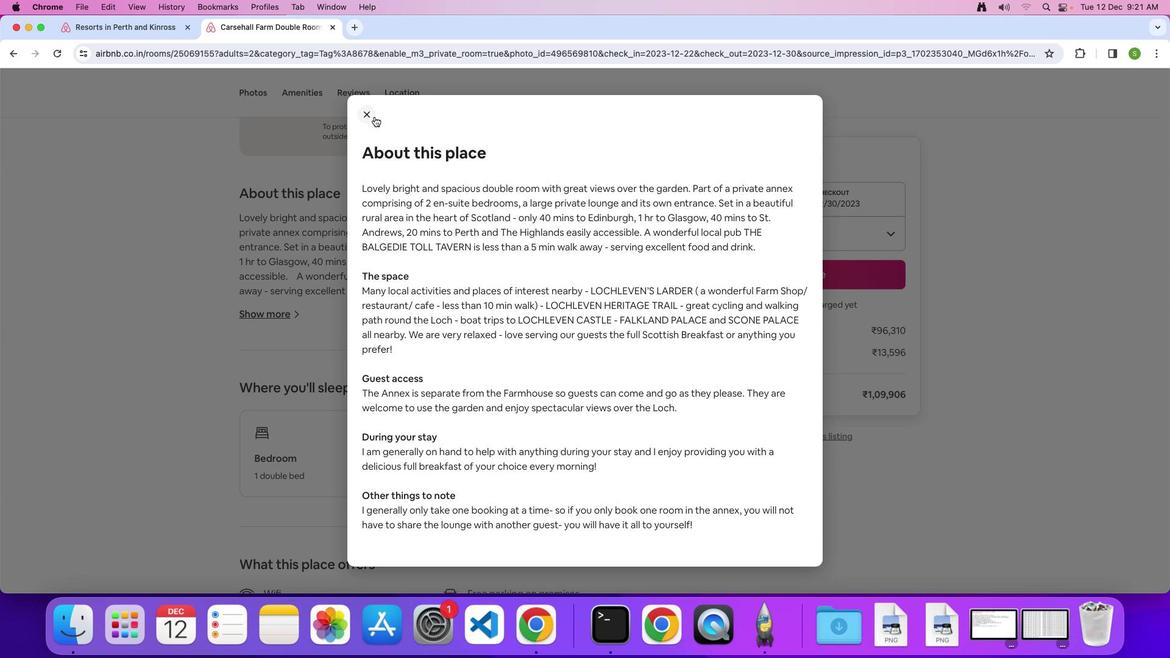 
Action: Mouse pressed left at (374, 116)
Screenshot: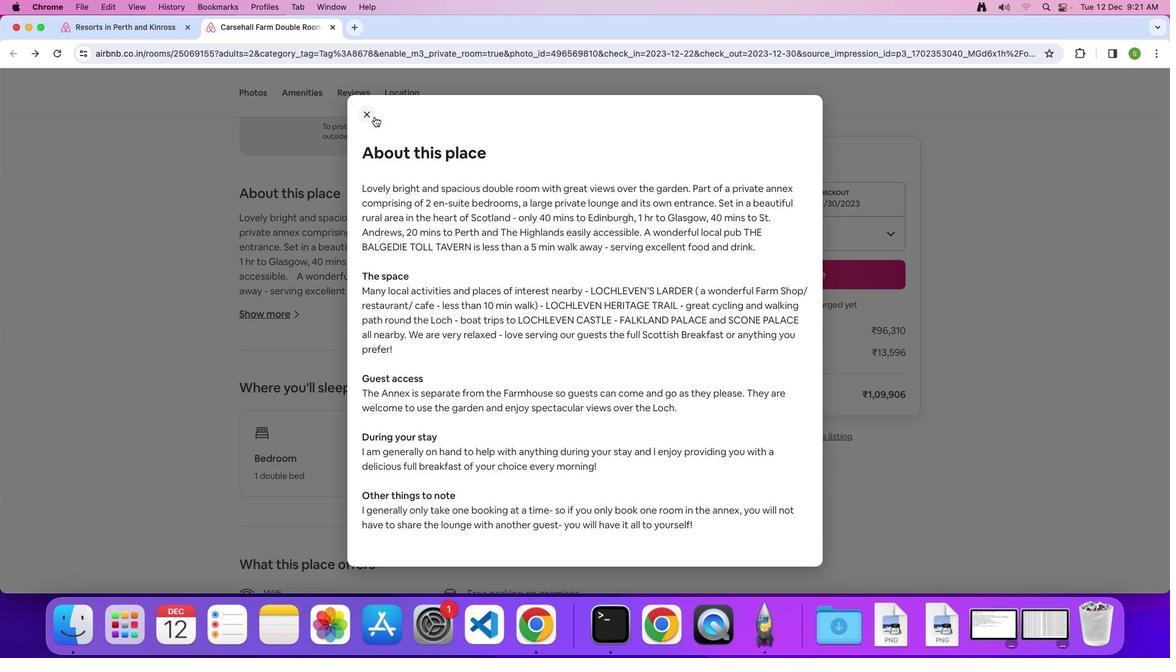 
Action: Mouse moved to (451, 339)
Screenshot: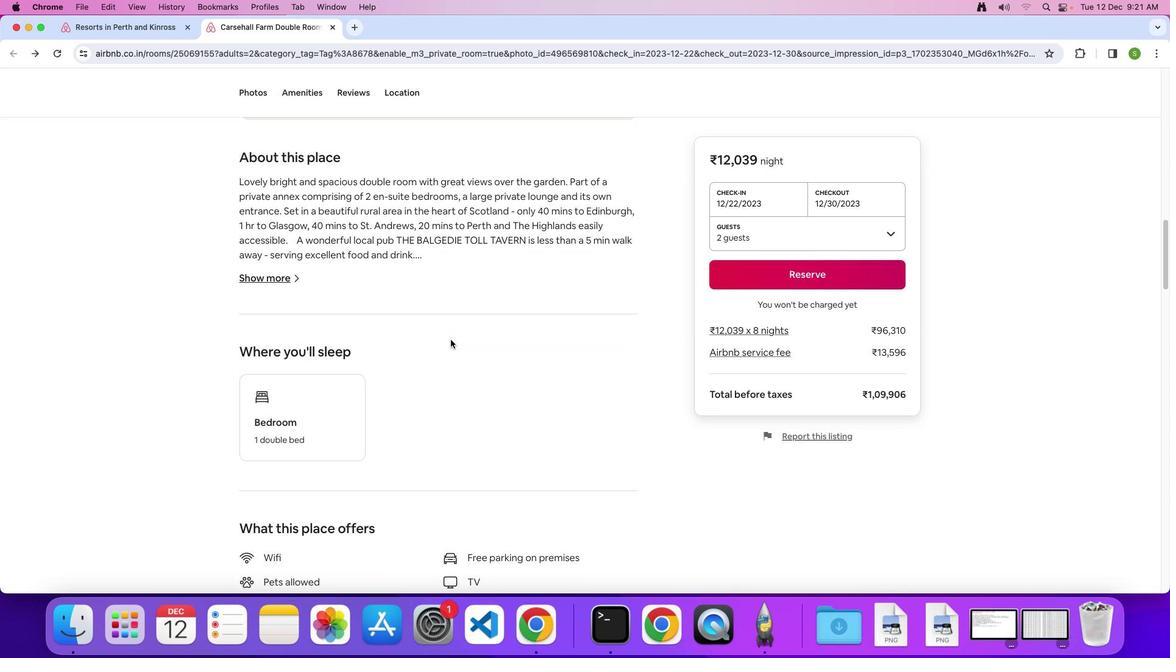 
Action: Mouse scrolled (451, 339) with delta (0, 0)
Screenshot: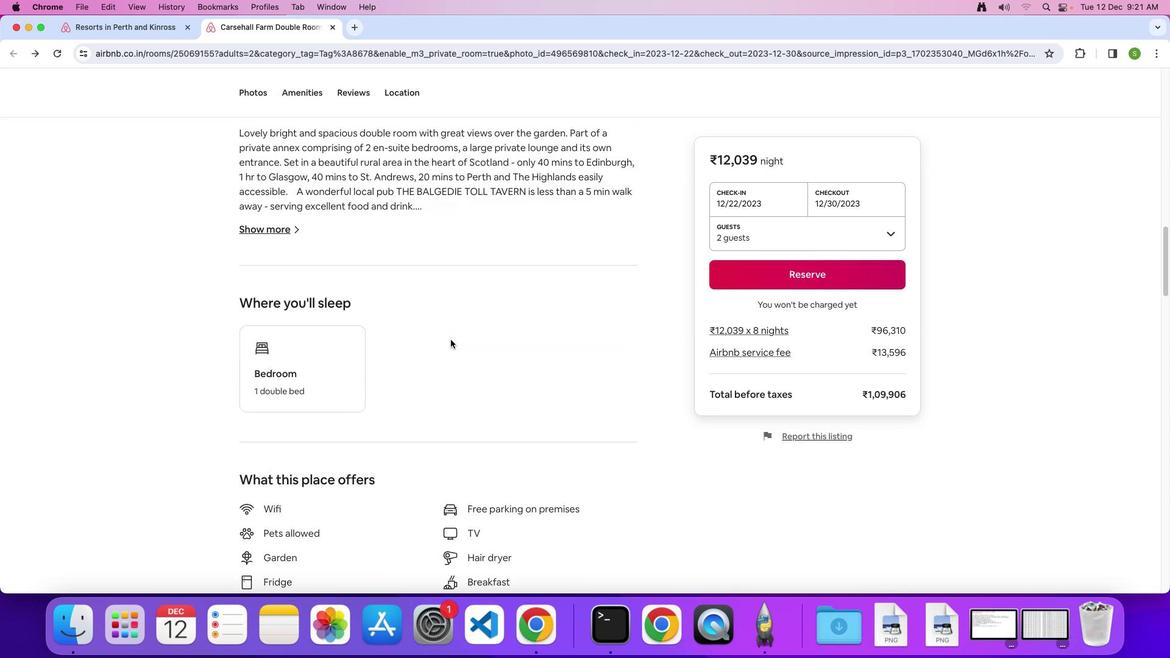 
Action: Mouse scrolled (451, 339) with delta (0, 0)
Screenshot: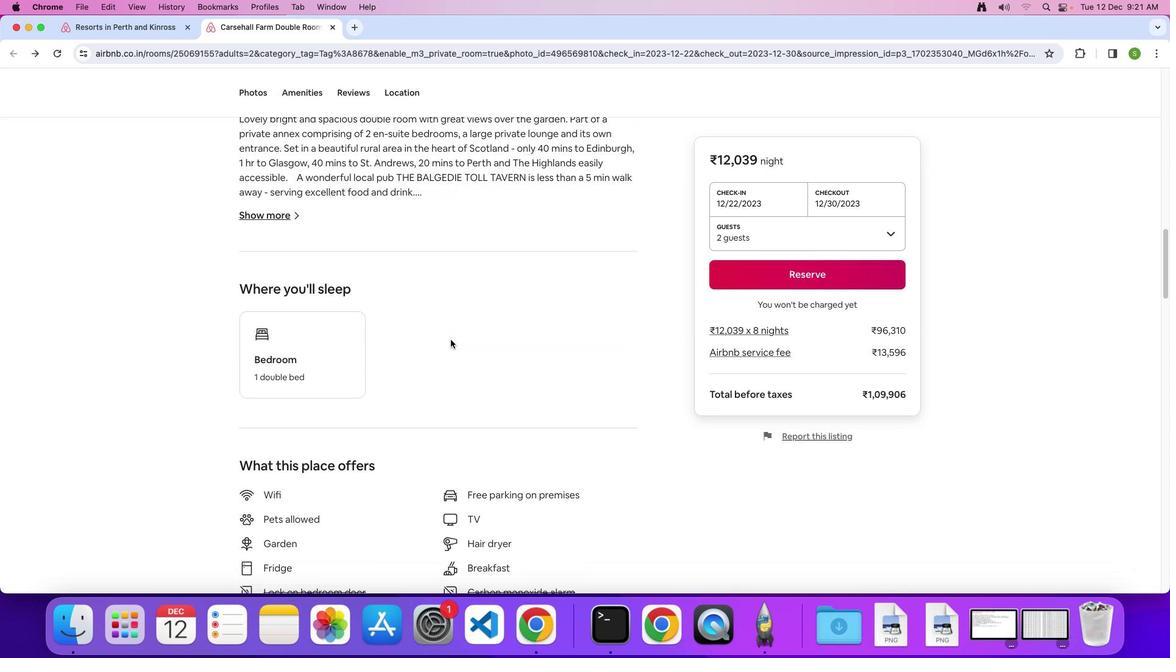 
Action: Mouse scrolled (451, 339) with delta (0, -1)
Screenshot: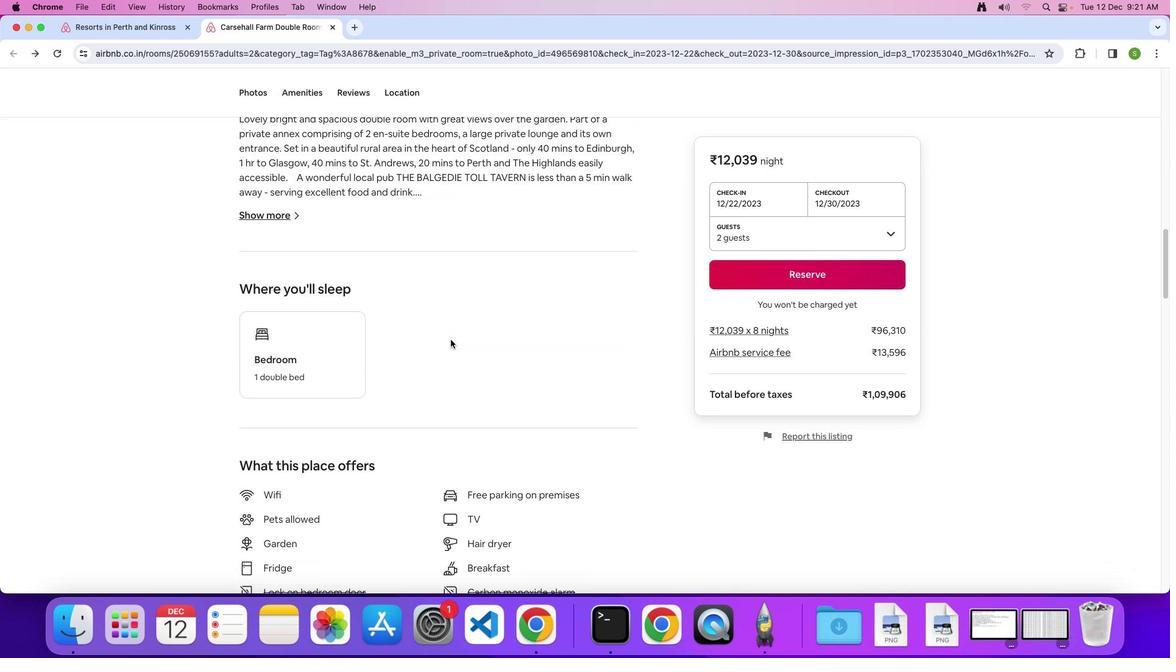 
Action: Mouse scrolled (451, 339) with delta (0, 0)
Screenshot: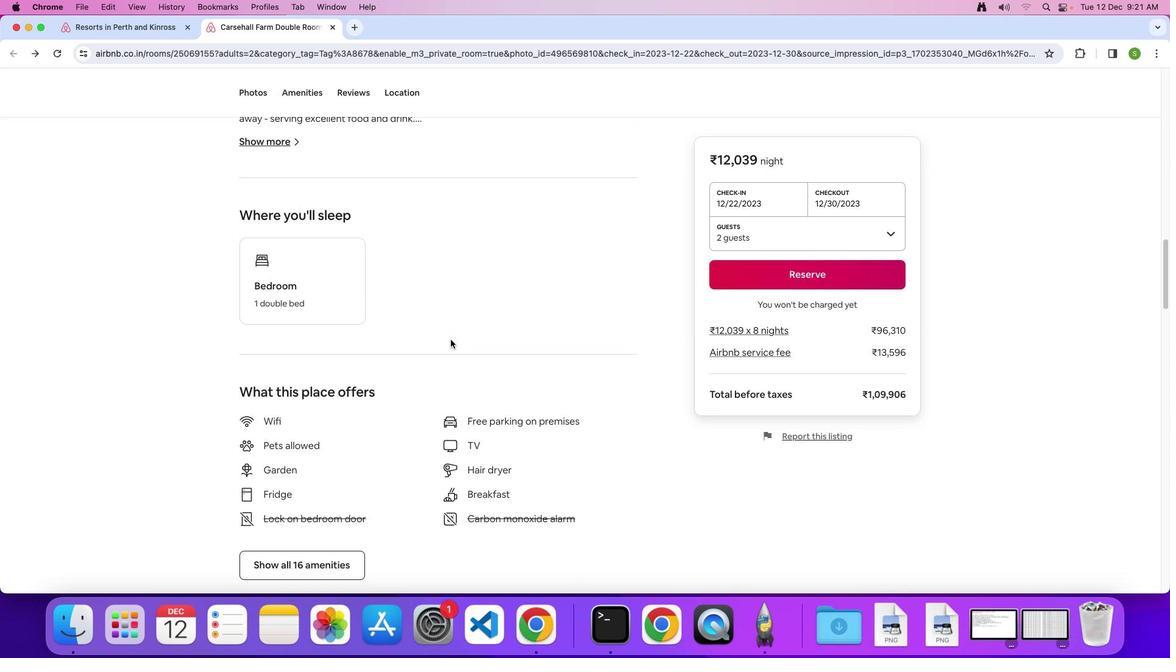 
Action: Mouse scrolled (451, 339) with delta (0, 0)
Screenshot: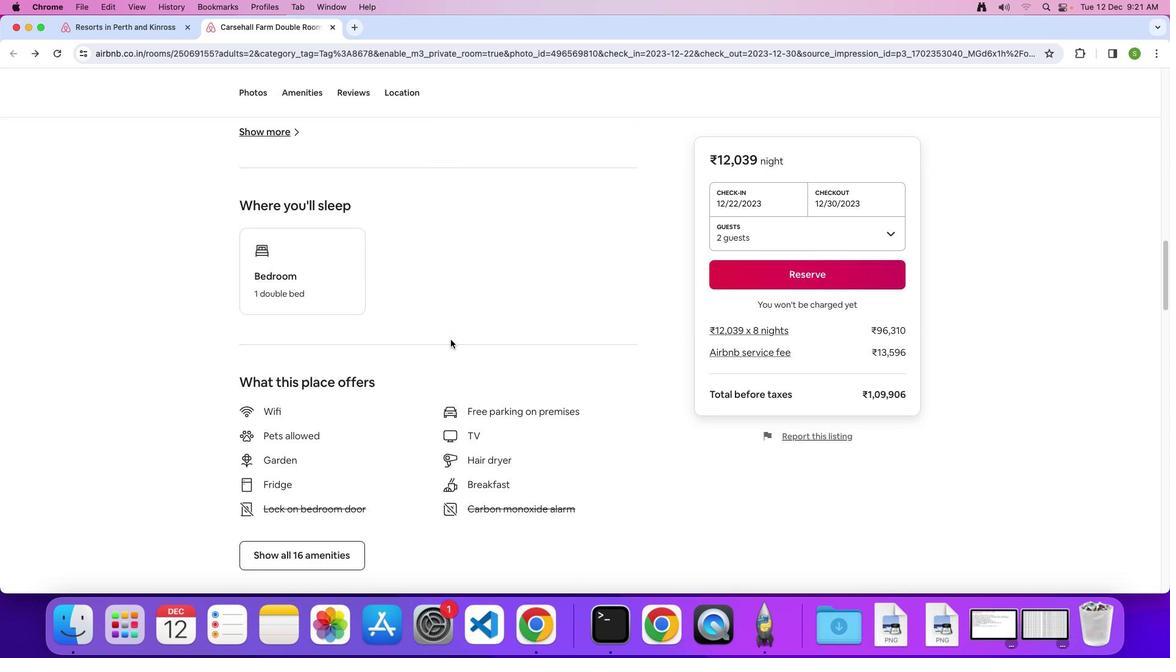 
Action: Mouse scrolled (451, 339) with delta (0, -1)
Screenshot: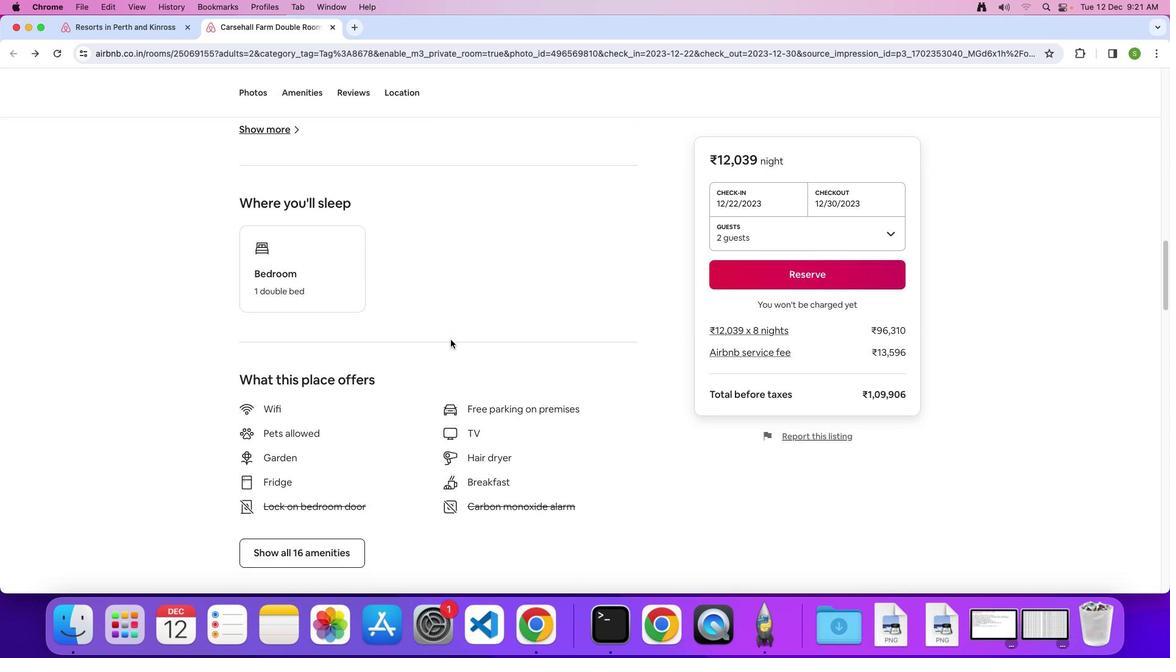 
Action: Mouse scrolled (451, 339) with delta (0, 0)
Screenshot: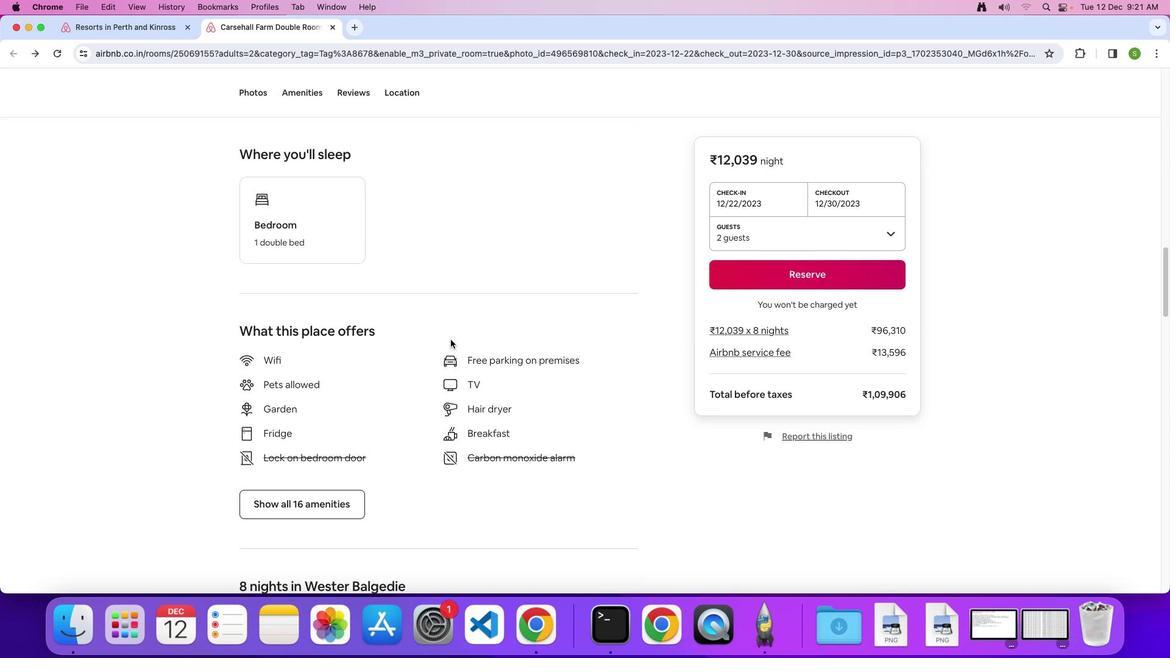 
Action: Mouse scrolled (451, 339) with delta (0, 0)
Screenshot: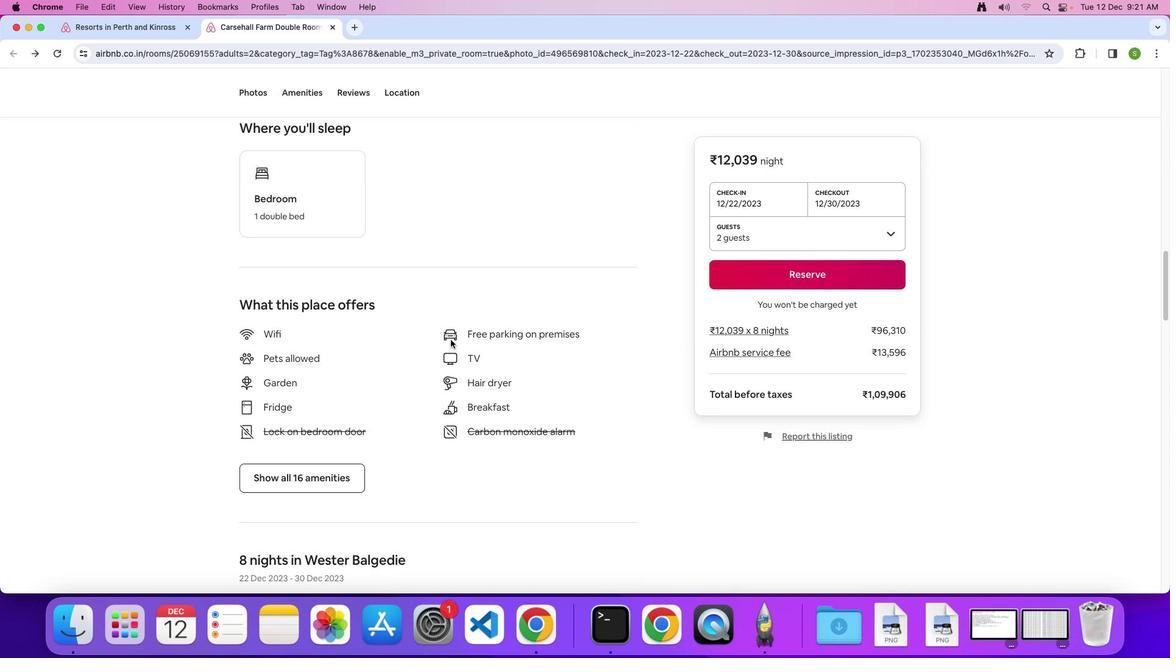 
Action: Mouse scrolled (451, 339) with delta (0, -1)
Screenshot: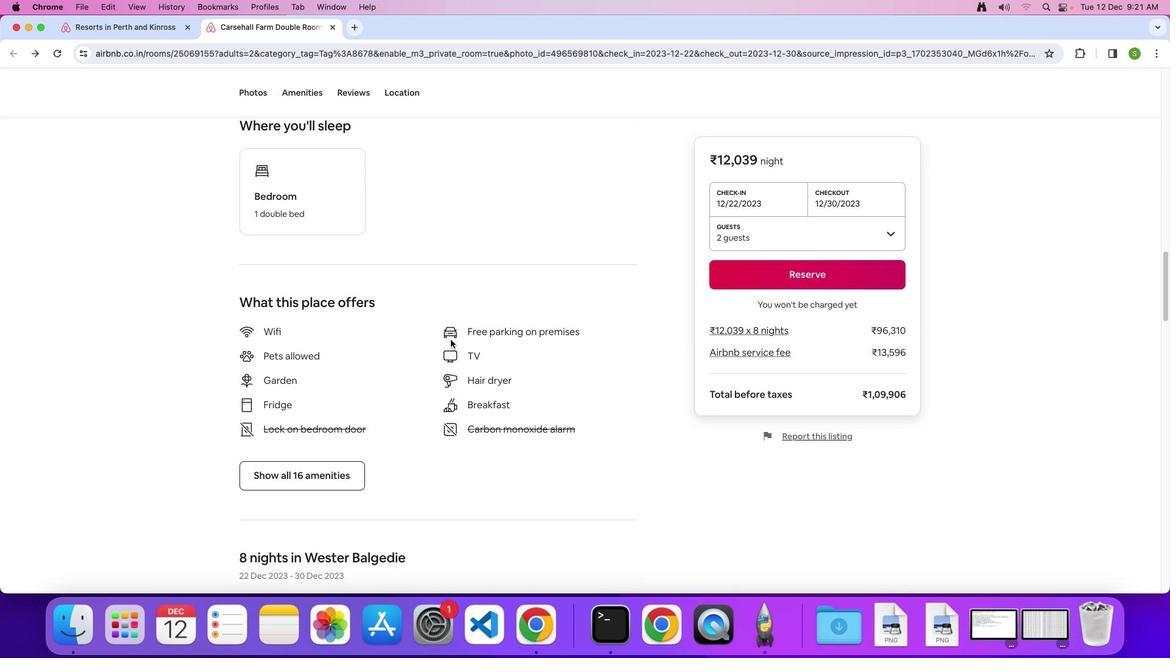 
Action: Mouse scrolled (451, 339) with delta (0, 0)
Screenshot: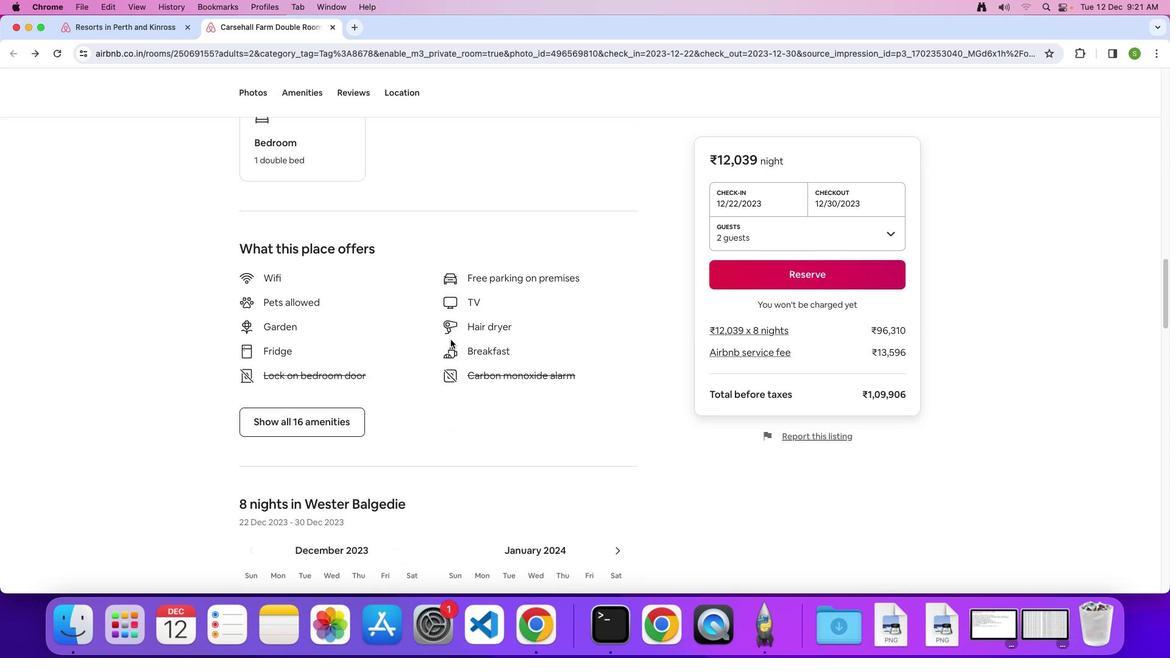 
Action: Mouse scrolled (451, 339) with delta (0, 0)
Screenshot: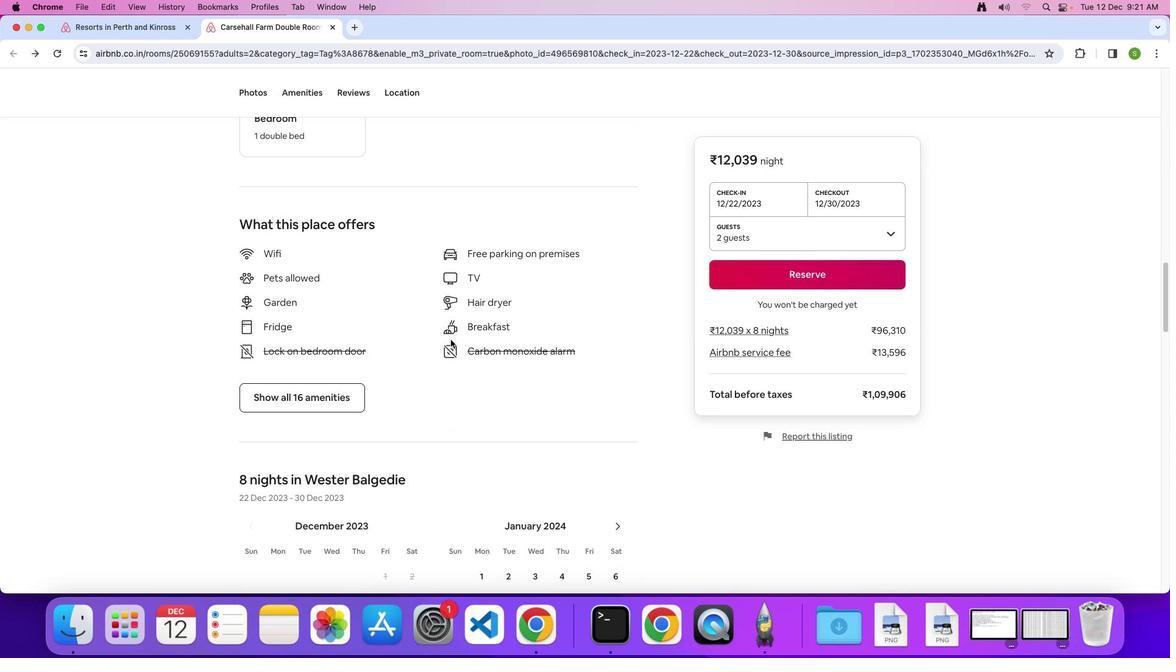 
Action: Mouse scrolled (451, 339) with delta (0, -1)
Screenshot: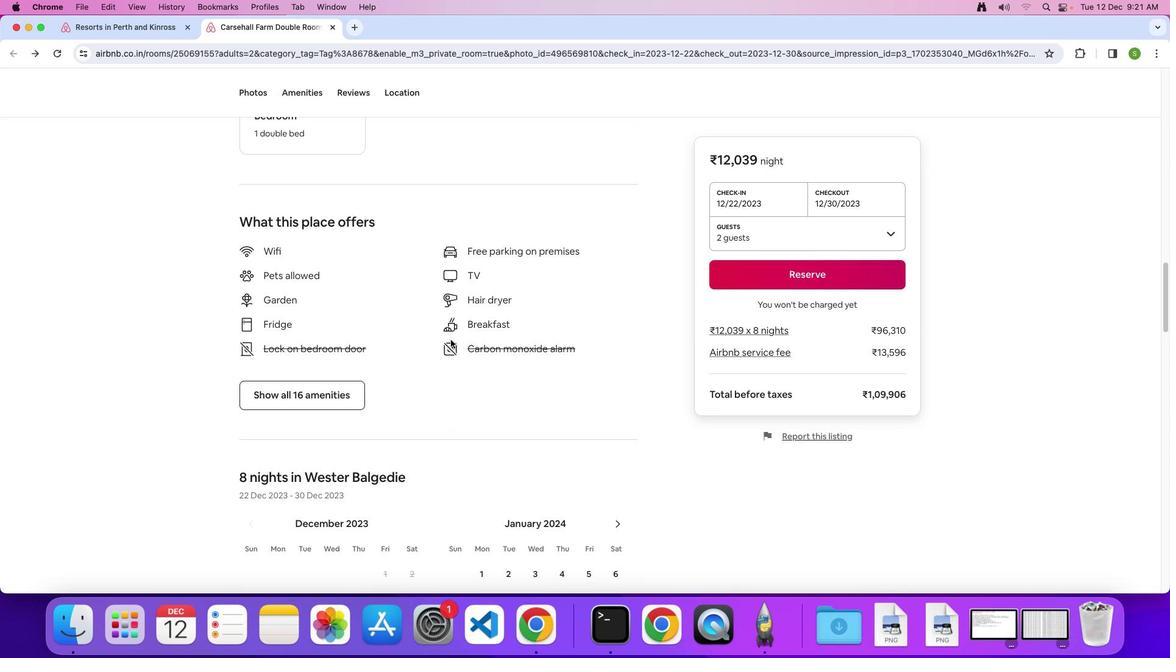 
Action: Mouse scrolled (451, 339) with delta (0, 0)
Screenshot: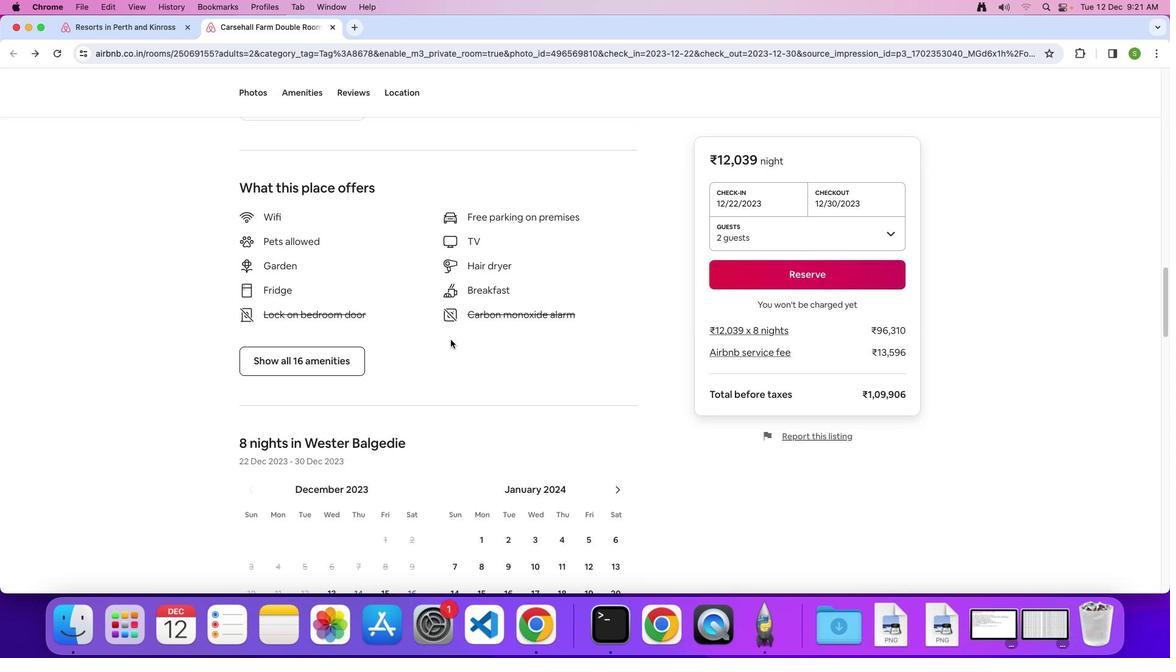 
Action: Mouse scrolled (451, 339) with delta (0, 0)
Screenshot: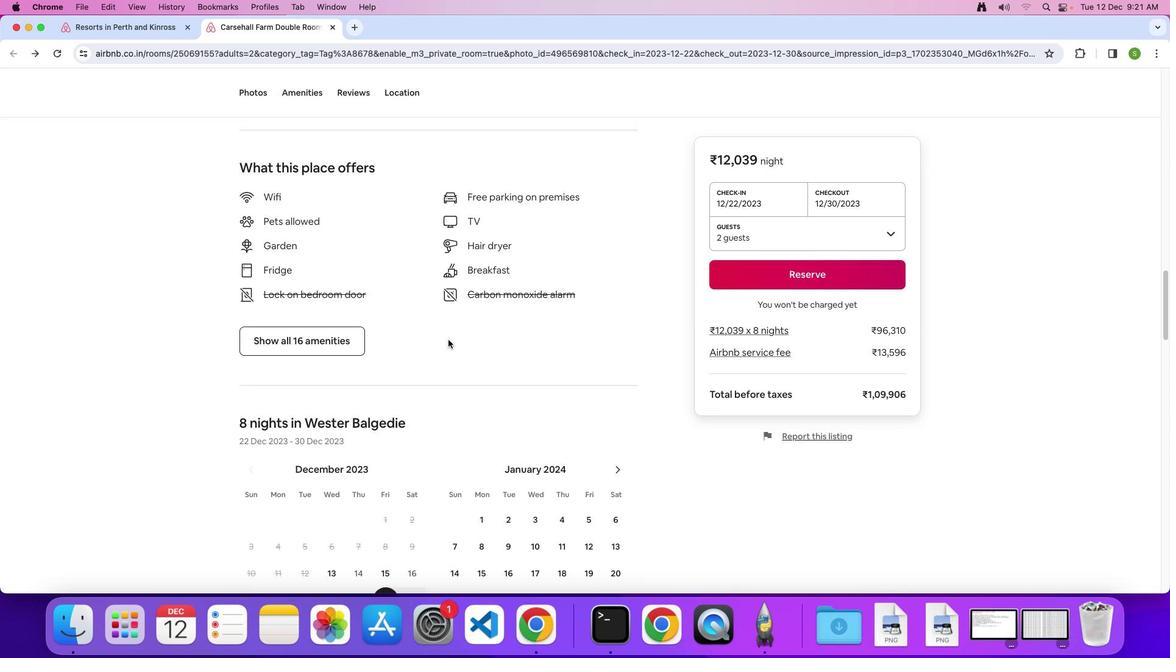 
Action: Mouse scrolled (451, 339) with delta (0, 0)
Screenshot: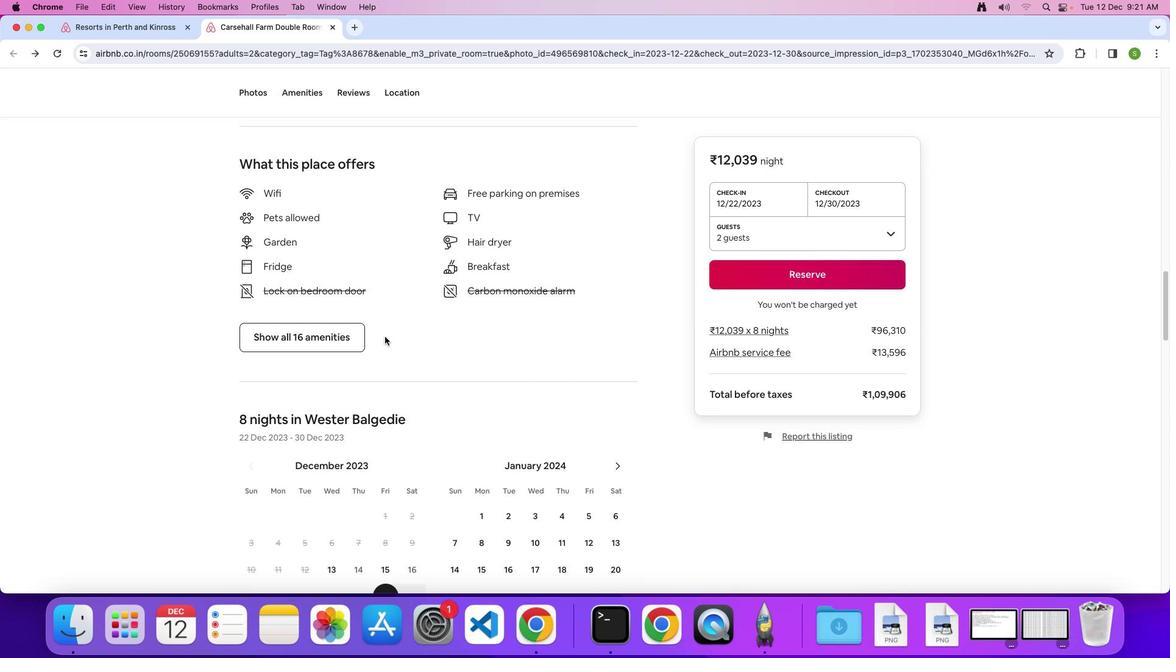 
Action: Mouse moved to (323, 342)
Screenshot: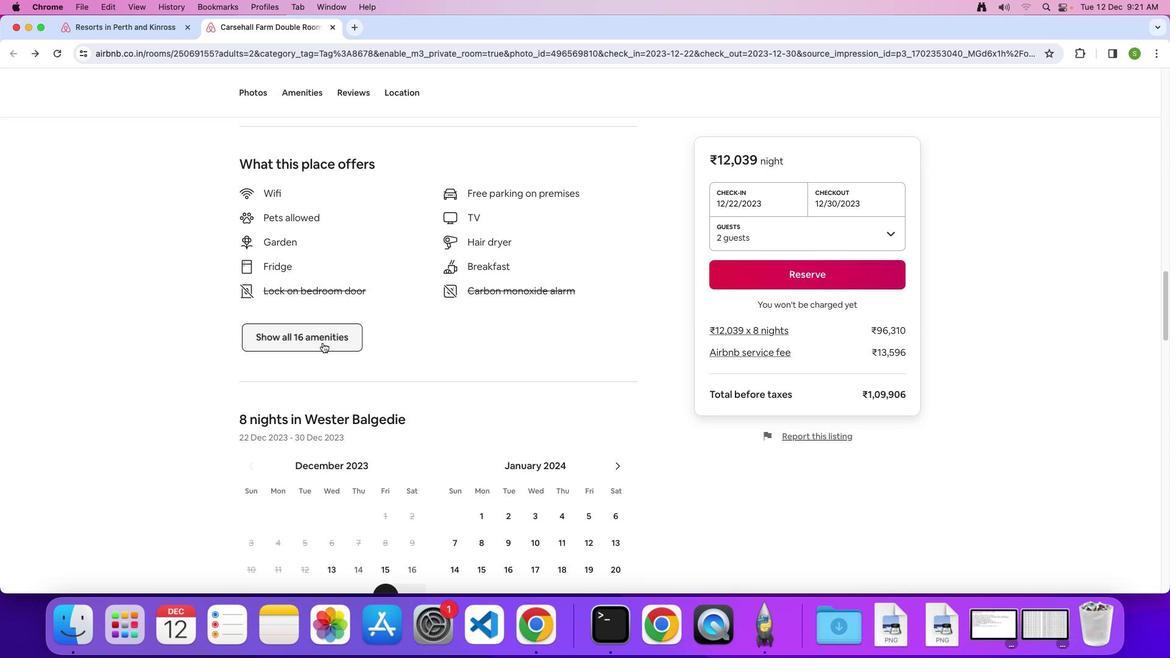 
Action: Mouse pressed left at (323, 342)
Screenshot: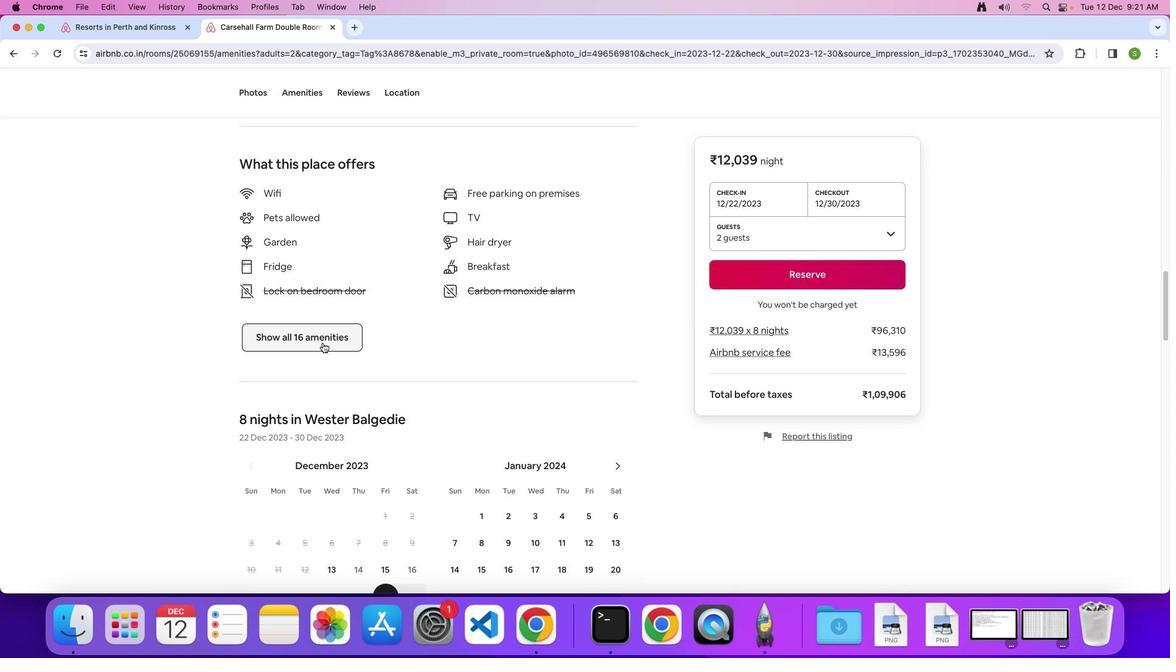 
Action: Mouse moved to (666, 366)
Screenshot: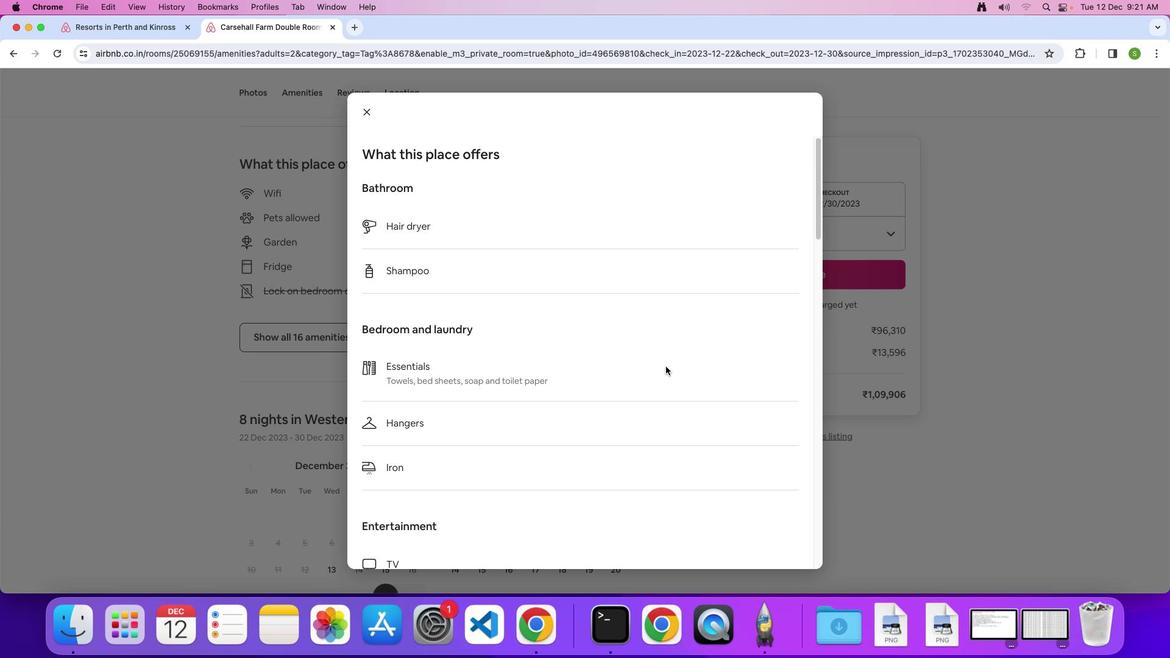 
Action: Mouse scrolled (666, 366) with delta (0, 0)
Screenshot: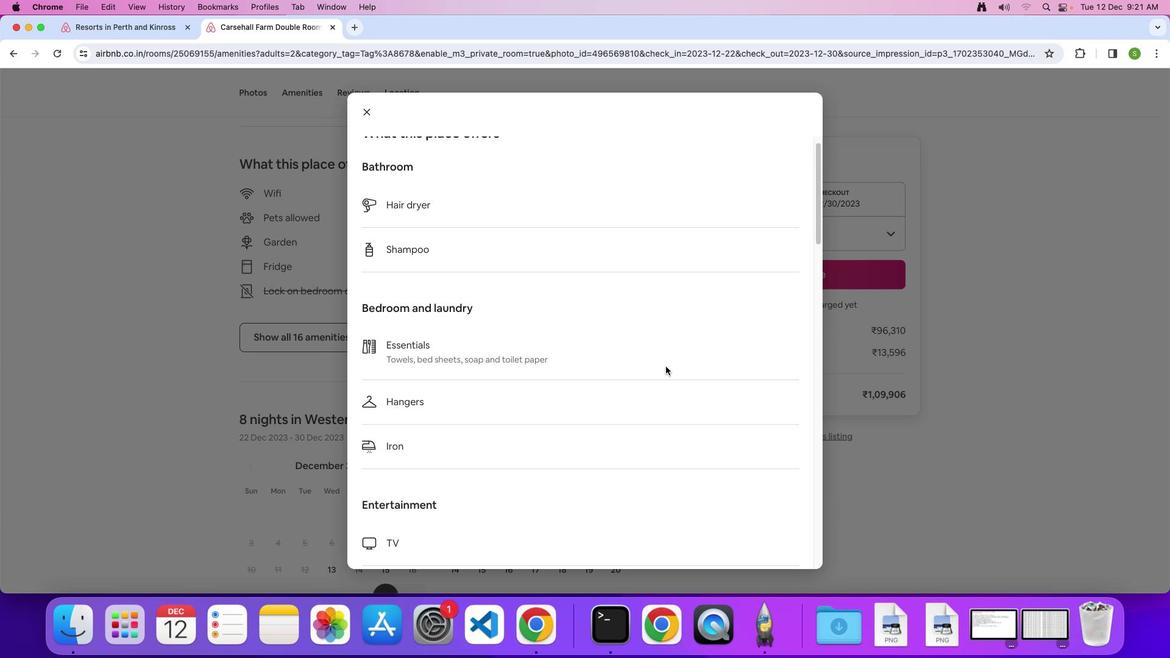 
Action: Mouse scrolled (666, 366) with delta (0, 0)
Screenshot: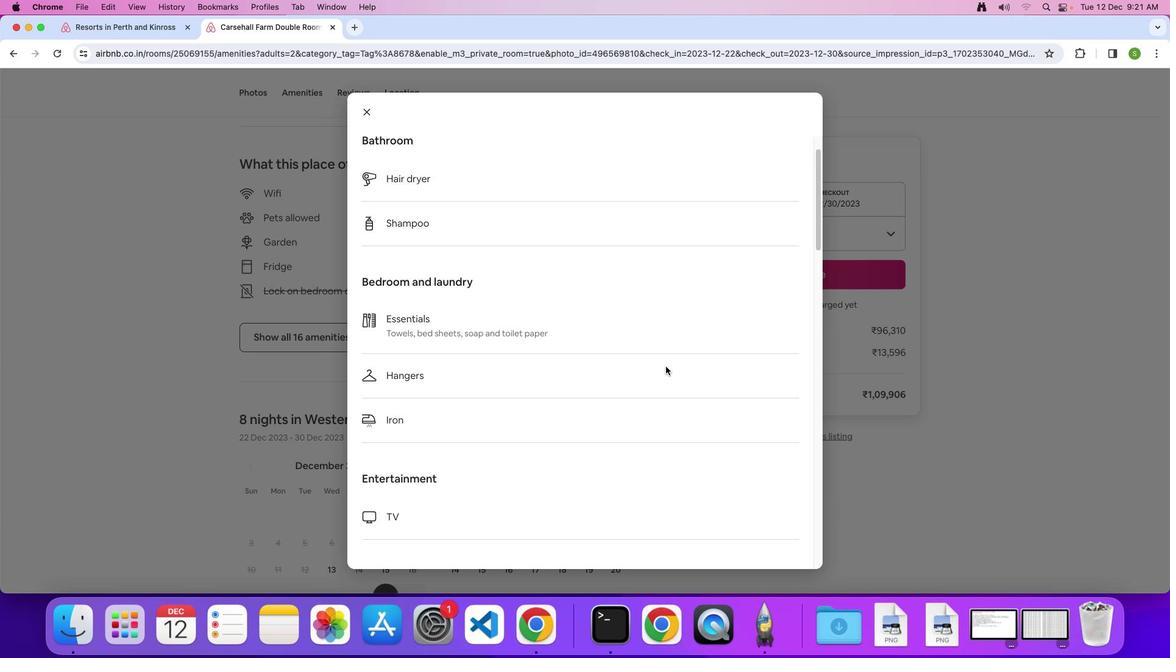 
Action: Mouse scrolled (666, 366) with delta (0, 0)
Screenshot: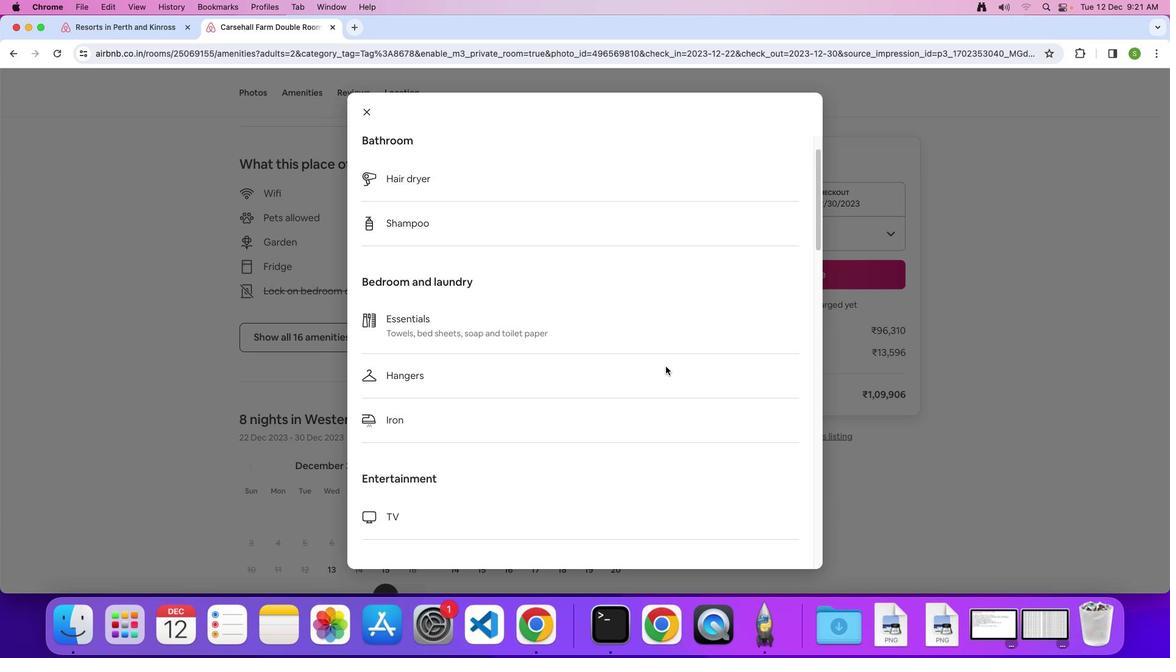 
Action: Mouse scrolled (666, 366) with delta (0, 0)
Screenshot: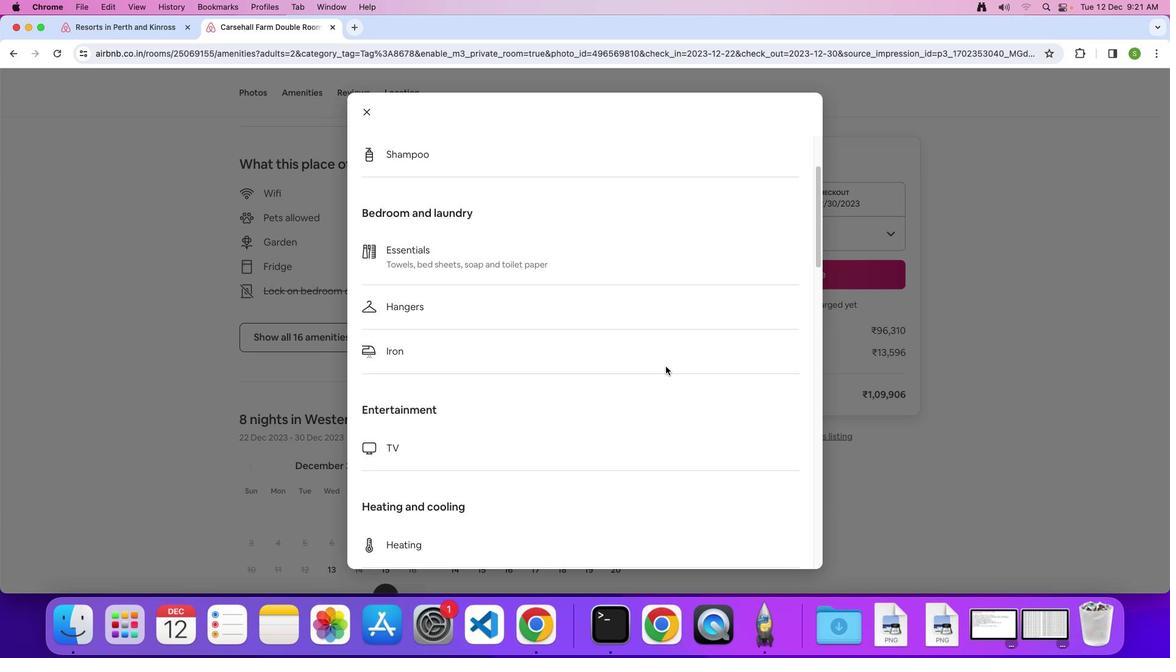 
Action: Mouse scrolled (666, 366) with delta (0, 0)
Screenshot: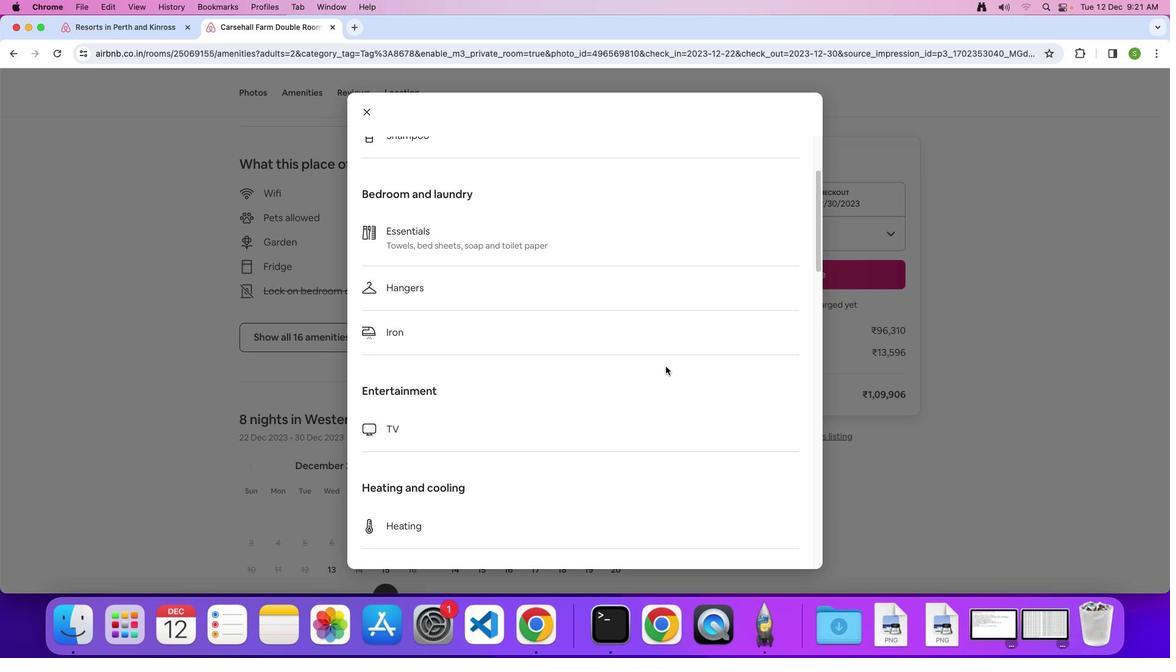 
Action: Mouse scrolled (666, 366) with delta (0, -1)
Screenshot: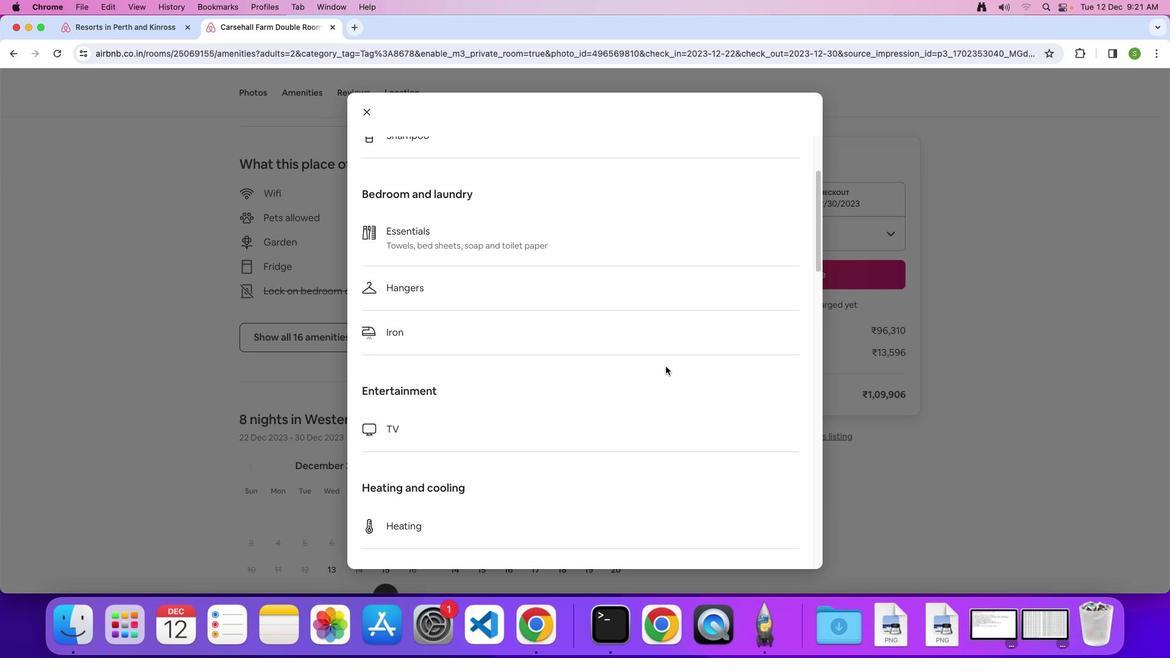 
Action: Mouse scrolled (666, 366) with delta (0, 0)
Screenshot: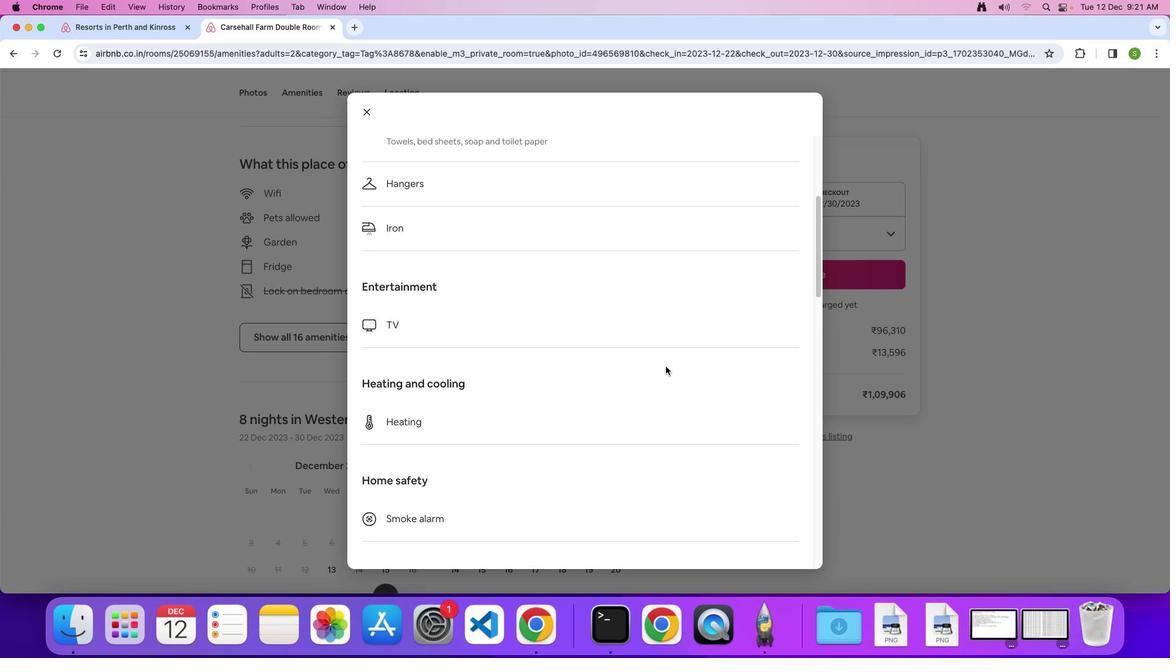
Action: Mouse scrolled (666, 366) with delta (0, 0)
Screenshot: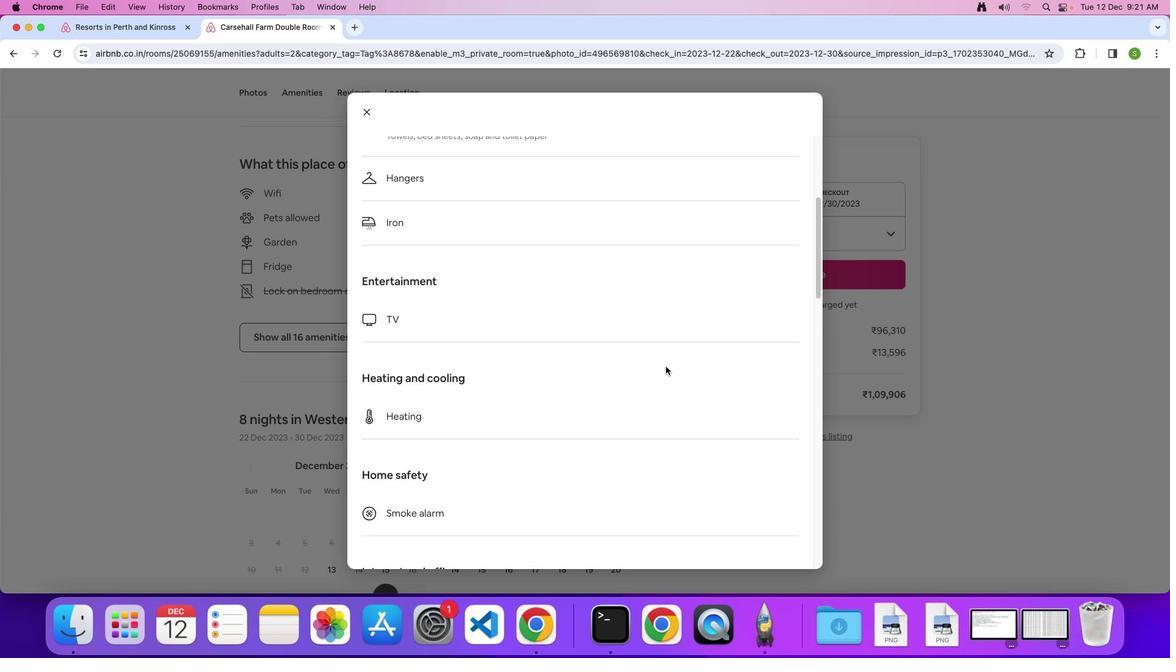 
Action: Mouse scrolled (666, 366) with delta (0, -1)
Screenshot: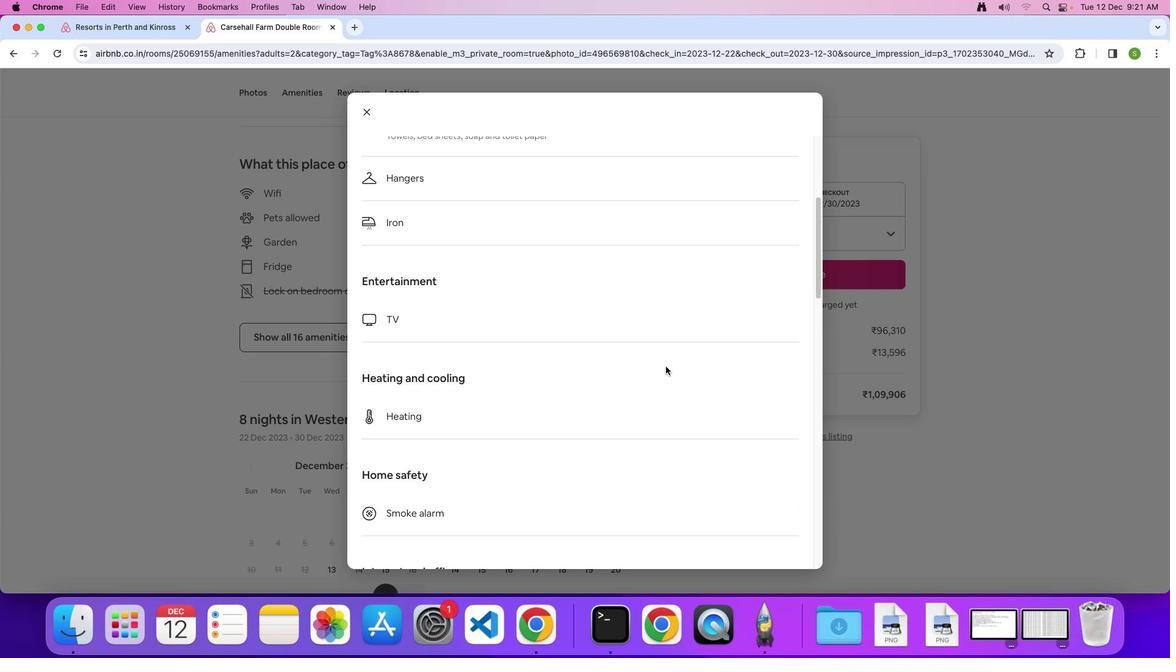 
Action: Mouse scrolled (666, 366) with delta (0, 0)
Screenshot: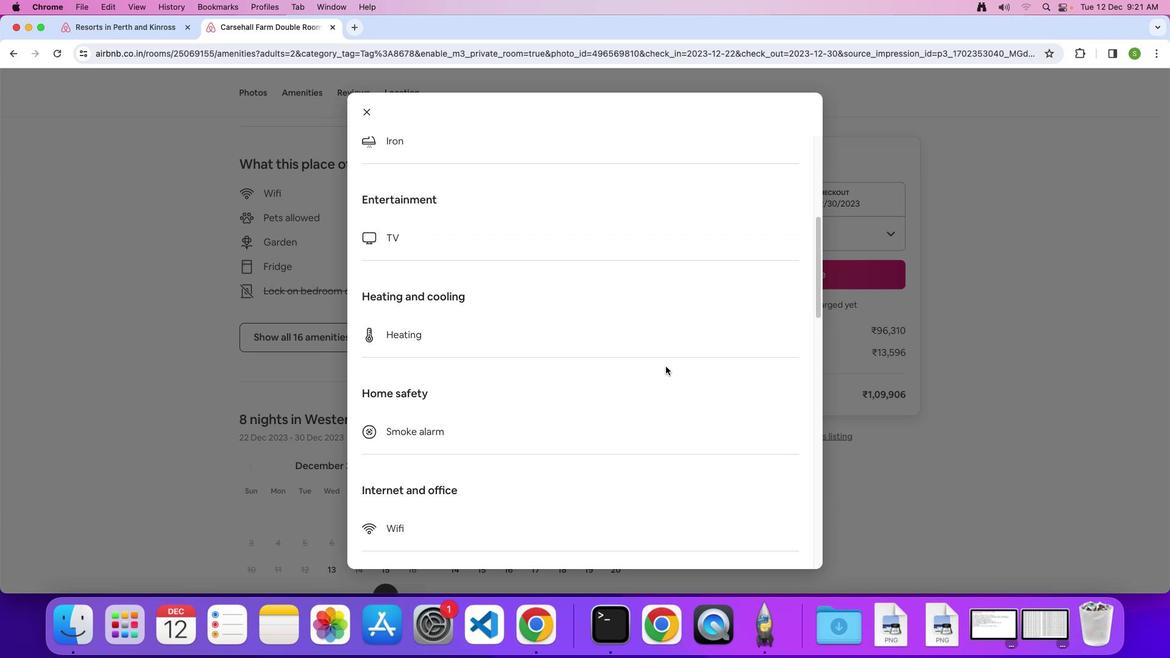 
Action: Mouse scrolled (666, 366) with delta (0, 0)
Screenshot: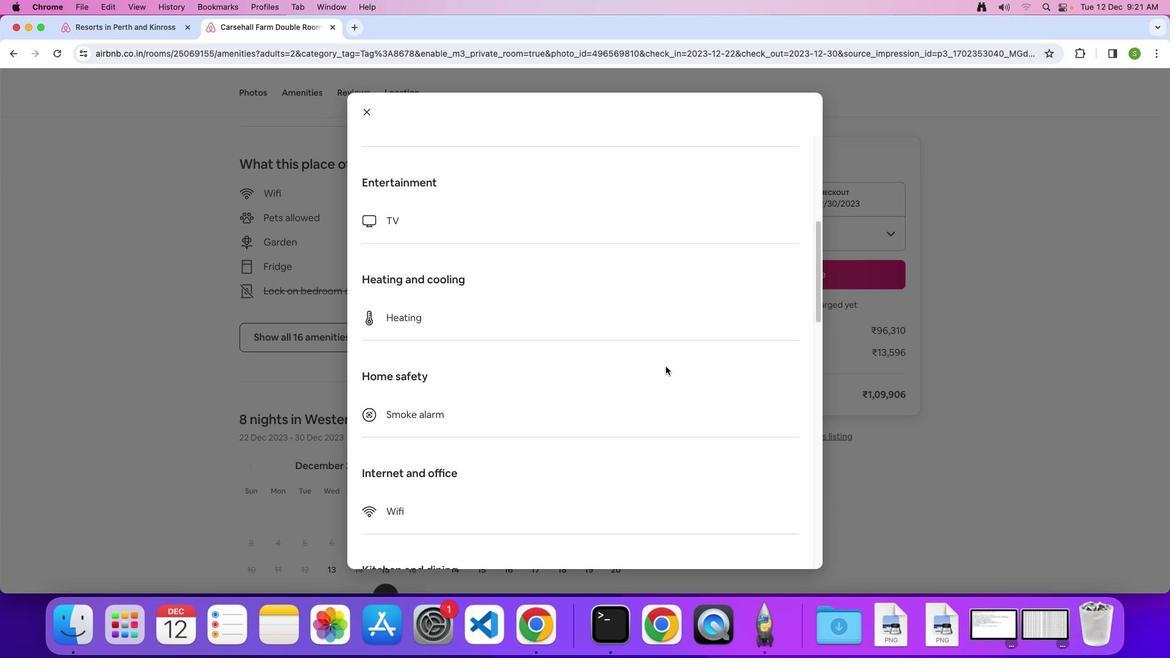 
Action: Mouse scrolled (666, 366) with delta (0, -1)
Screenshot: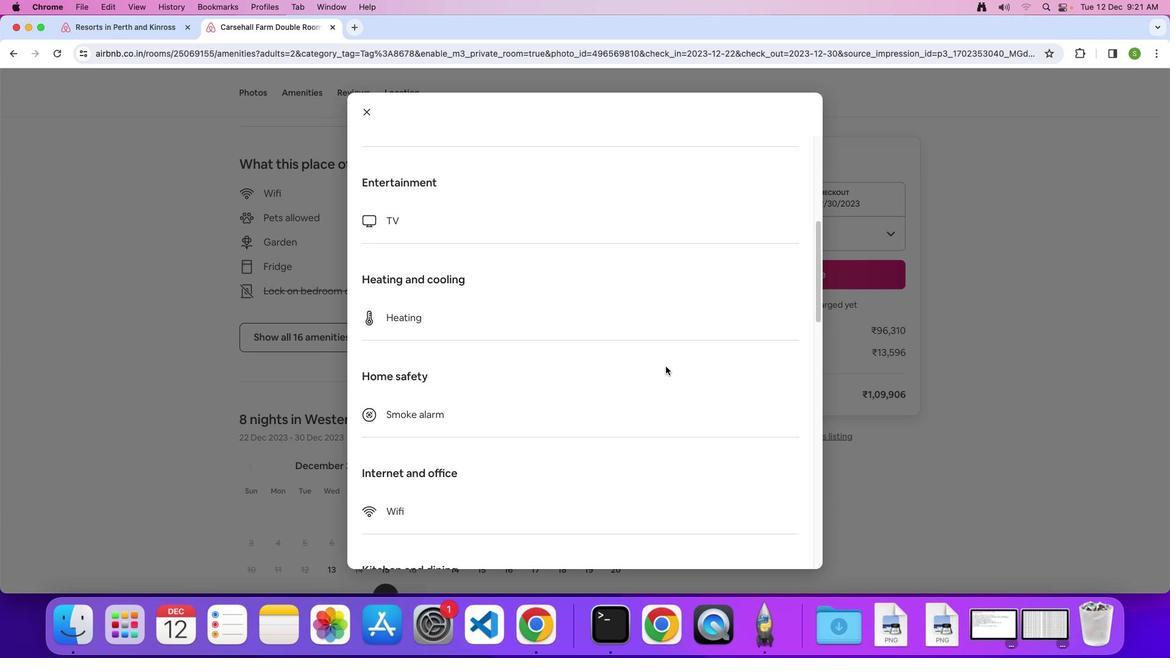 
Action: Mouse scrolled (666, 366) with delta (0, 0)
Screenshot: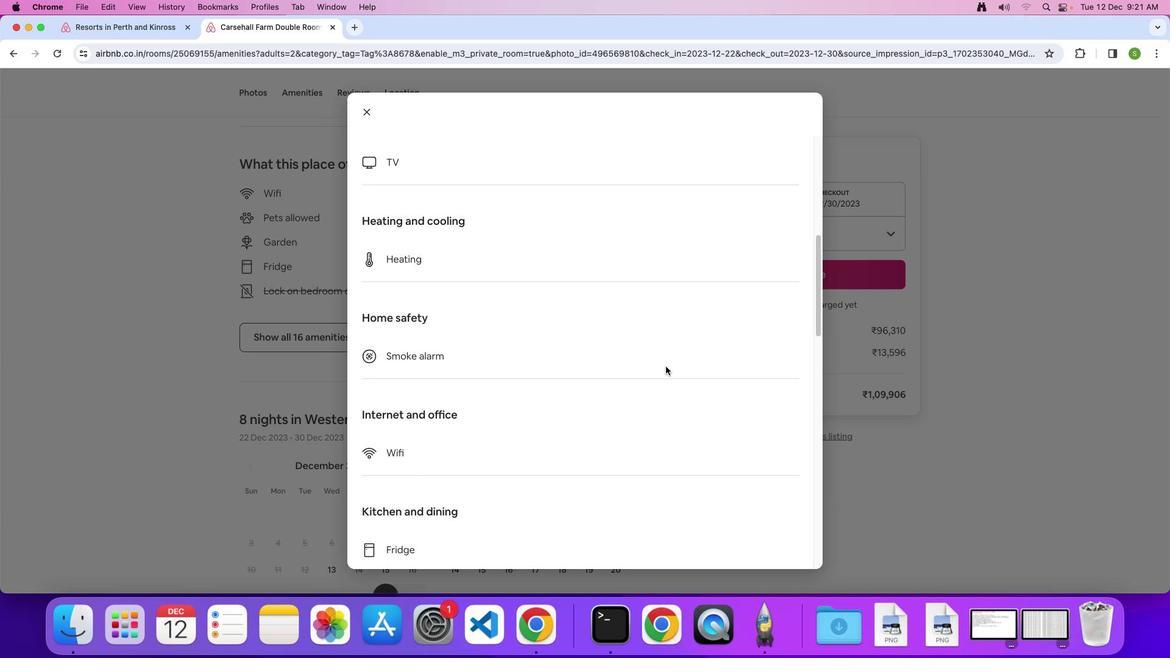
Action: Mouse scrolled (666, 366) with delta (0, 0)
Screenshot: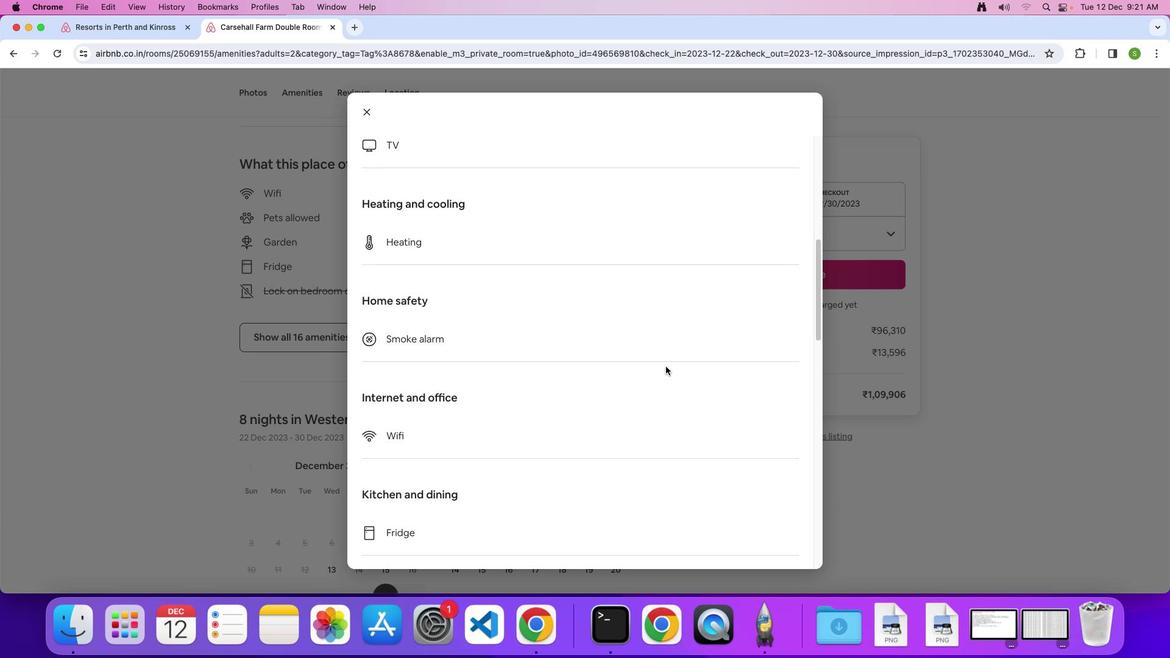 
Action: Mouse scrolled (666, 366) with delta (0, -1)
Screenshot: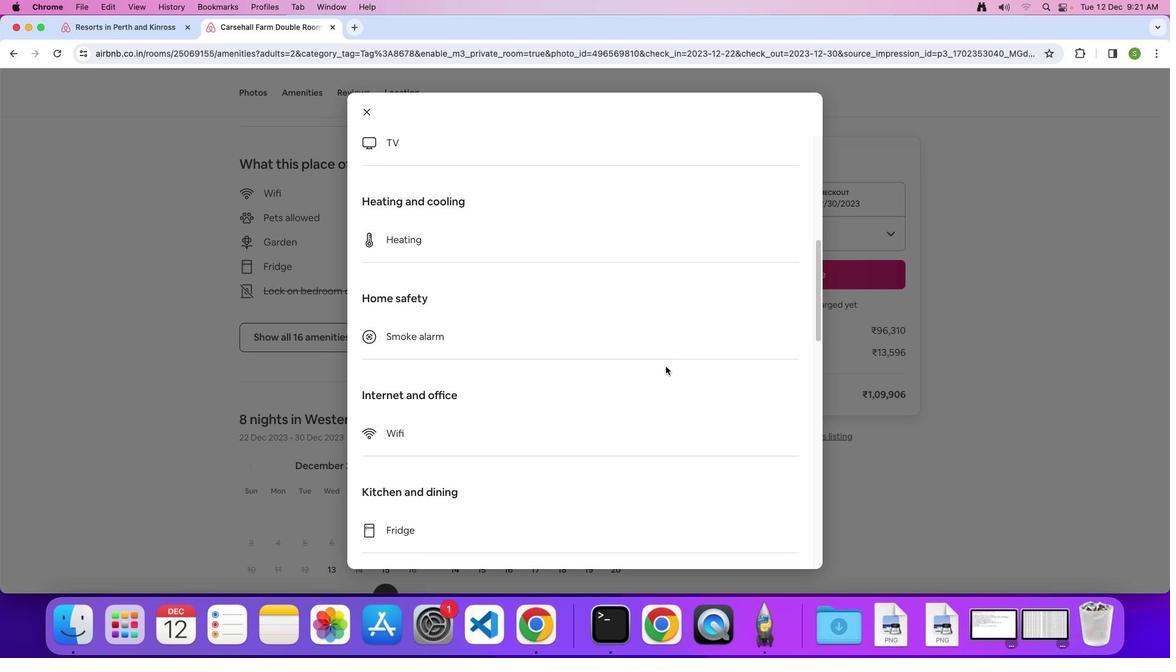 
Action: Mouse scrolled (666, 366) with delta (0, 0)
Screenshot: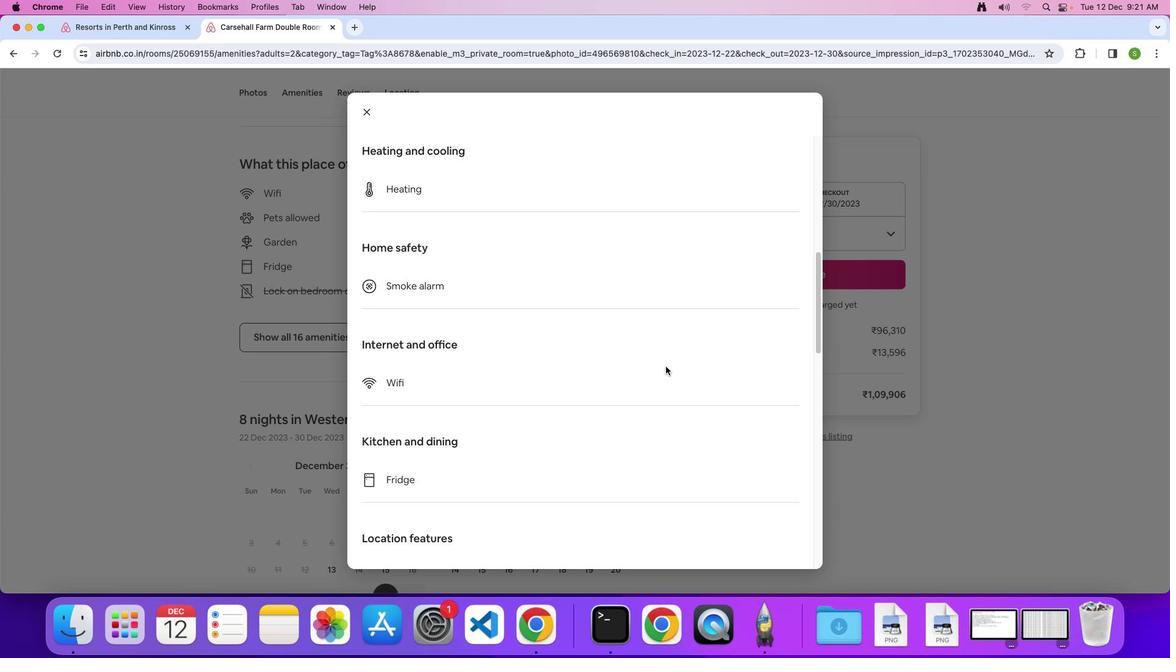 
Action: Mouse scrolled (666, 366) with delta (0, 0)
Screenshot: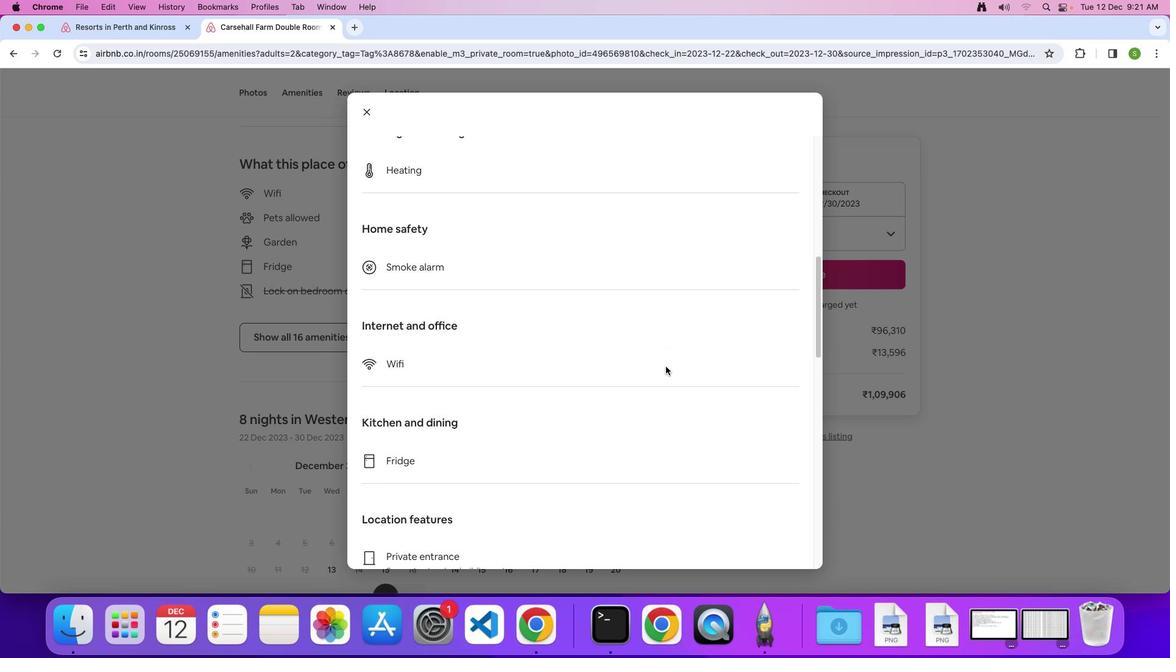 
Action: Mouse scrolled (666, 366) with delta (0, -1)
Screenshot: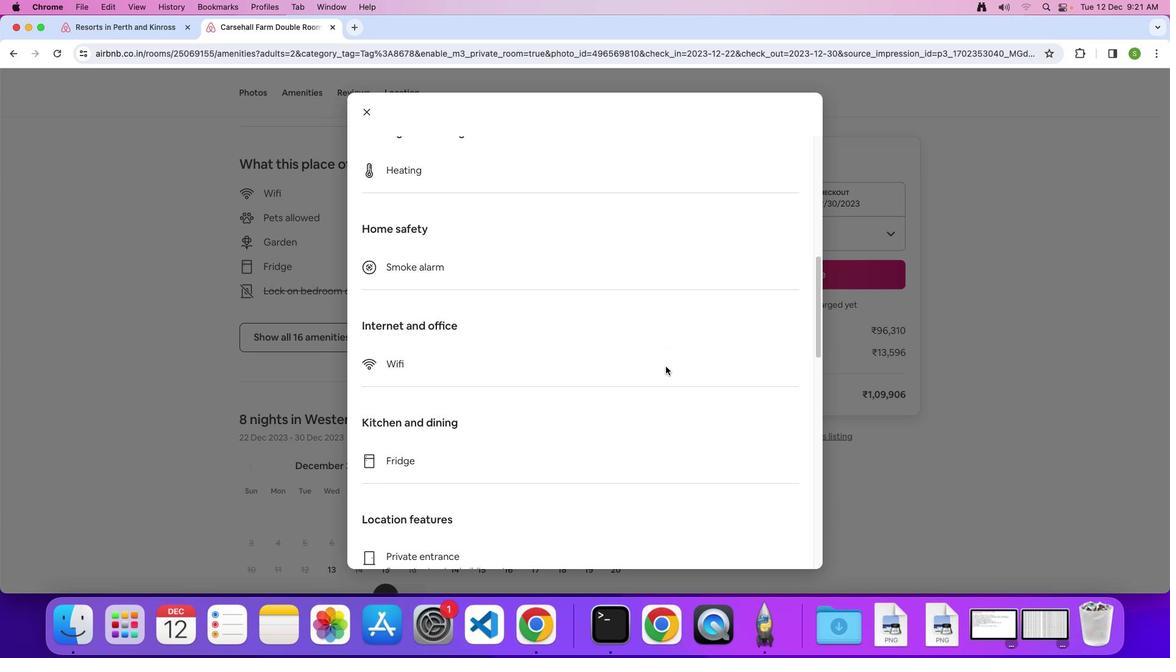 
Action: Mouse scrolled (666, 366) with delta (0, 0)
Screenshot: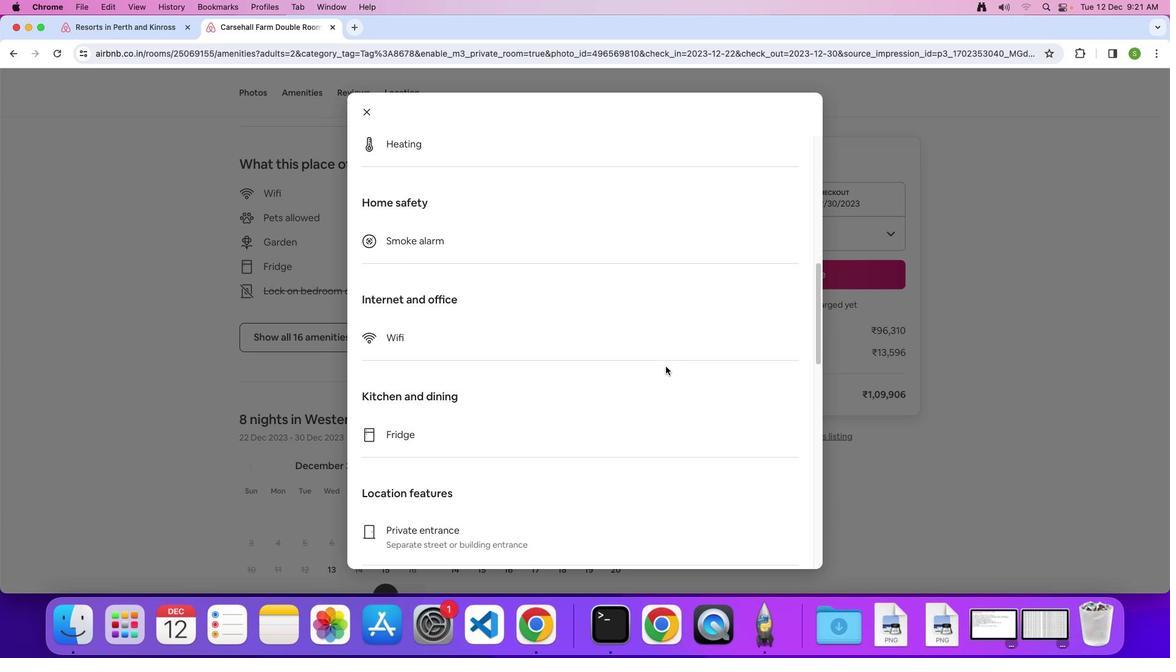 
Action: Mouse scrolled (666, 366) with delta (0, 0)
Screenshot: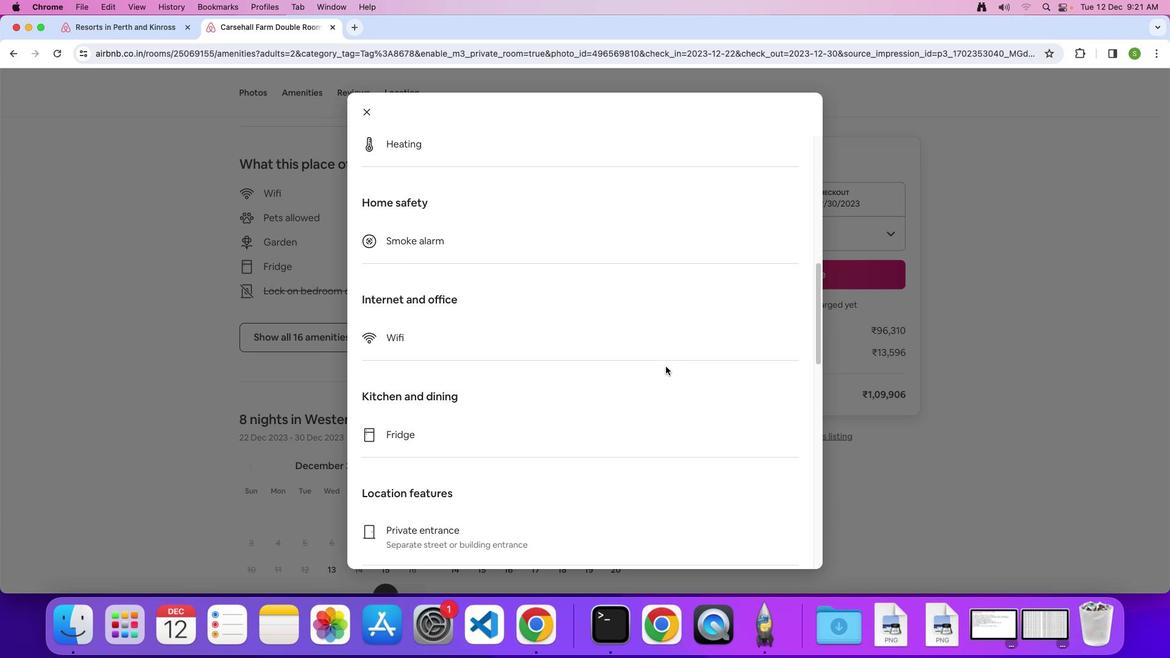 
Action: Mouse scrolled (666, 366) with delta (0, 0)
Screenshot: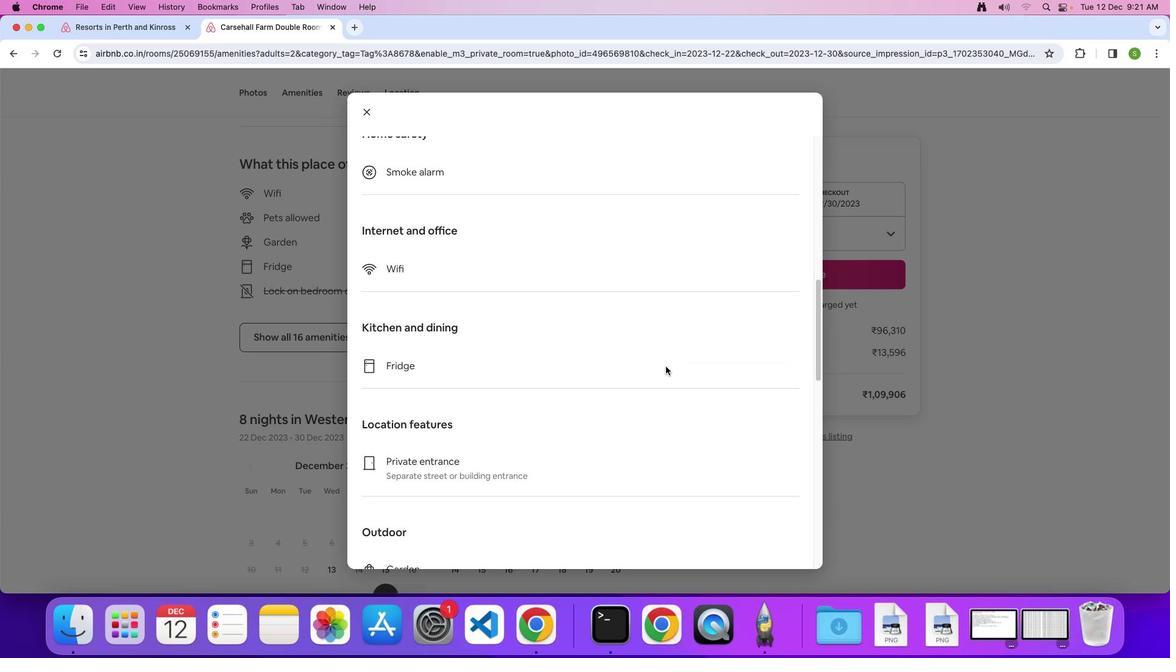 
Action: Mouse scrolled (666, 366) with delta (0, 0)
Screenshot: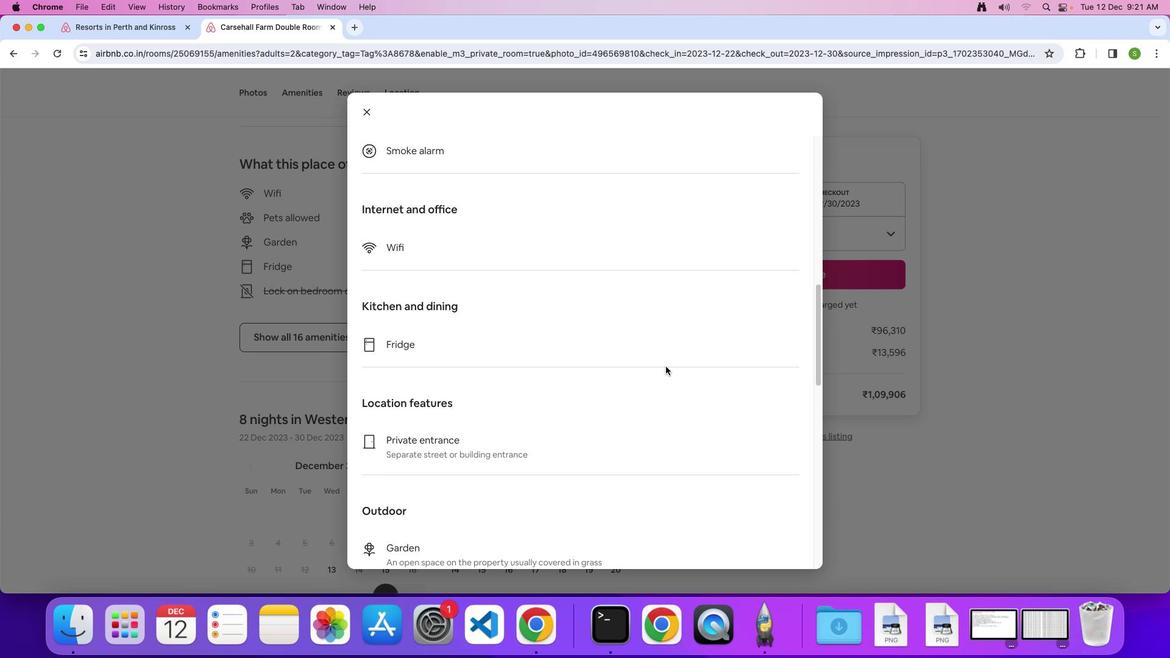 
Action: Mouse scrolled (666, 366) with delta (0, -1)
Screenshot: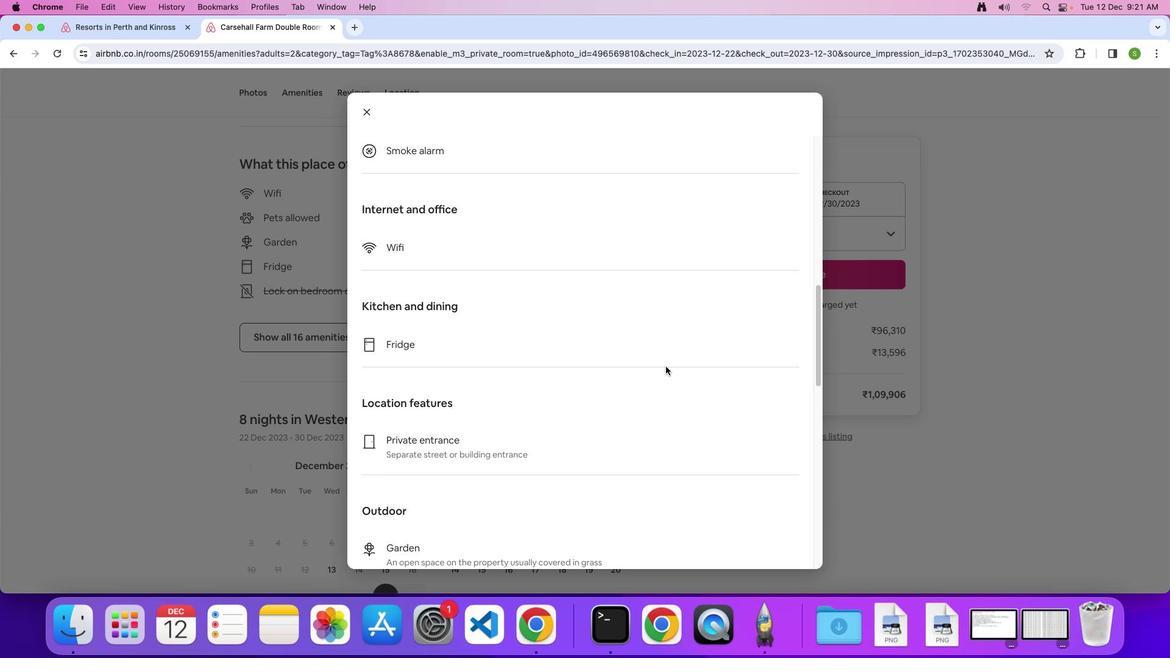 
Action: Mouse scrolled (666, 366) with delta (0, 0)
Screenshot: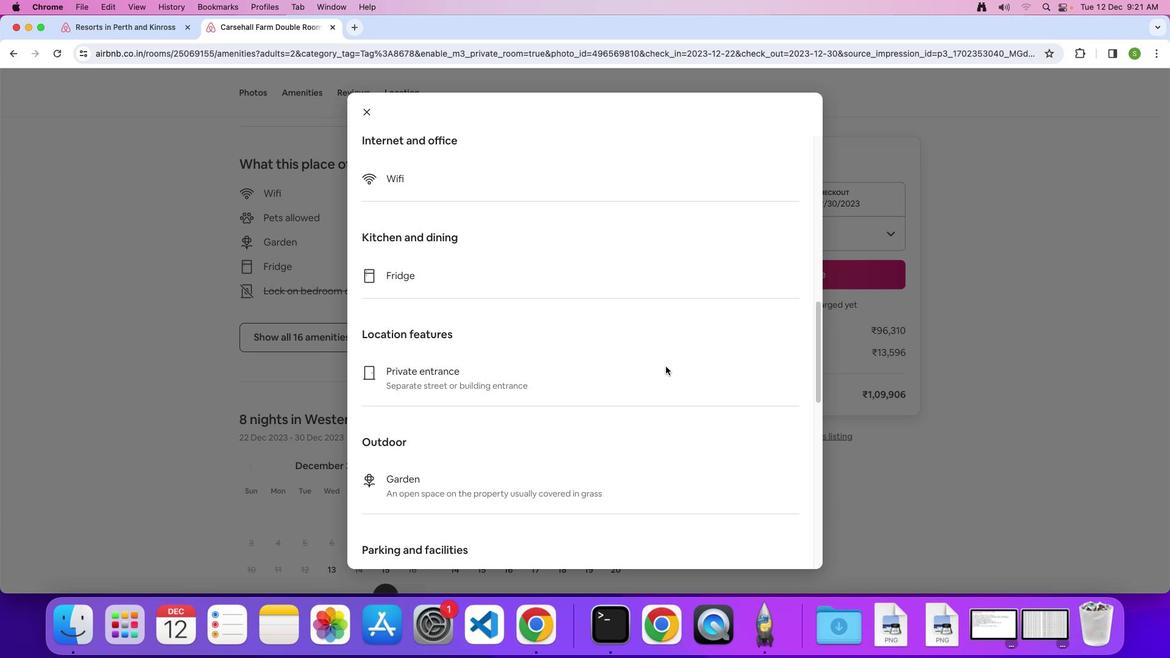 
Action: Mouse scrolled (666, 366) with delta (0, 0)
Screenshot: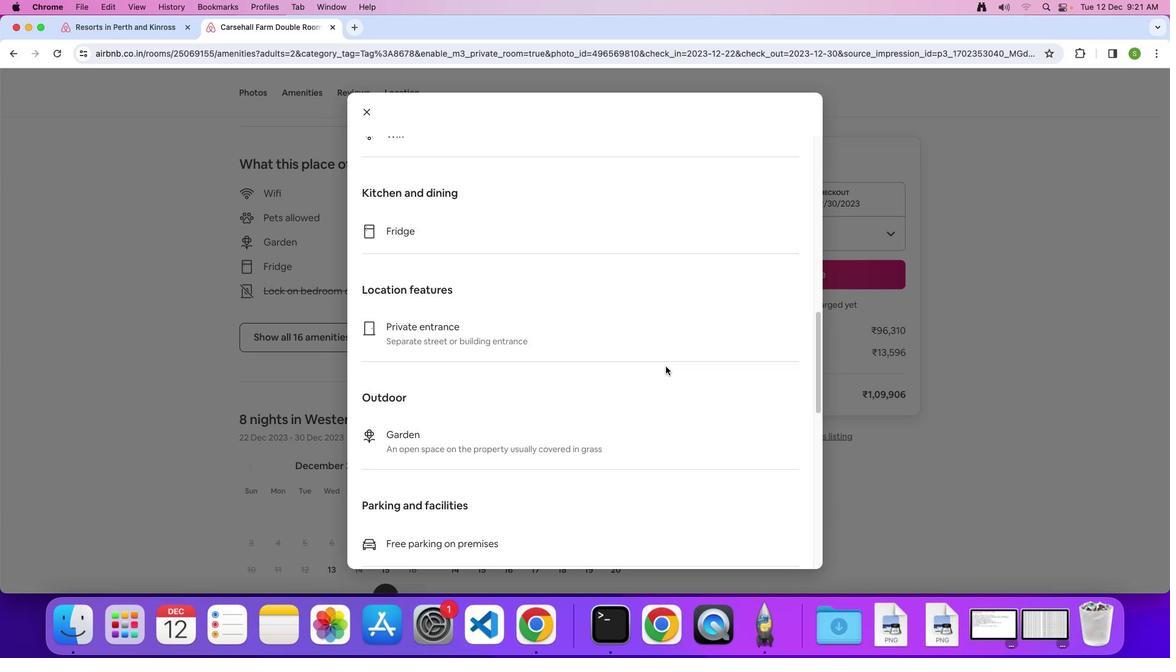 
Action: Mouse scrolled (666, 366) with delta (0, -1)
Screenshot: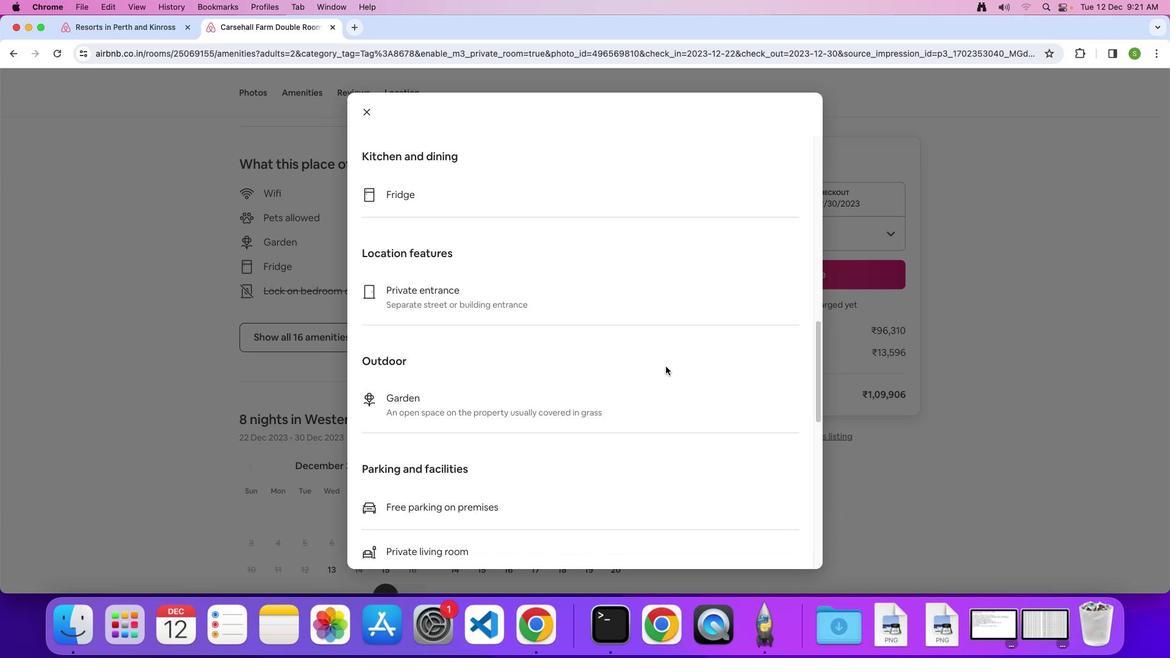 
Action: Mouse scrolled (666, 366) with delta (0, -1)
Screenshot: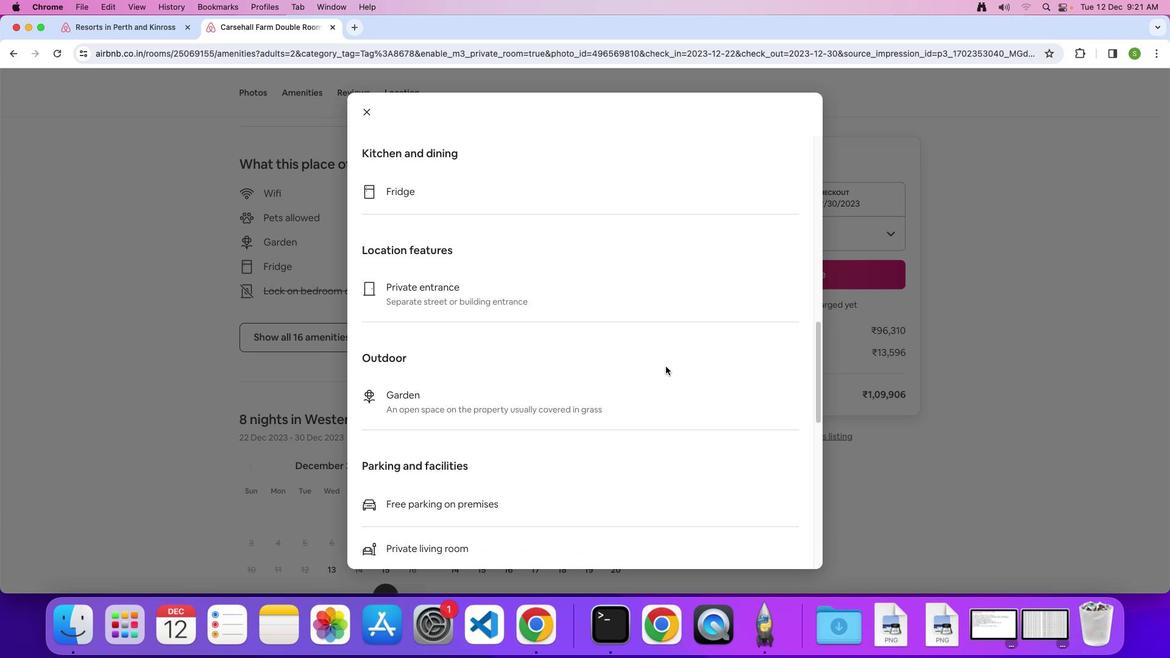
Action: Mouse scrolled (666, 366) with delta (0, 0)
Screenshot: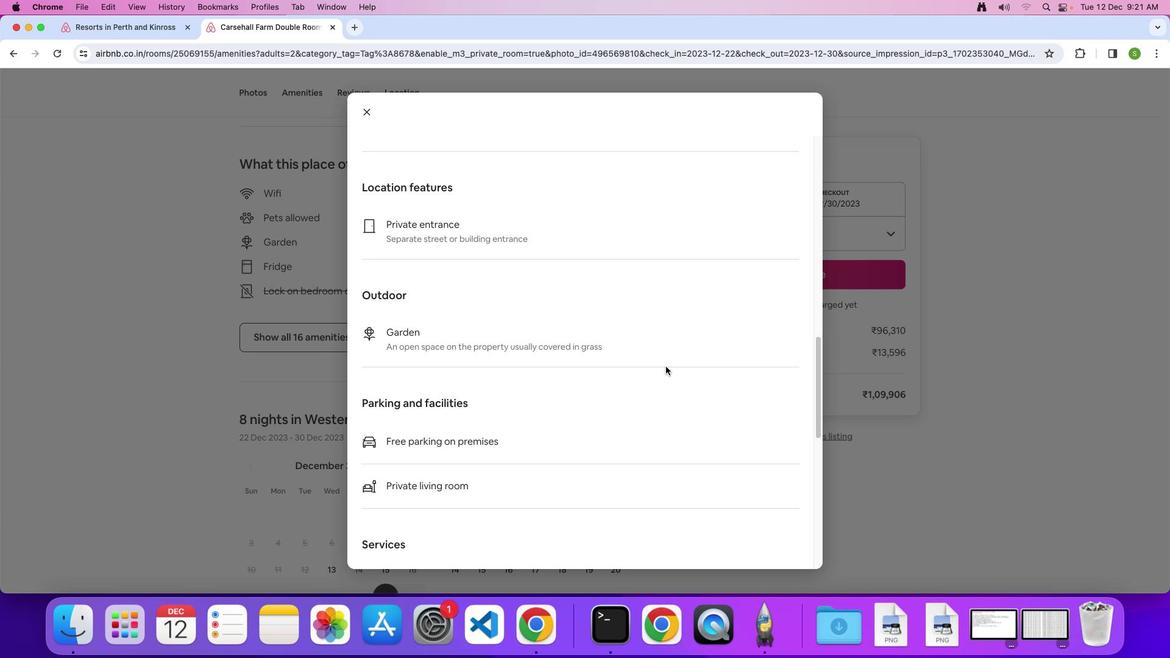 
Action: Mouse scrolled (666, 366) with delta (0, 0)
Screenshot: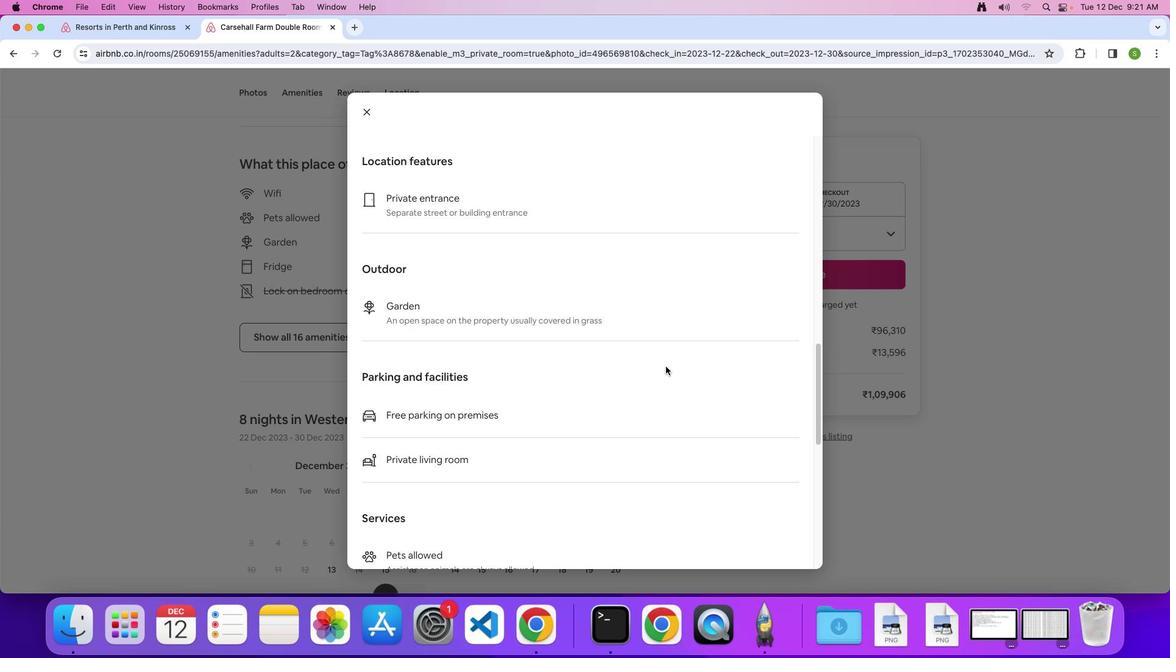 
Action: Mouse scrolled (666, 366) with delta (0, -1)
Screenshot: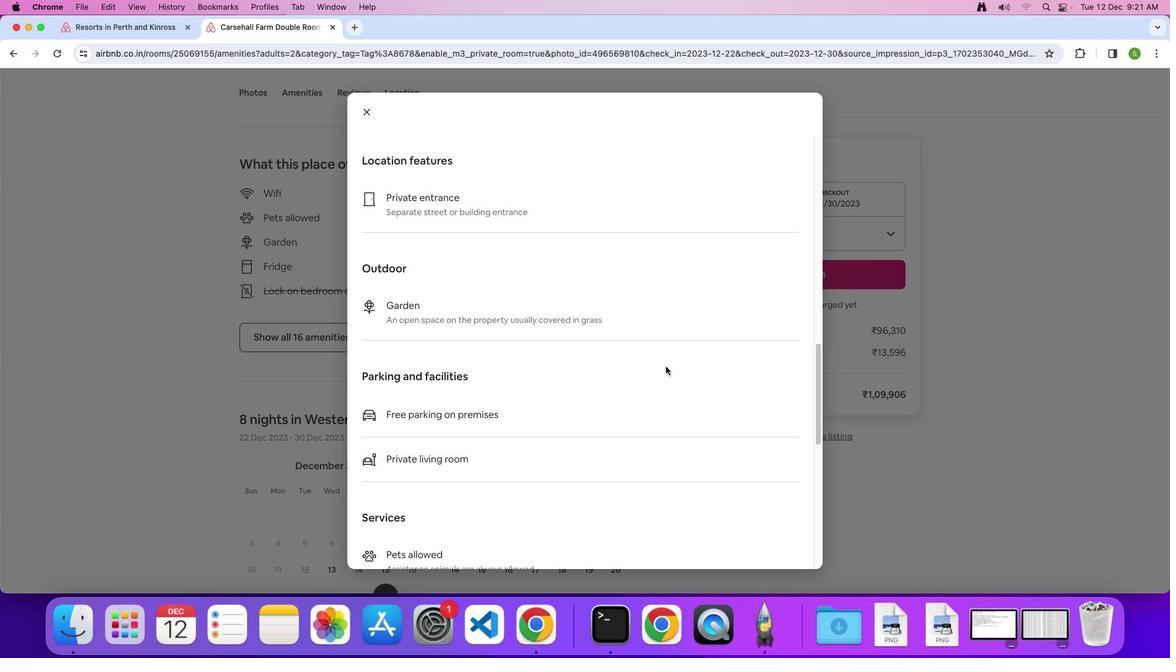 
Action: Mouse scrolled (666, 366) with delta (0, 0)
Screenshot: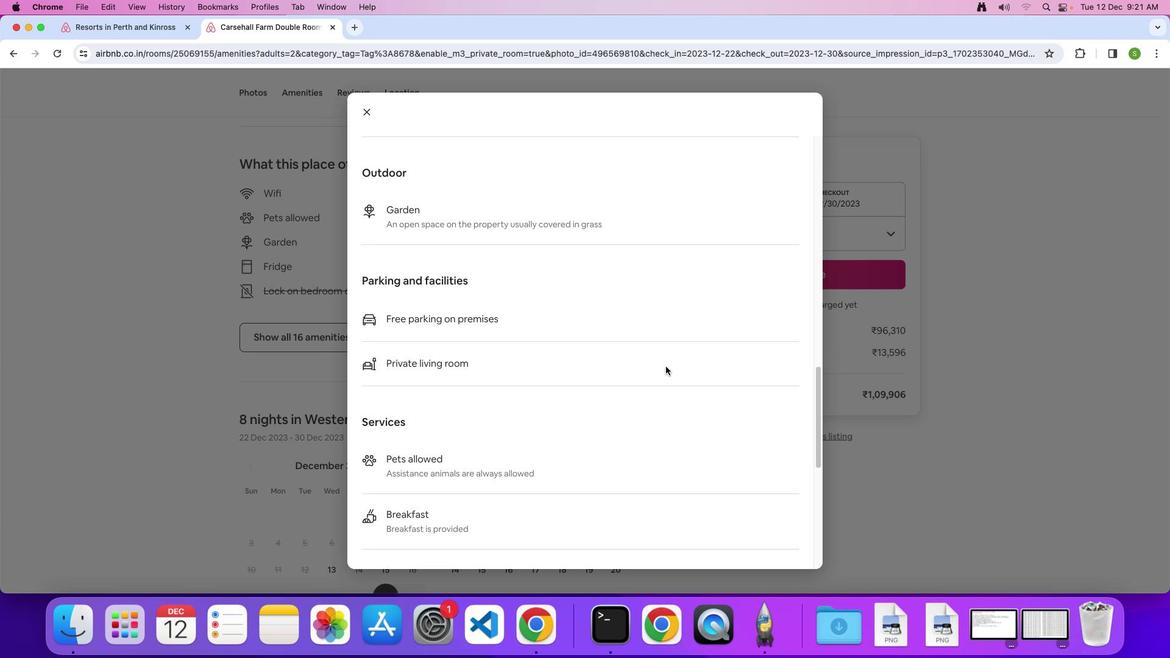 
Action: Mouse scrolled (666, 366) with delta (0, 0)
Screenshot: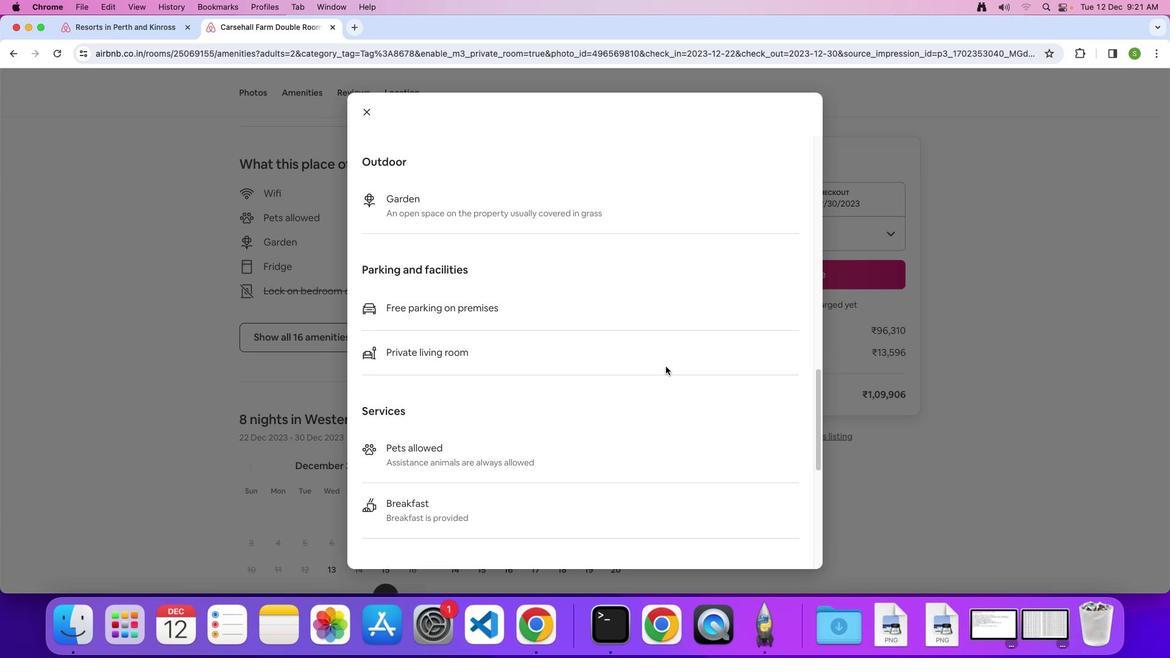
Action: Mouse scrolled (666, 366) with delta (0, -1)
Screenshot: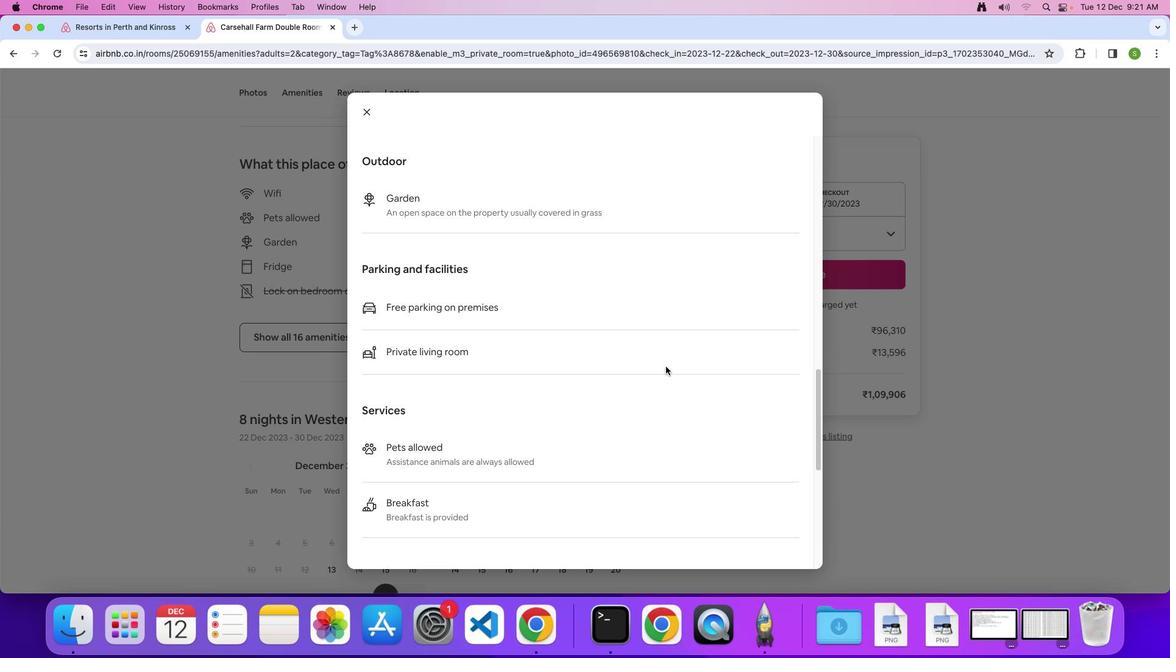 
Action: Mouse scrolled (666, 366) with delta (0, 0)
Screenshot: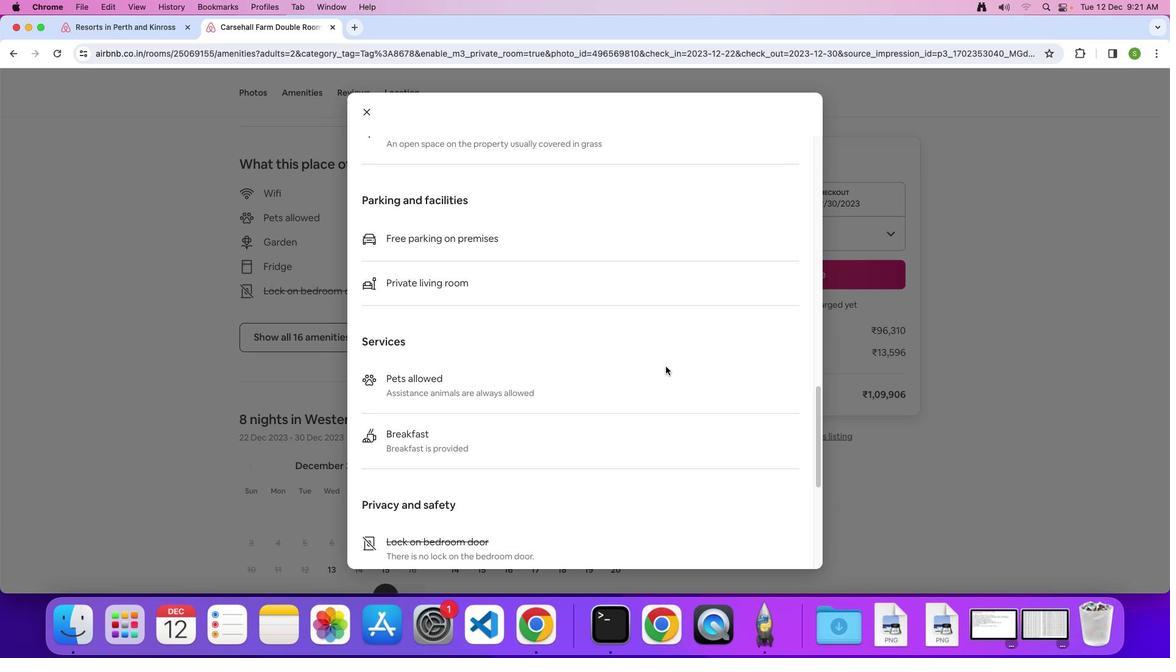 
Action: Mouse scrolled (666, 366) with delta (0, 0)
Screenshot: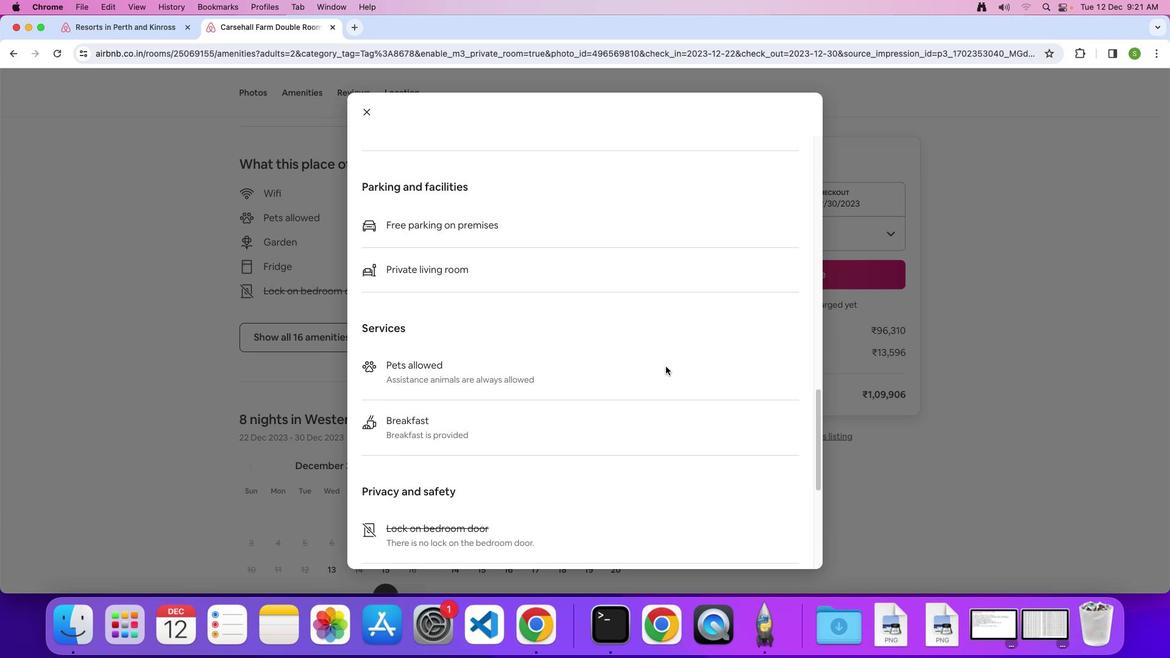 
Action: Mouse scrolled (666, 366) with delta (0, -1)
Screenshot: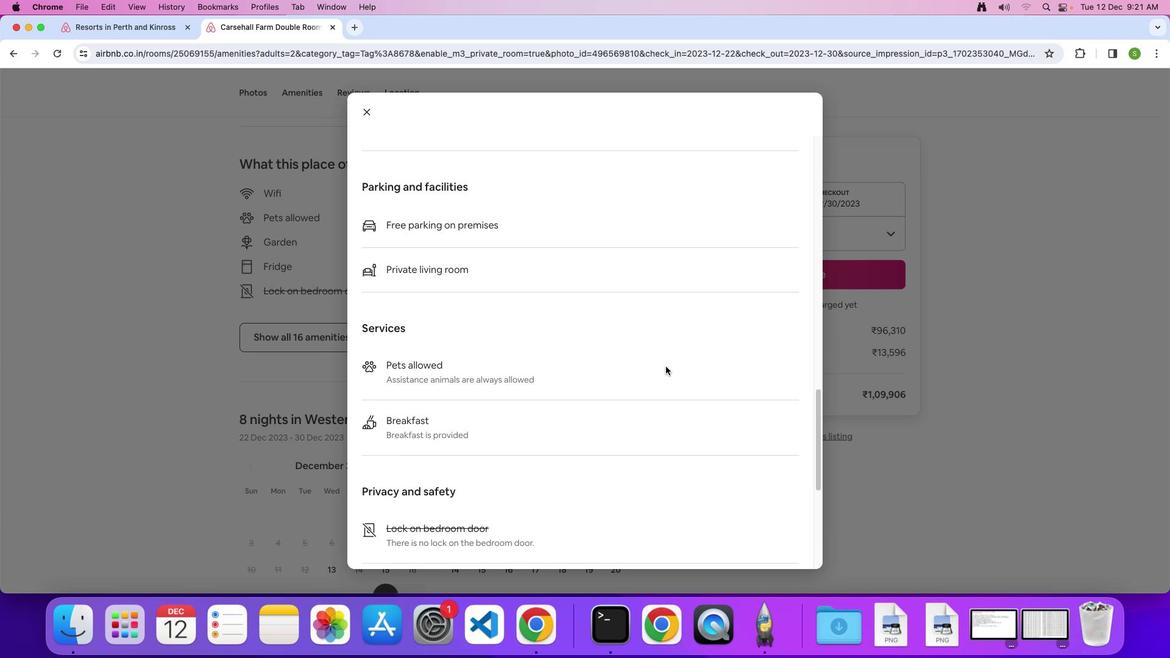 
Action: Mouse scrolled (666, 366) with delta (0, 0)
Screenshot: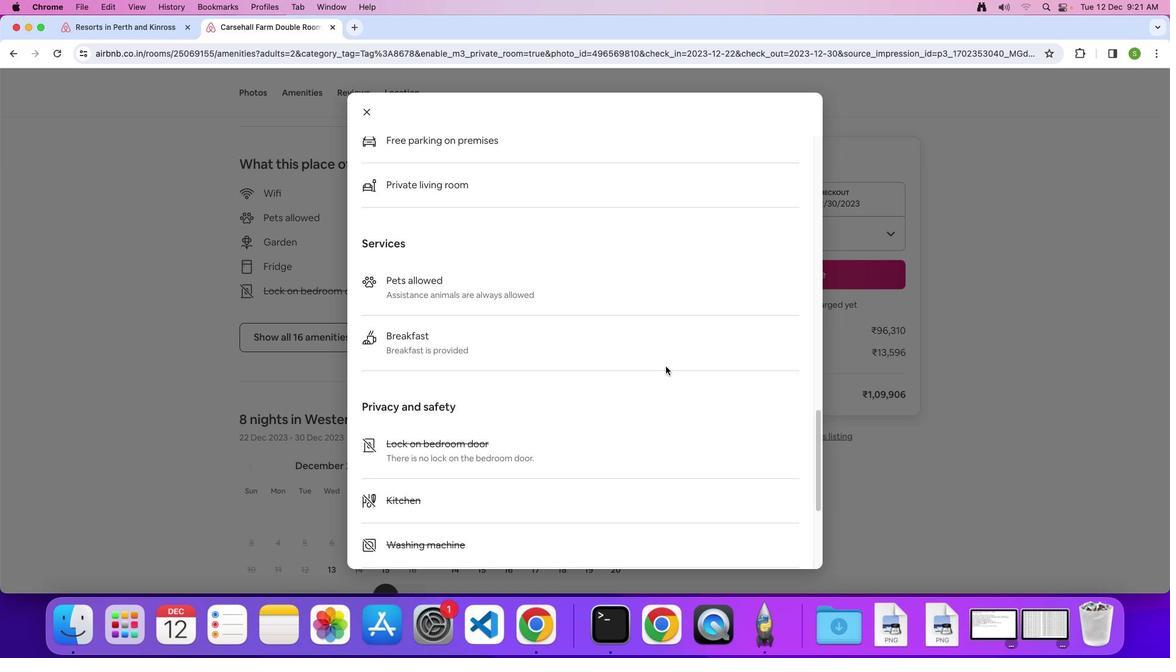 
Action: Mouse scrolled (666, 366) with delta (0, 0)
Screenshot: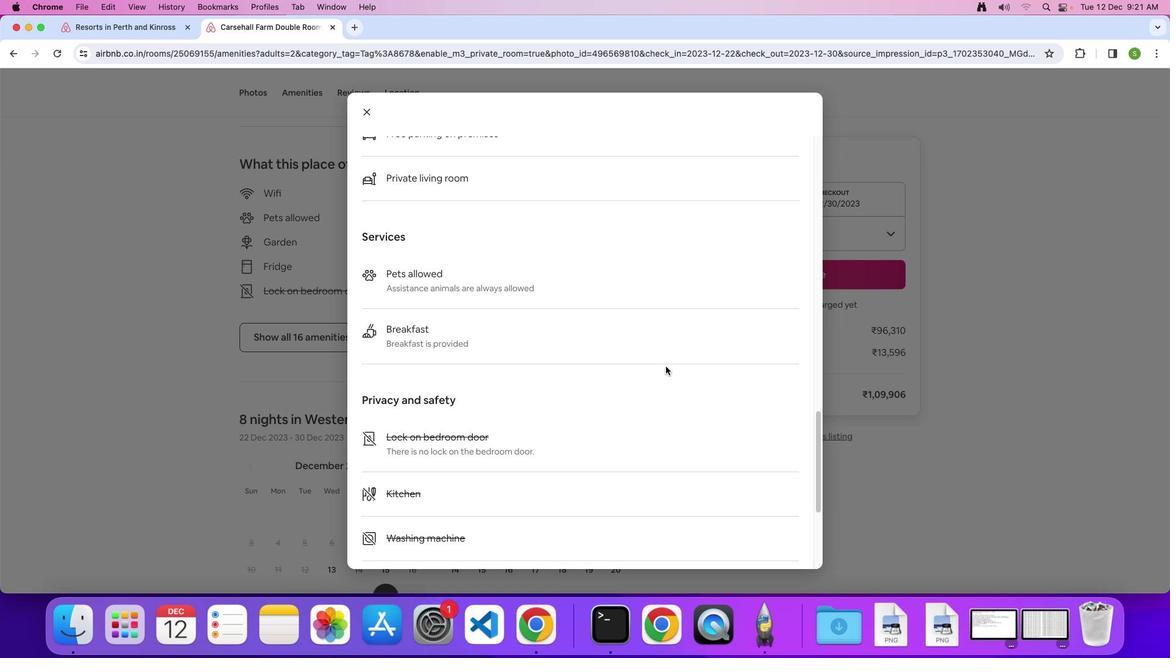 
Action: Mouse scrolled (666, 366) with delta (0, -1)
Screenshot: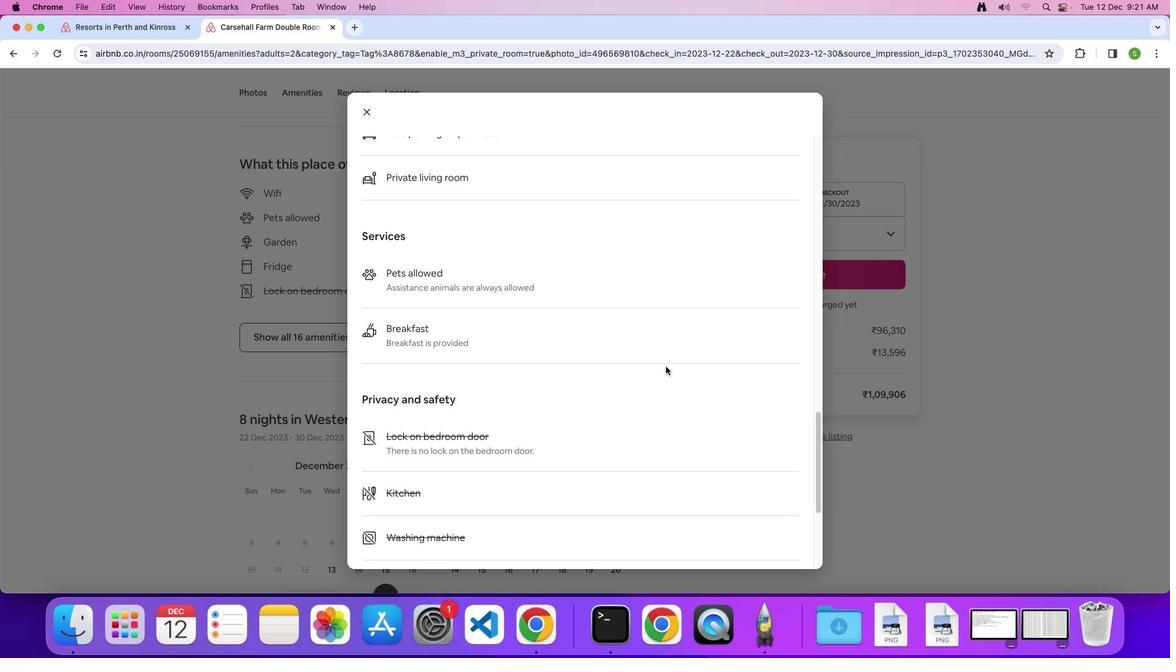 
Action: Mouse scrolled (666, 366) with delta (0, 0)
Screenshot: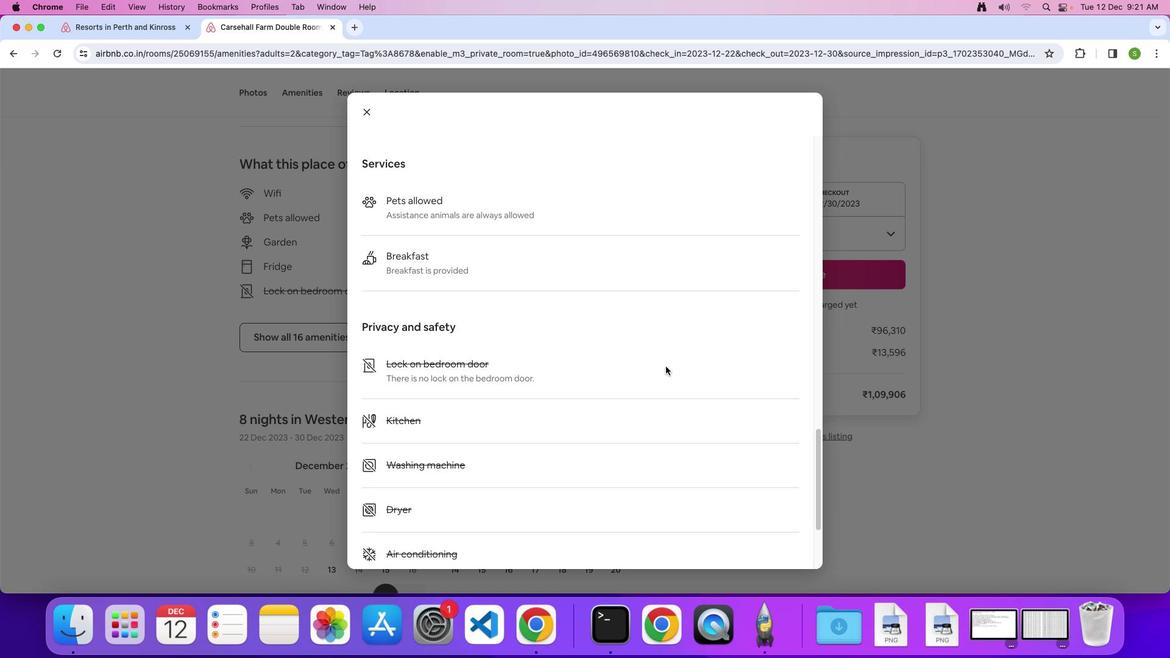 
Action: Mouse scrolled (666, 366) with delta (0, 0)
Screenshot: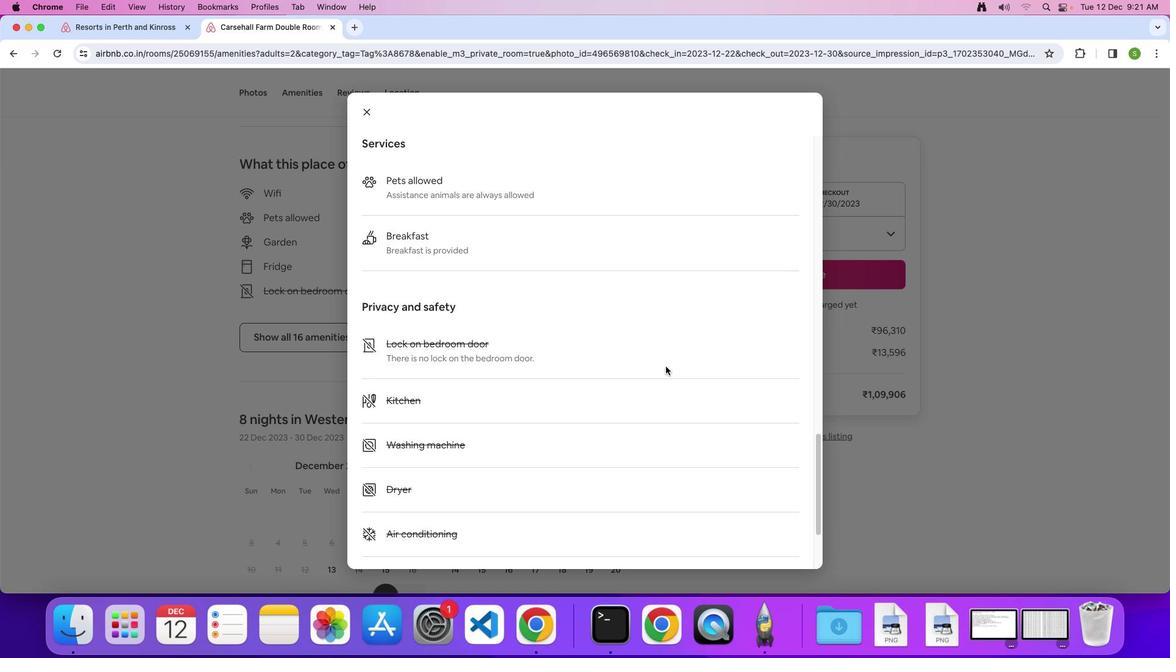 
Action: Mouse scrolled (666, 366) with delta (0, -1)
Screenshot: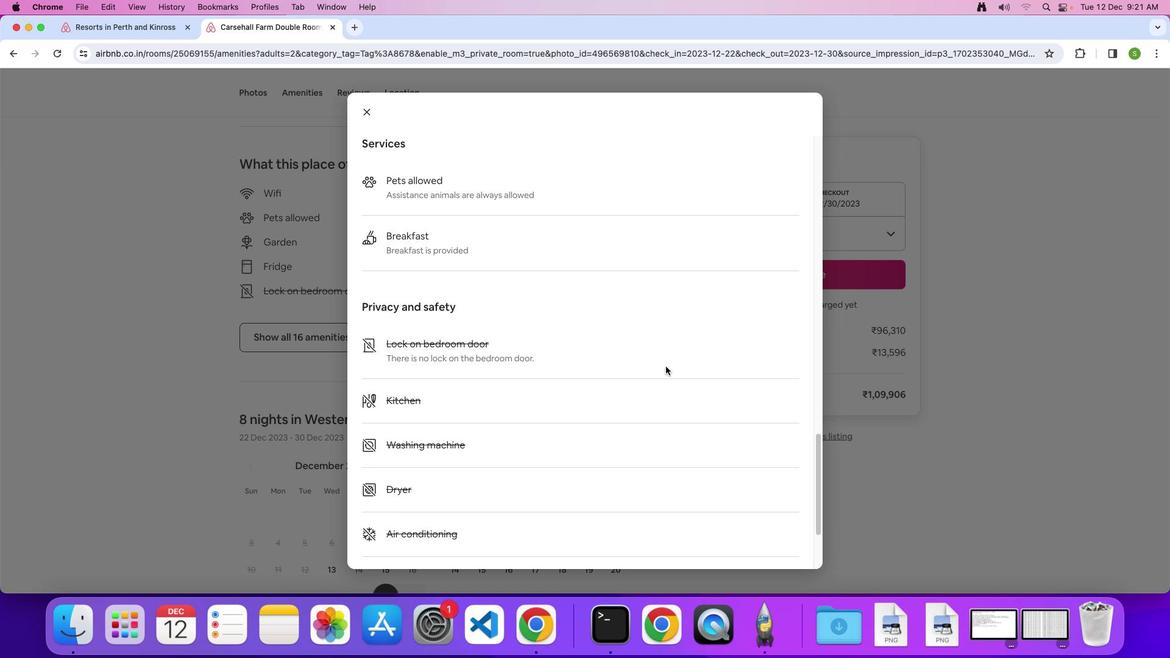 
Action: Mouse scrolled (666, 366) with delta (0, 0)
Screenshot: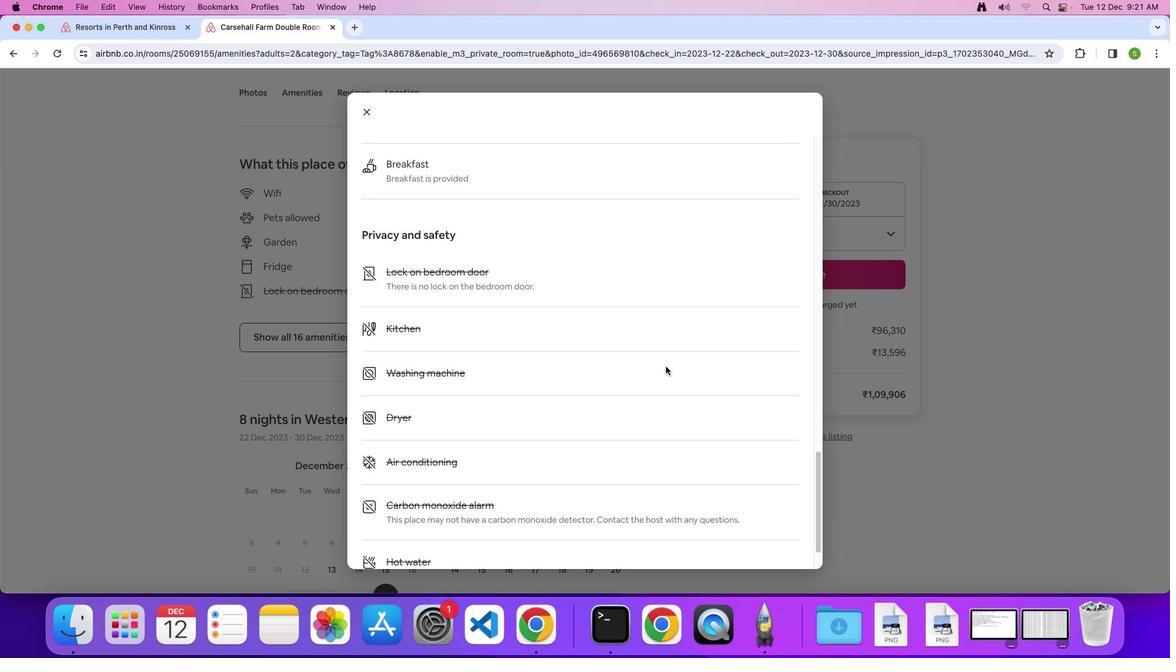 
Action: Mouse scrolled (666, 366) with delta (0, 0)
Screenshot: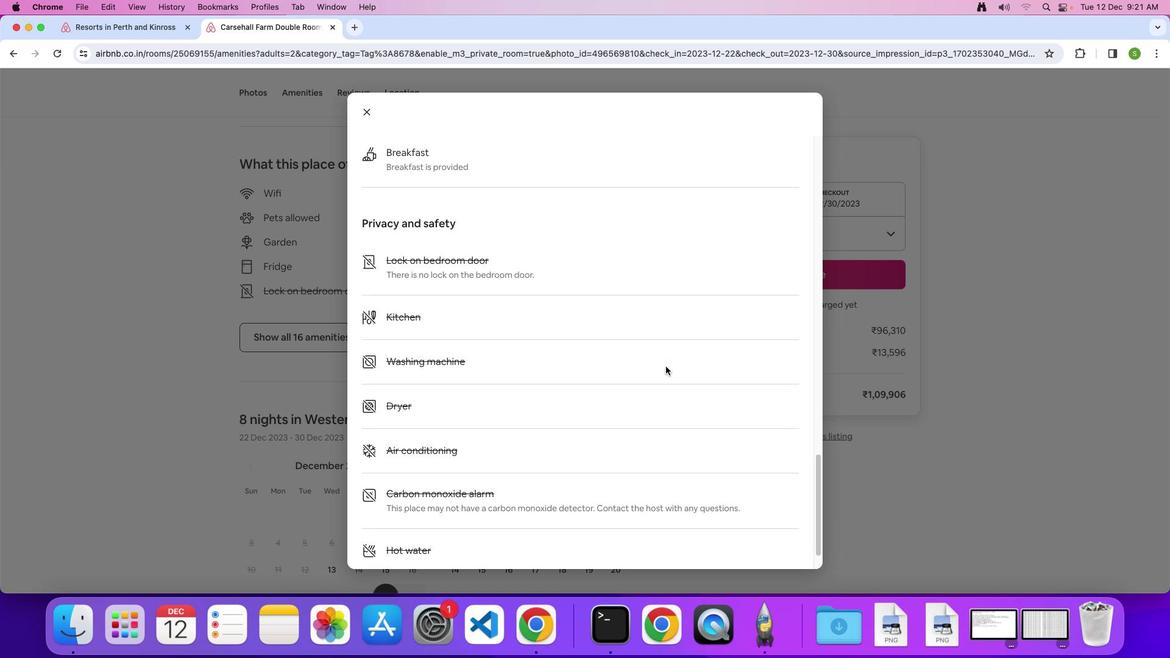 
Action: Mouse scrolled (666, 366) with delta (0, -1)
Screenshot: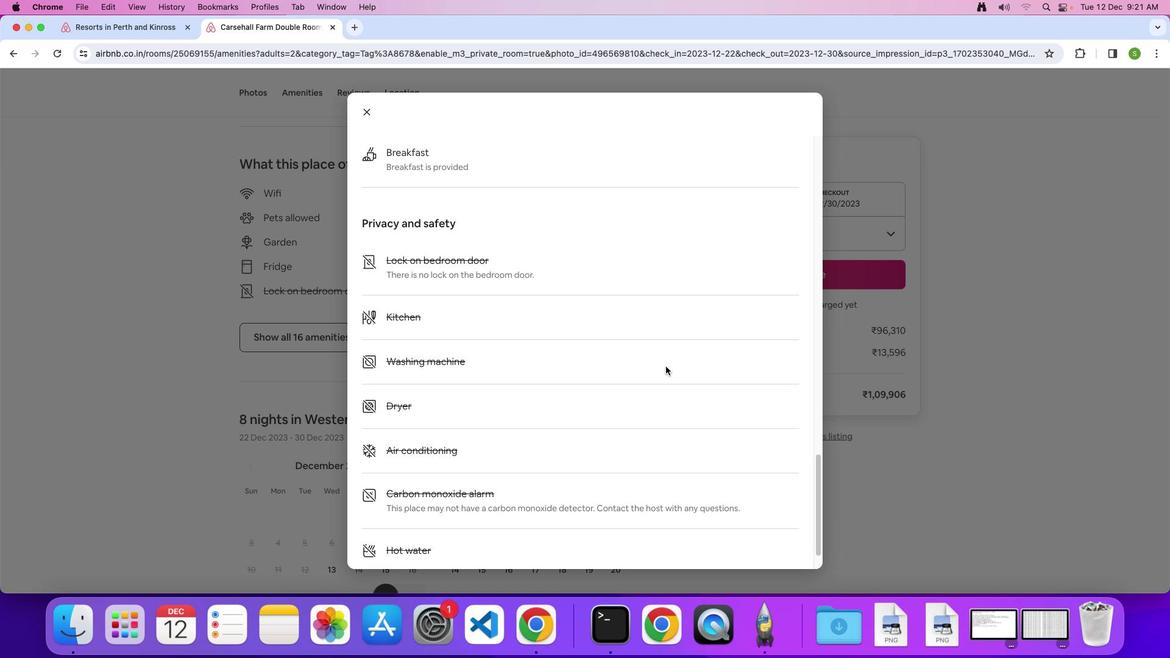 
Action: Mouse scrolled (666, 366) with delta (0, 0)
